 Task: Compose an email with the signature Jason Clark with the subject Request for feedback on a product design and the message I appreciate your help and support in this matter. from softage.2@softage.net to softage.1@softage.net with an attached image file Magazine_advertisement.jpg Undo the message and rewrite the message as I would like to request a modification to the project scope. Send the email. Finally, move the email from Sent Items to the label Class schedules
Action: Mouse moved to (1142, 84)
Screenshot: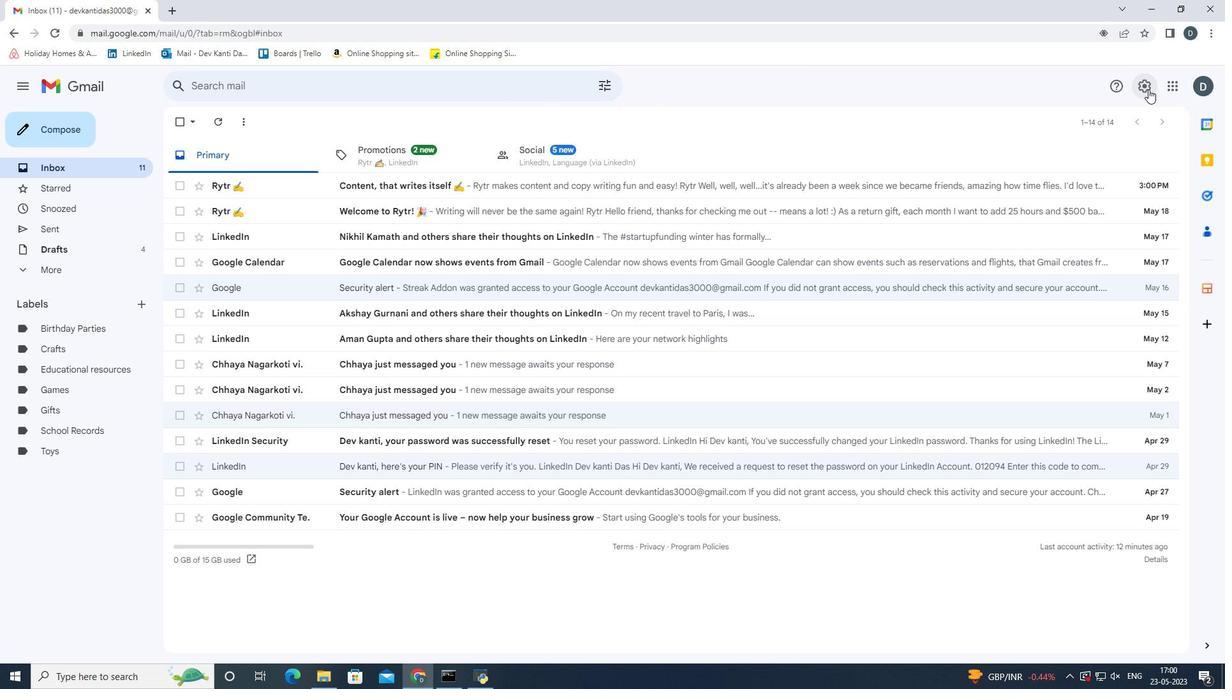 
Action: Mouse pressed left at (1142, 84)
Screenshot: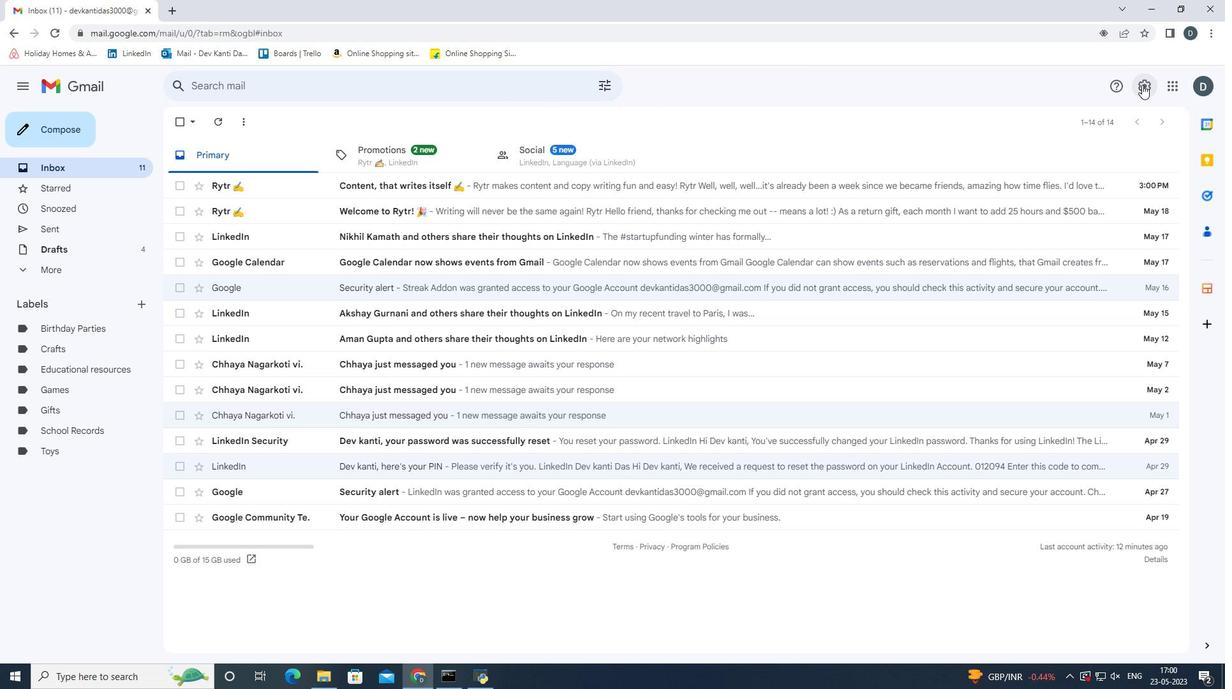 
Action: Mouse moved to (1110, 146)
Screenshot: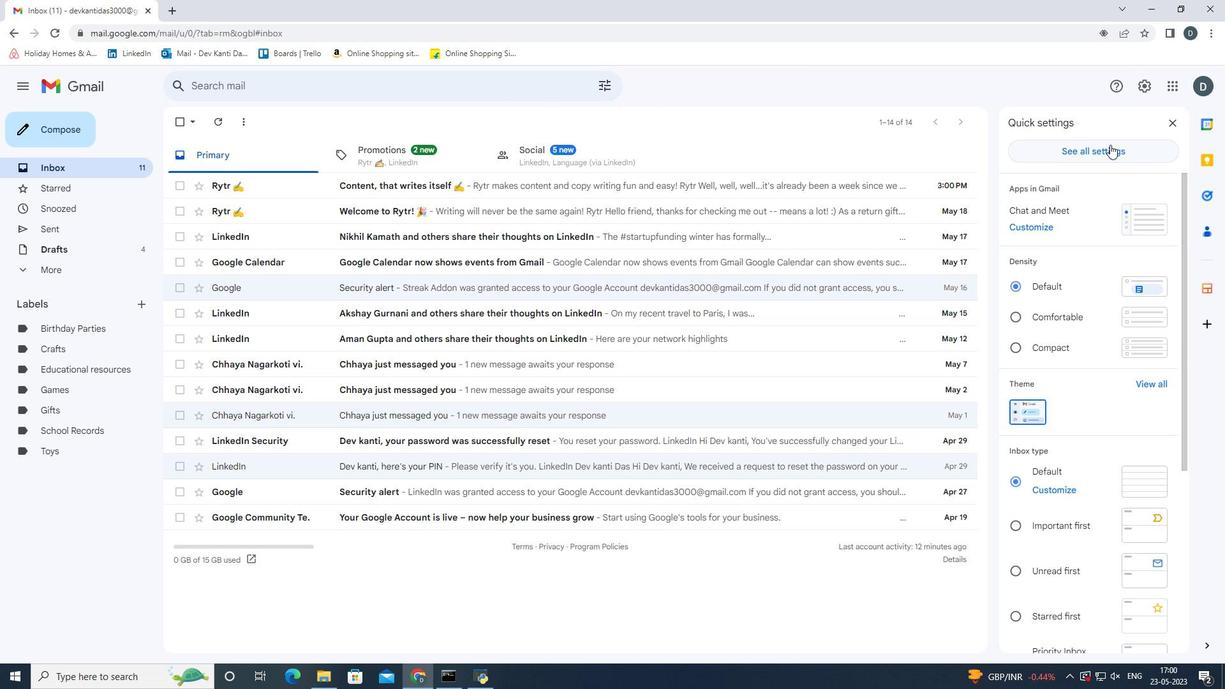 
Action: Mouse pressed left at (1110, 146)
Screenshot: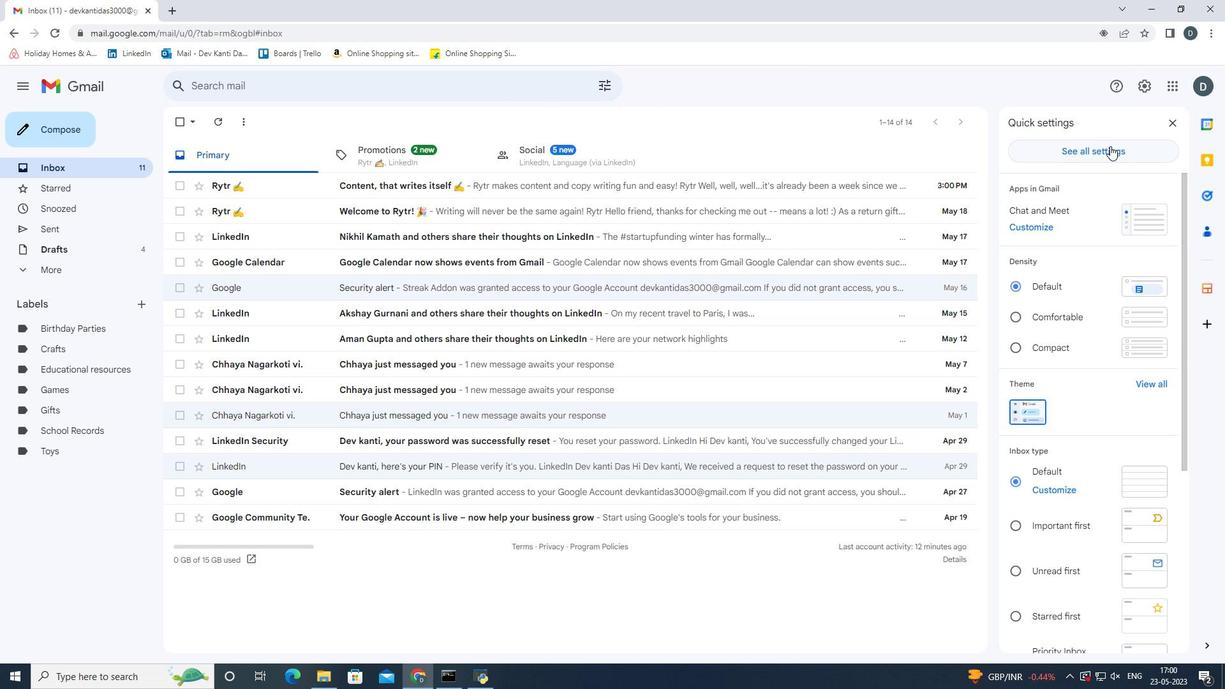 
Action: Mouse moved to (627, 379)
Screenshot: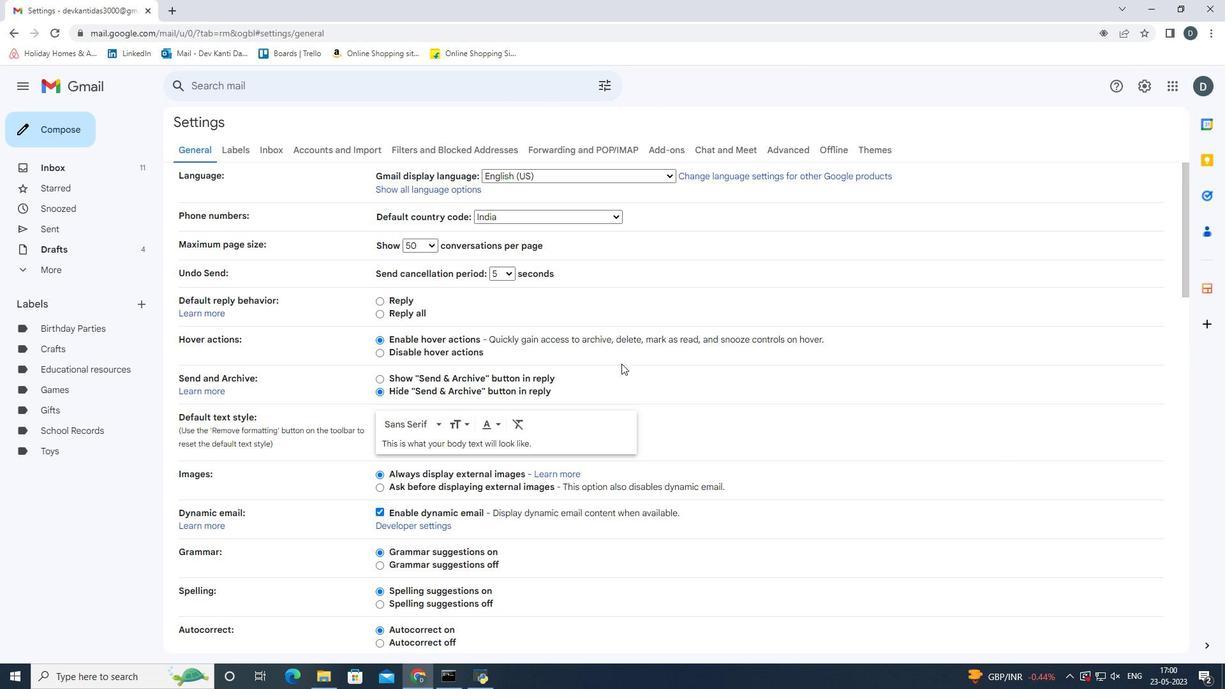 
Action: Mouse scrolled (627, 378) with delta (0, 0)
Screenshot: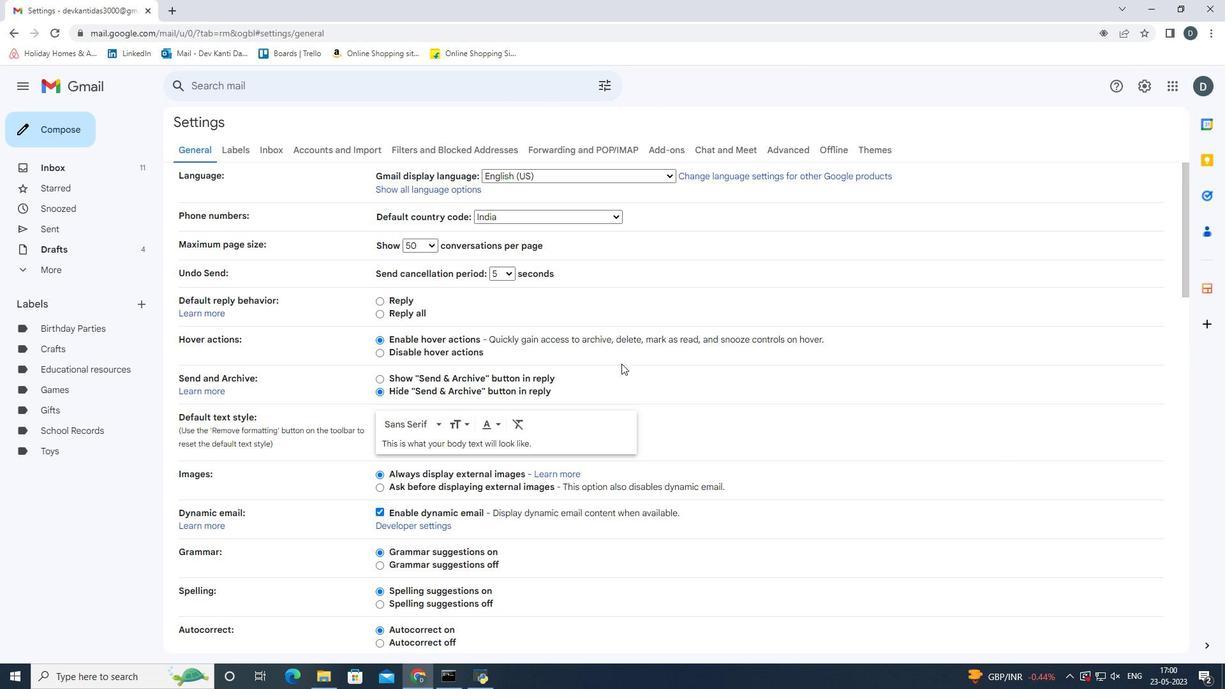 
Action: Mouse scrolled (627, 378) with delta (0, 0)
Screenshot: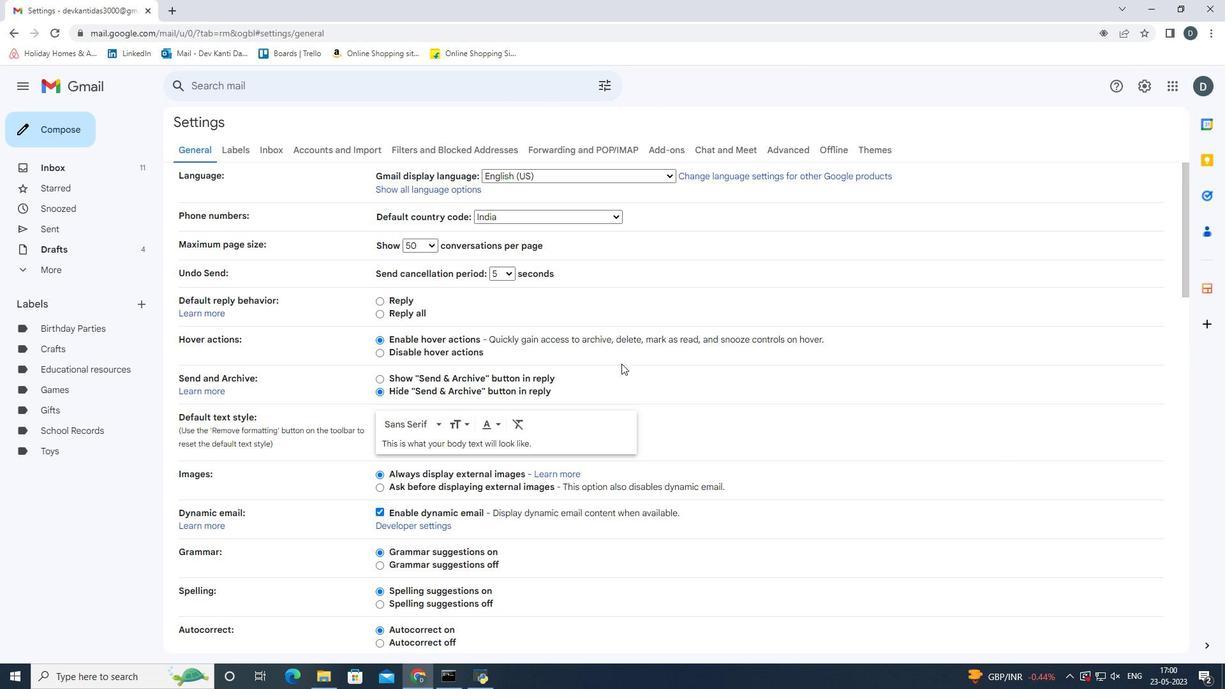 
Action: Mouse scrolled (627, 378) with delta (0, 0)
Screenshot: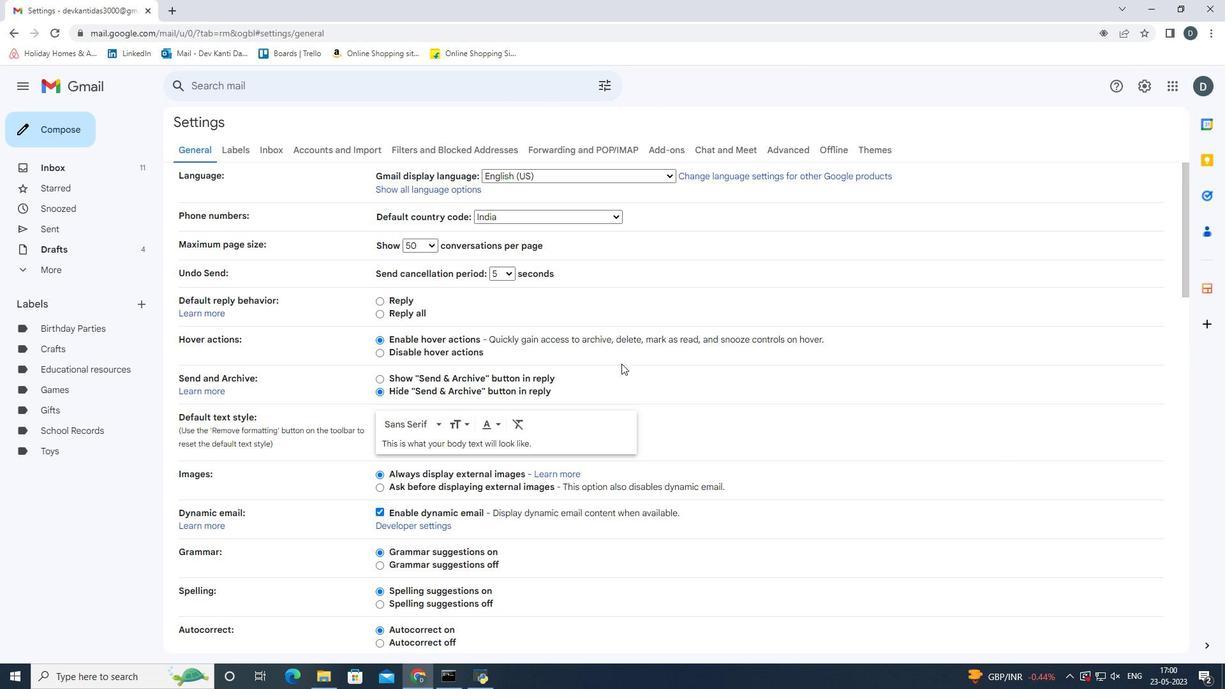 
Action: Mouse scrolled (627, 378) with delta (0, 0)
Screenshot: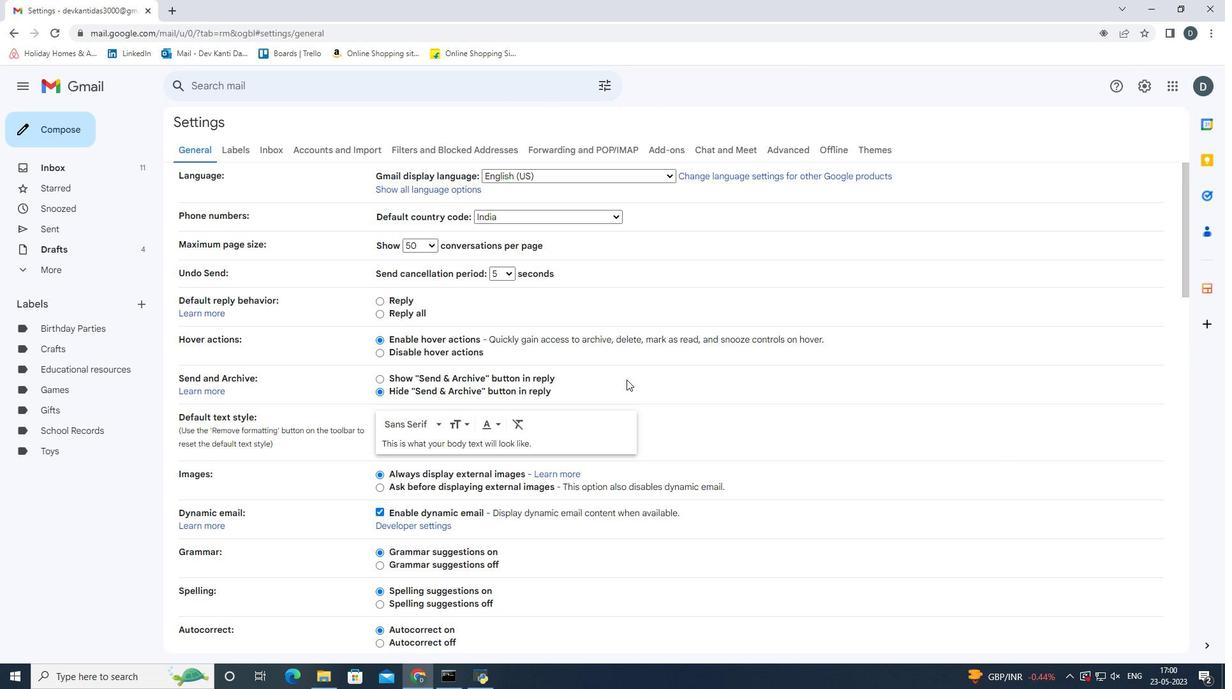 
Action: Mouse scrolled (627, 378) with delta (0, 0)
Screenshot: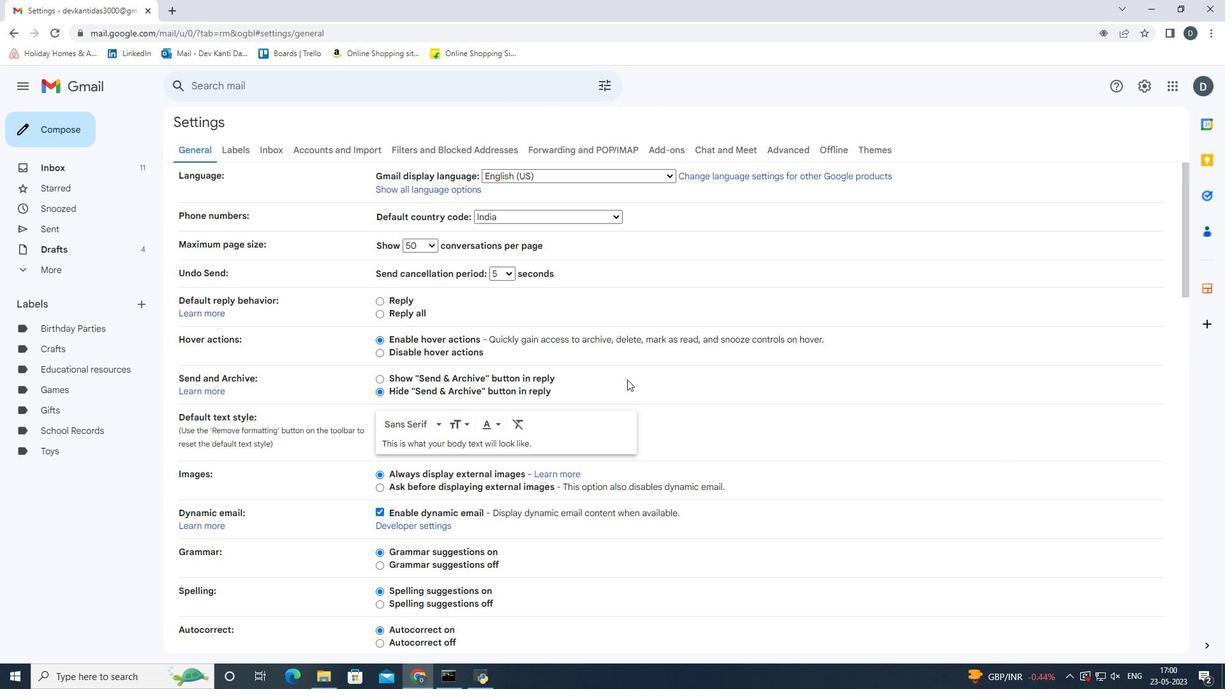 
Action: Mouse moved to (629, 380)
Screenshot: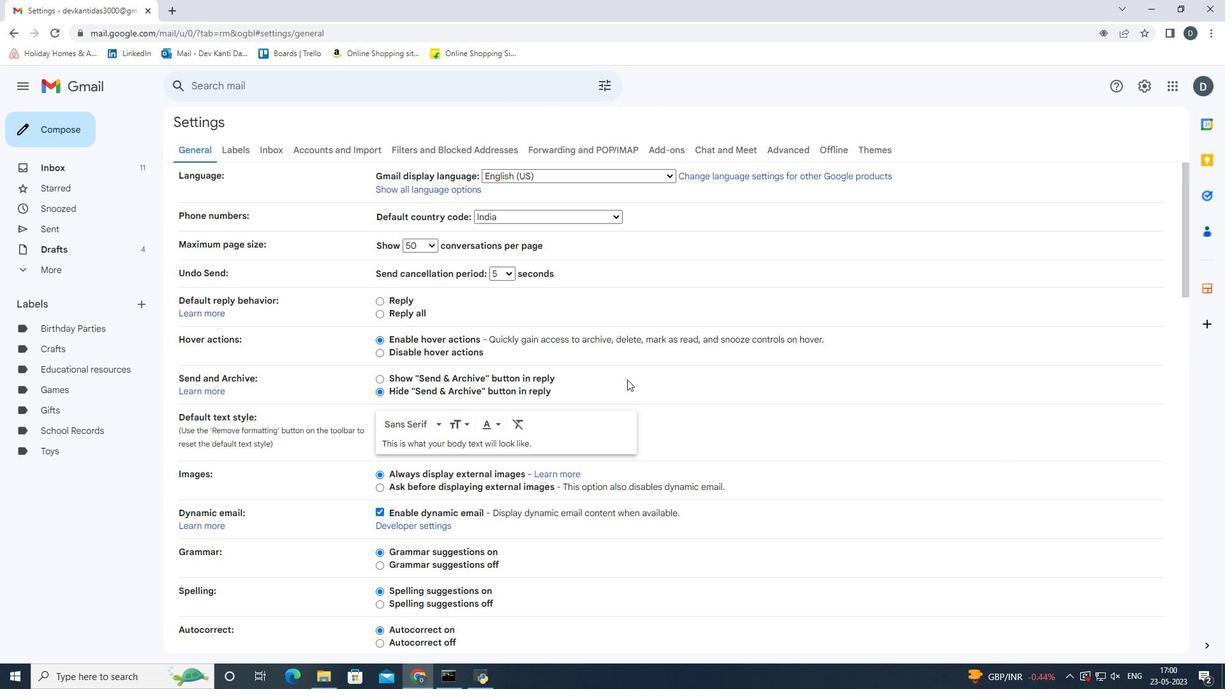 
Action: Mouse scrolled (629, 379) with delta (0, 0)
Screenshot: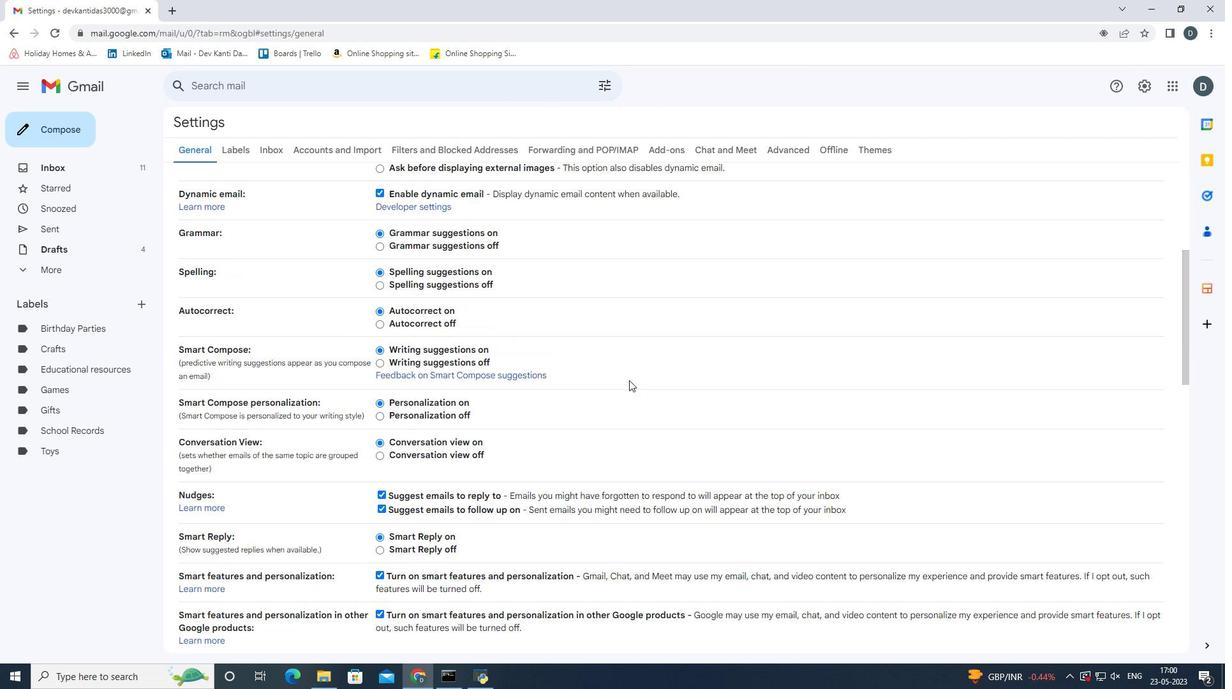 
Action: Mouse scrolled (629, 379) with delta (0, 0)
Screenshot: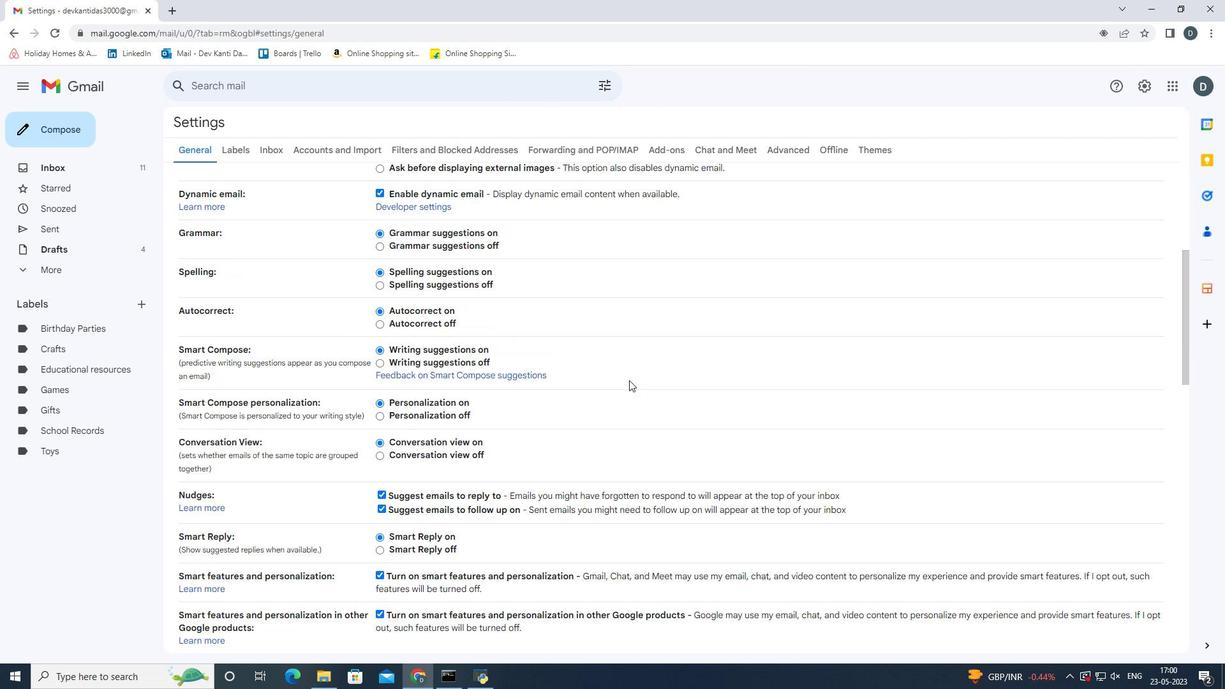 
Action: Mouse scrolled (629, 379) with delta (0, 0)
Screenshot: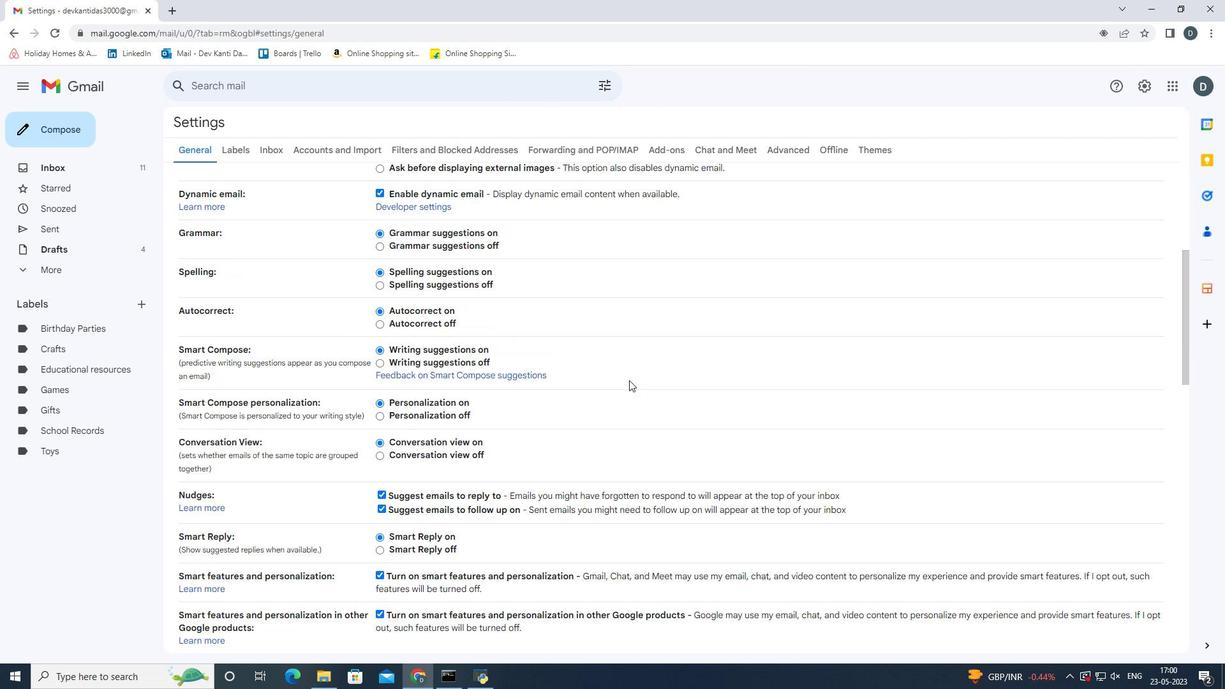 
Action: Mouse scrolled (629, 379) with delta (0, 0)
Screenshot: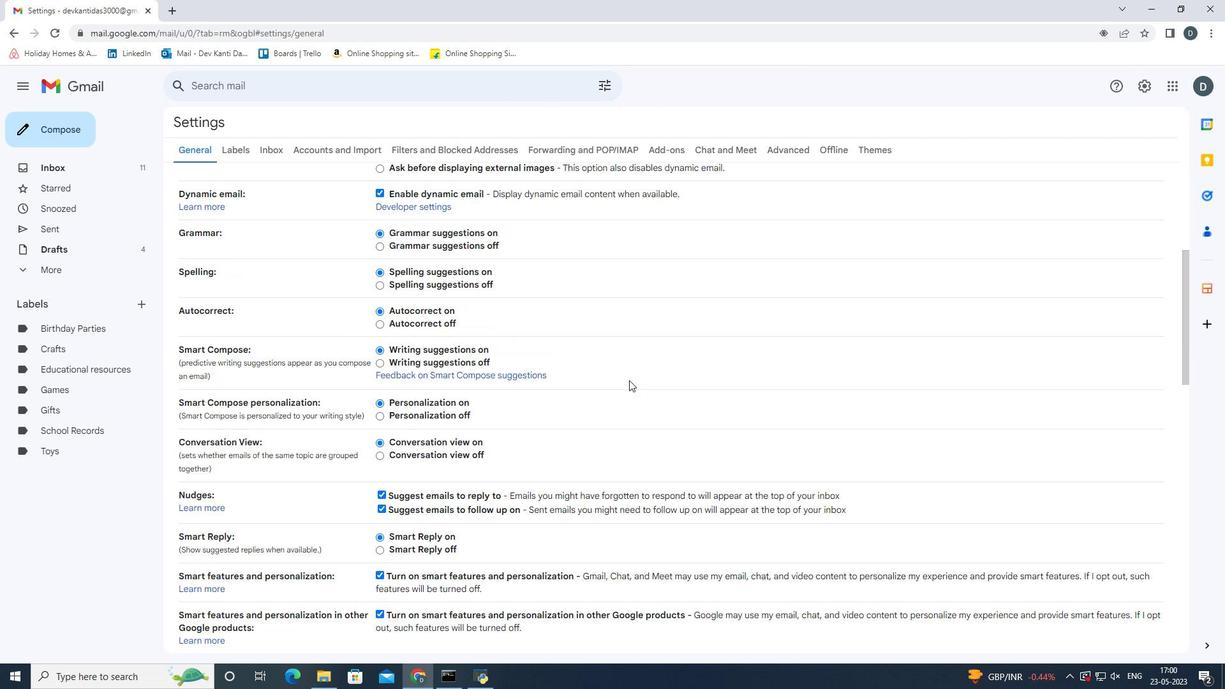 
Action: Mouse scrolled (629, 379) with delta (0, 0)
Screenshot: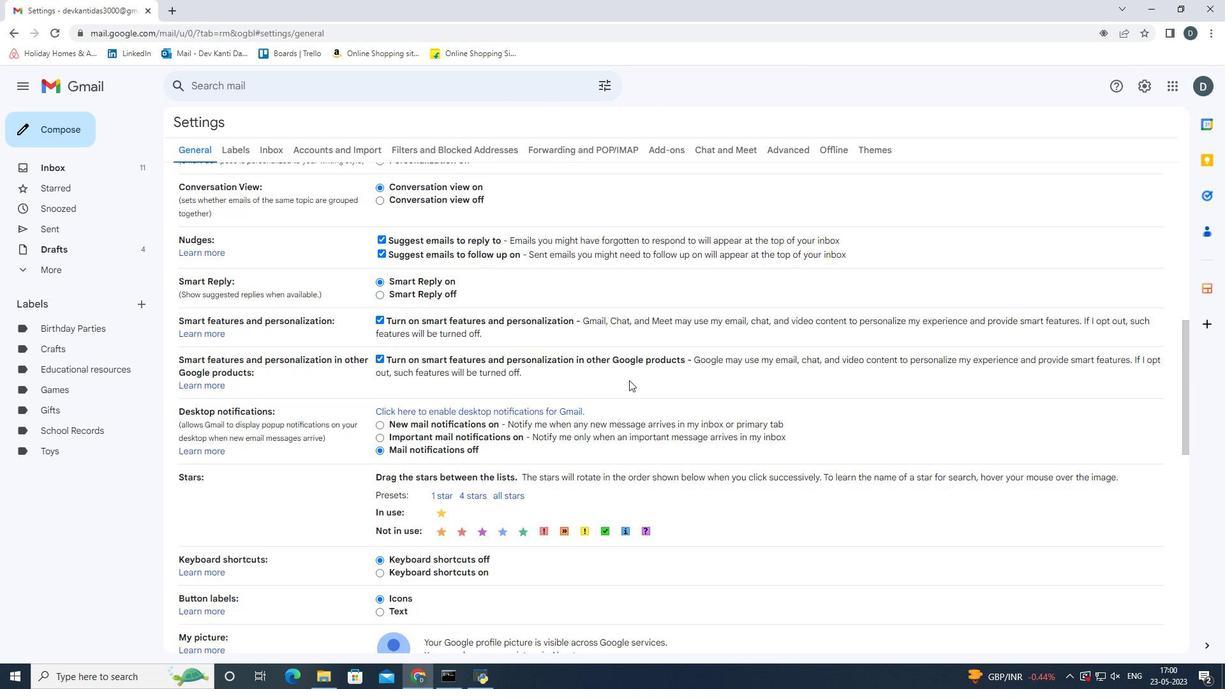 
Action: Mouse scrolled (629, 379) with delta (0, 0)
Screenshot: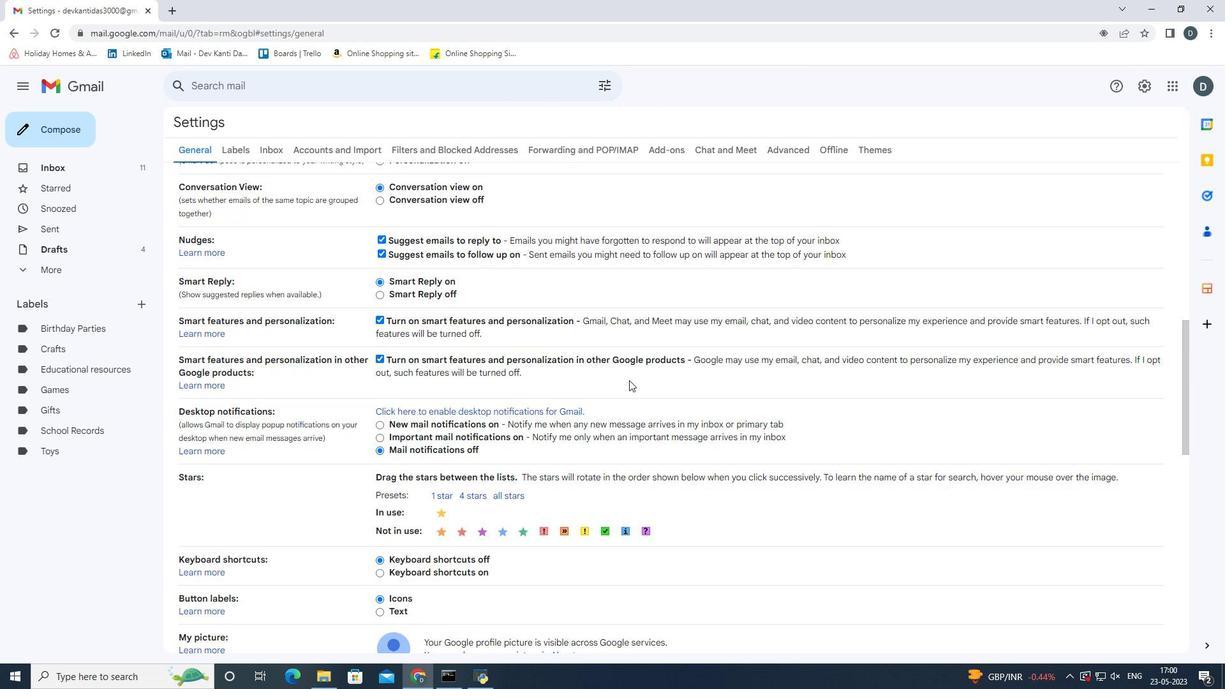 
Action: Mouse scrolled (629, 379) with delta (0, 0)
Screenshot: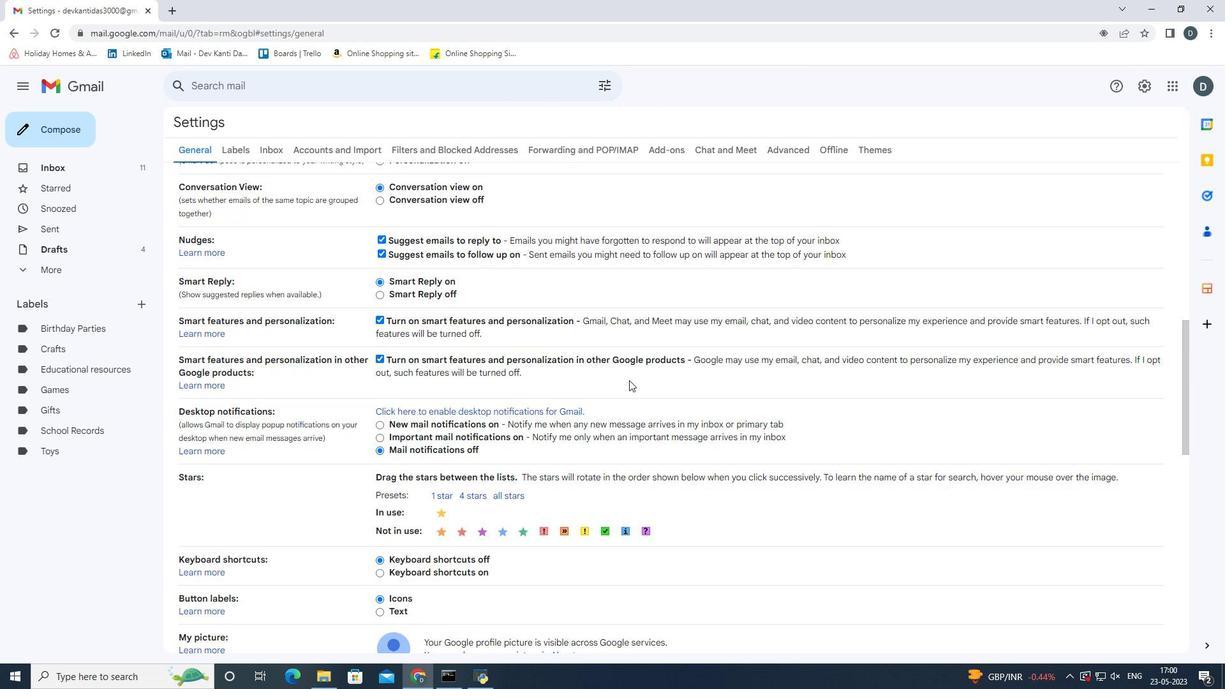 
Action: Mouse scrolled (629, 379) with delta (0, 0)
Screenshot: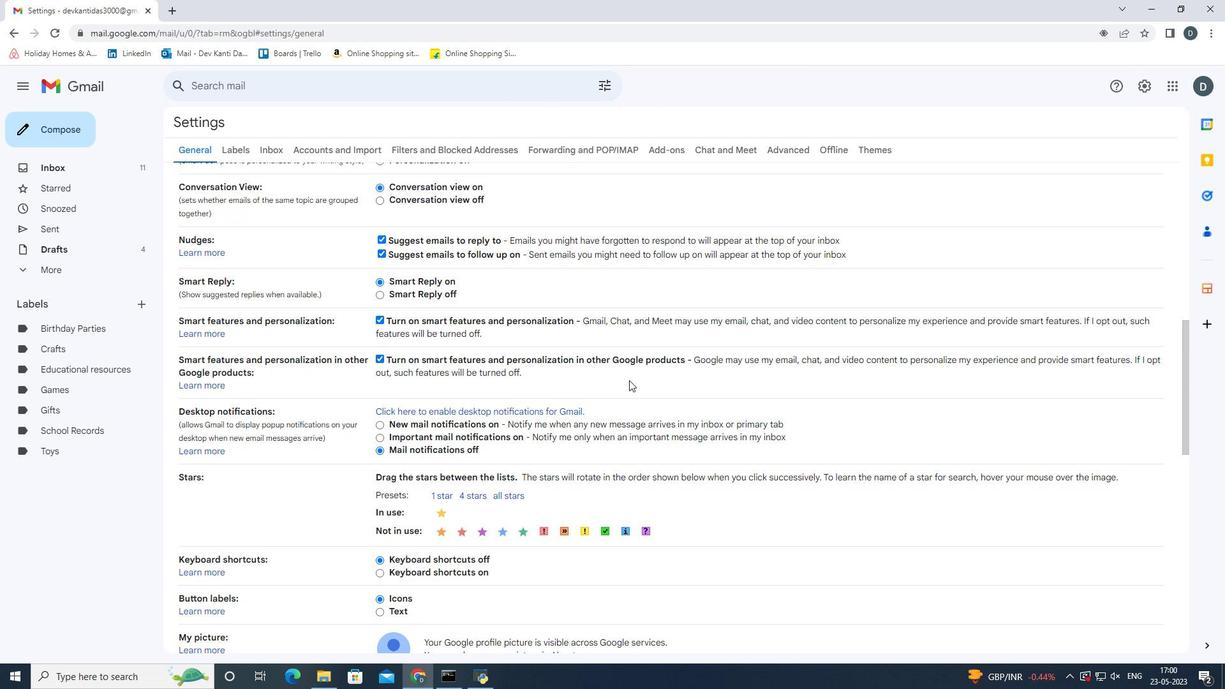 
Action: Mouse scrolled (629, 379) with delta (0, 0)
Screenshot: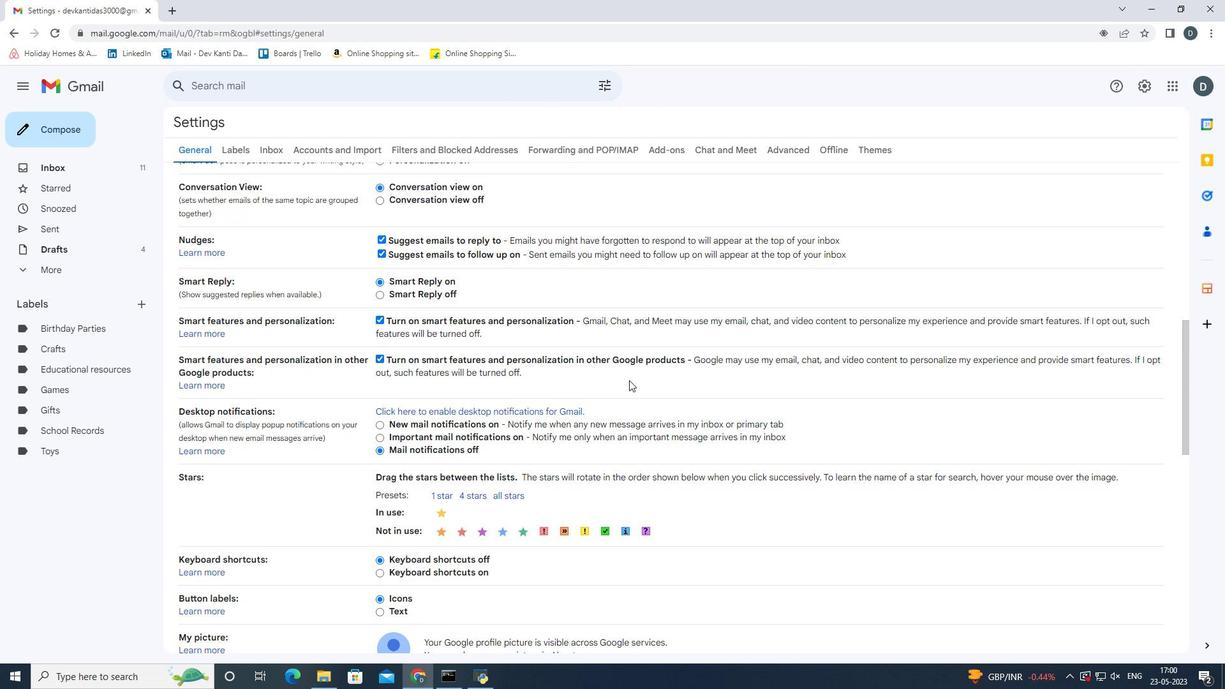
Action: Mouse moved to (518, 445)
Screenshot: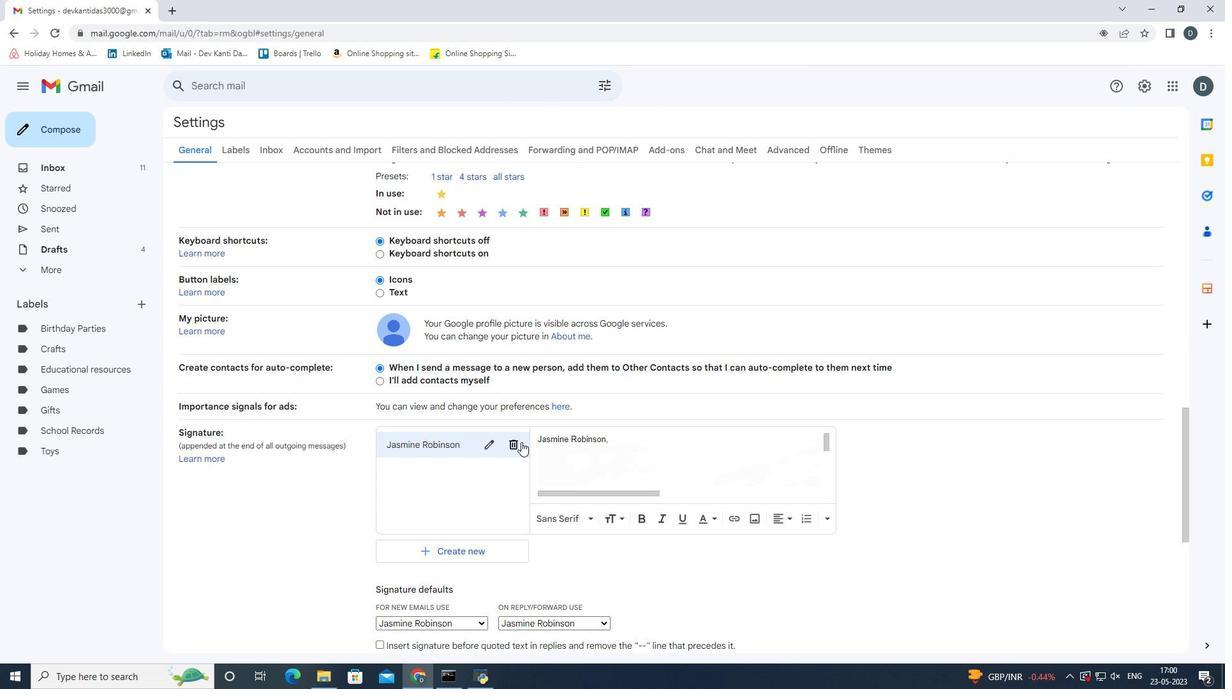 
Action: Mouse pressed left at (518, 445)
Screenshot: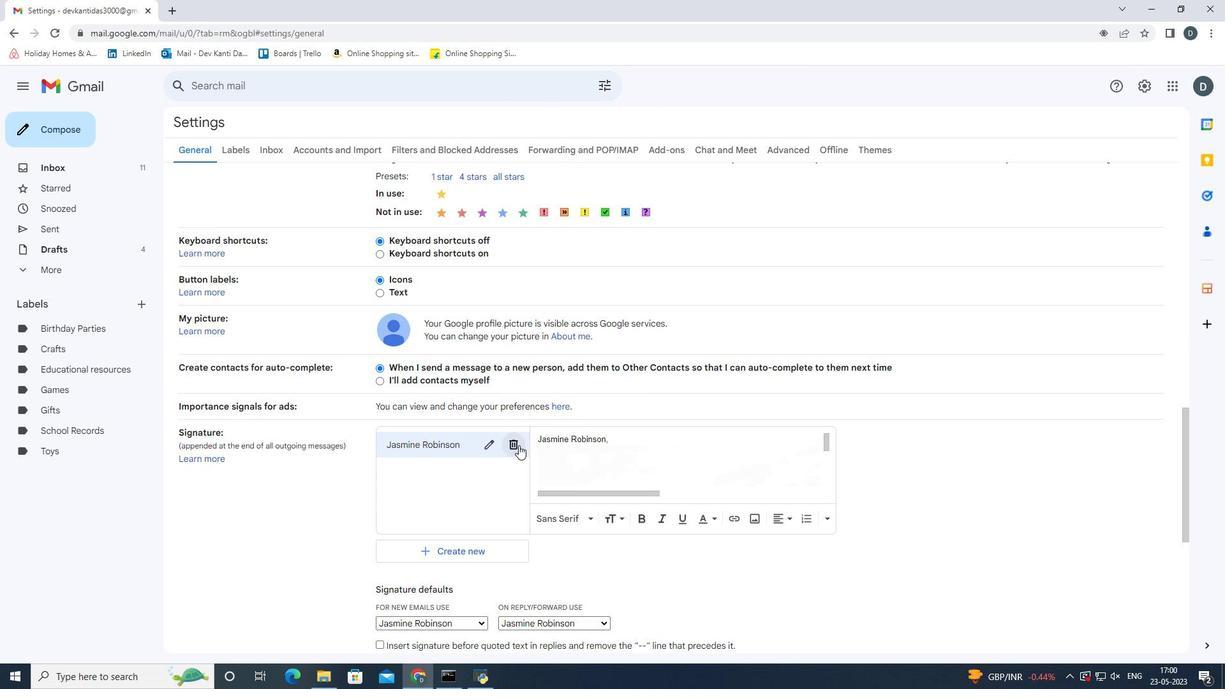 
Action: Mouse moved to (731, 387)
Screenshot: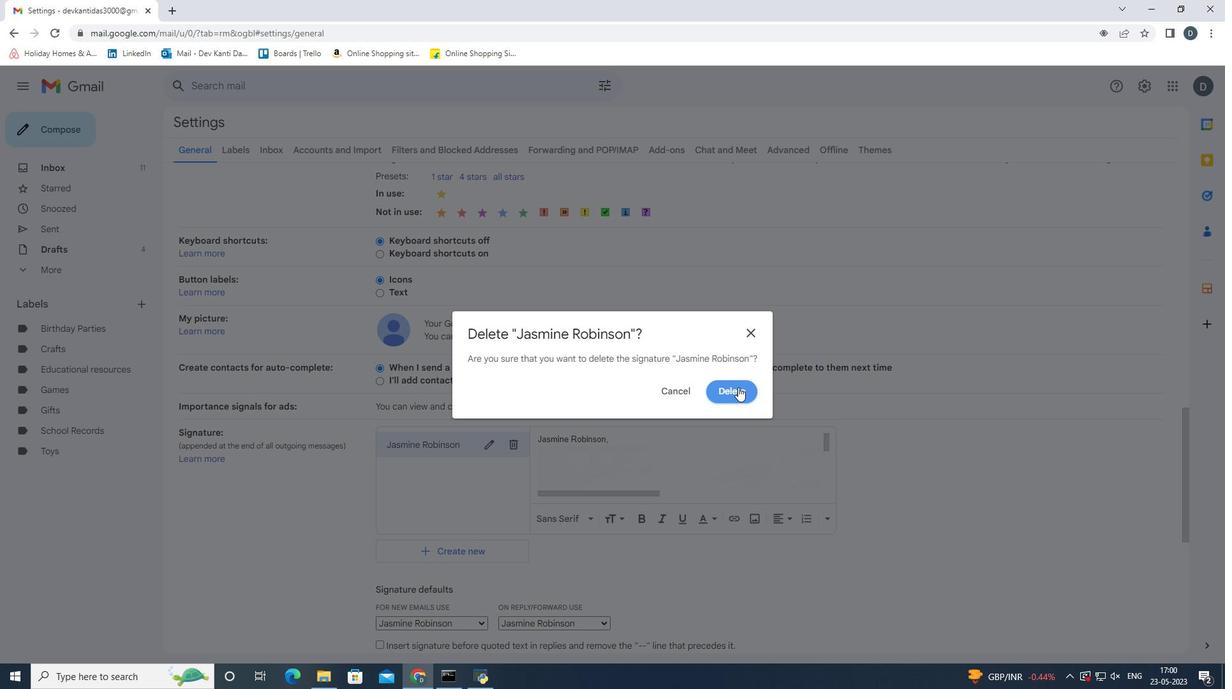 
Action: Mouse pressed left at (731, 387)
Screenshot: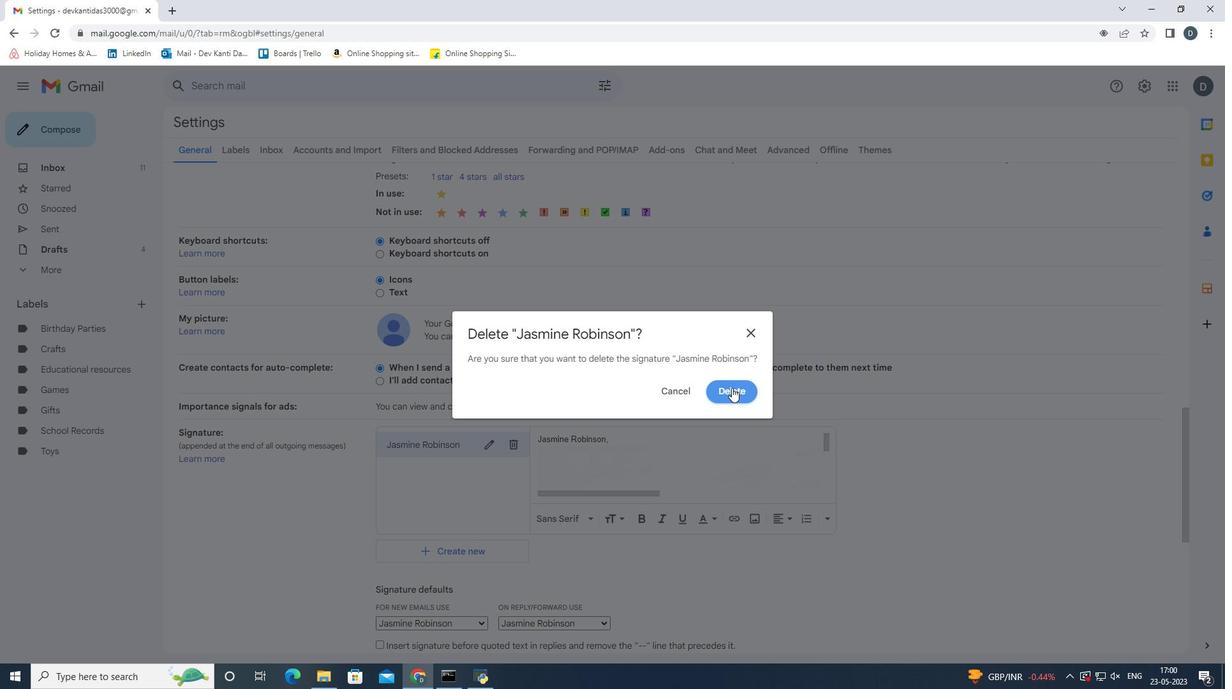 
Action: Mouse moved to (435, 458)
Screenshot: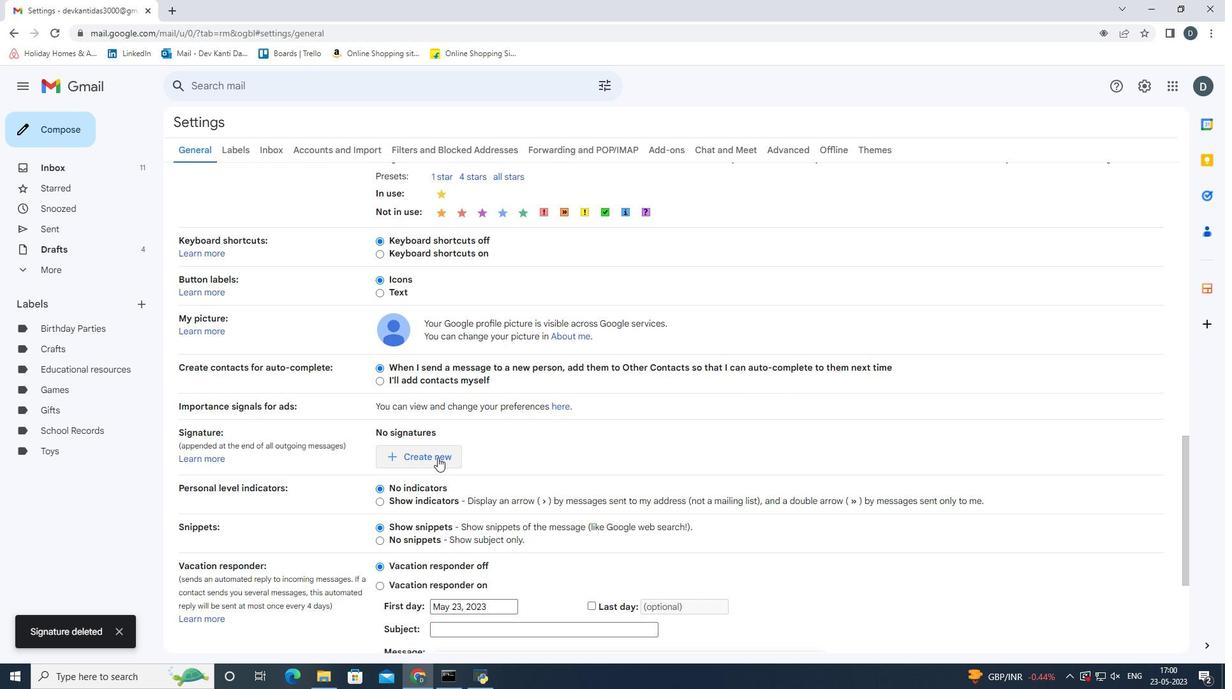 
Action: Mouse pressed left at (435, 458)
Screenshot: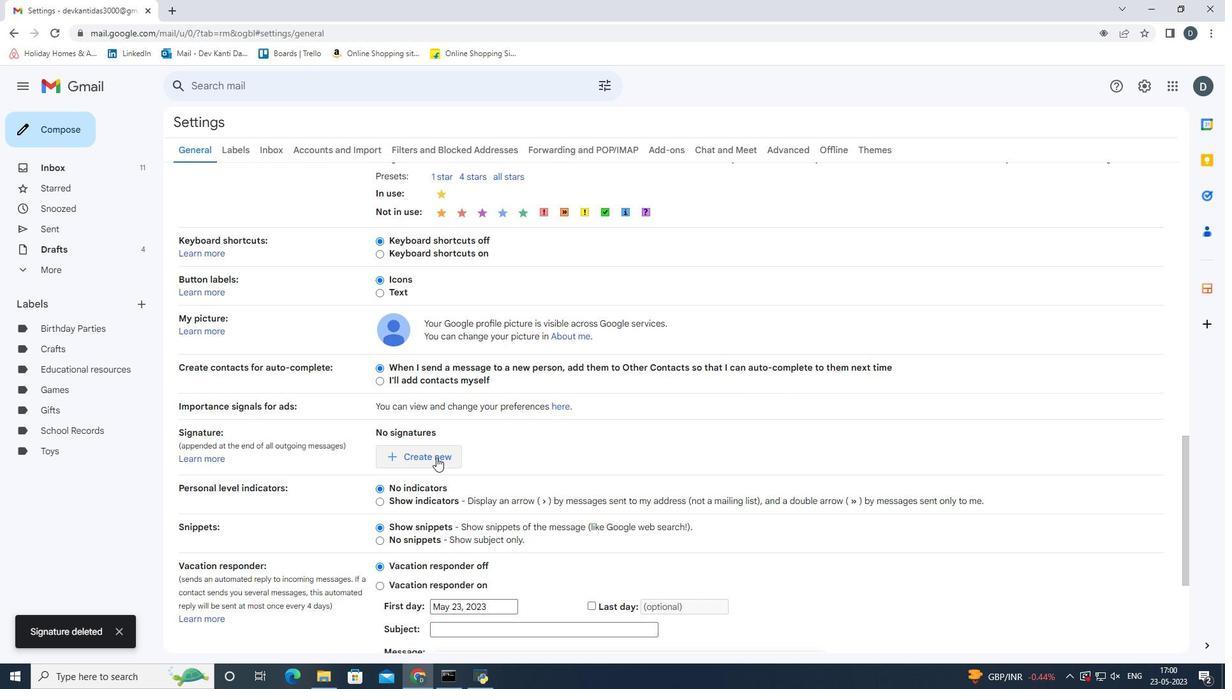 
Action: Mouse moved to (581, 364)
Screenshot: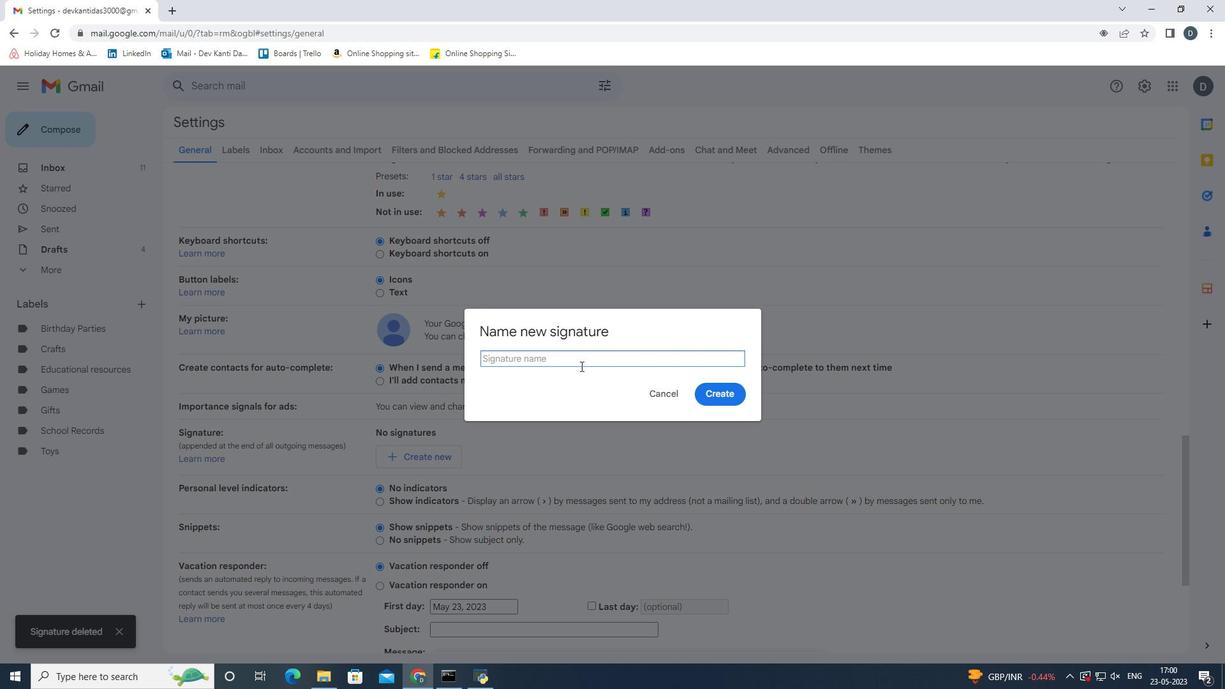 
Action: Key pressed <Key.shift>Jason<Key.space><Key.shift>Clark<Key.enter>
Screenshot: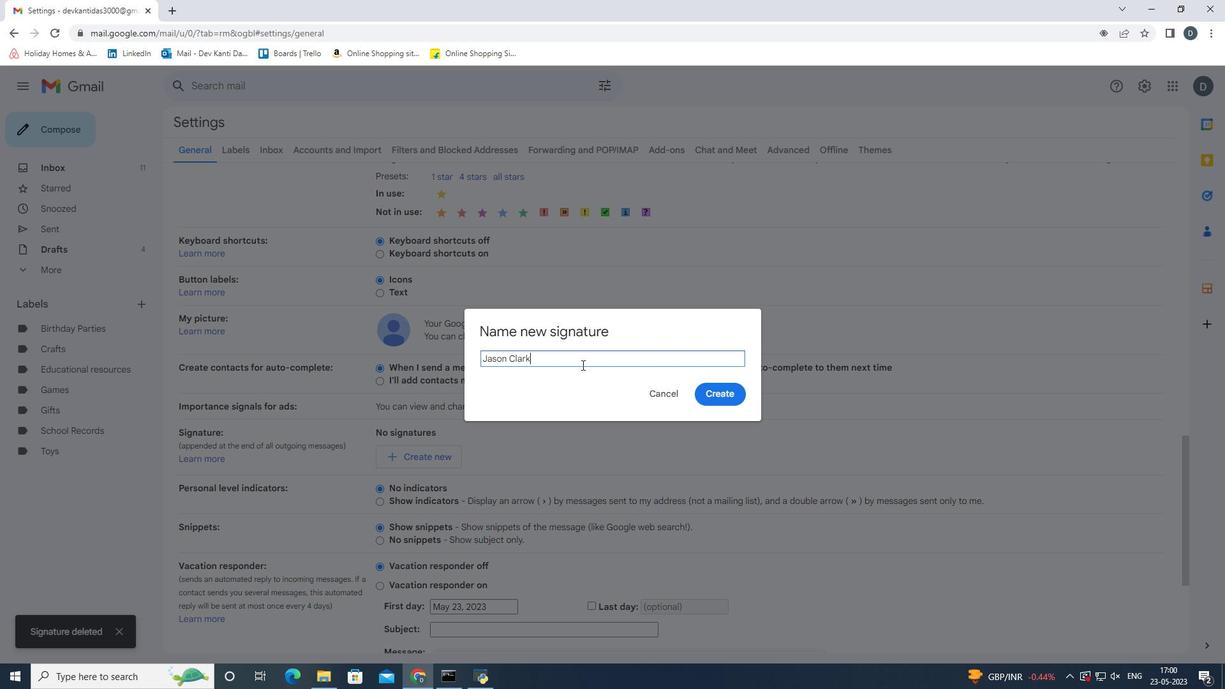 
Action: Mouse moved to (608, 460)
Screenshot: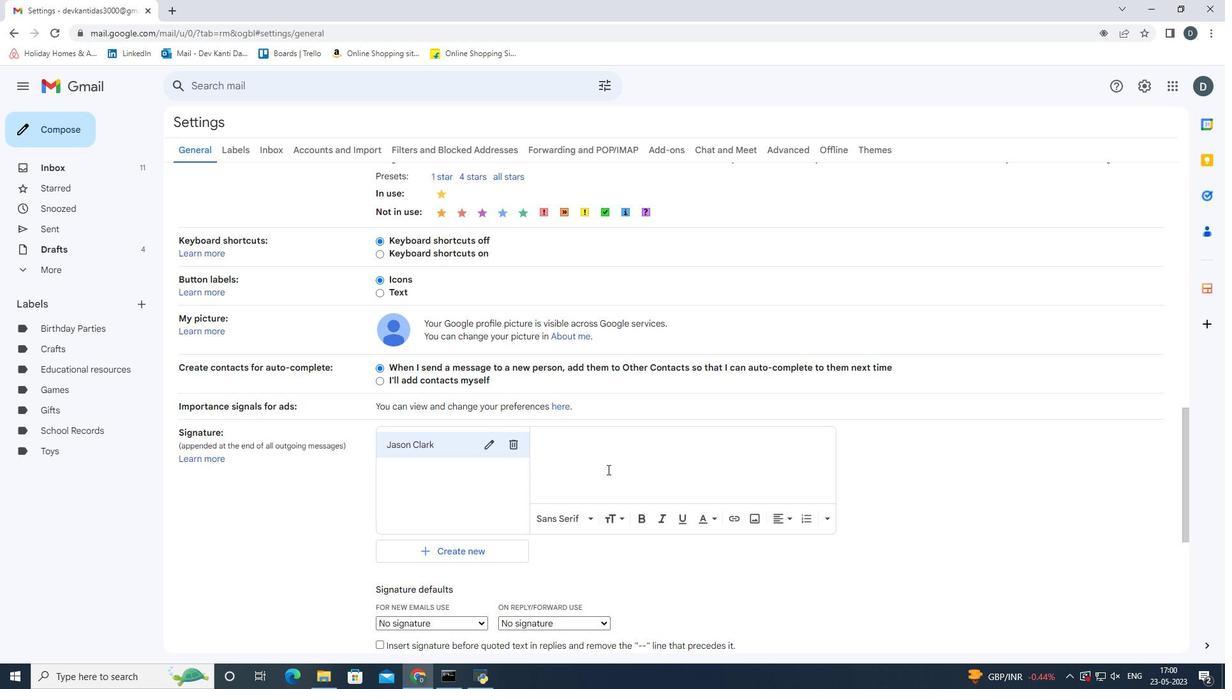 
Action: Mouse pressed left at (608, 460)
Screenshot: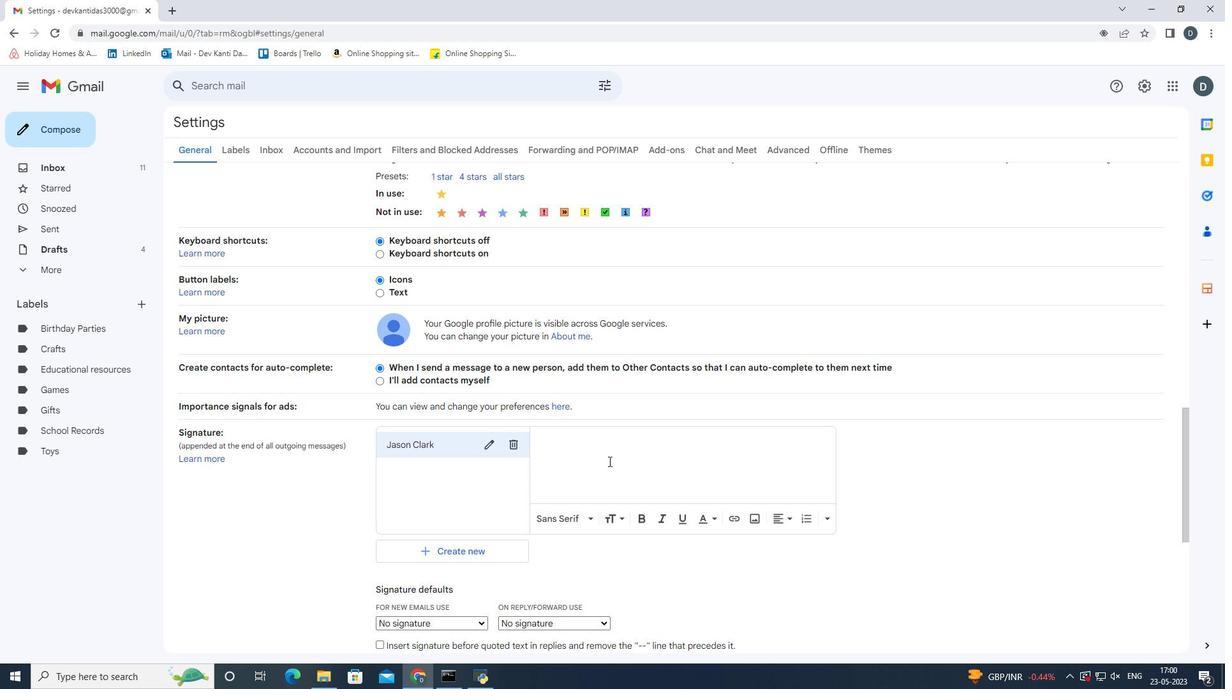 
Action: Key pressed <Key.shift>Jason<Key.space><Key.shift>Clark,<Key.enter>
Screenshot: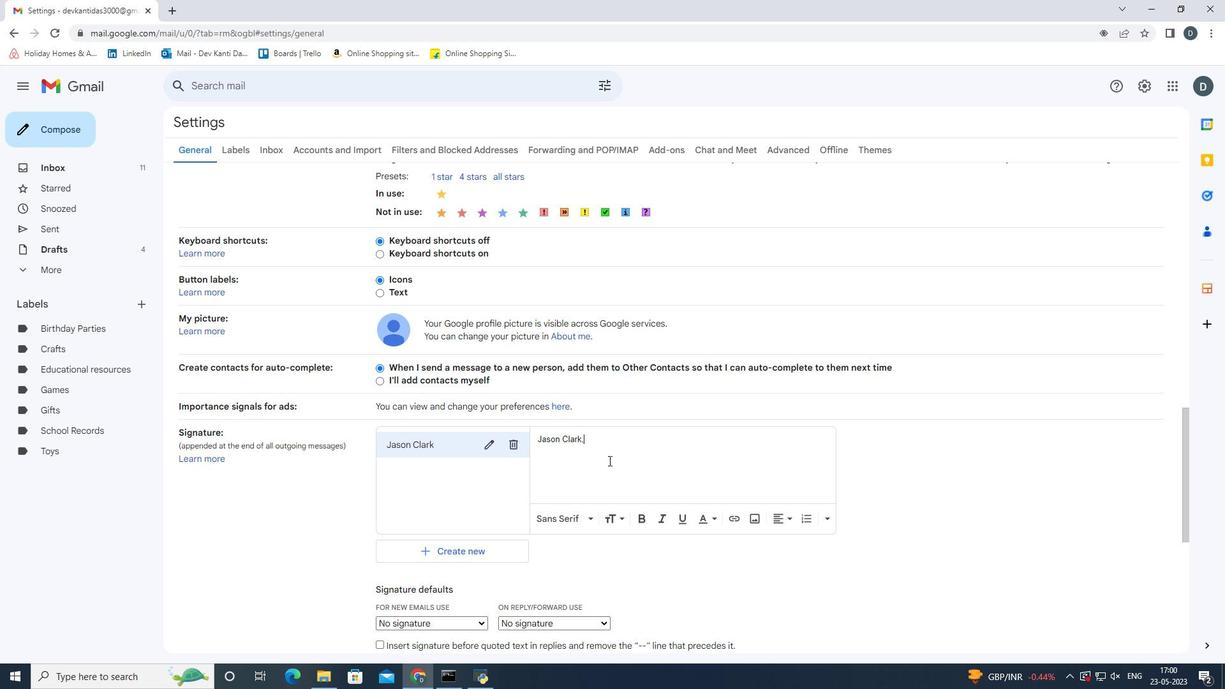 
Action: Mouse moved to (171, 5)
Screenshot: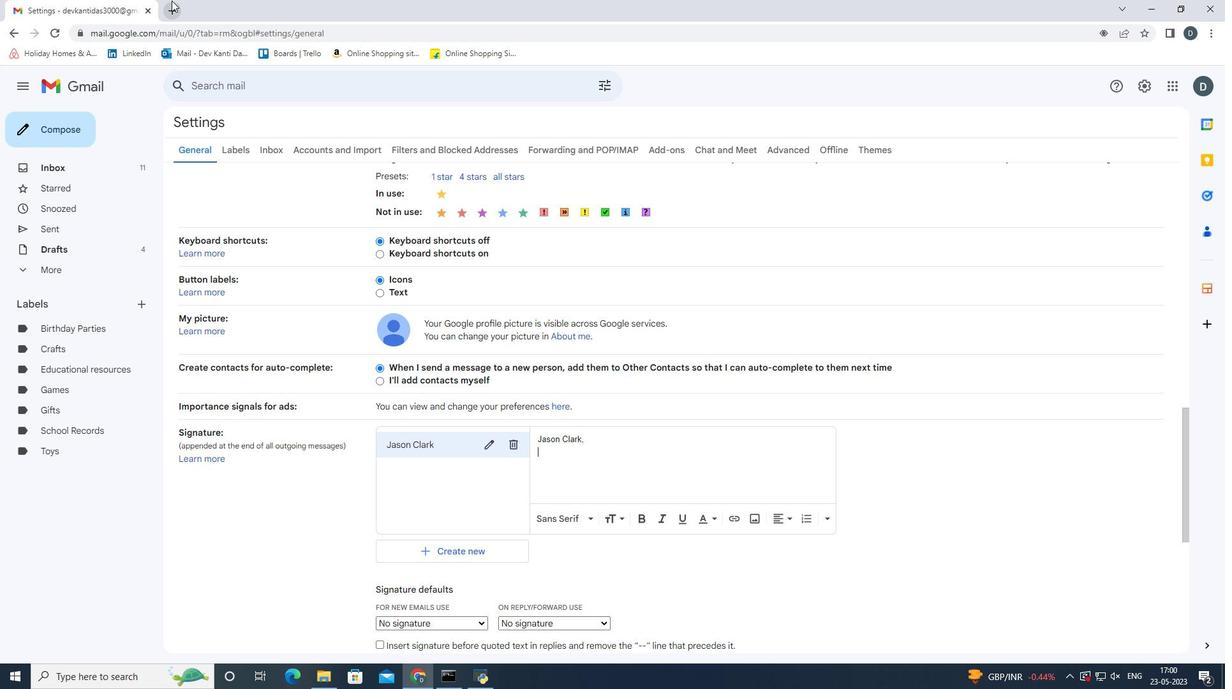 
Action: Mouse pressed left at (171, 5)
Screenshot: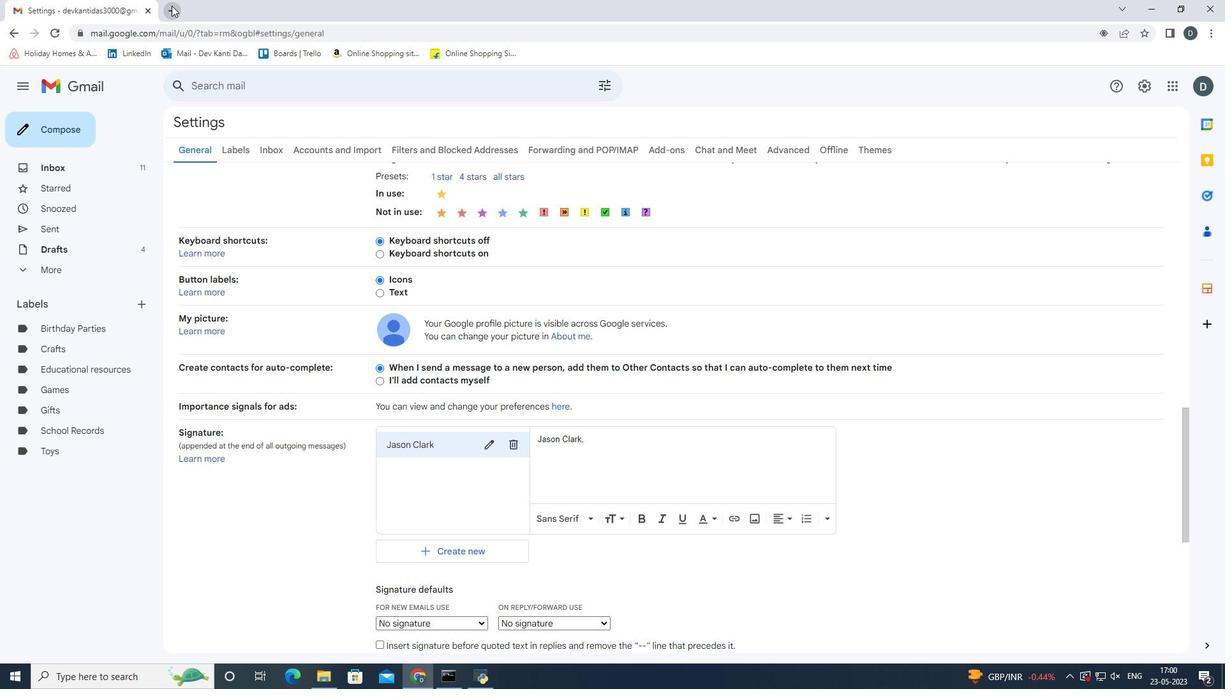 
Action: Mouse moved to (183, 32)
Screenshot: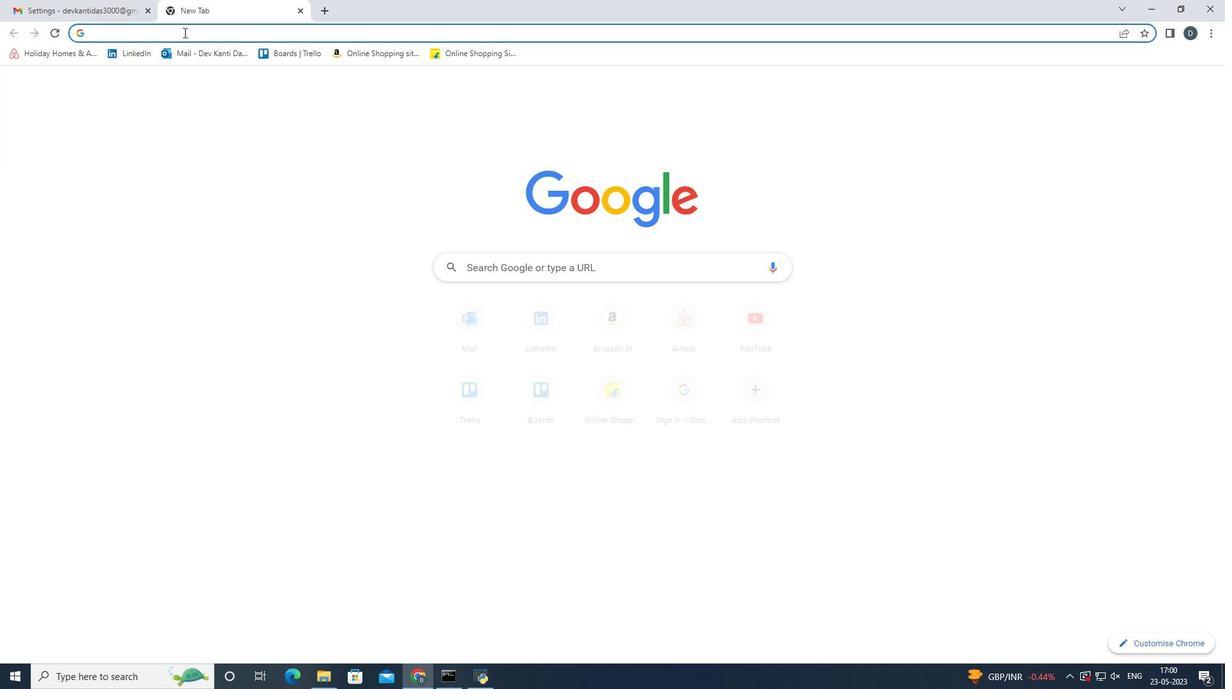 
Action: Key pressed <Key.shift>Magazine<Key.shift_r><Key.shift_r><Key.shift_r><Key.shift_r>_advertisement.jpg<Key.enter>
Screenshot: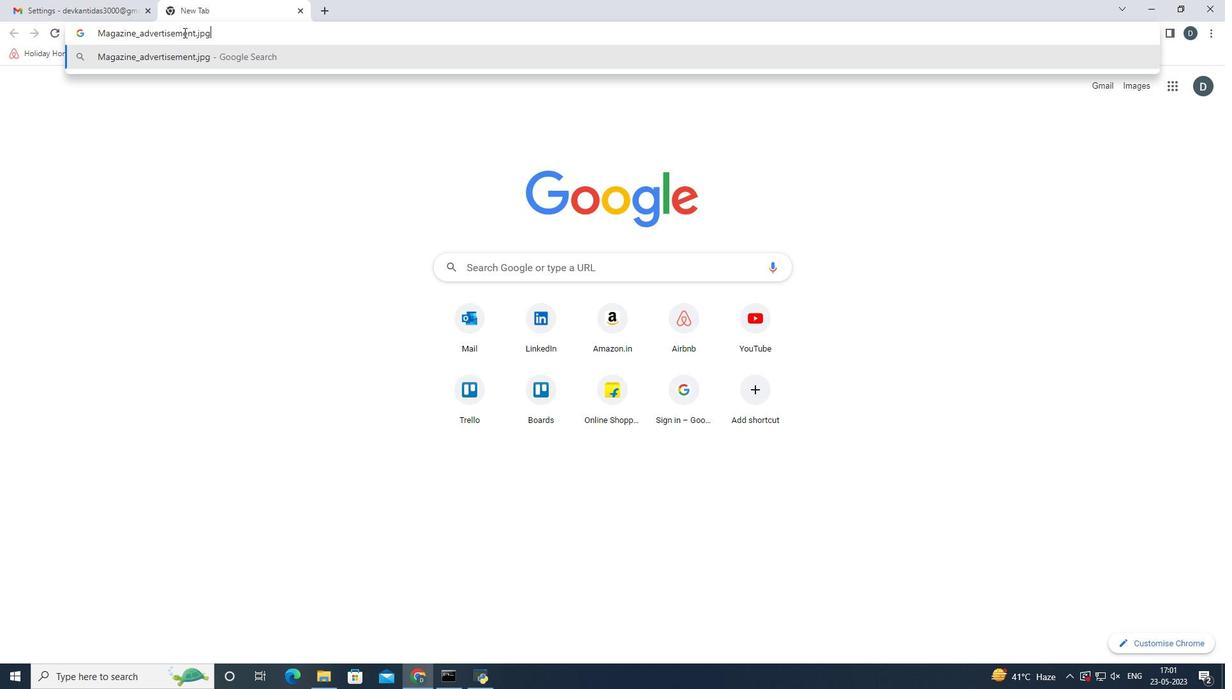 
Action: Mouse moved to (311, 91)
Screenshot: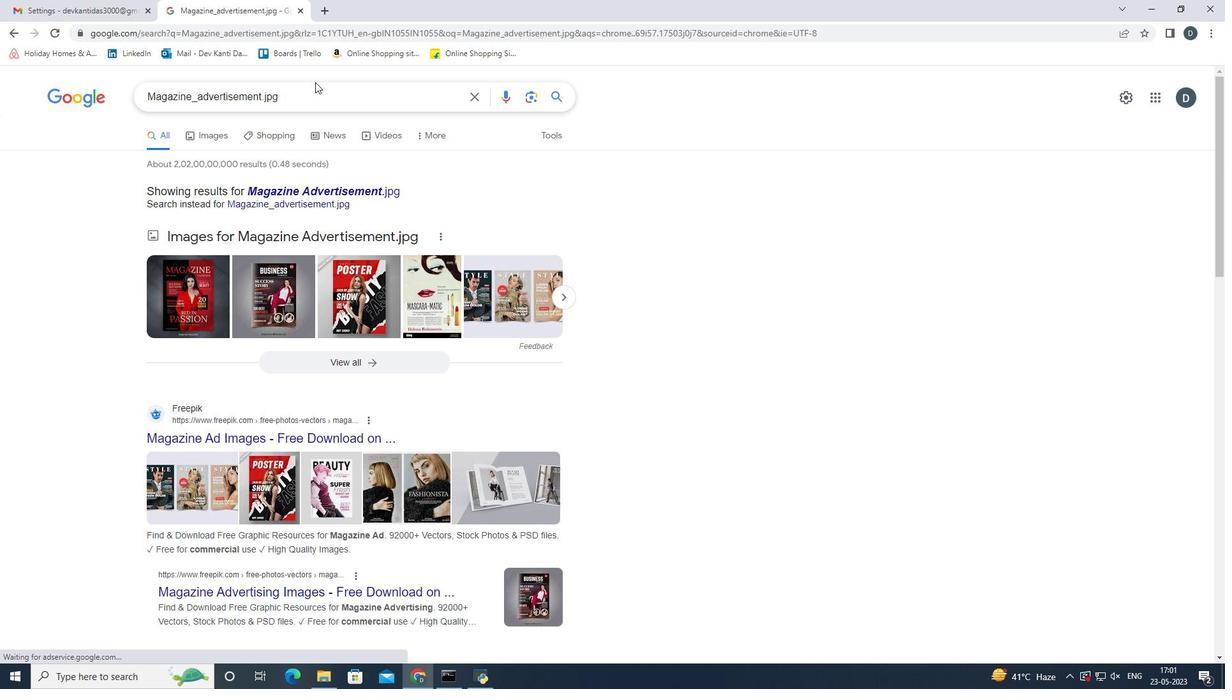 
Action: Mouse pressed left at (311, 91)
Screenshot: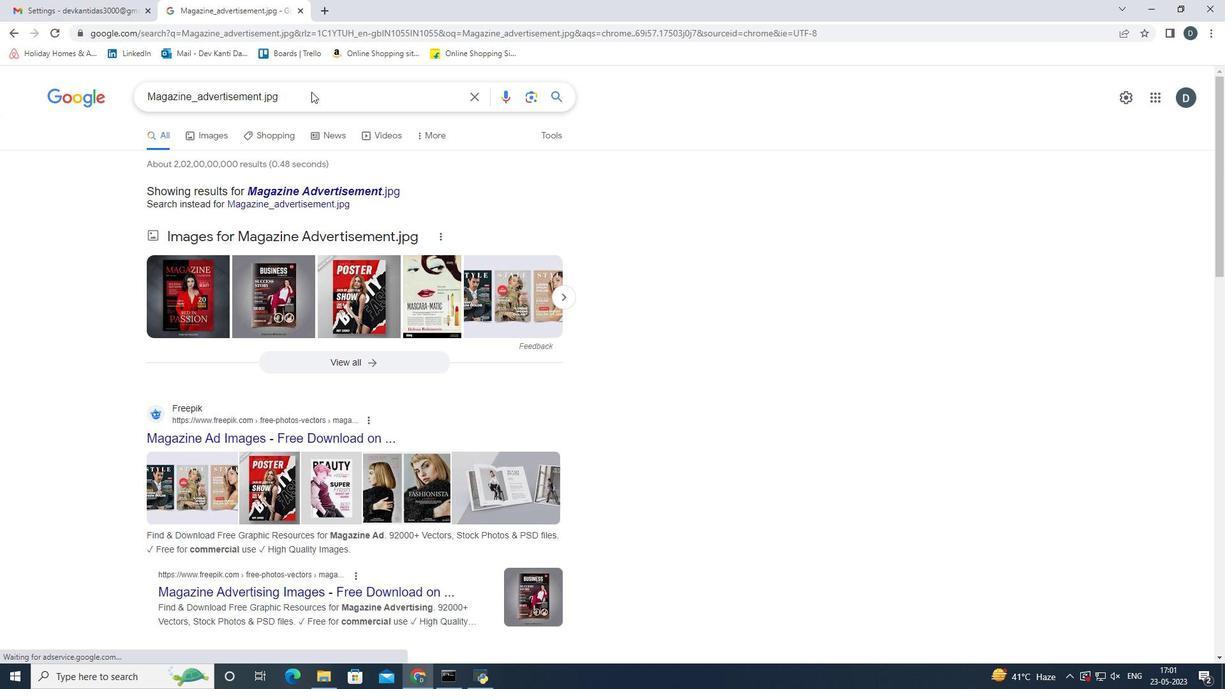 
Action: Key pressed ctrl+A<'\x03'>
Screenshot: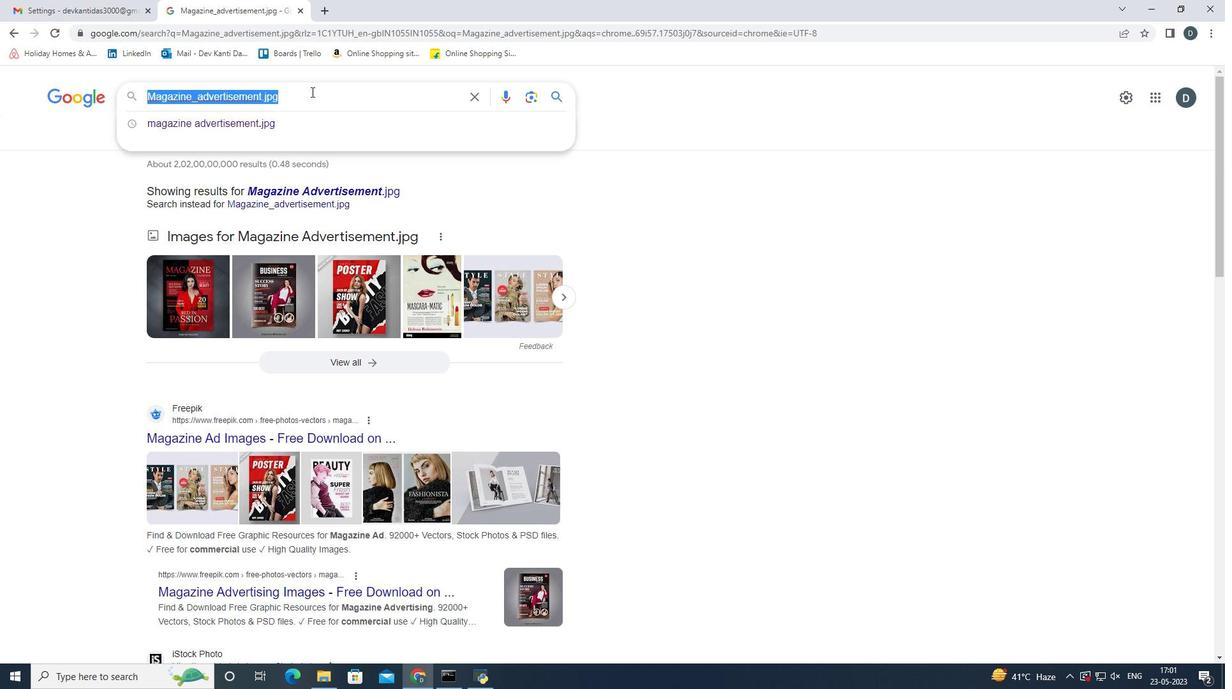 
Action: Mouse moved to (715, 241)
Screenshot: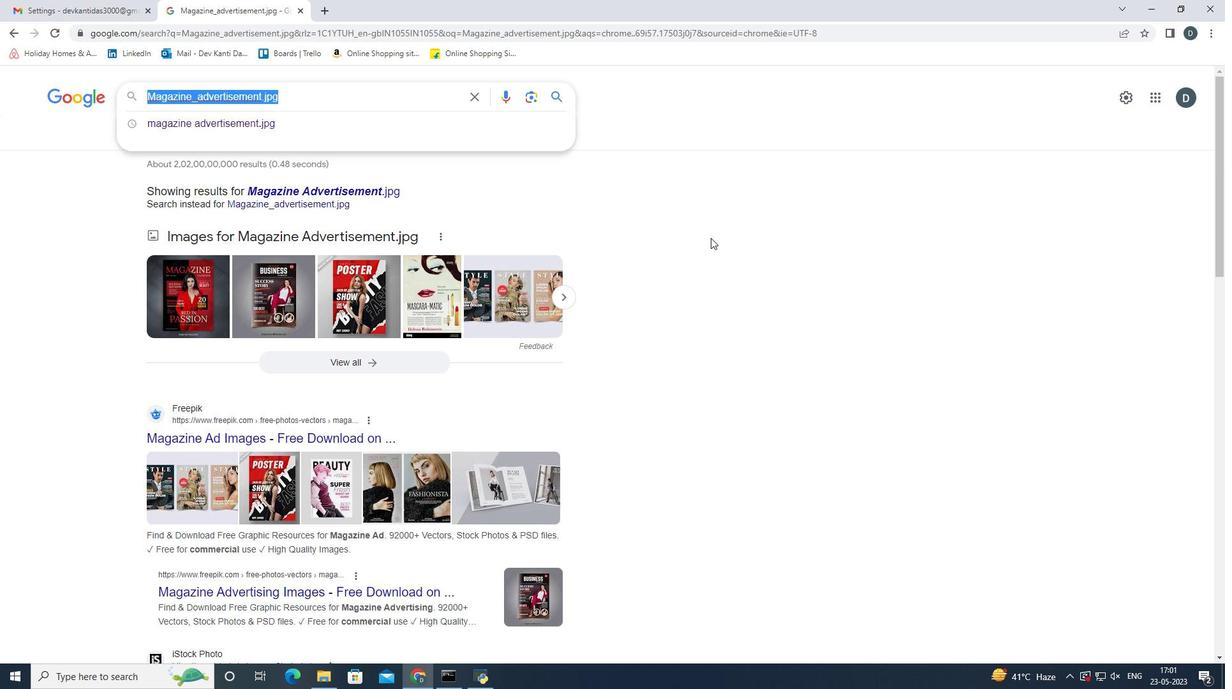 
Action: Mouse pressed left at (715, 241)
Screenshot: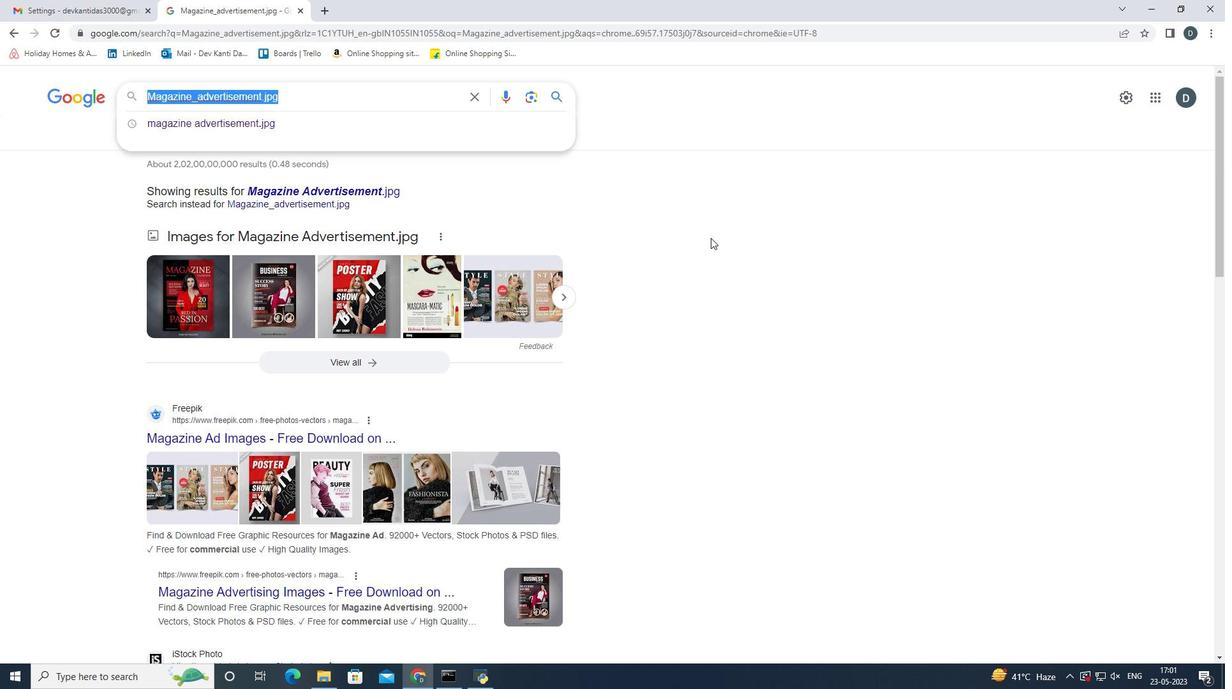 
Action: Mouse moved to (191, 303)
Screenshot: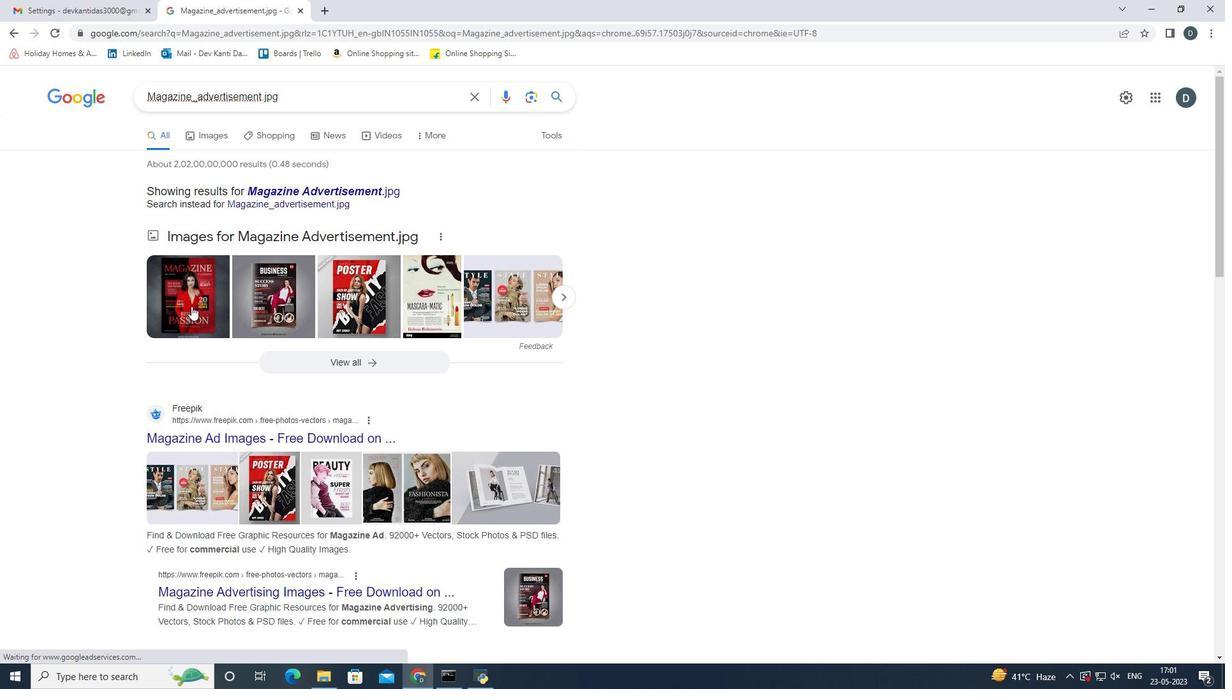 
Action: Mouse pressed left at (191, 303)
Screenshot: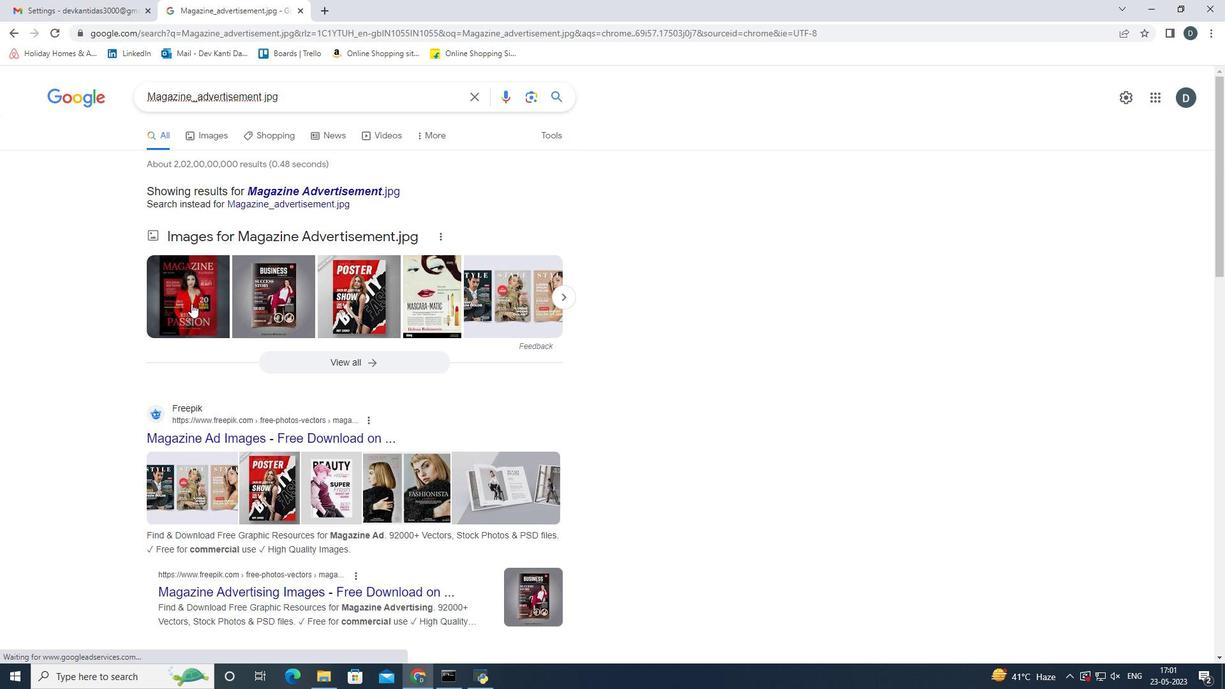 
Action: Mouse moved to (703, 329)
Screenshot: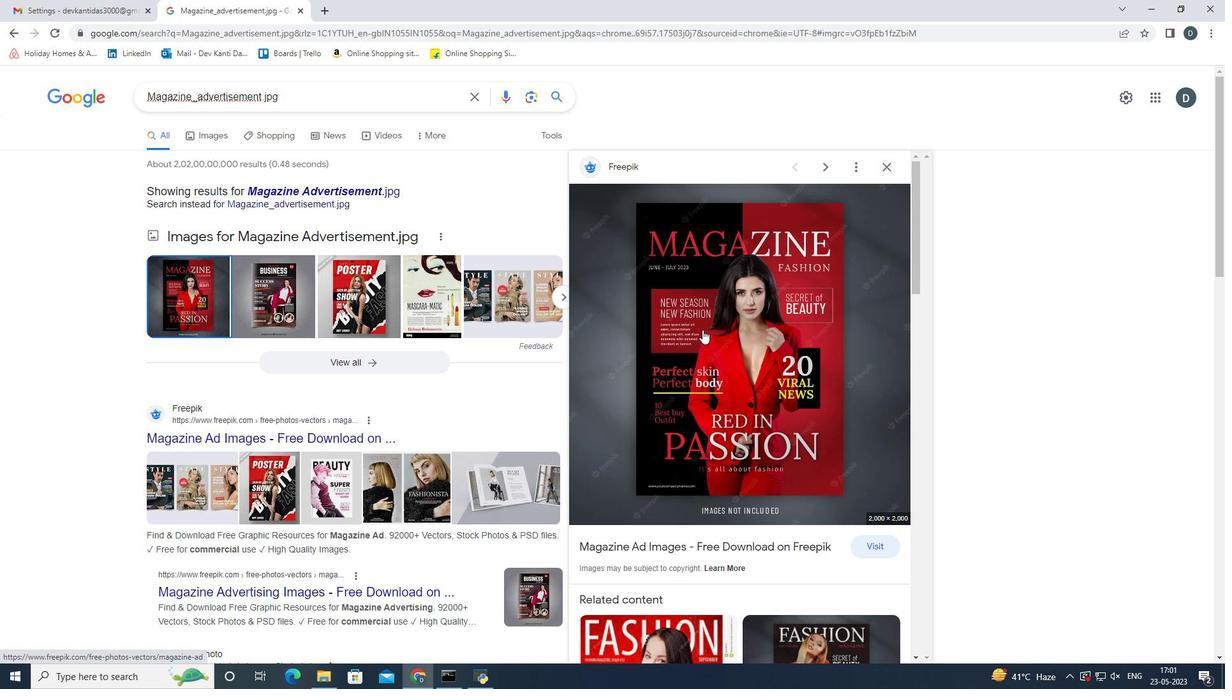 
Action: Mouse pressed right at (703, 329)
Screenshot: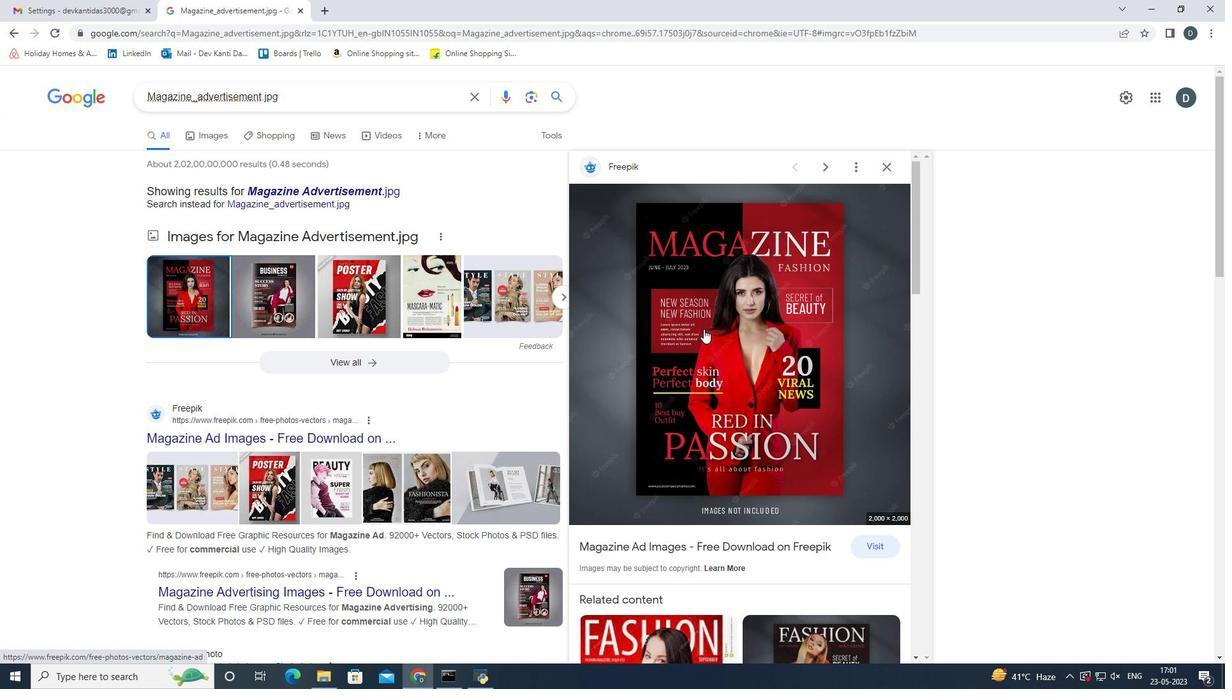 
Action: Mouse moved to (781, 460)
Screenshot: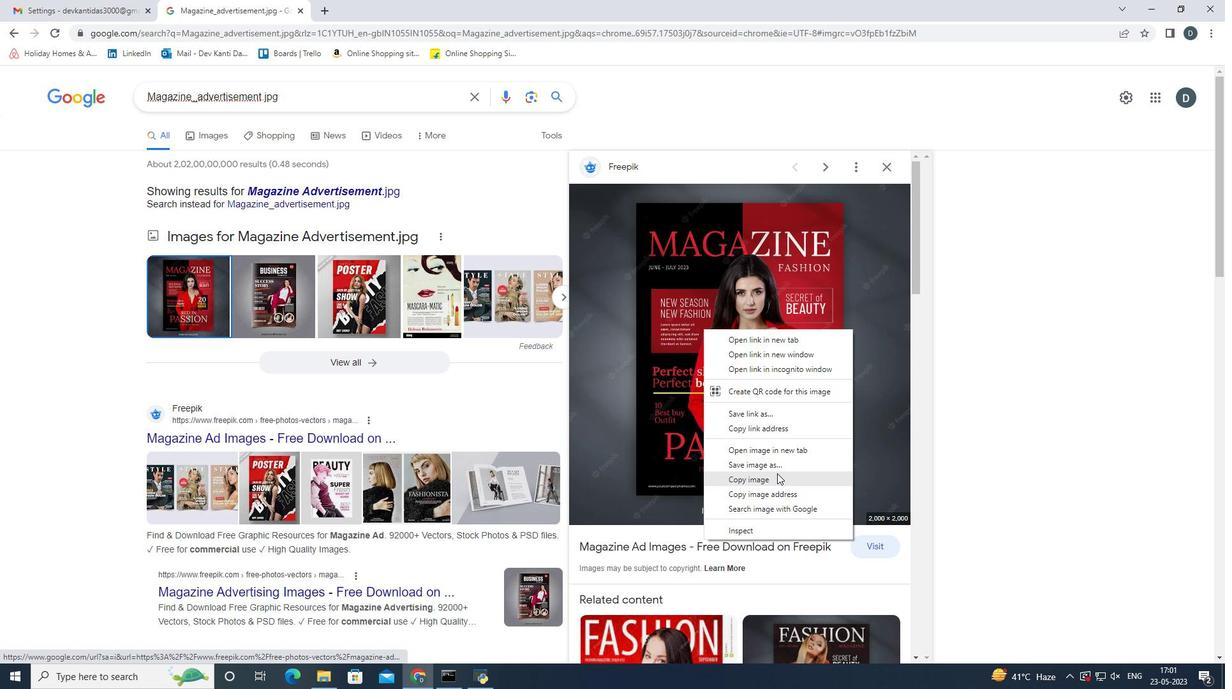
Action: Mouse pressed left at (781, 460)
Screenshot: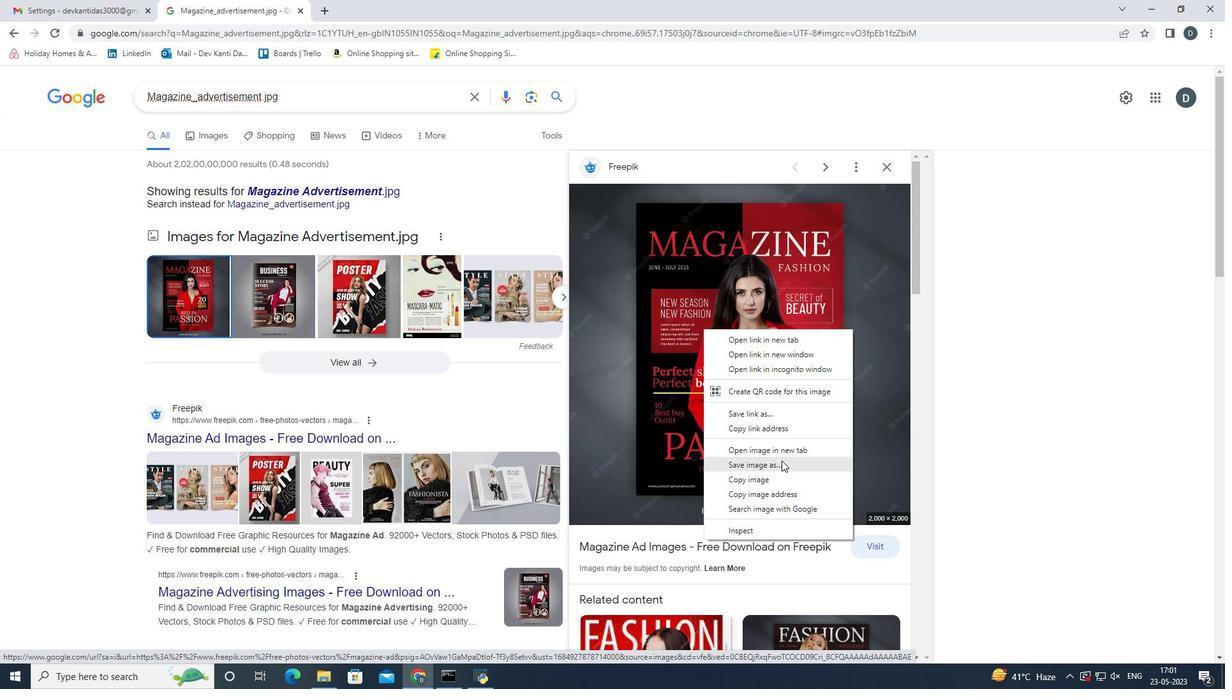 
Action: Mouse moved to (339, 259)
Screenshot: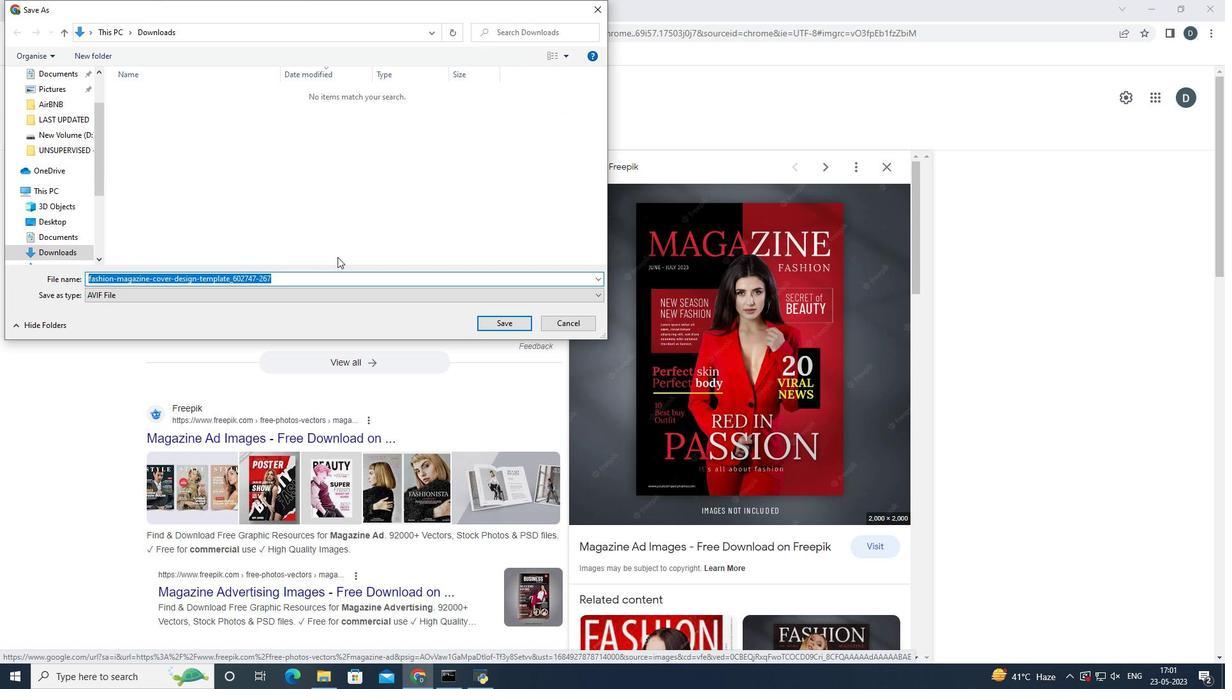
Action: Key pressed ctrl+V
Screenshot: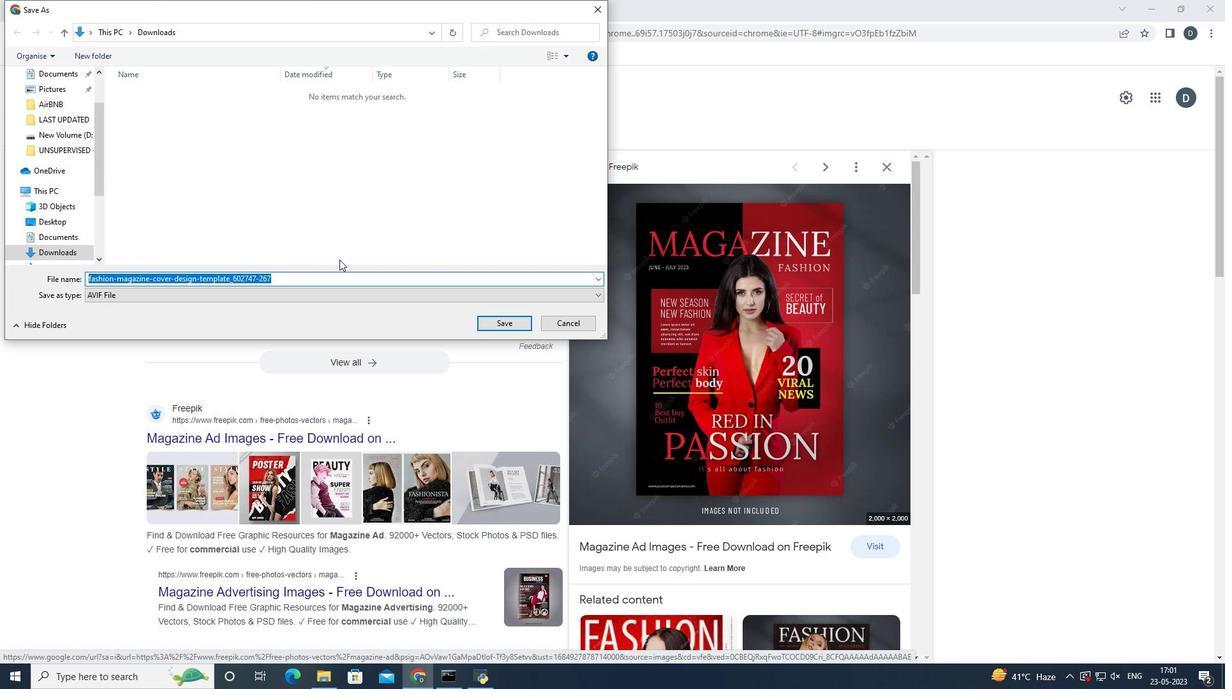 
Action: Mouse moved to (486, 325)
Screenshot: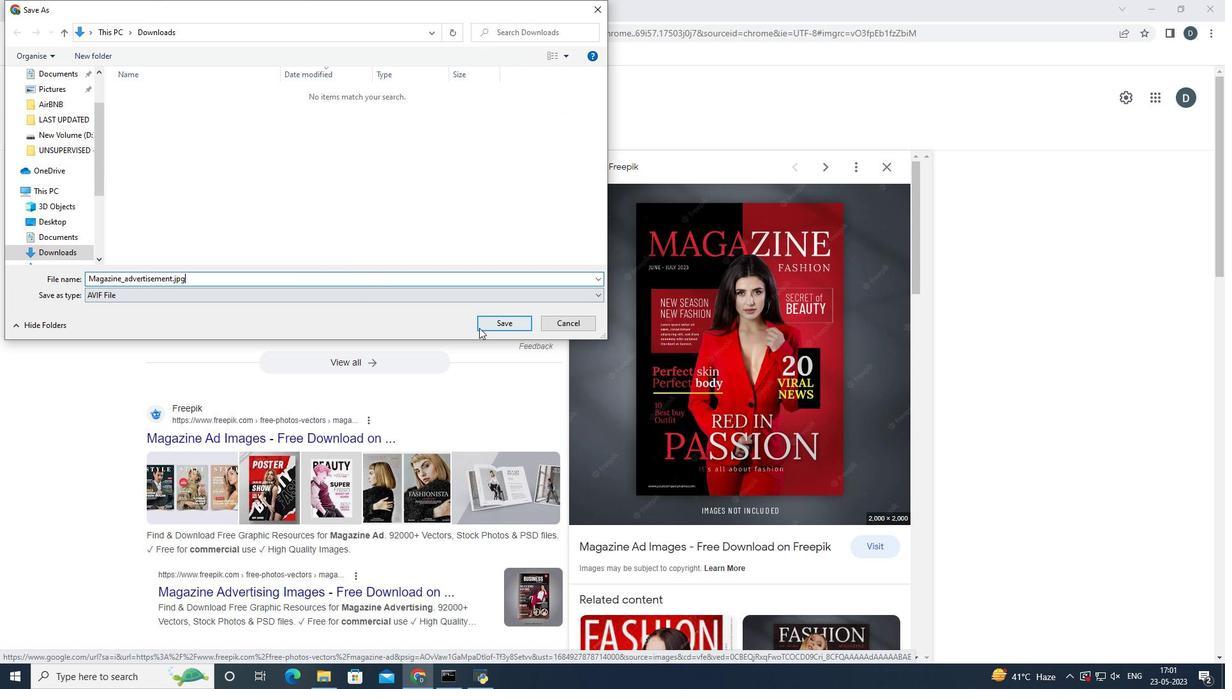
Action: Mouse pressed left at (486, 325)
Screenshot: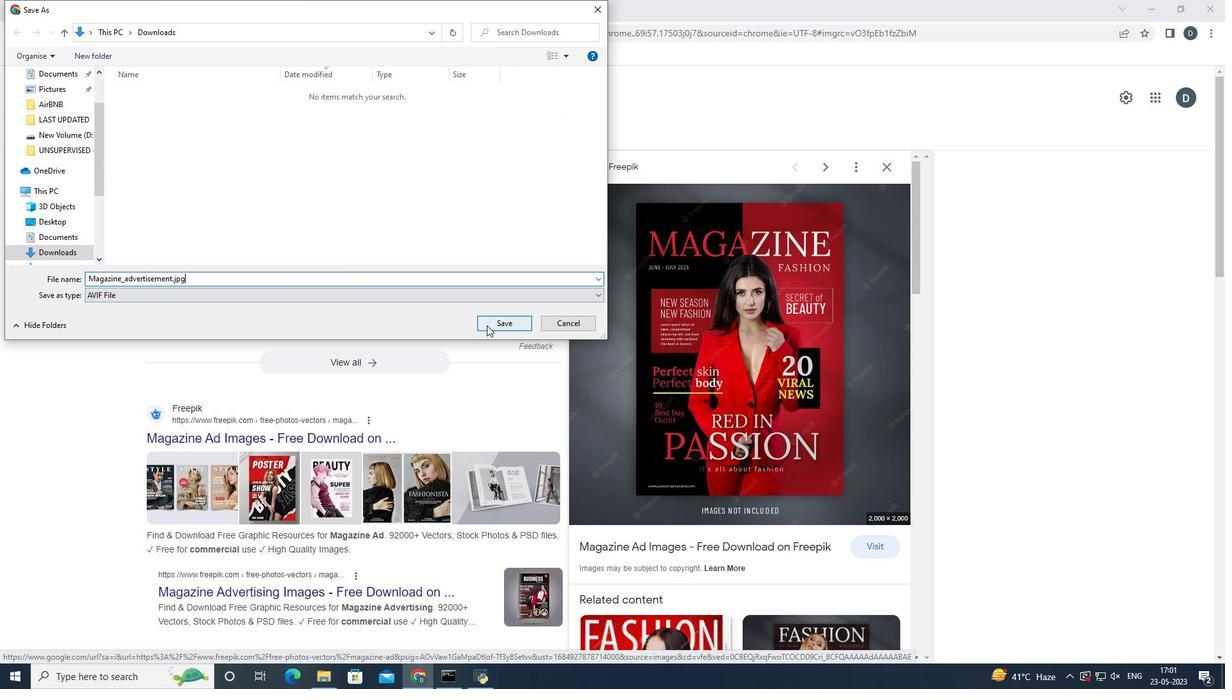 
Action: Mouse moved to (887, 168)
Screenshot: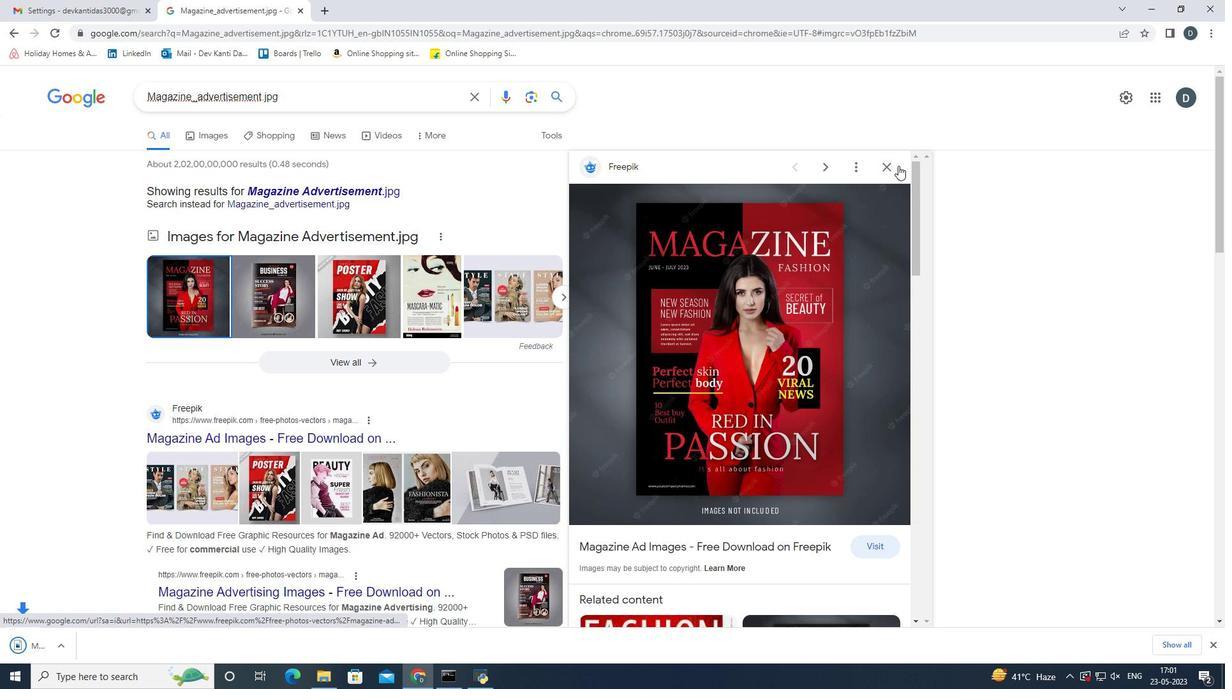 
Action: Mouse pressed left at (887, 168)
Screenshot: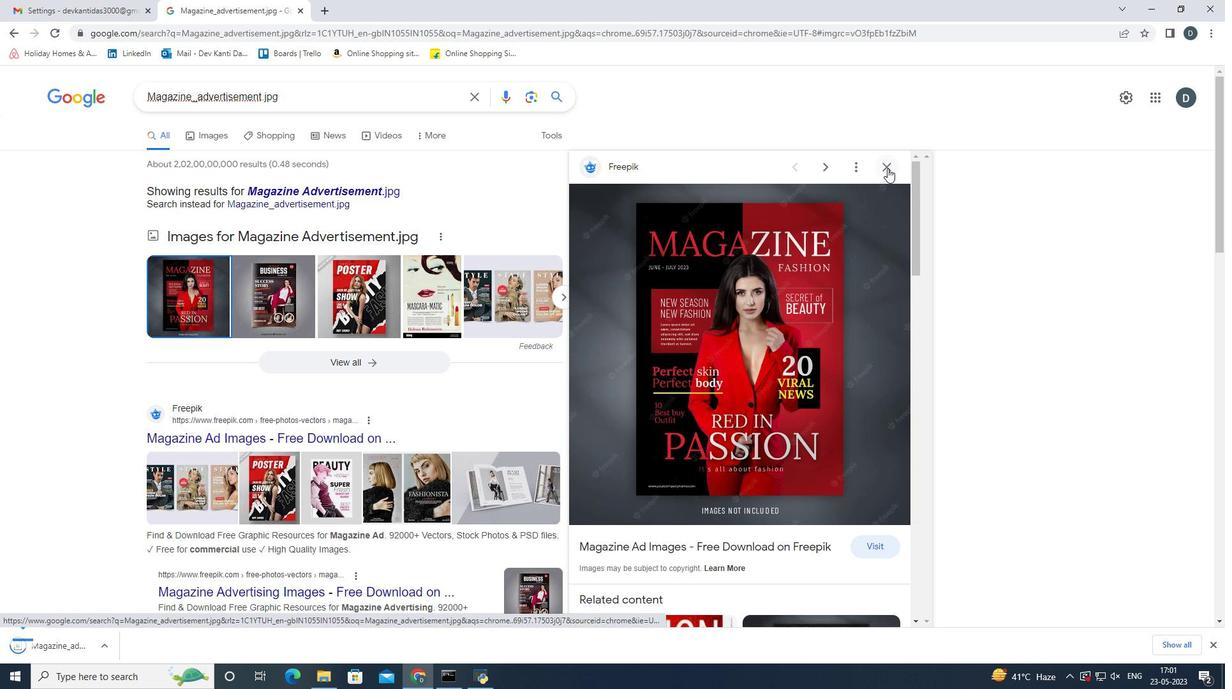 
Action: Mouse moved to (1213, 649)
Screenshot: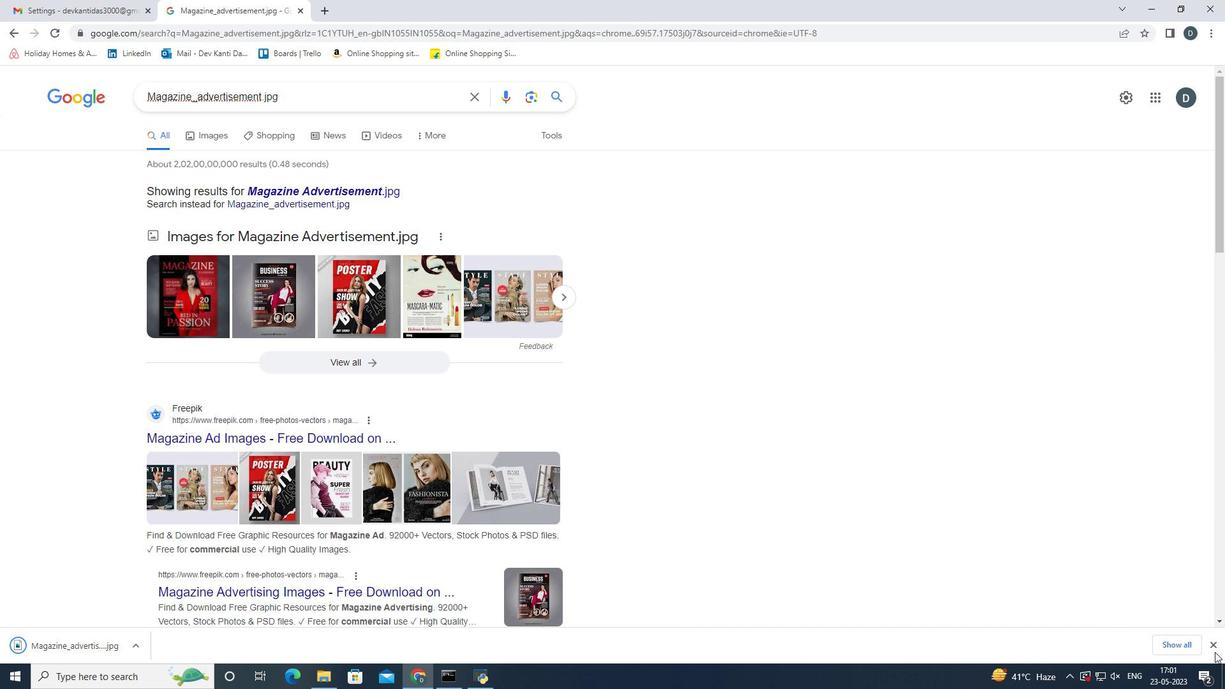 
Action: Mouse pressed left at (1213, 649)
Screenshot: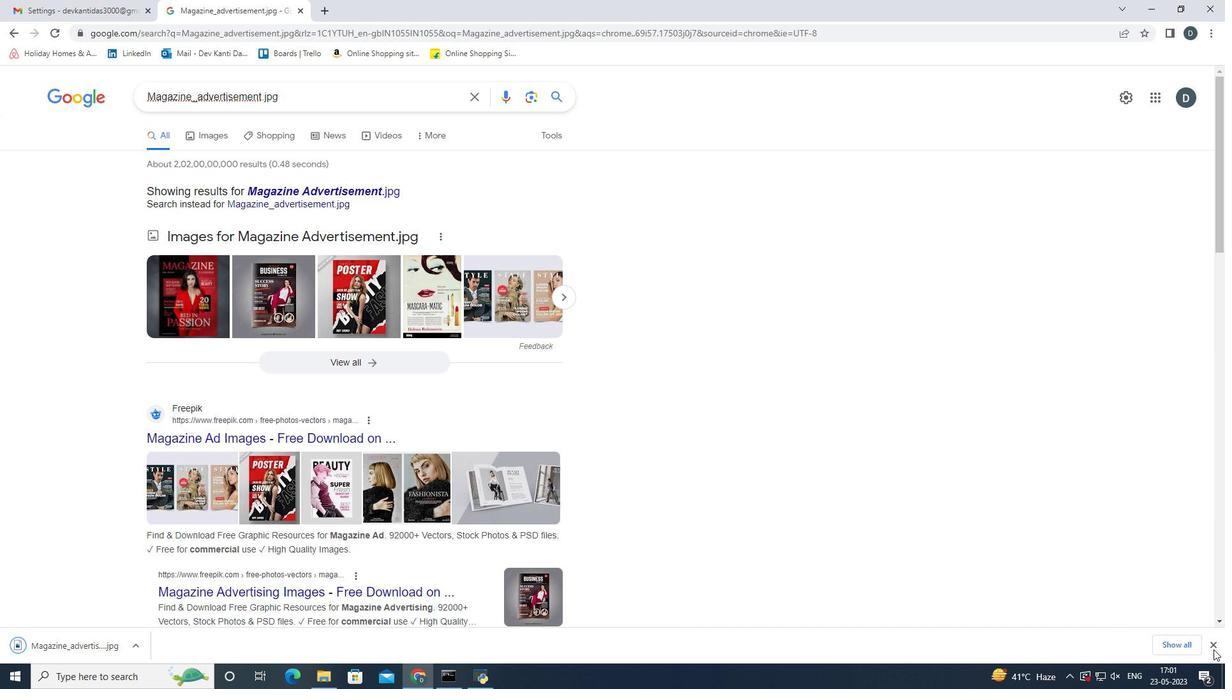 
Action: Mouse moved to (301, 17)
Screenshot: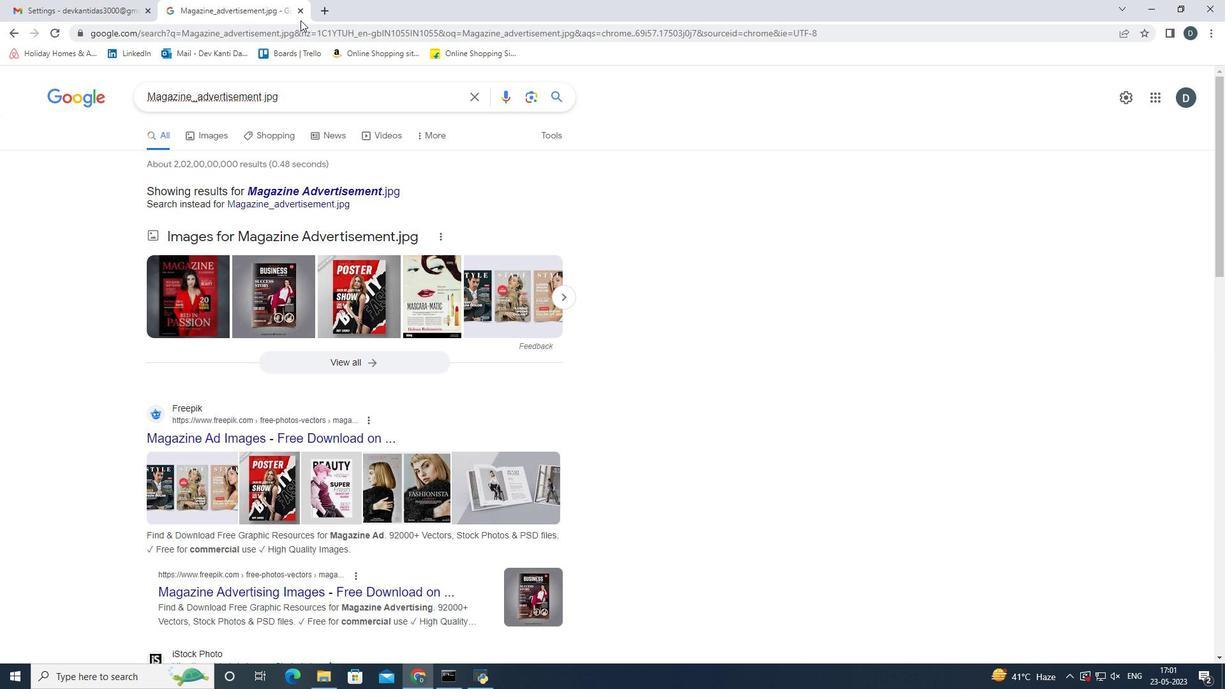 
Action: Mouse pressed left at (301, 17)
Screenshot: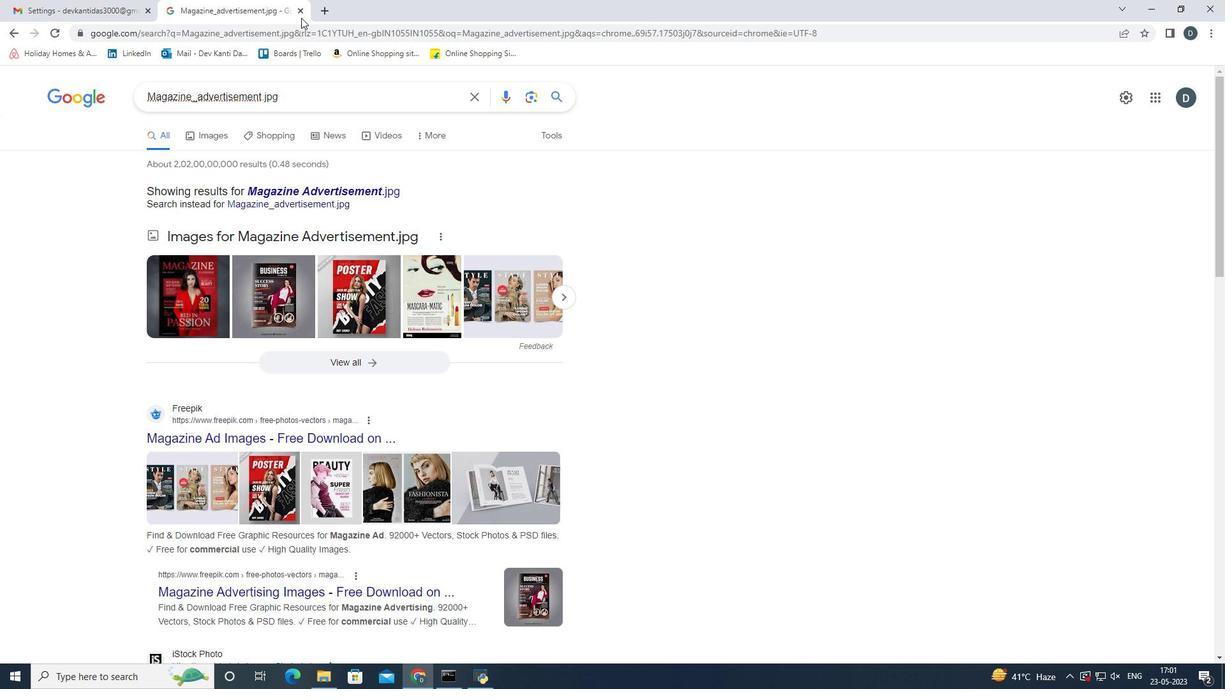 
Action: Mouse moved to (301, 12)
Screenshot: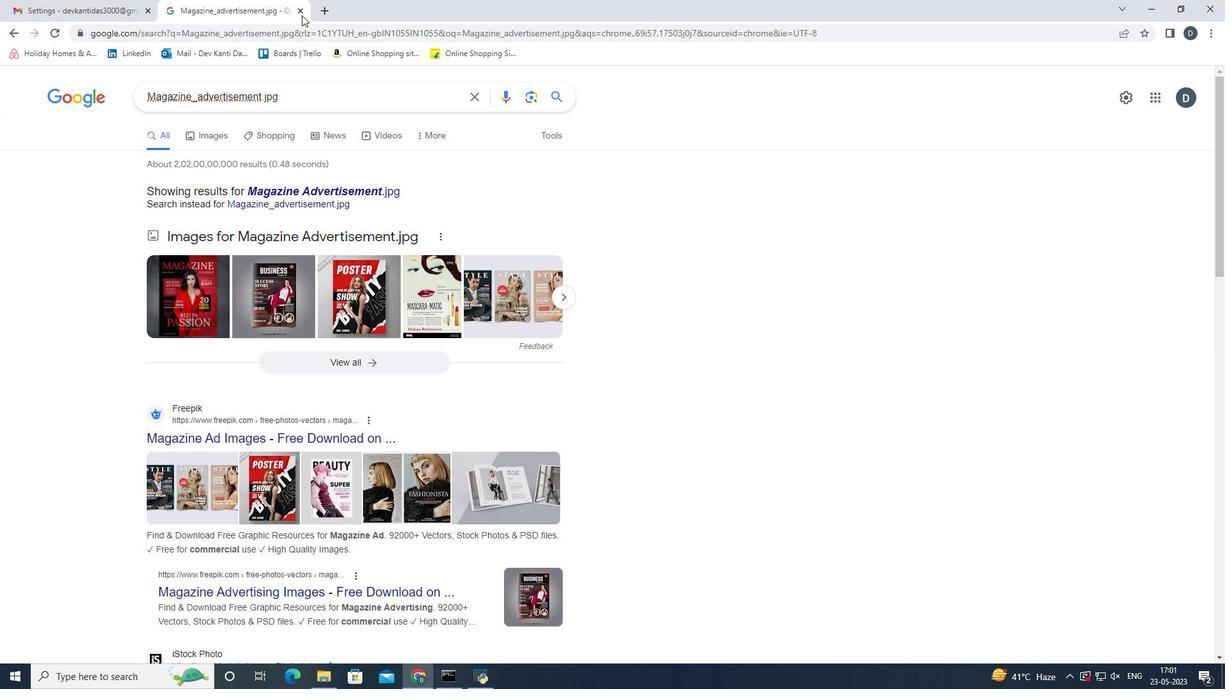 
Action: Mouse pressed left at (301, 12)
Screenshot: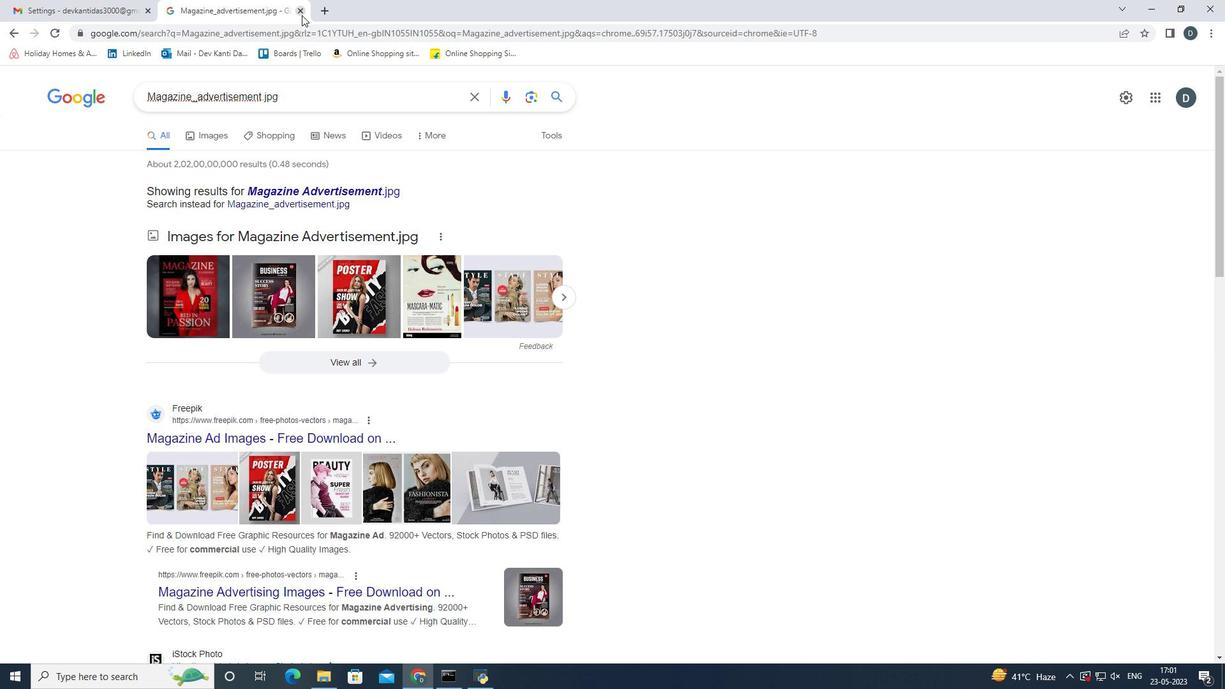 
Action: Mouse moved to (749, 518)
Screenshot: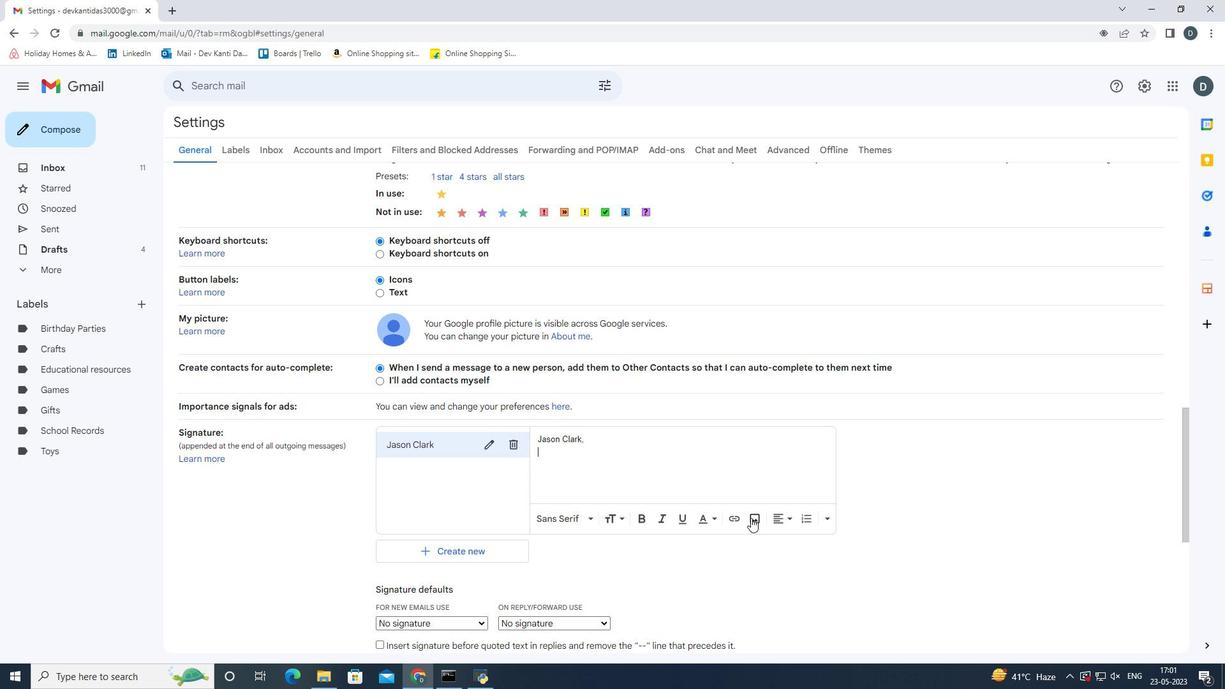 
Action: Mouse pressed left at (749, 518)
Screenshot: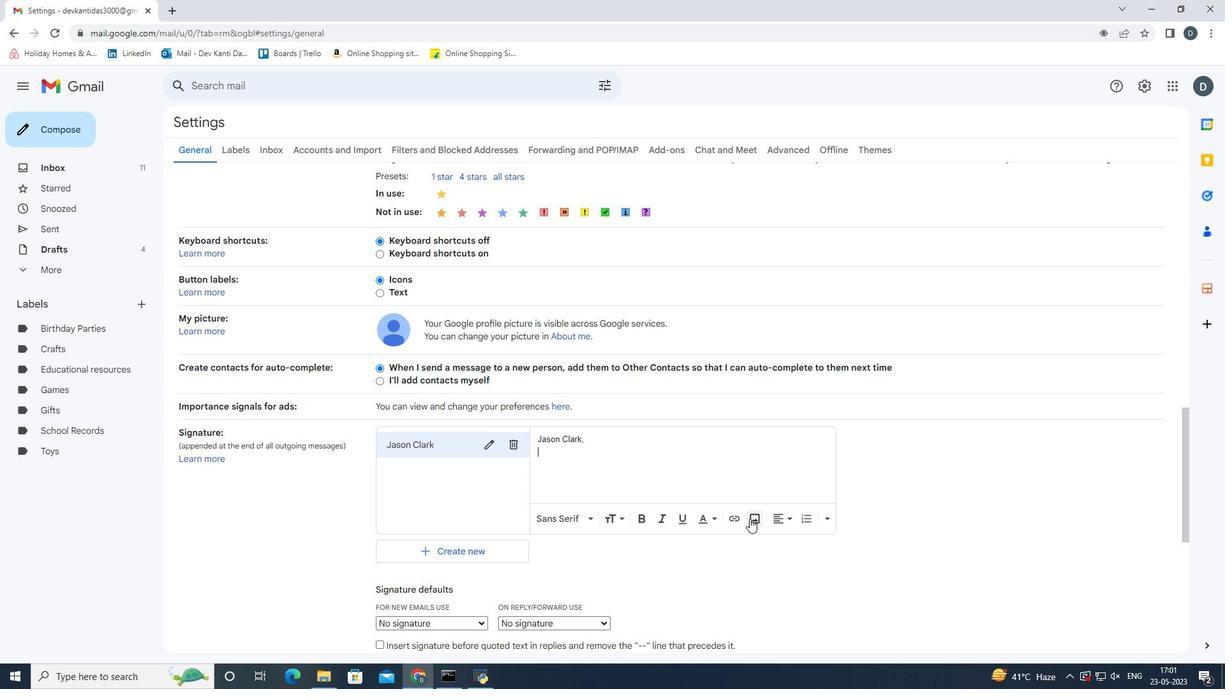 
Action: Mouse moved to (478, 196)
Screenshot: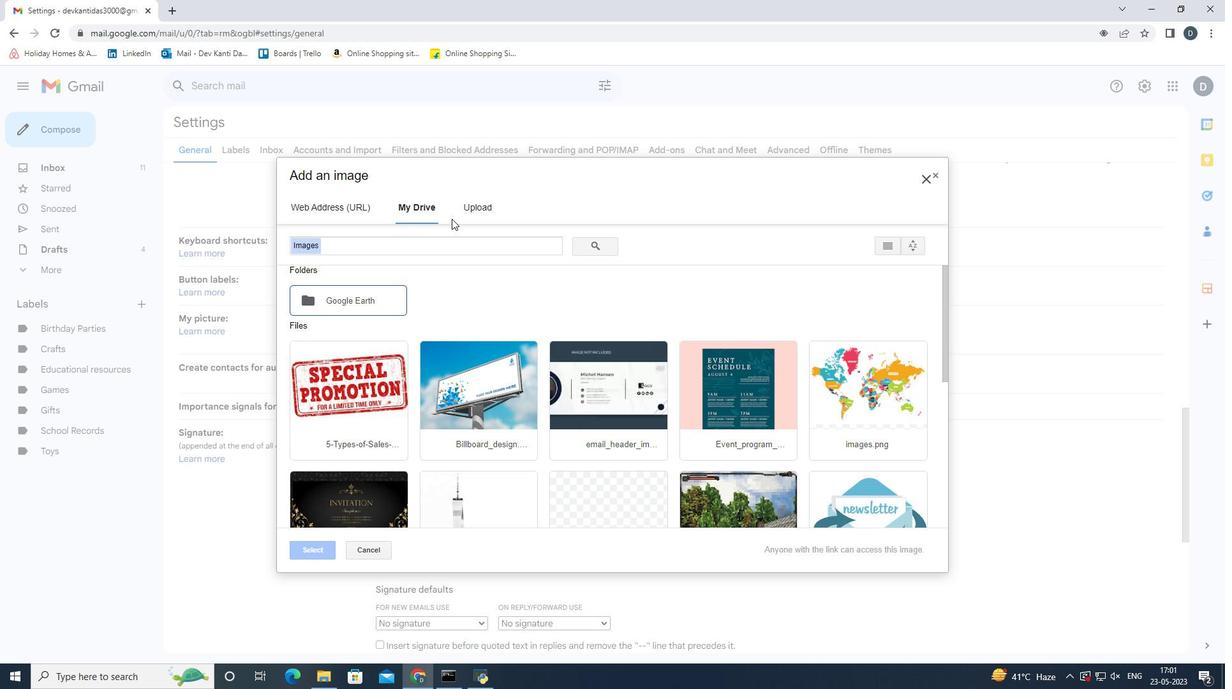 
Action: Mouse pressed left at (478, 196)
Screenshot: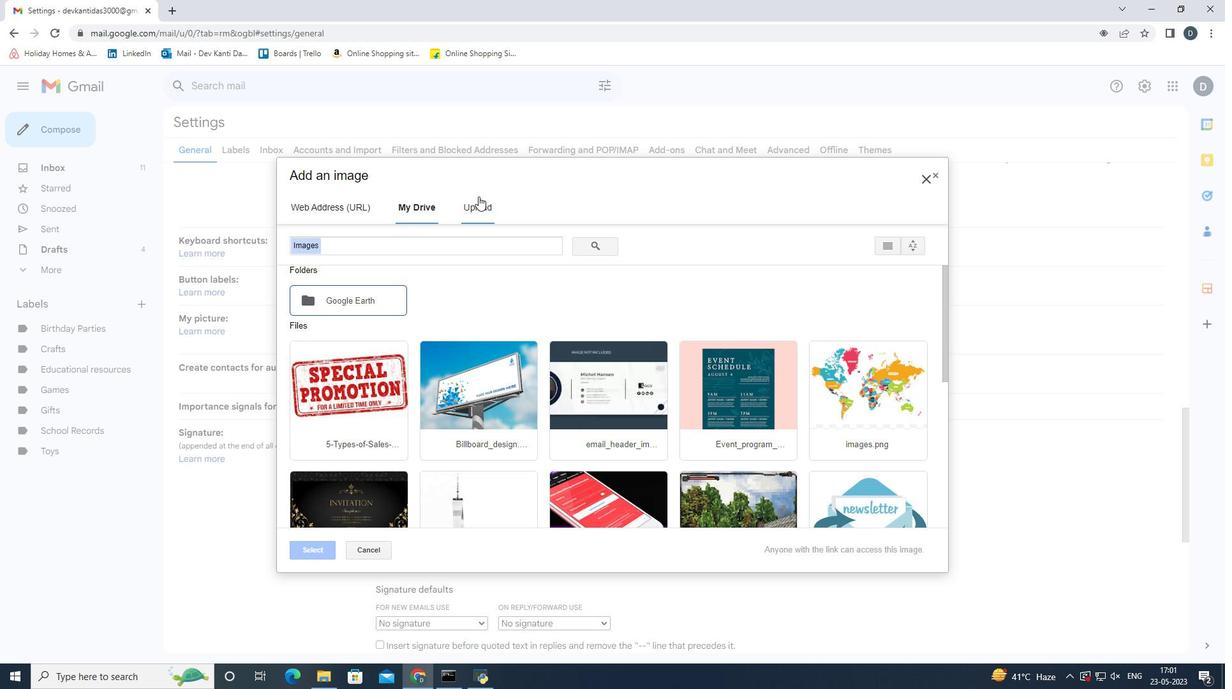 
Action: Mouse moved to (612, 401)
Screenshot: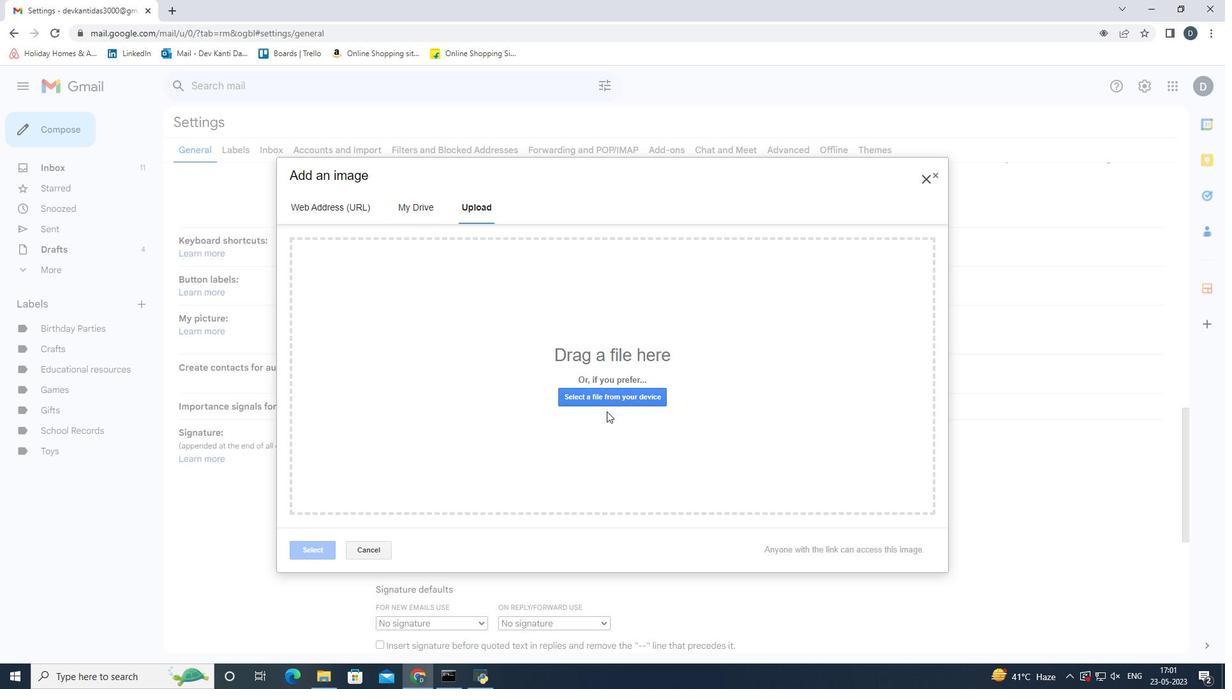 
Action: Mouse pressed left at (612, 401)
Screenshot: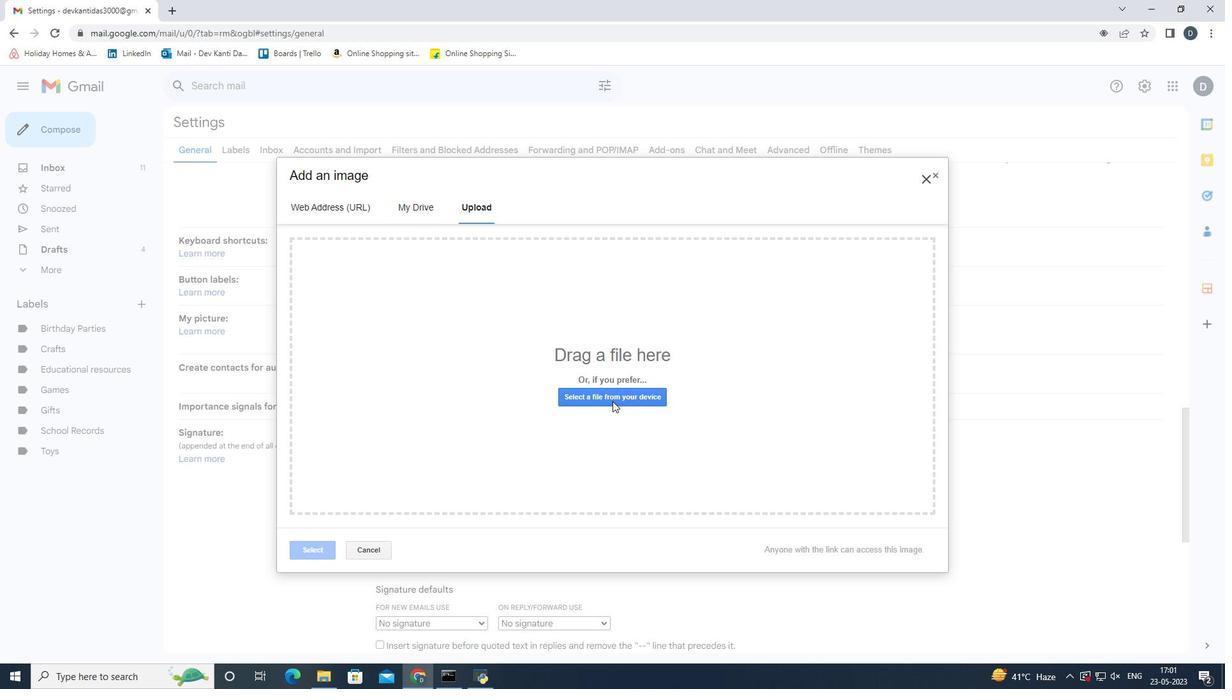
Action: Mouse moved to (411, 105)
Screenshot: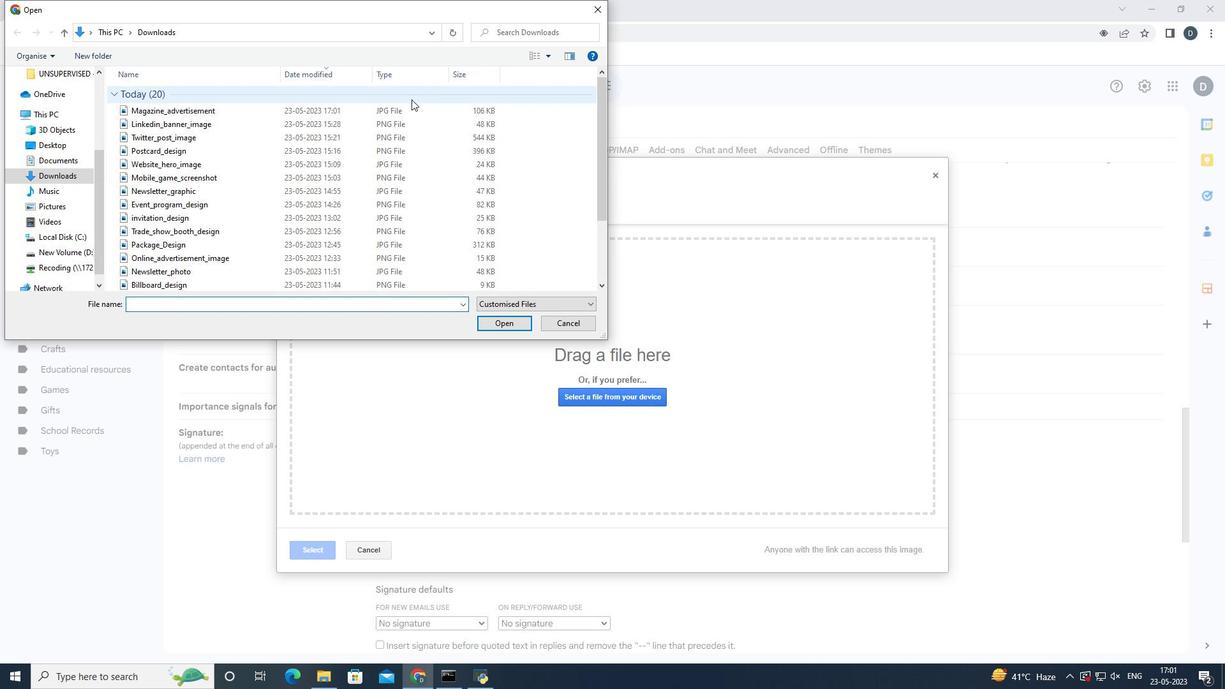 
Action: Mouse pressed left at (411, 105)
Screenshot: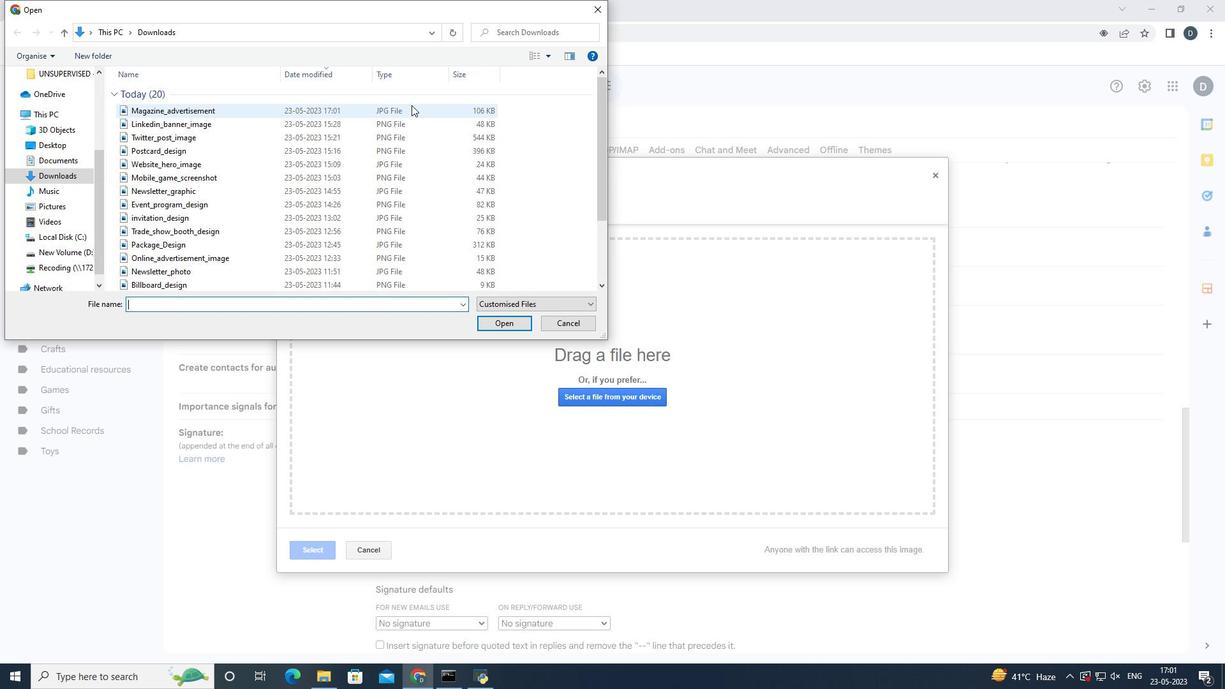 
Action: Mouse moved to (521, 323)
Screenshot: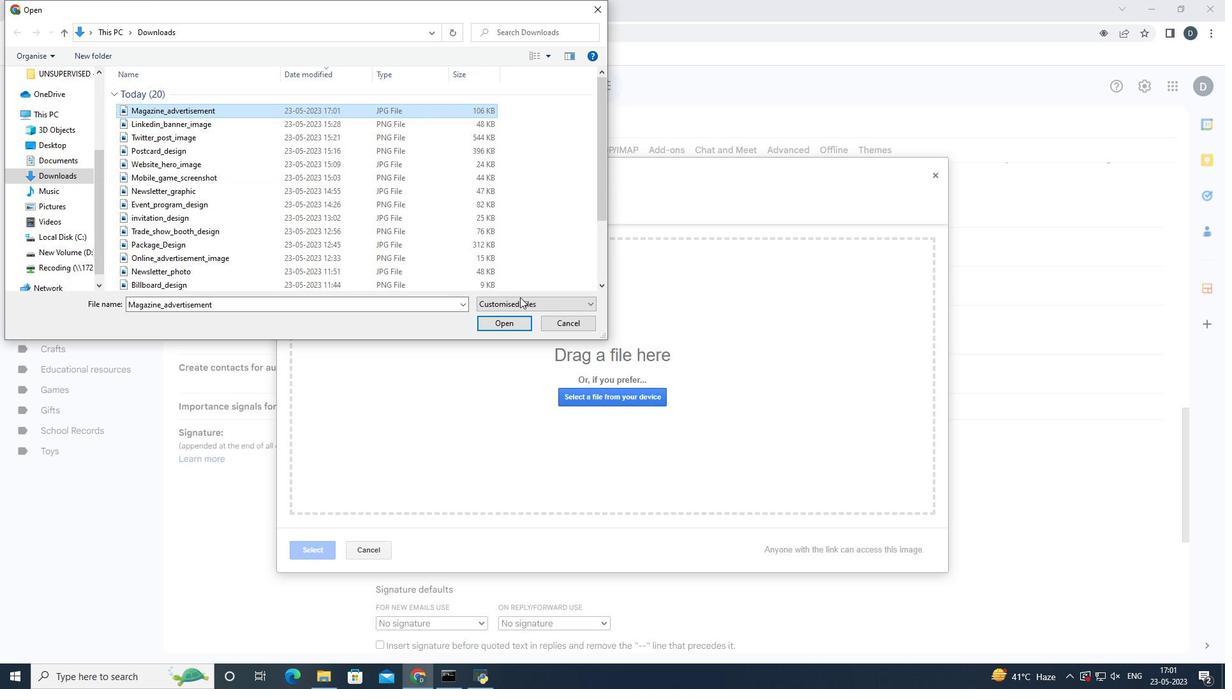
Action: Mouse pressed left at (521, 323)
Screenshot: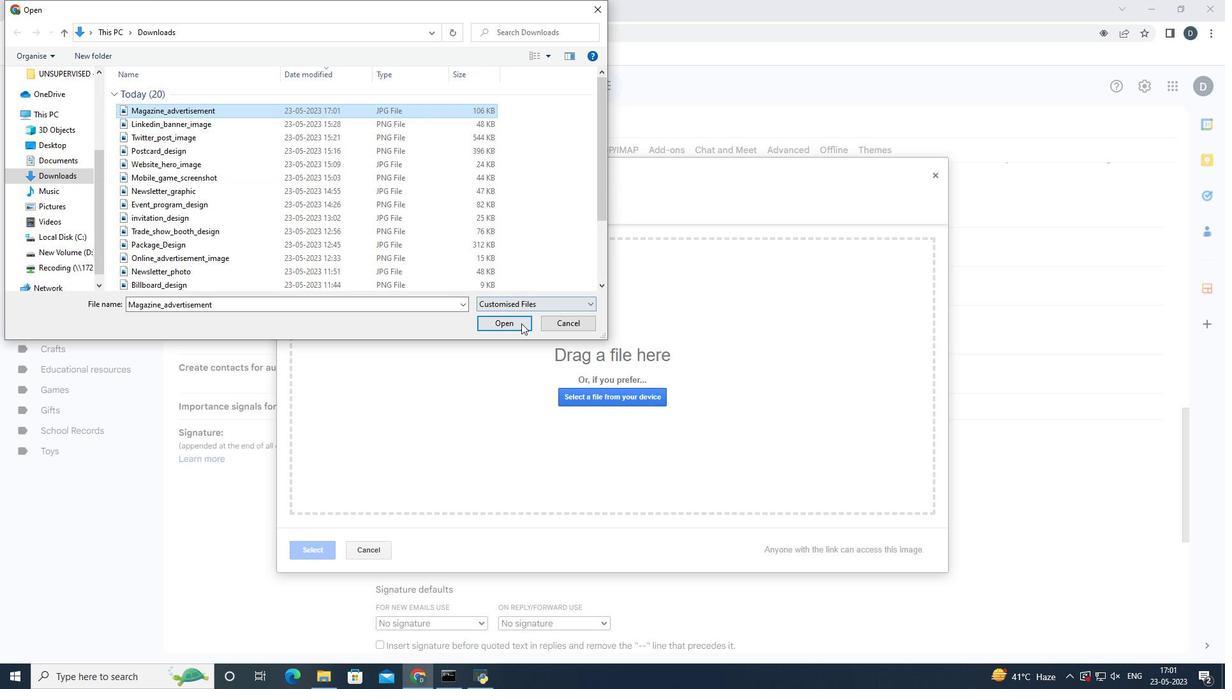 
Action: Mouse moved to (657, 475)
Screenshot: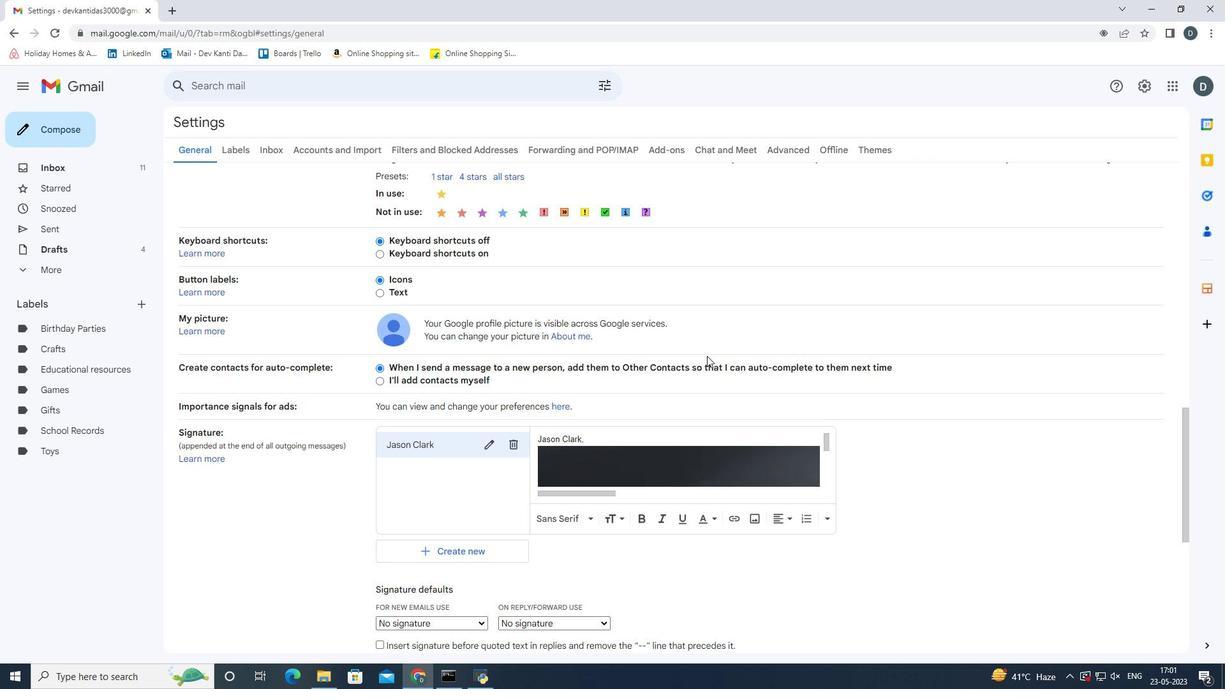 
Action: Mouse scrolled (657, 475) with delta (0, 0)
Screenshot: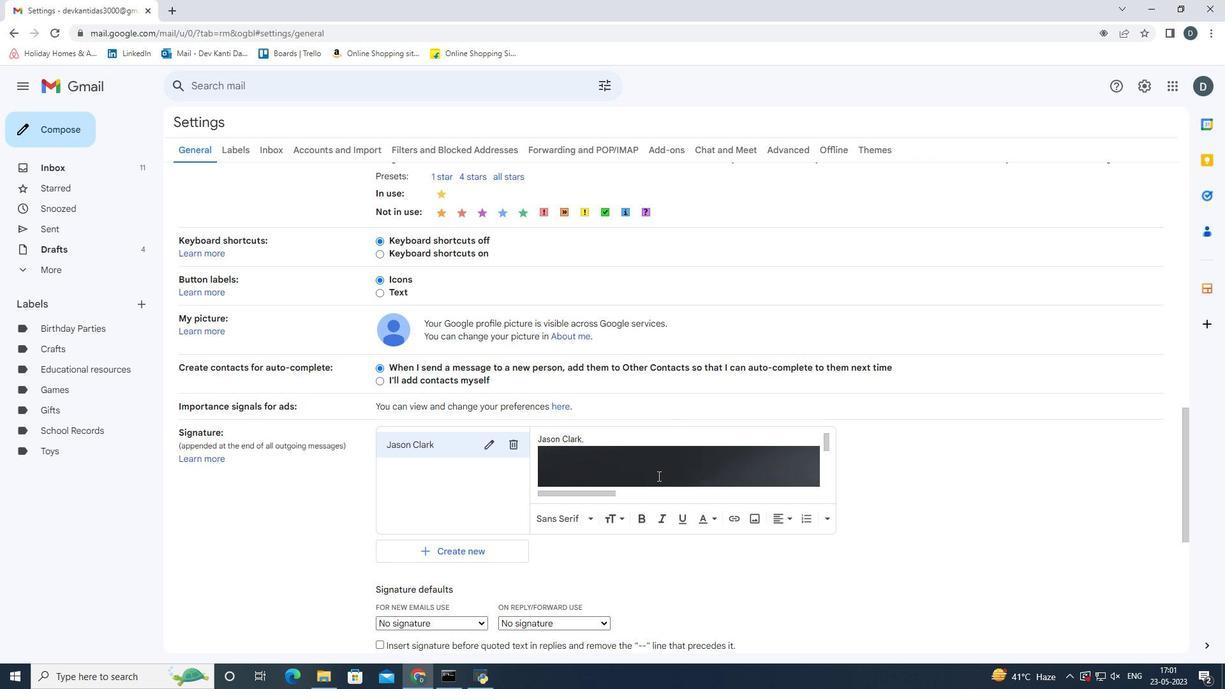 
Action: Mouse scrolled (657, 475) with delta (0, 0)
Screenshot: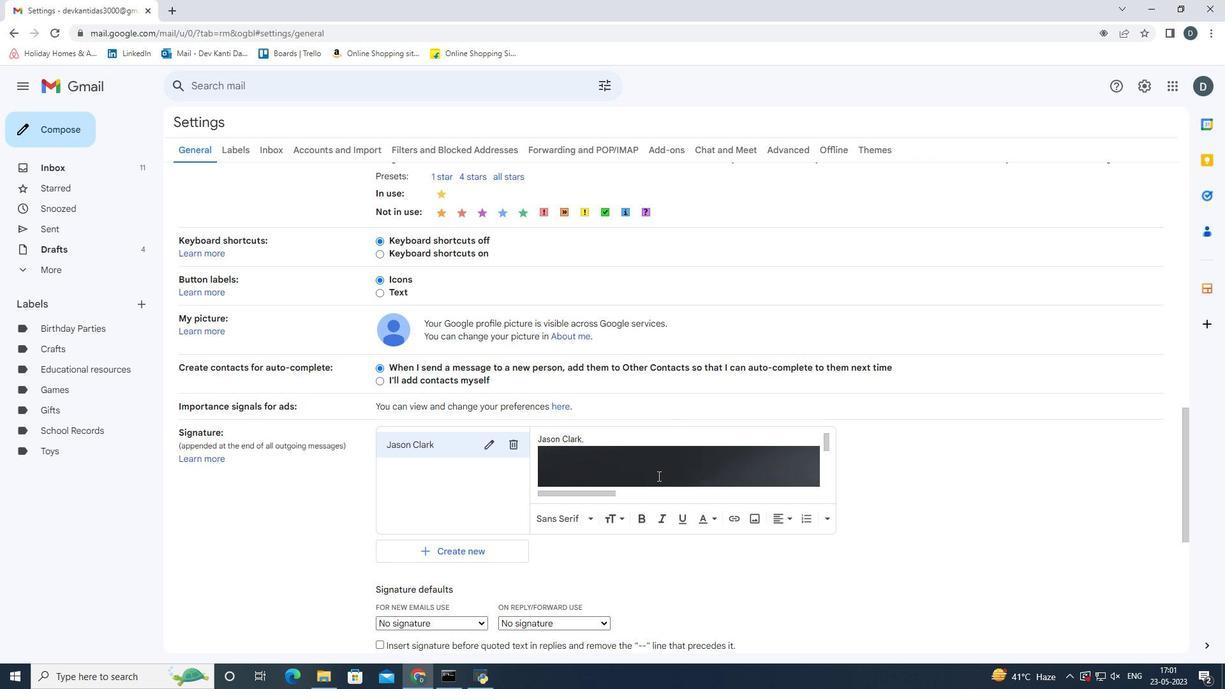 
Action: Mouse scrolled (657, 475) with delta (0, 0)
Screenshot: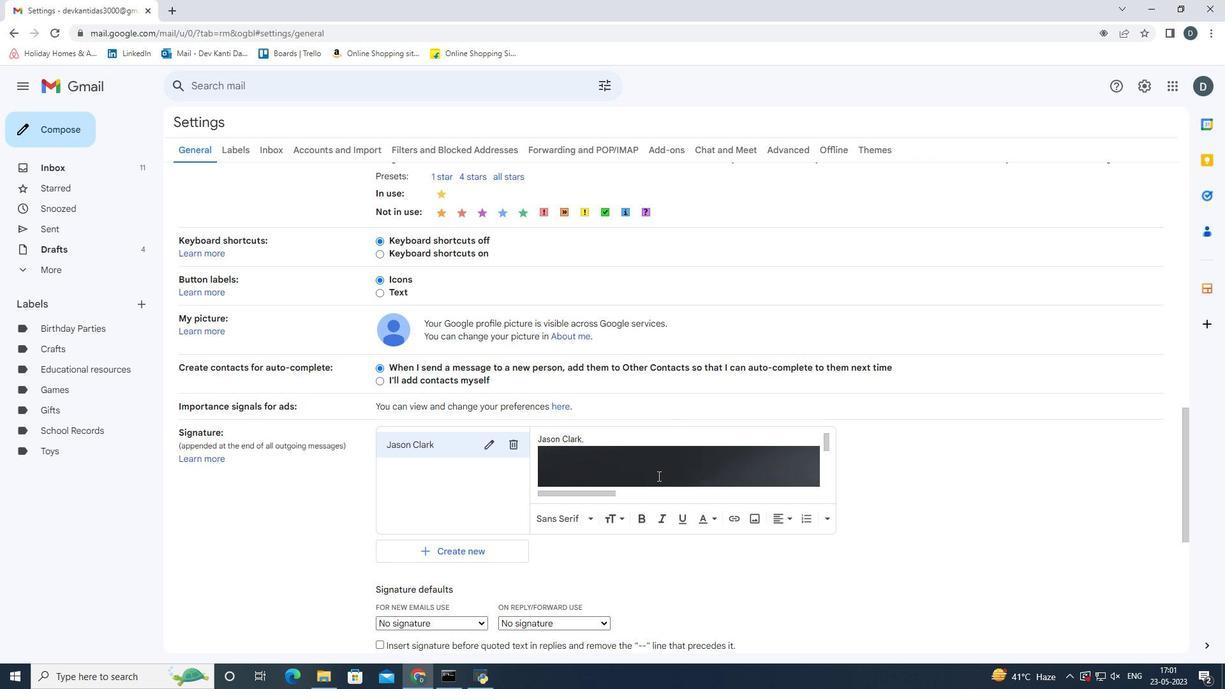 
Action: Mouse scrolled (657, 475) with delta (0, 0)
Screenshot: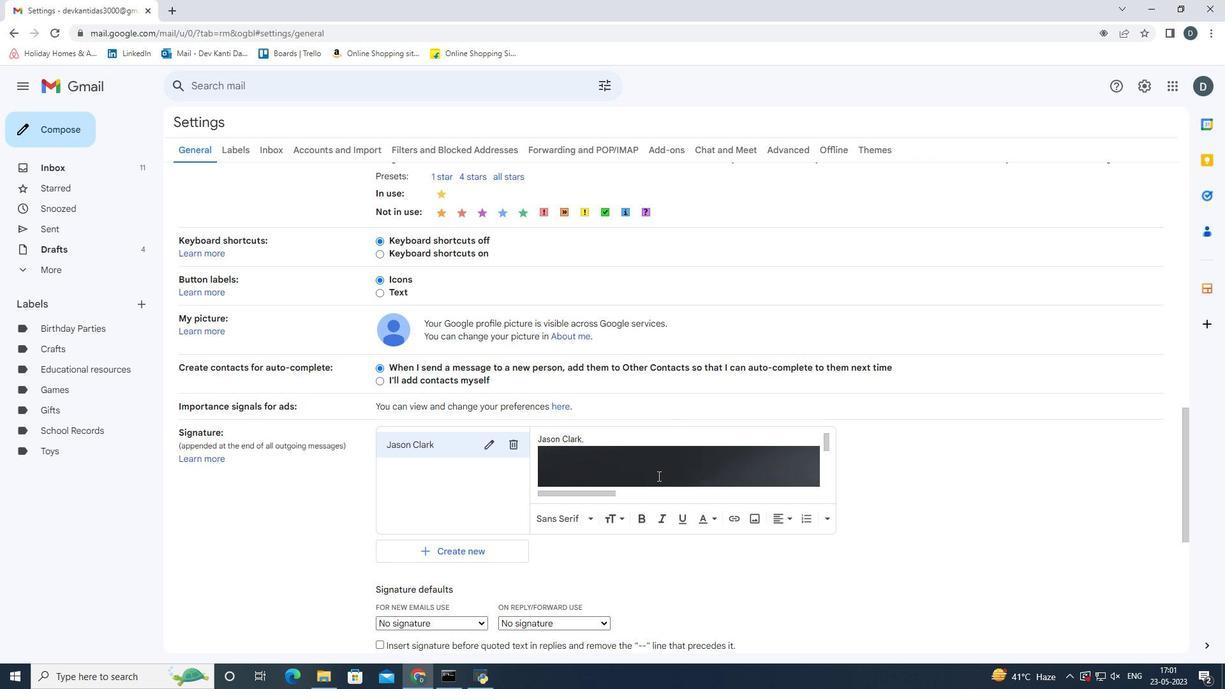 
Action: Mouse moved to (661, 472)
Screenshot: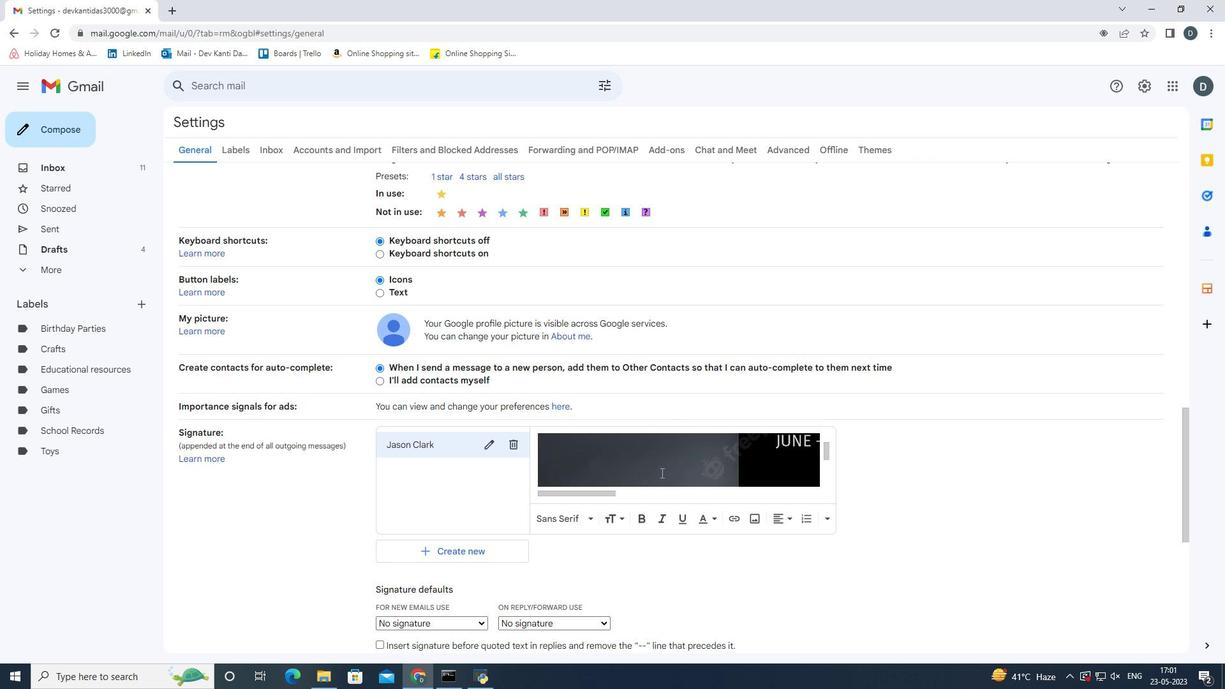 
Action: Mouse scrolled (661, 472) with delta (0, 0)
Screenshot: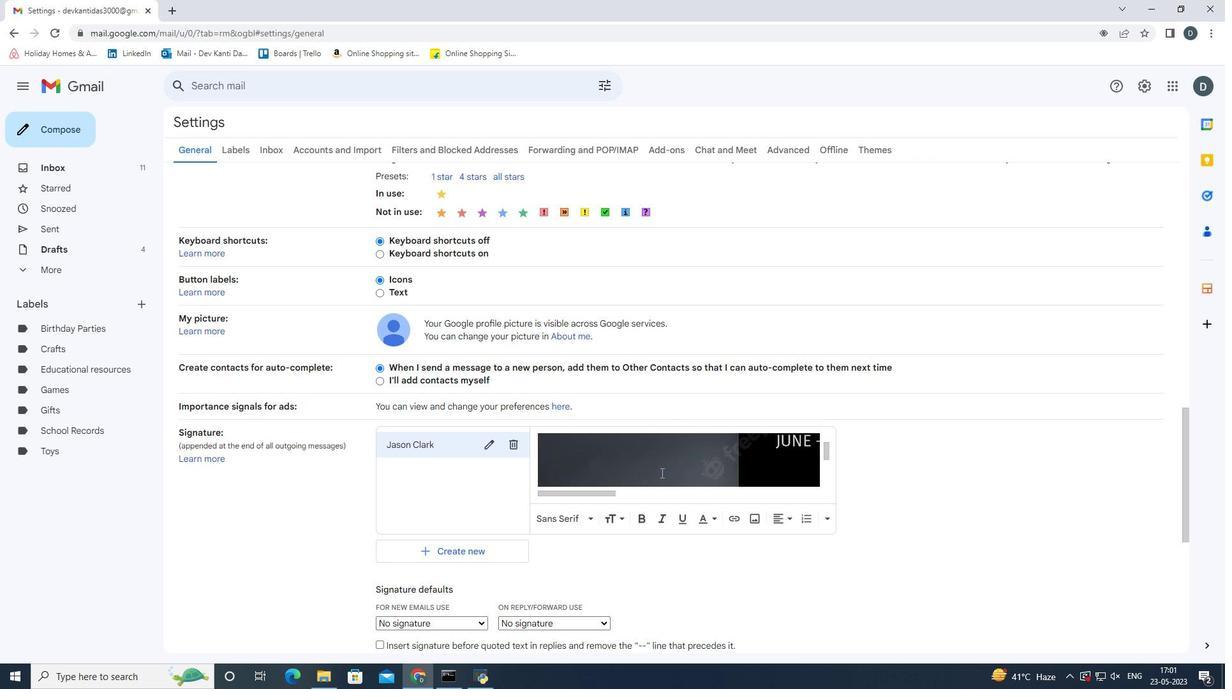 
Action: Mouse scrolled (661, 472) with delta (0, 0)
Screenshot: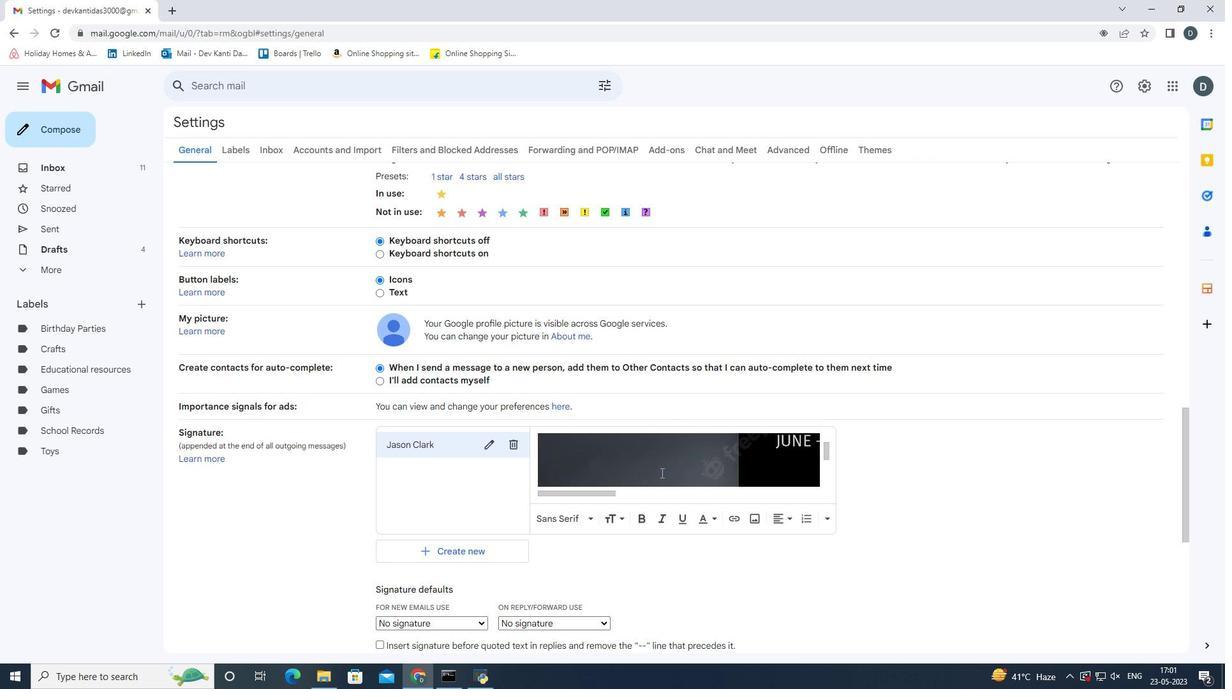 
Action: Mouse scrolled (661, 472) with delta (0, 0)
Screenshot: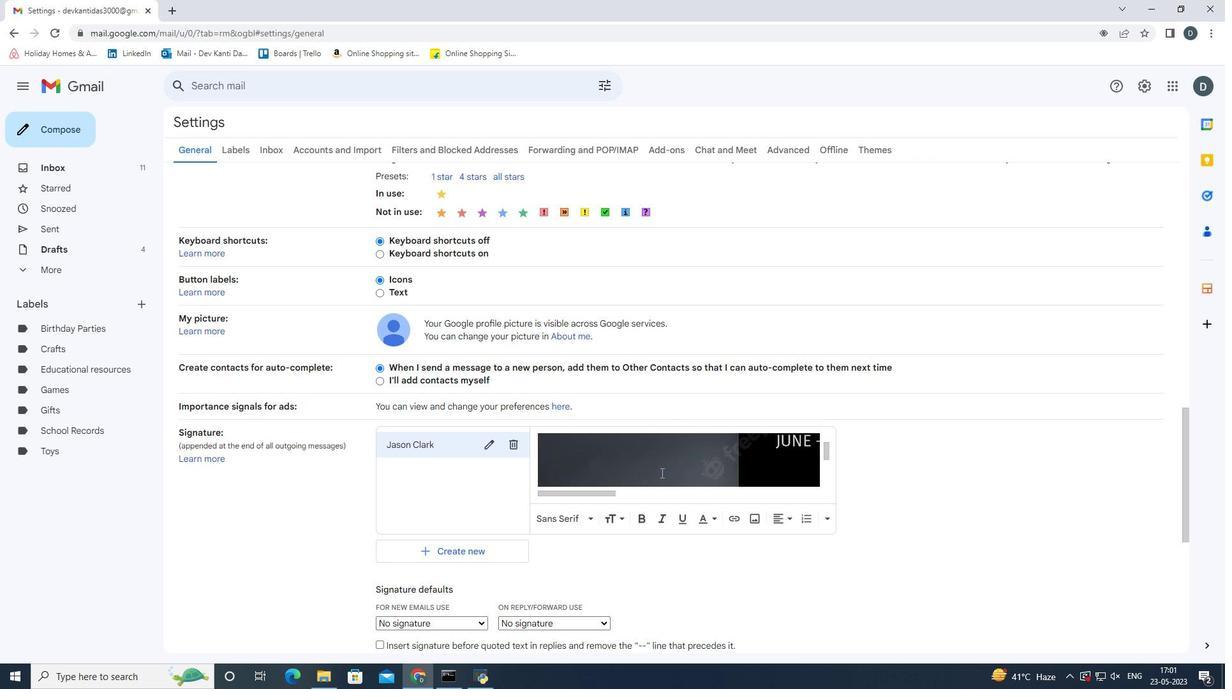 
Action: Mouse scrolled (661, 472) with delta (0, 0)
Screenshot: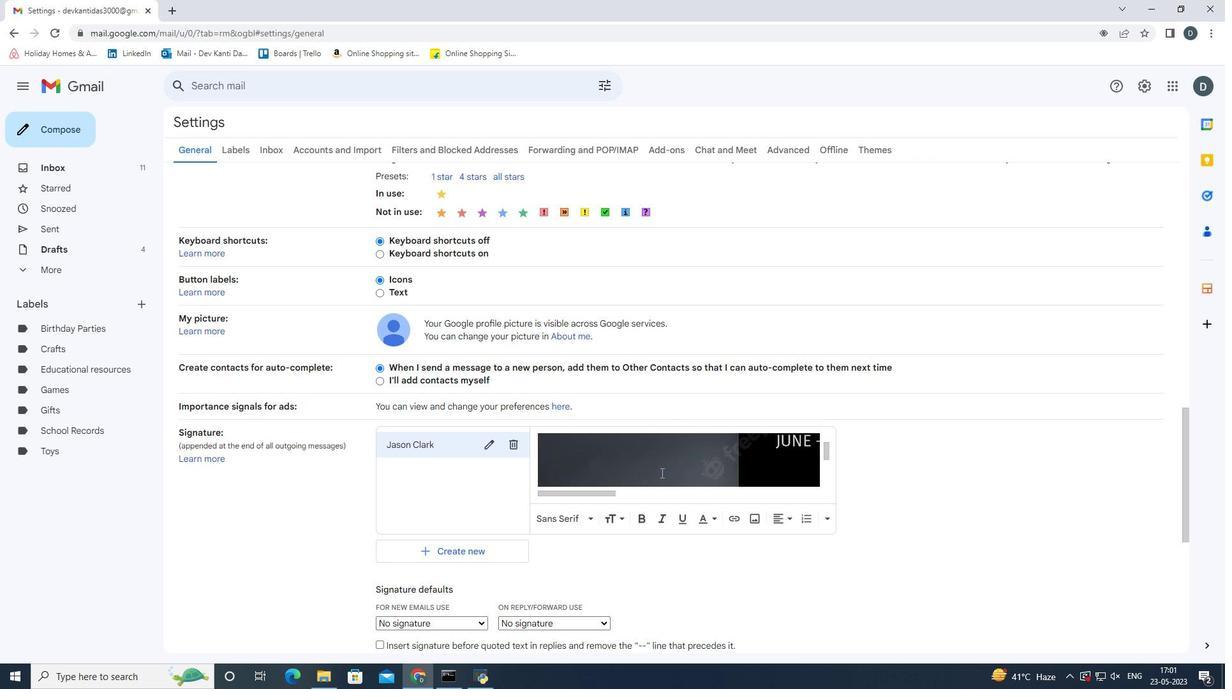 
Action: Mouse scrolled (661, 473) with delta (0, 0)
Screenshot: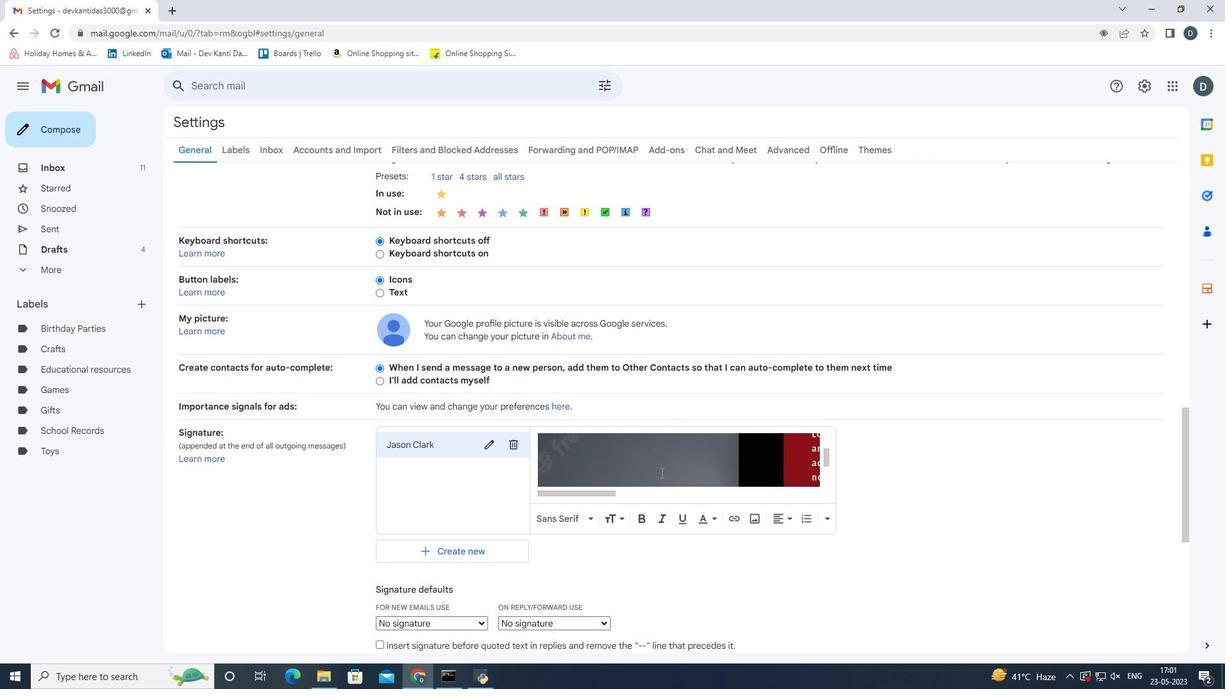 
Action: Mouse scrolled (661, 473) with delta (0, 0)
Screenshot: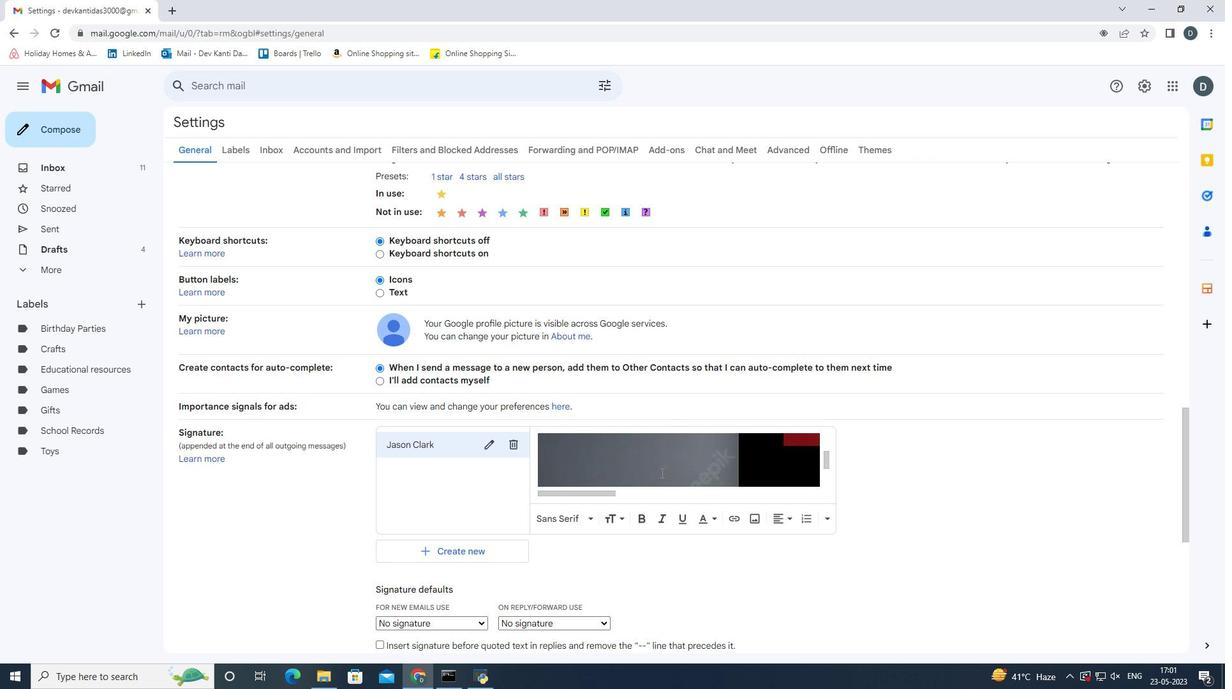 
Action: Mouse scrolled (661, 473) with delta (0, 0)
Screenshot: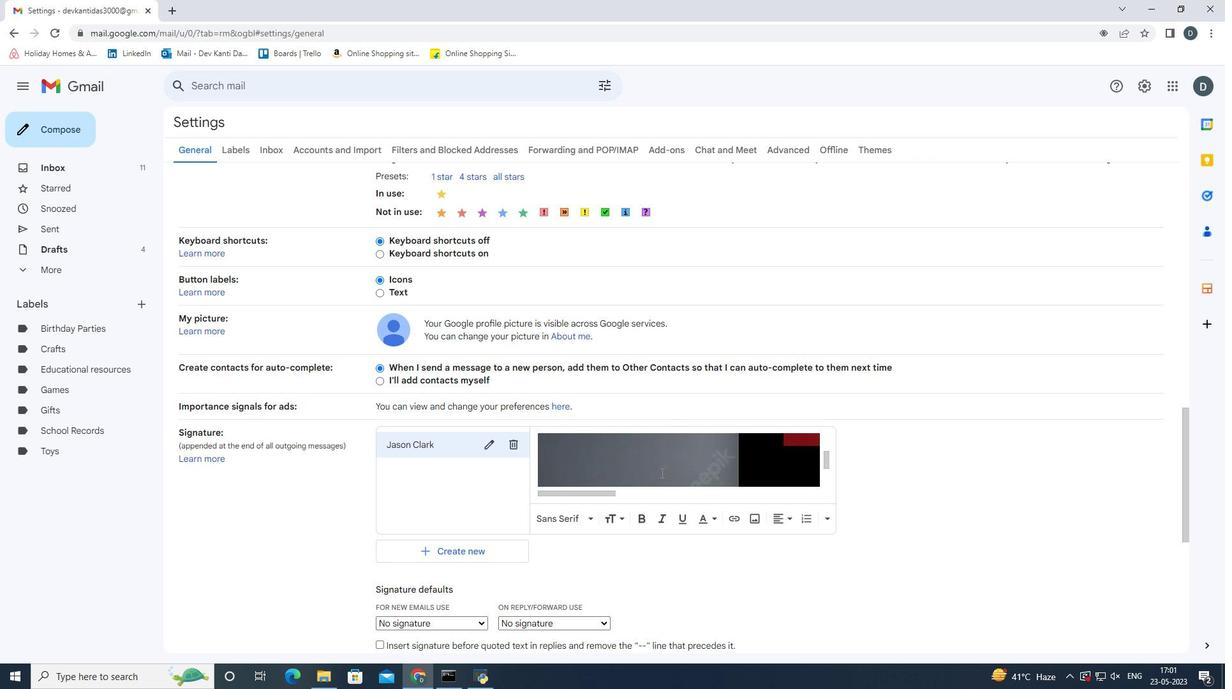 
Action: Mouse scrolled (661, 473) with delta (0, 0)
Screenshot: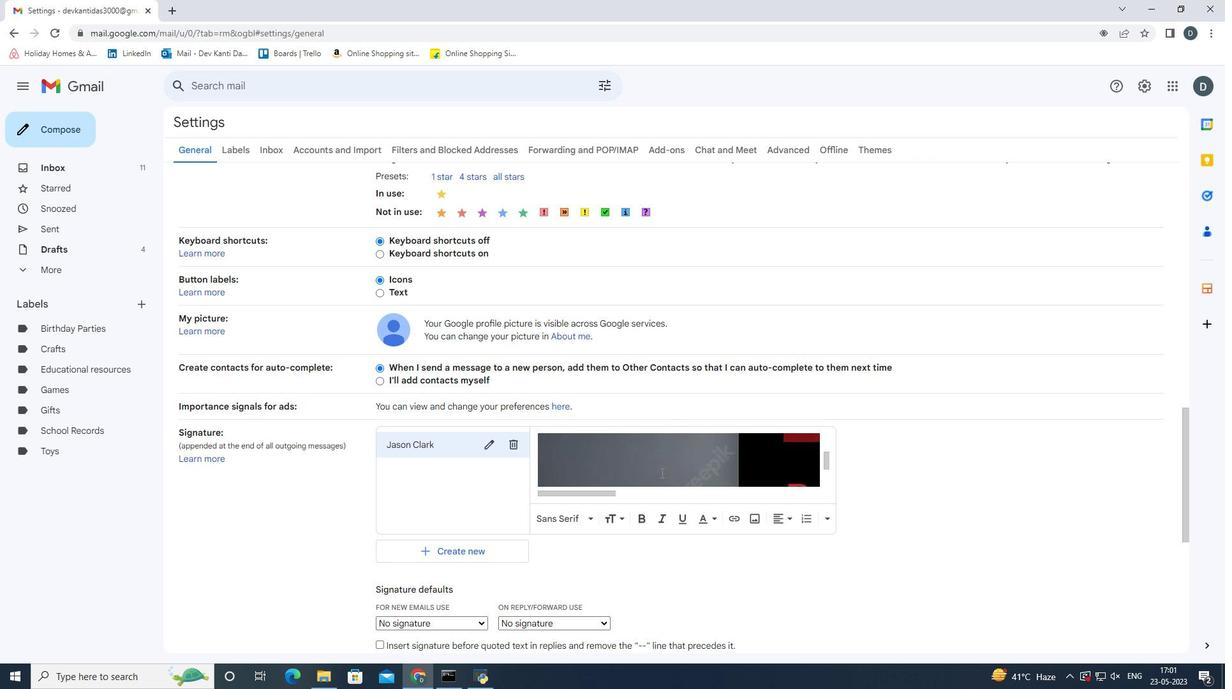 
Action: Mouse scrolled (661, 473) with delta (0, 0)
Screenshot: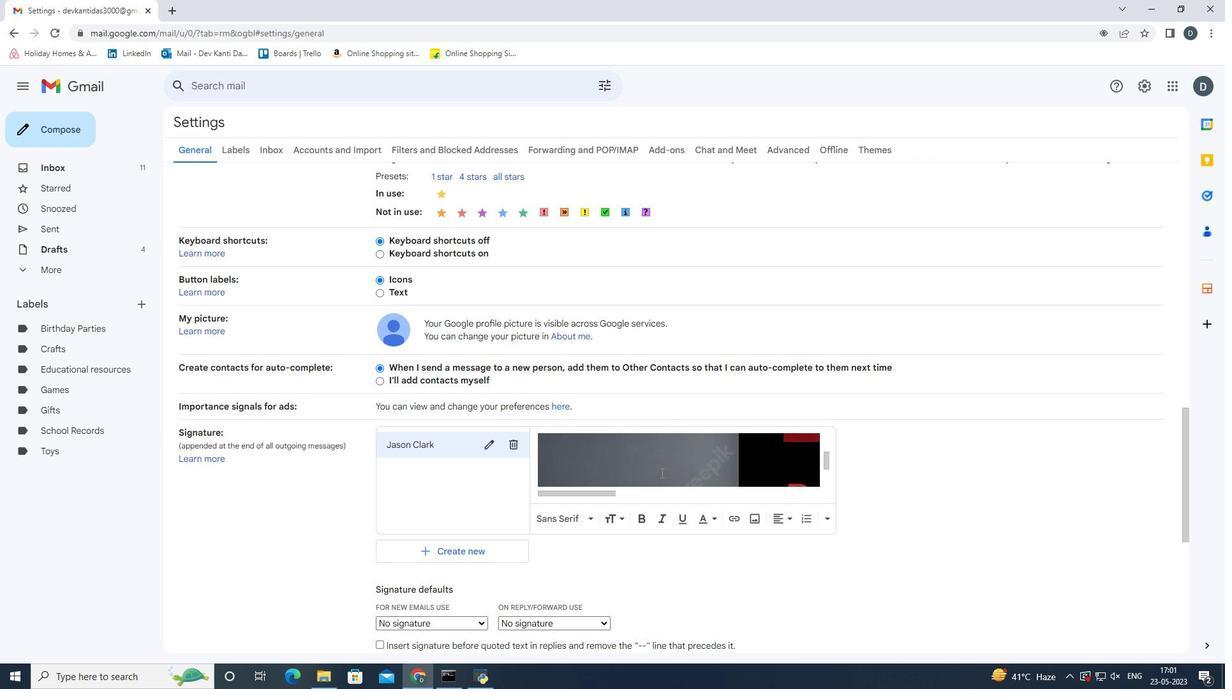 
Action: Mouse scrolled (661, 473) with delta (0, 0)
Screenshot: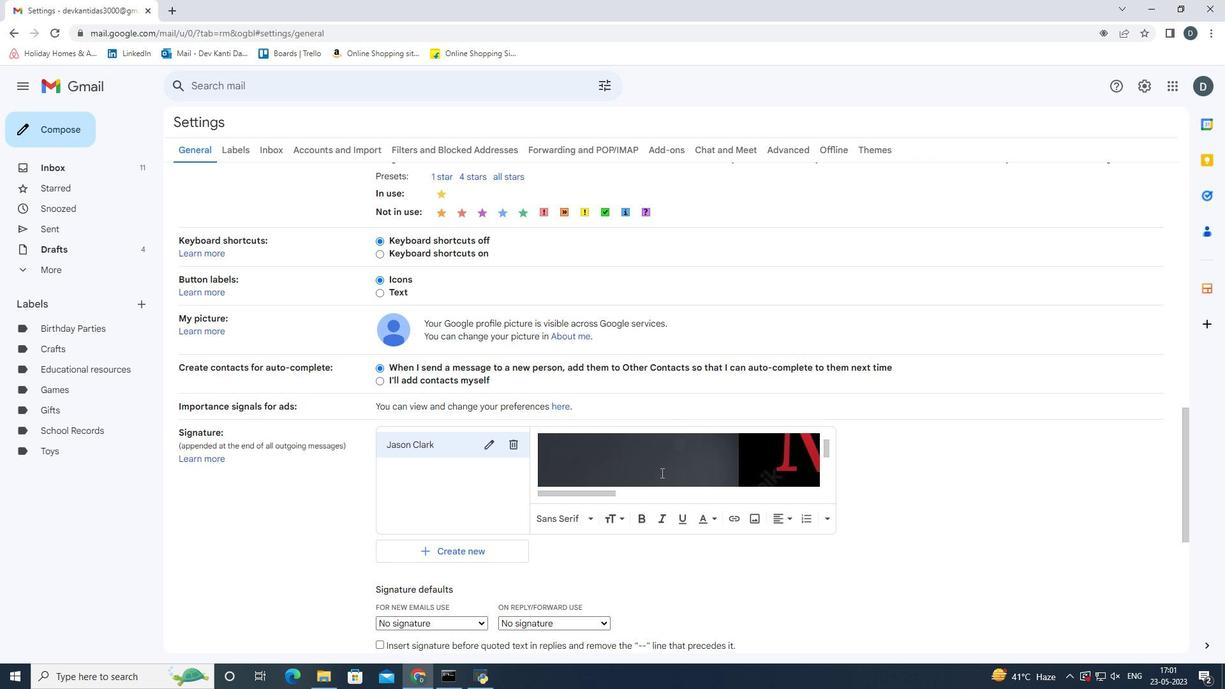 
Action: Mouse scrolled (661, 473) with delta (0, 0)
Screenshot: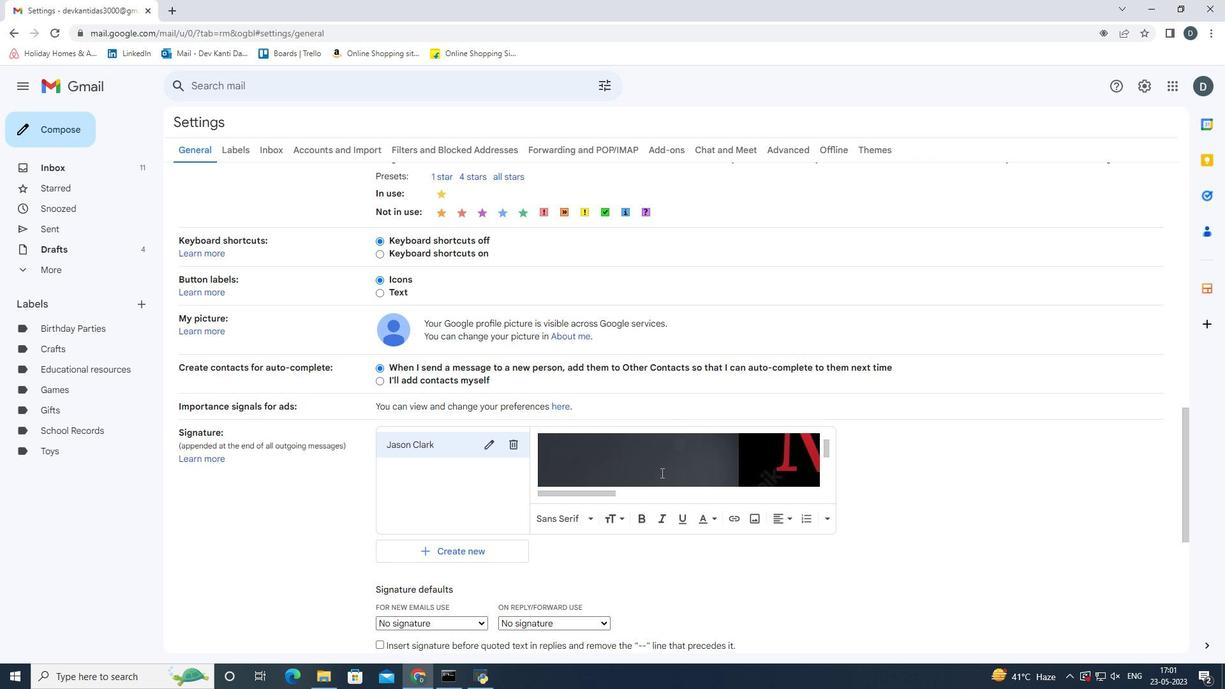 
Action: Mouse scrolled (661, 473) with delta (0, 0)
Screenshot: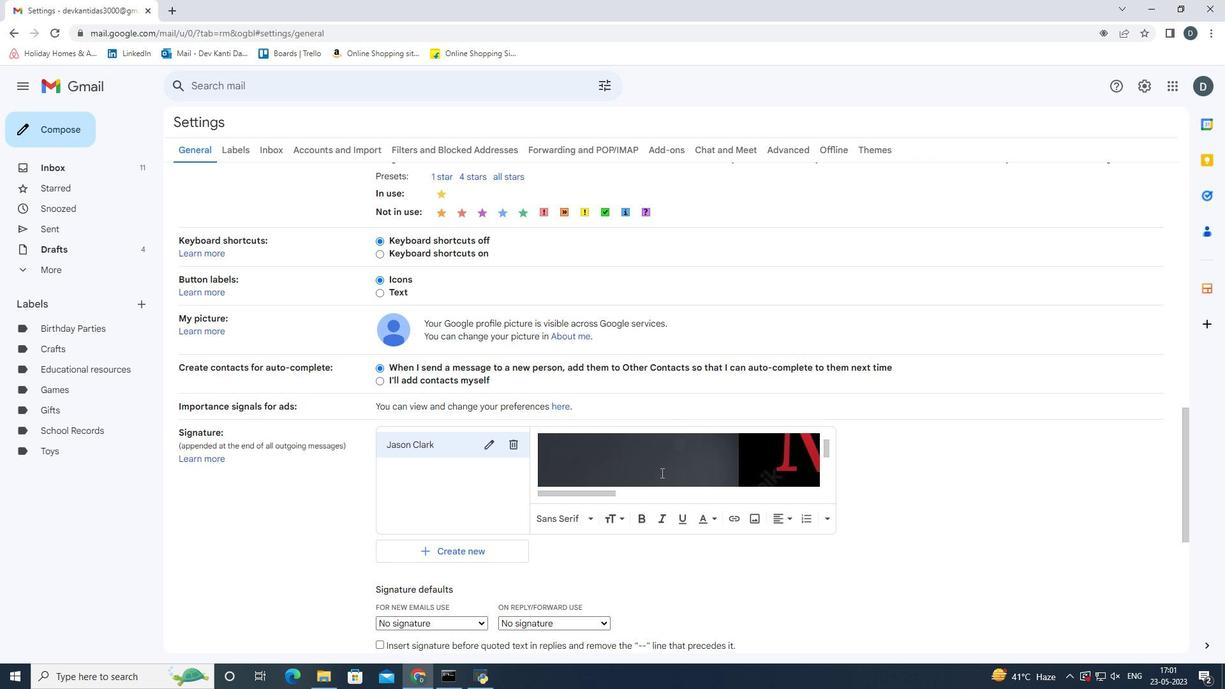 
Action: Mouse scrolled (661, 473) with delta (0, 0)
Screenshot: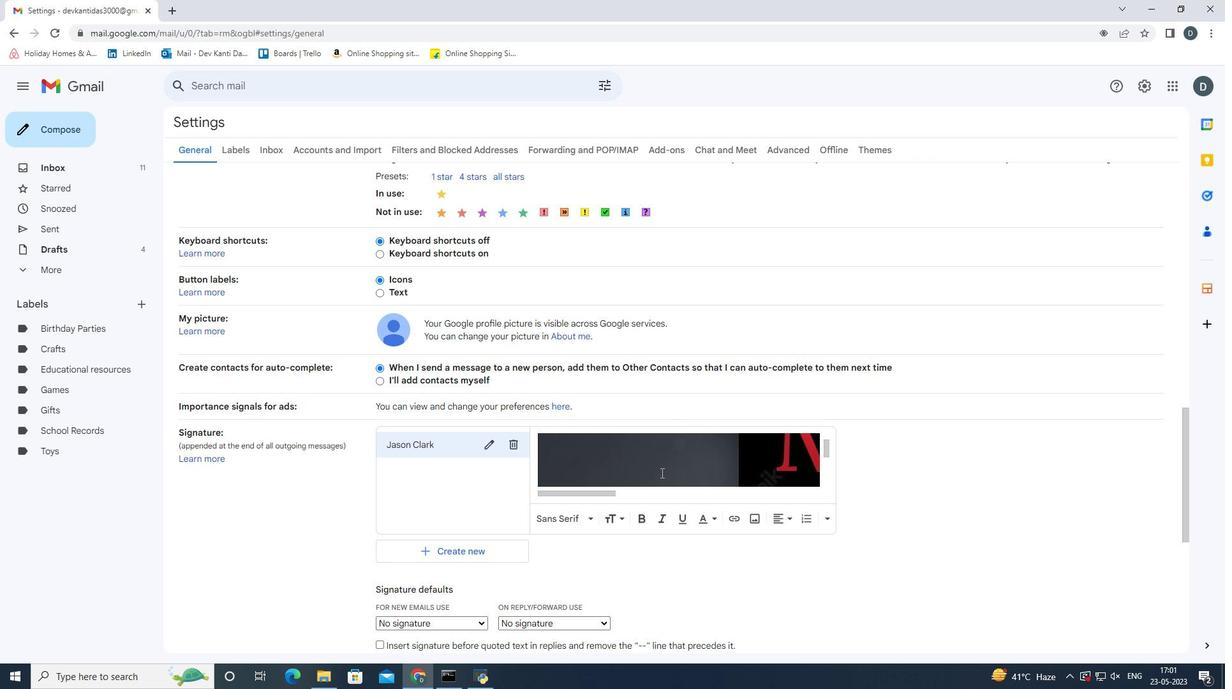 
Action: Mouse scrolled (661, 473) with delta (0, 0)
Screenshot: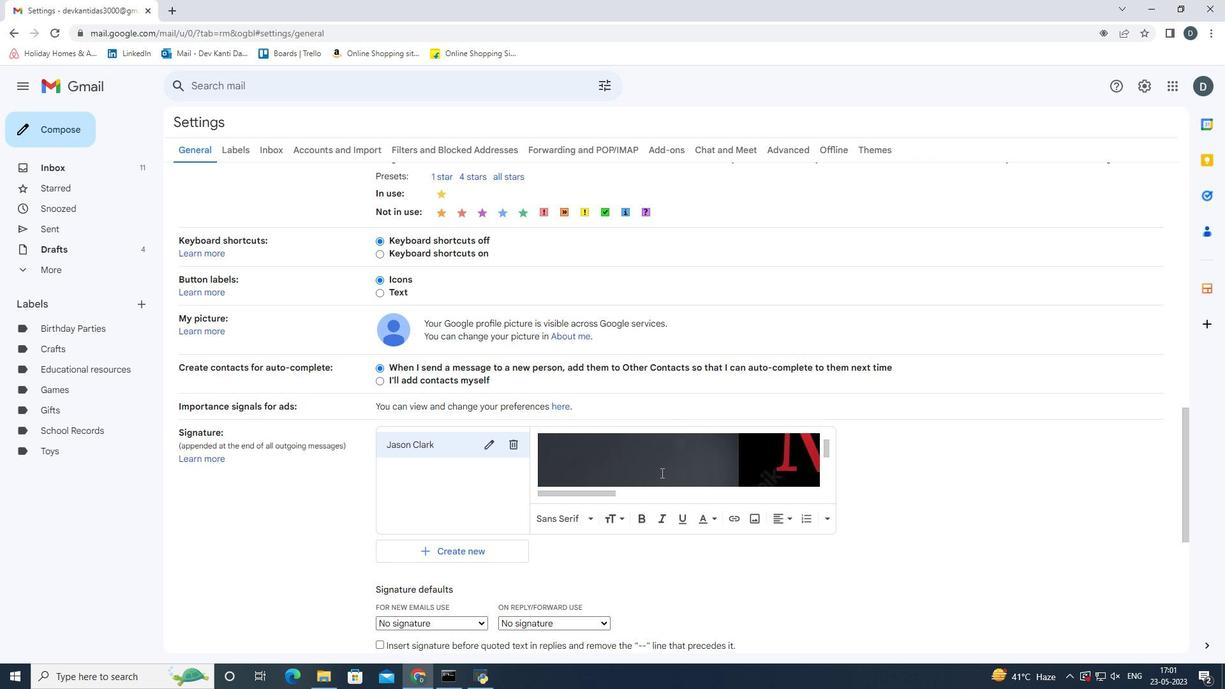 
Action: Mouse scrolled (661, 473) with delta (0, 0)
Screenshot: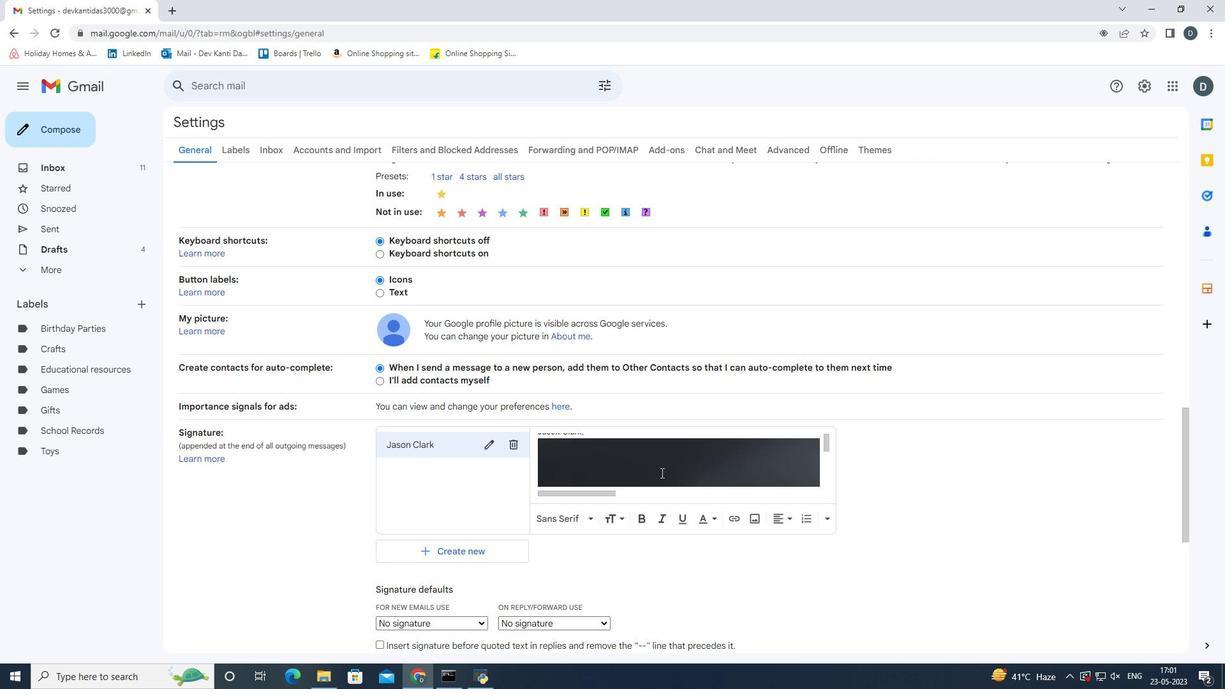 
Action: Mouse scrolled (661, 473) with delta (0, 0)
Screenshot: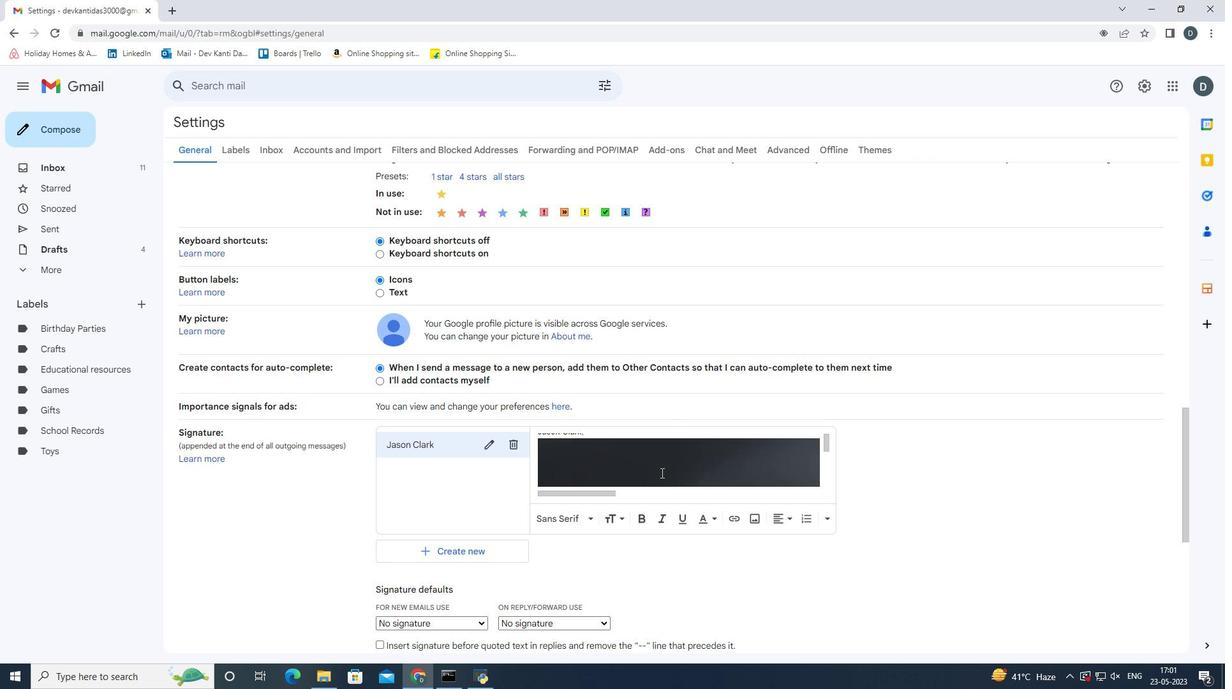 
Action: Mouse scrolled (661, 473) with delta (0, 0)
Screenshot: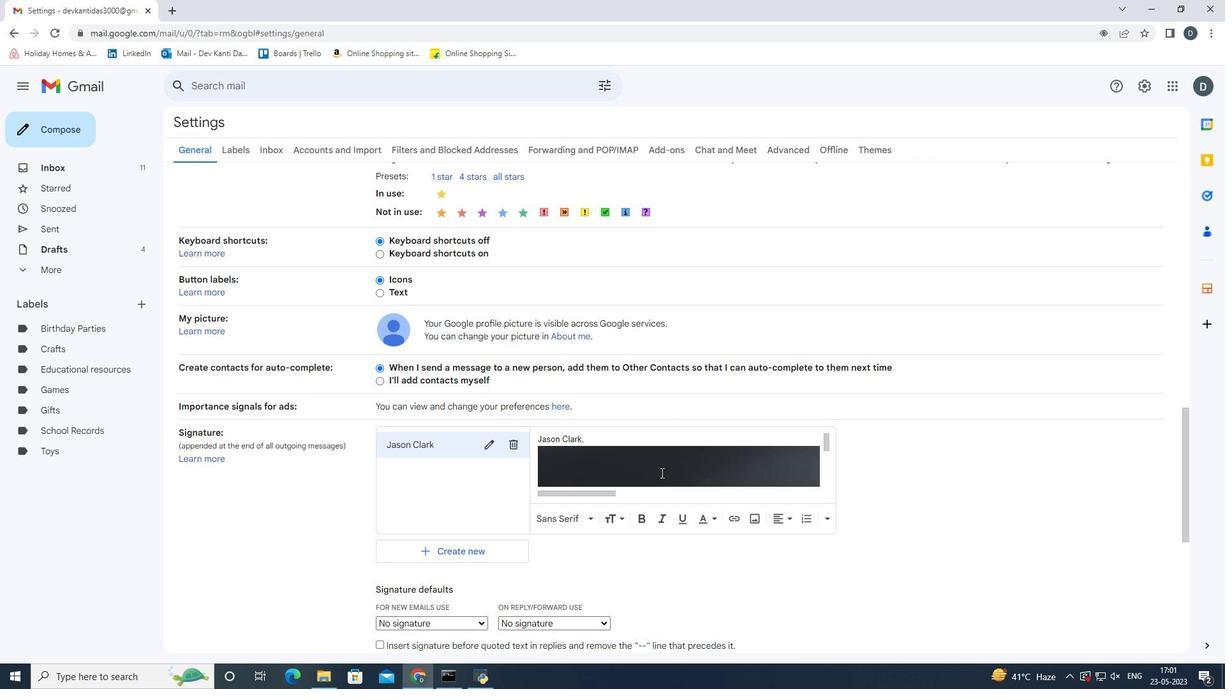
Action: Mouse moved to (478, 621)
Screenshot: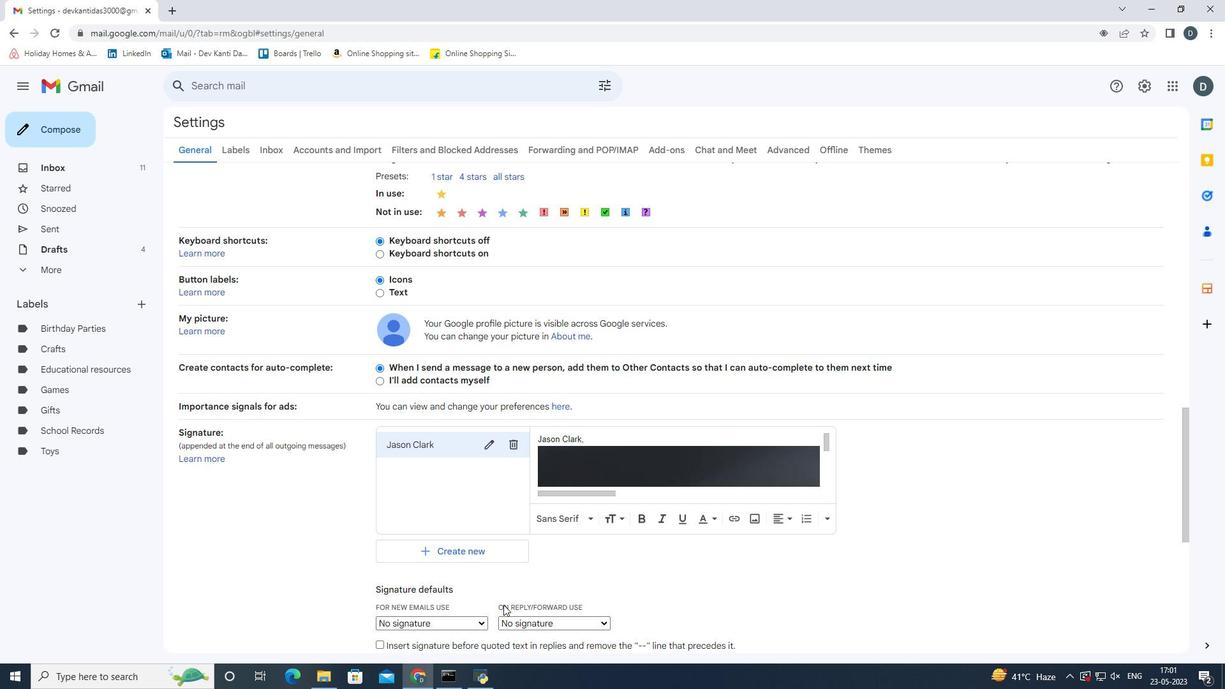 
Action: Mouse pressed left at (478, 621)
Screenshot: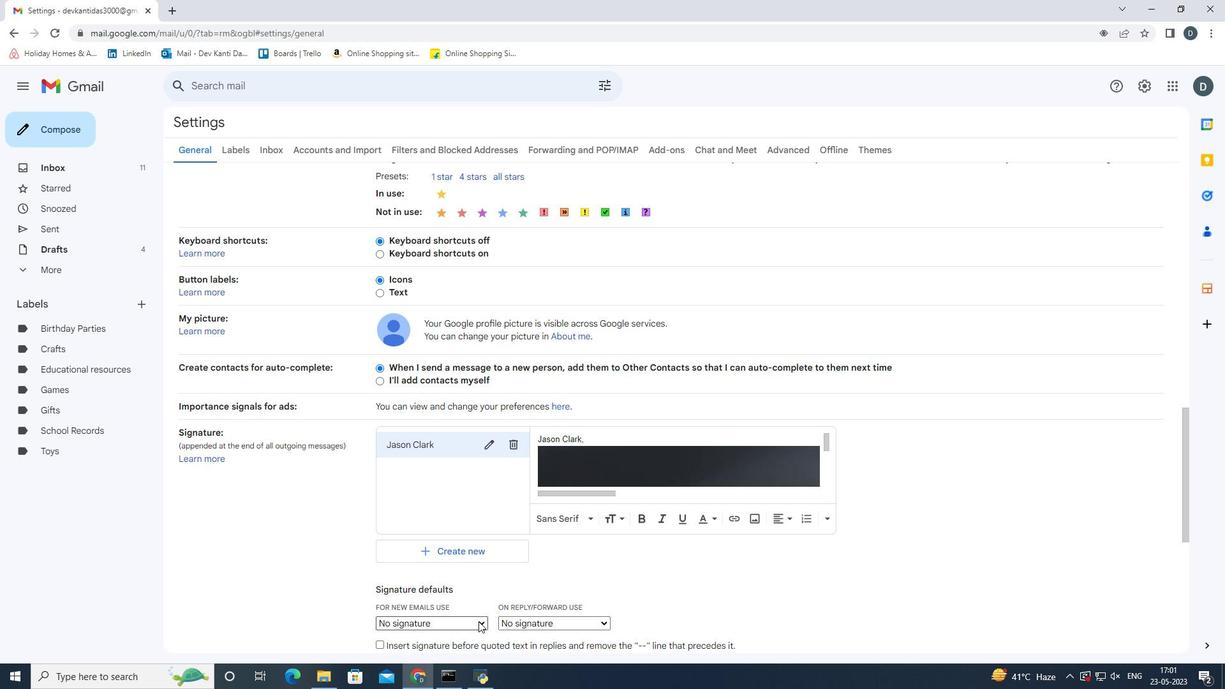 
Action: Mouse moved to (451, 645)
Screenshot: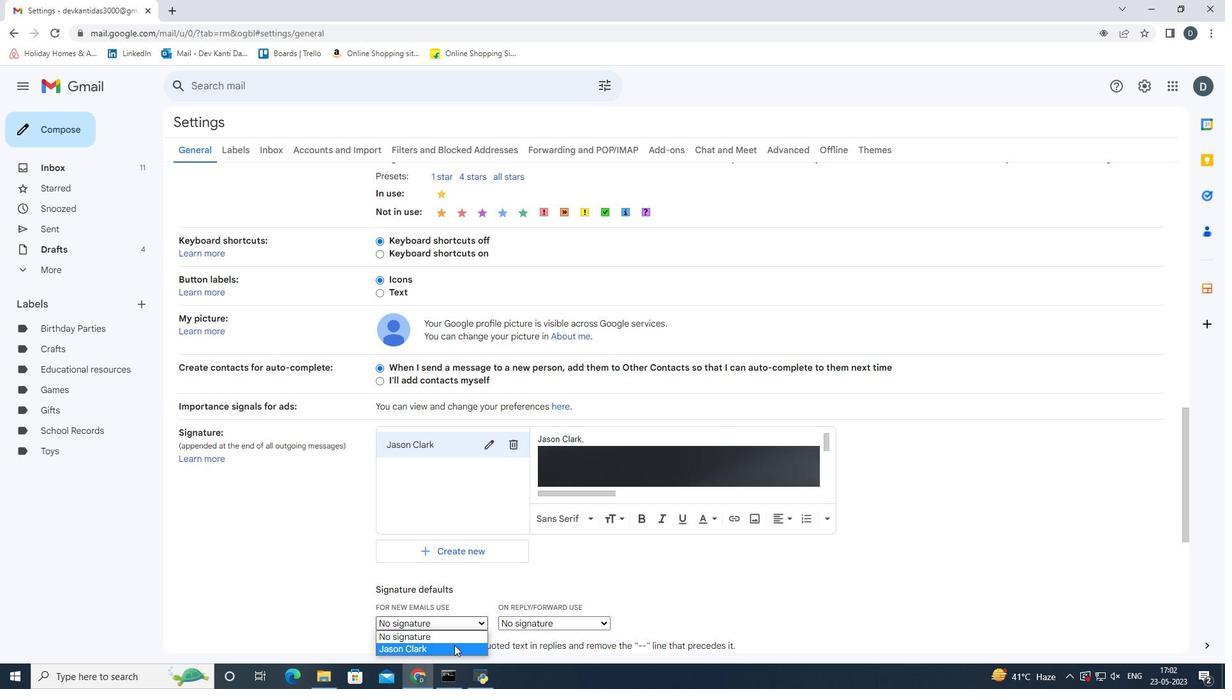 
Action: Mouse pressed left at (451, 645)
Screenshot: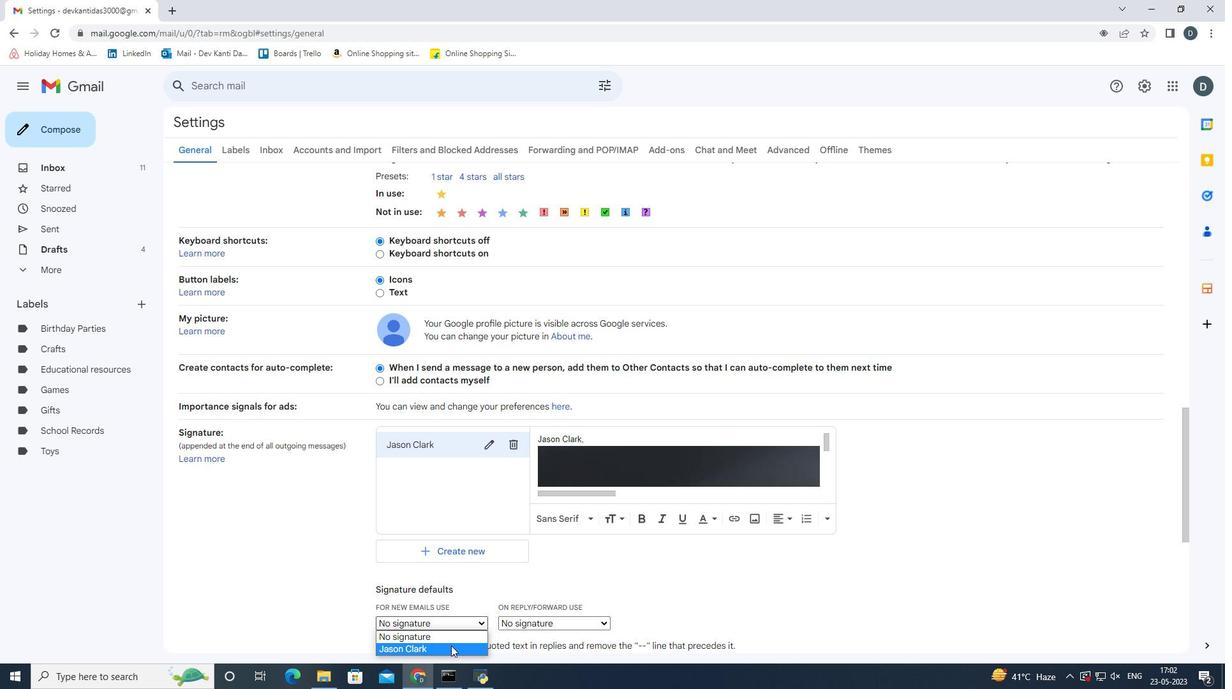 
Action: Mouse moved to (535, 613)
Screenshot: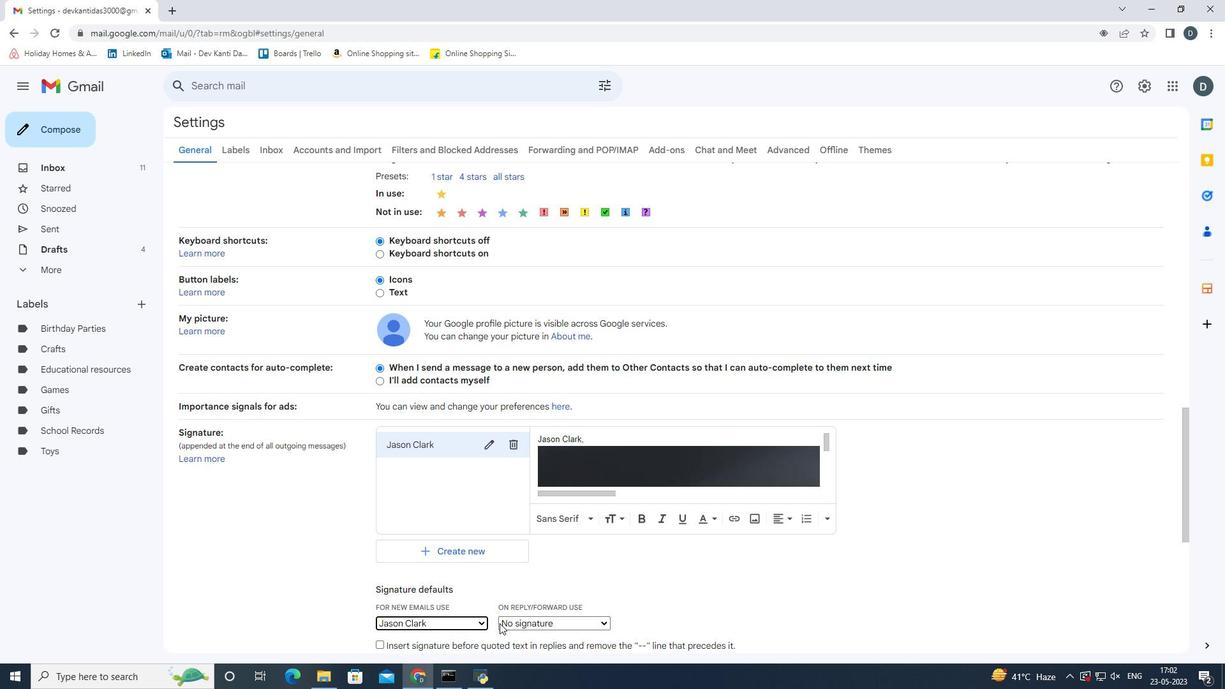 
Action: Mouse pressed left at (535, 613)
Screenshot: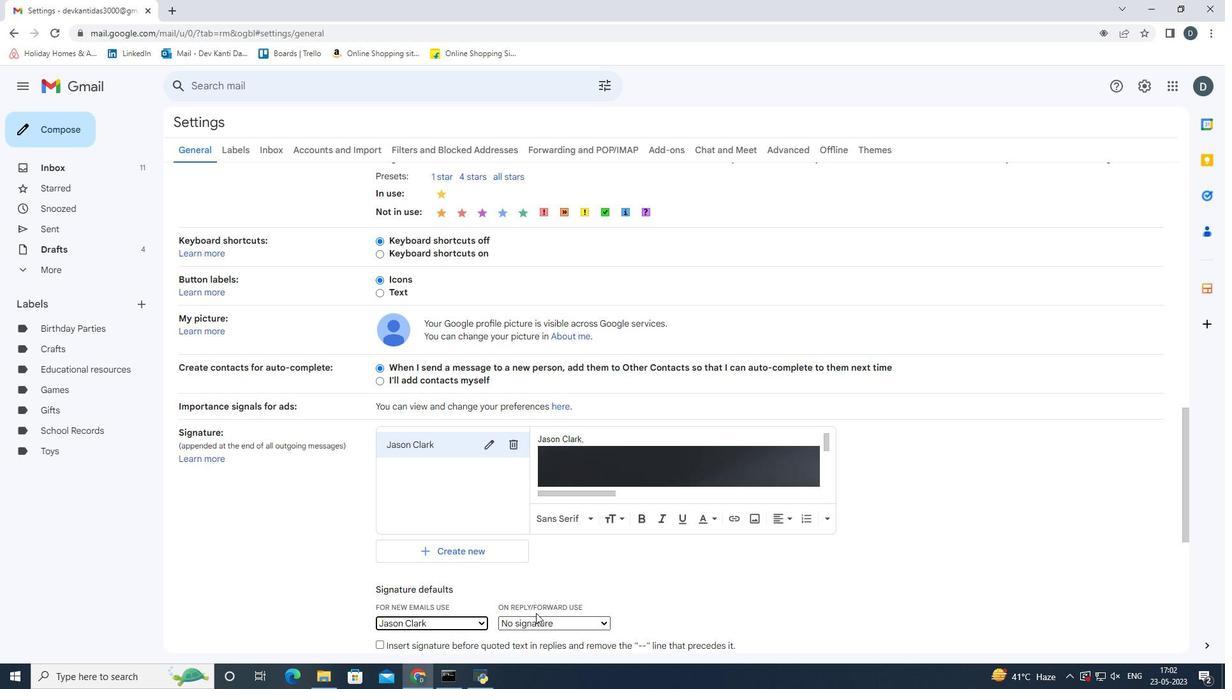 
Action: Mouse moved to (534, 620)
Screenshot: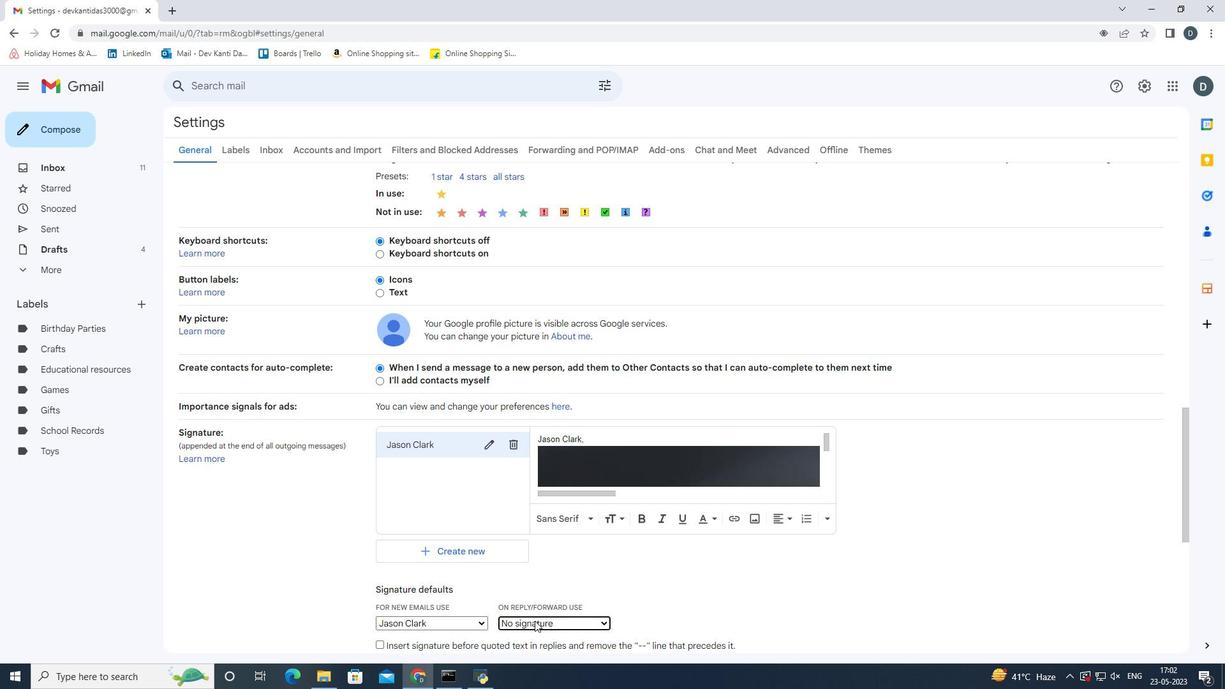 
Action: Mouse pressed left at (534, 620)
Screenshot: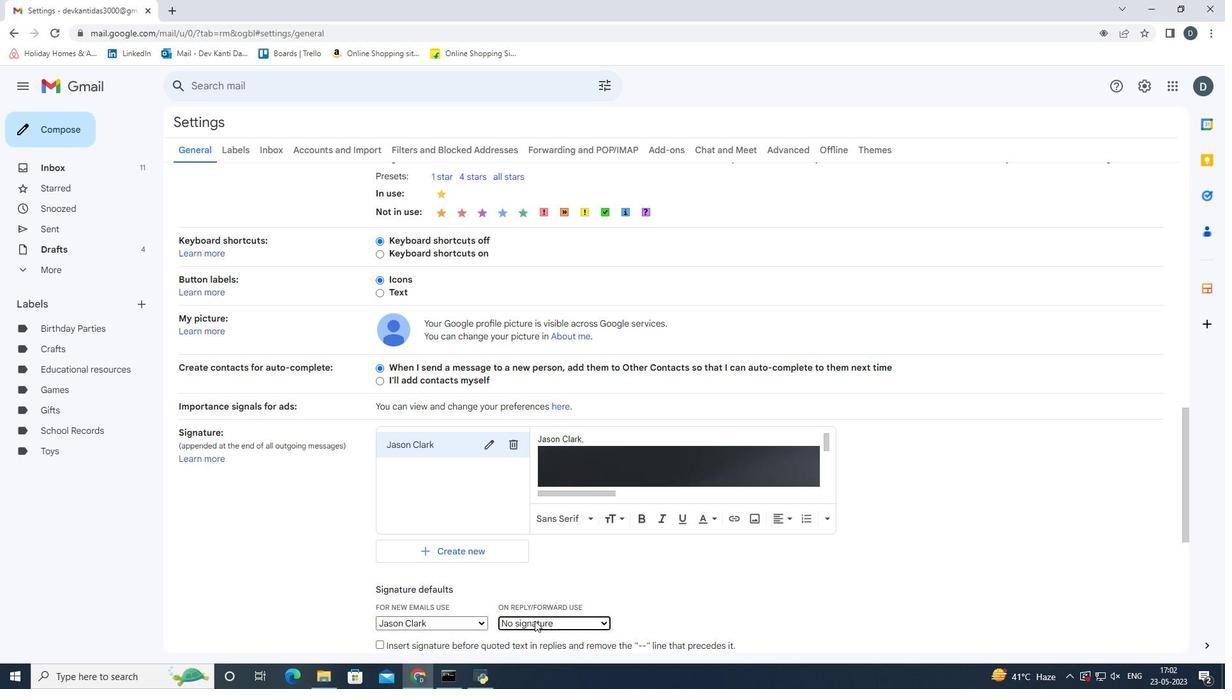 
Action: Mouse moved to (527, 648)
Screenshot: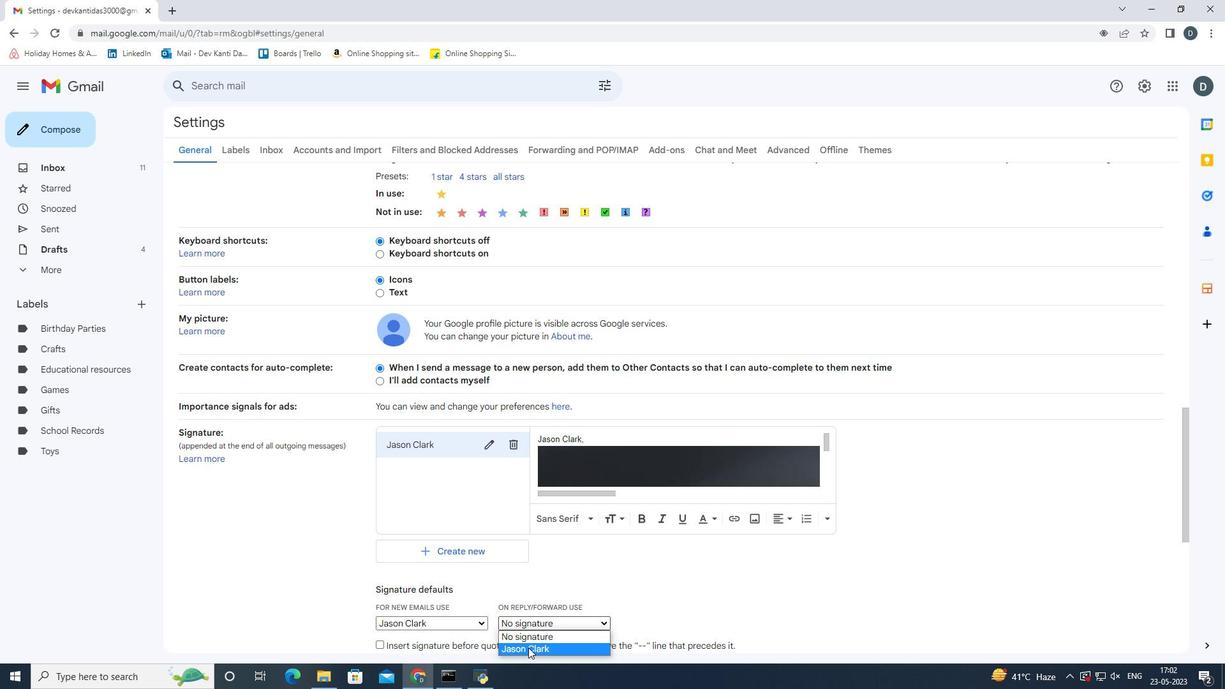 
Action: Mouse pressed left at (527, 648)
Screenshot: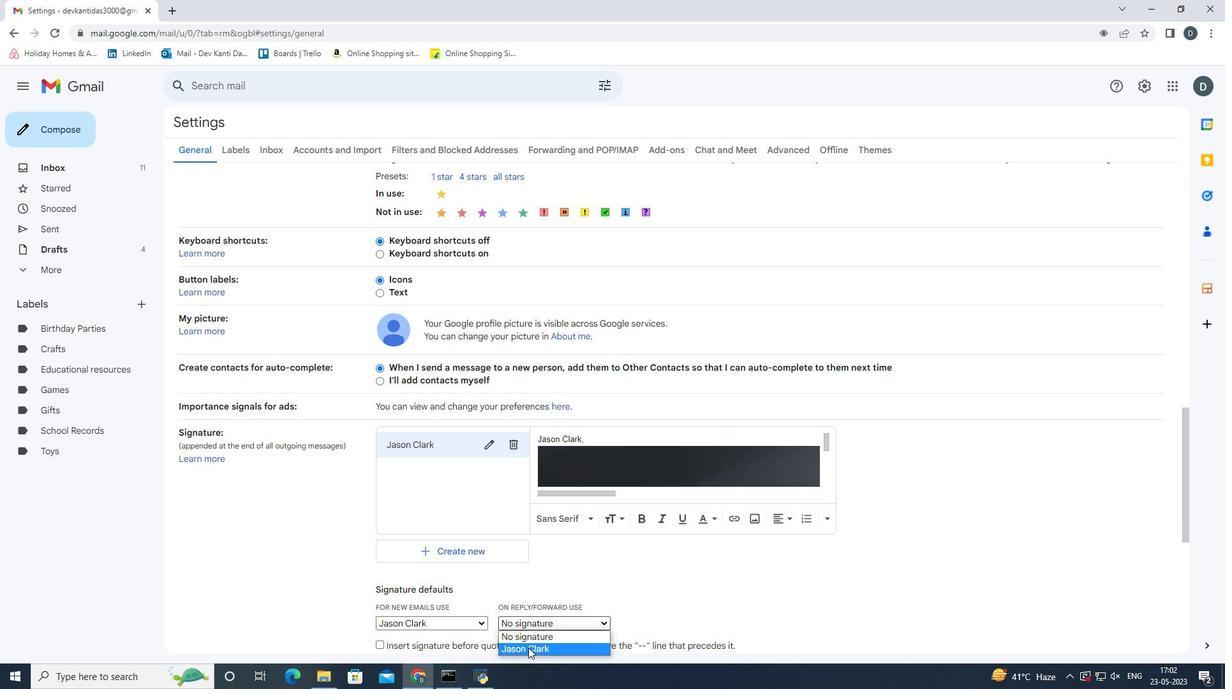 
Action: Mouse moved to (723, 558)
Screenshot: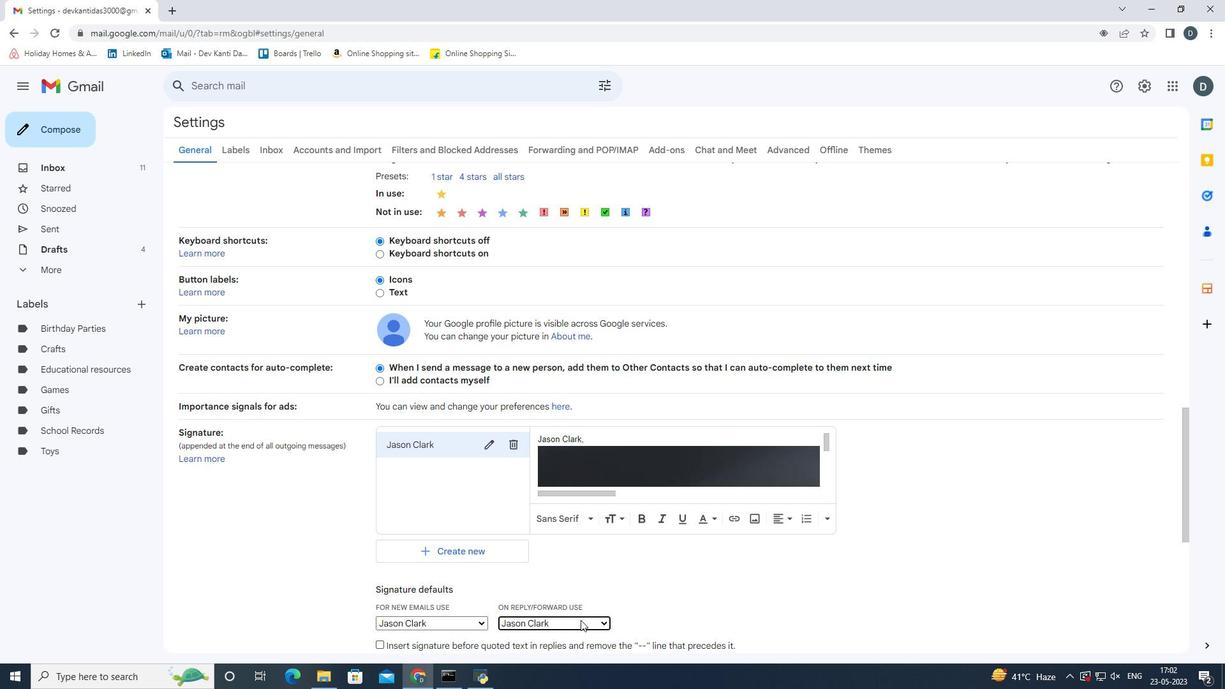
Action: Mouse pressed left at (723, 558)
Screenshot: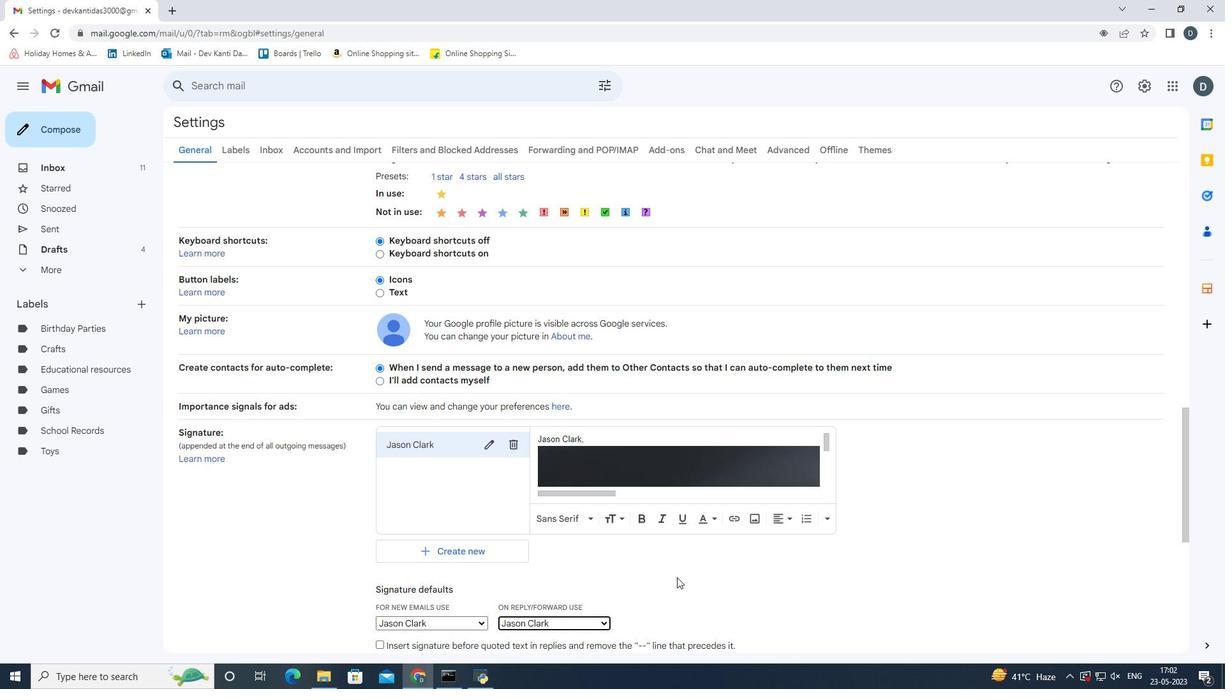 
Action: Mouse scrolled (723, 558) with delta (0, 0)
Screenshot: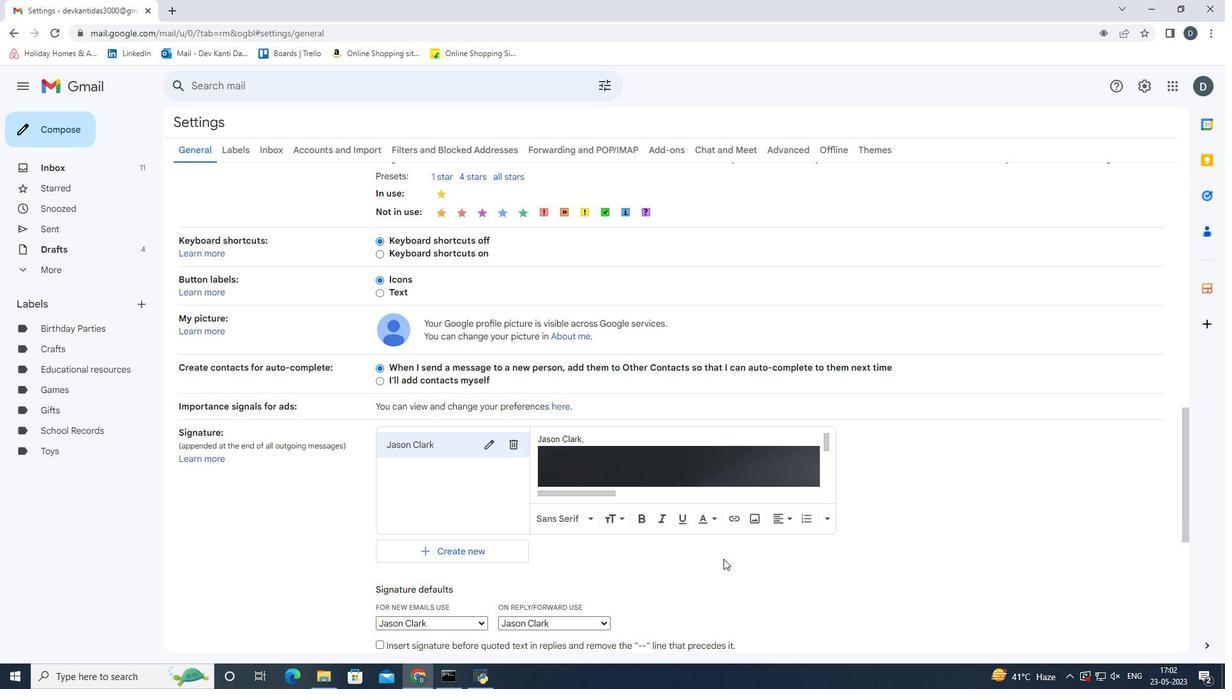 
Action: Mouse scrolled (723, 558) with delta (0, 0)
Screenshot: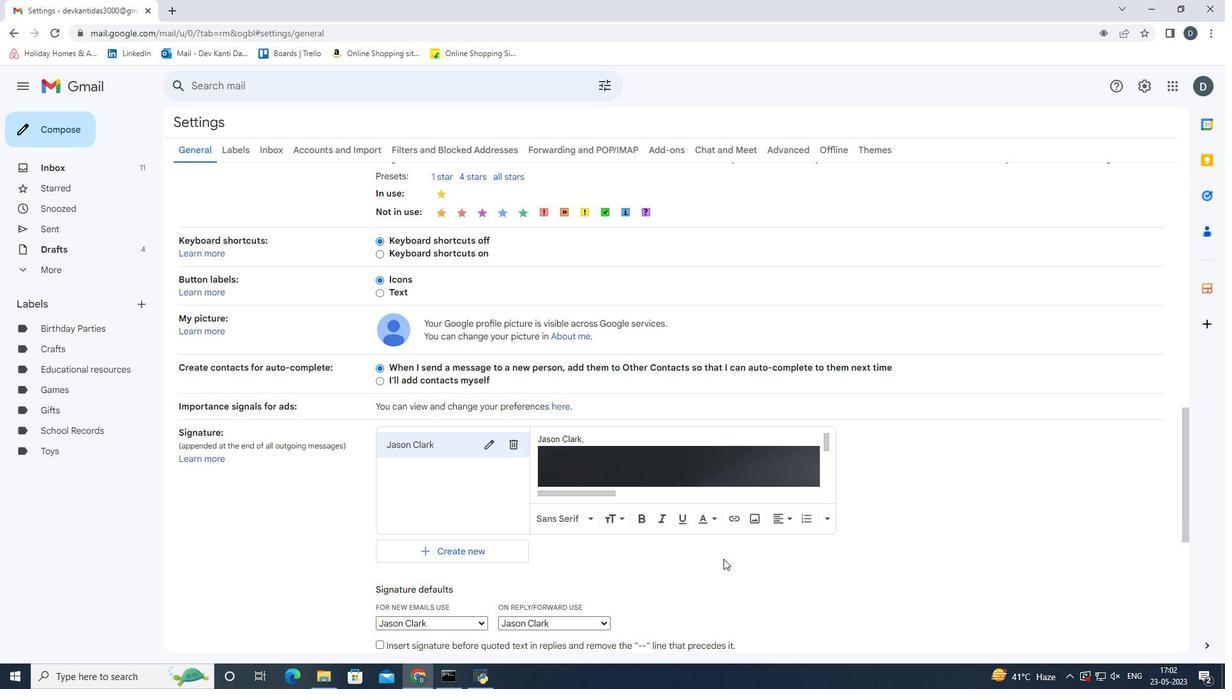 
Action: Mouse scrolled (723, 558) with delta (0, 0)
Screenshot: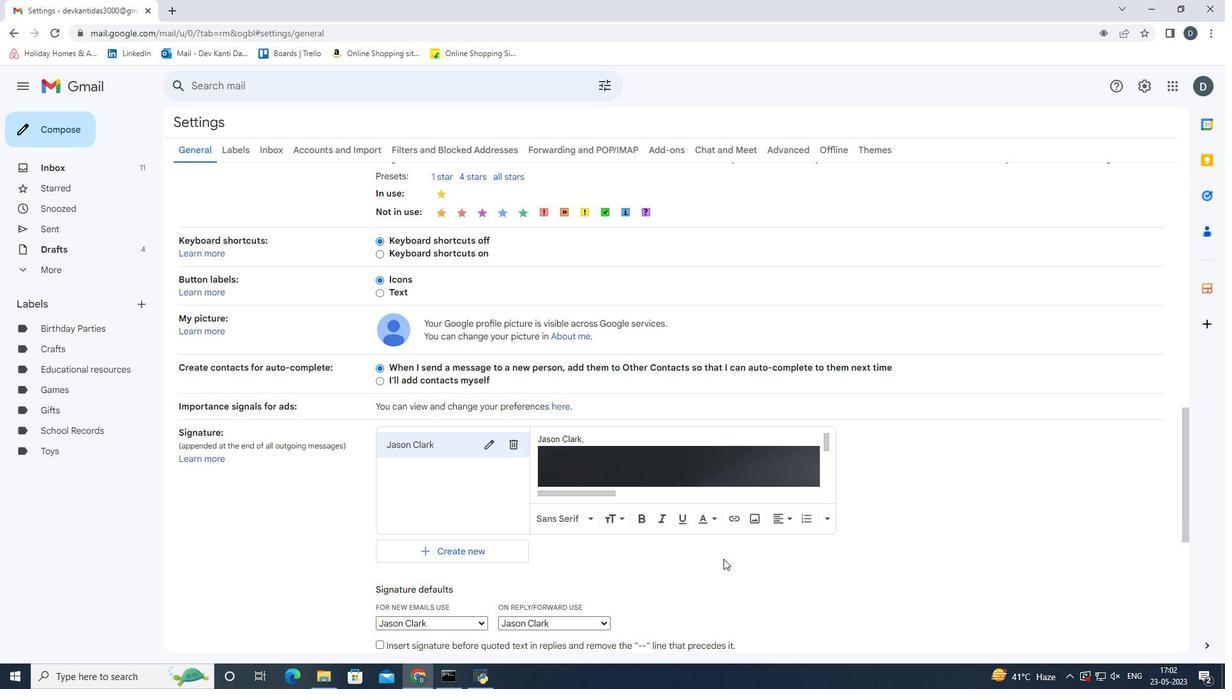 
Action: Mouse scrolled (723, 558) with delta (0, 0)
Screenshot: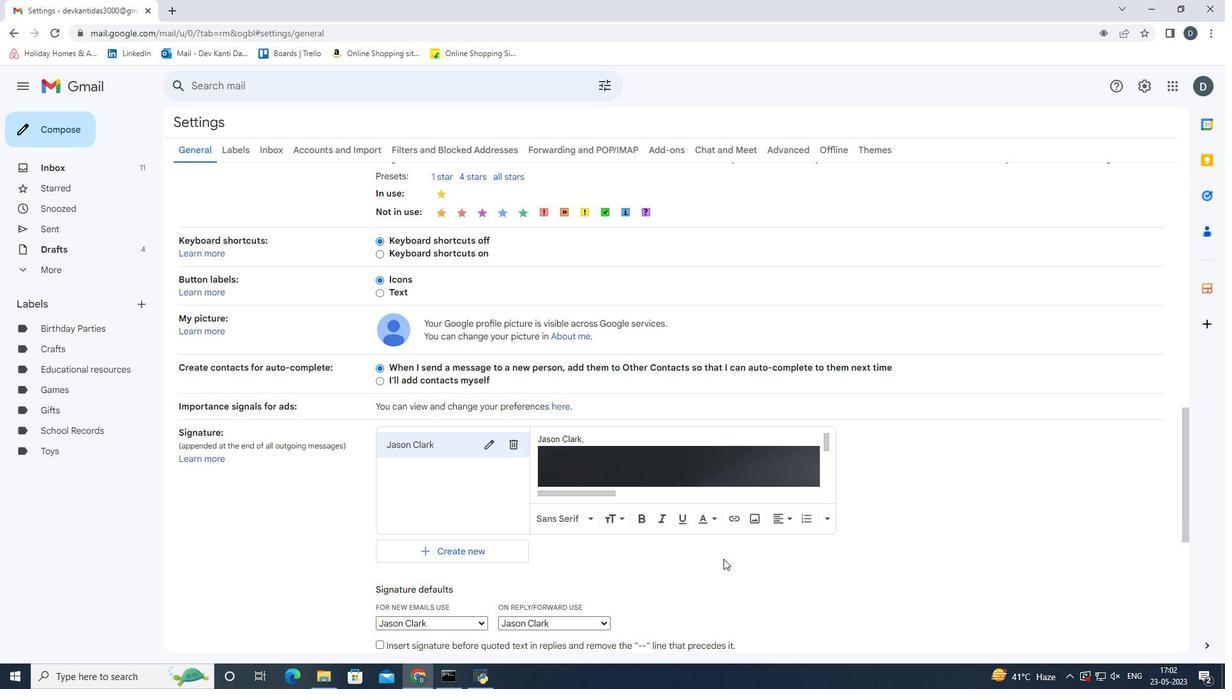 
Action: Mouse scrolled (723, 558) with delta (0, 0)
Screenshot: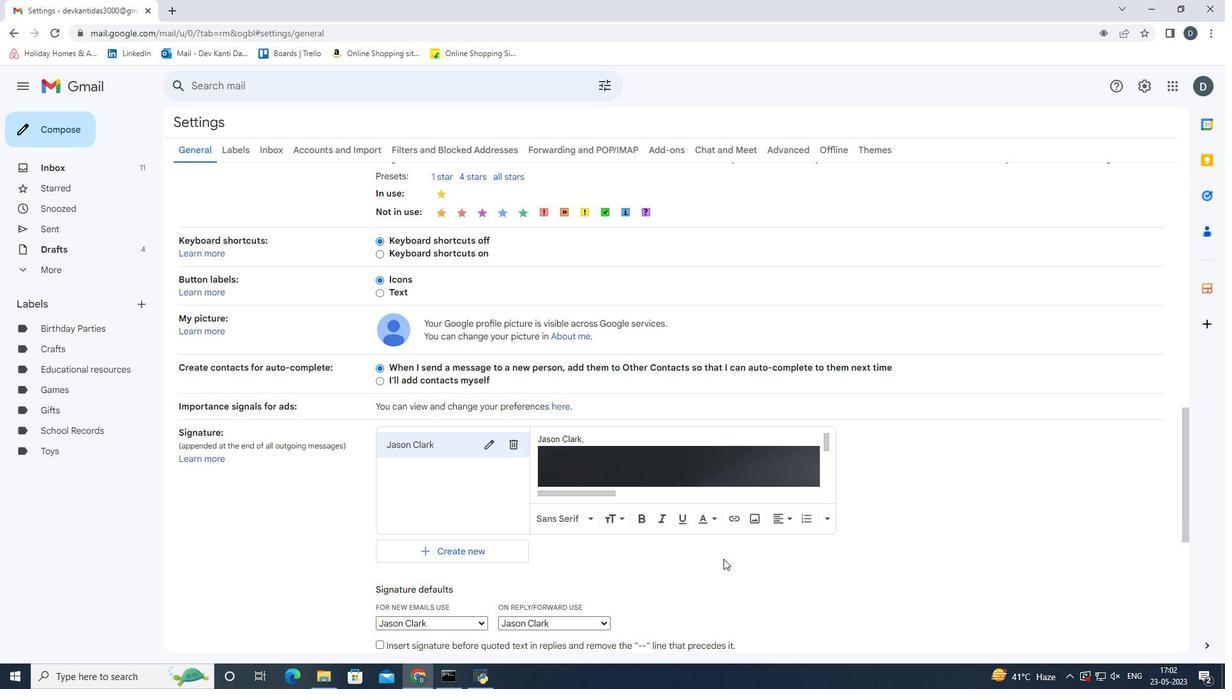 
Action: Mouse scrolled (723, 558) with delta (0, 0)
Screenshot: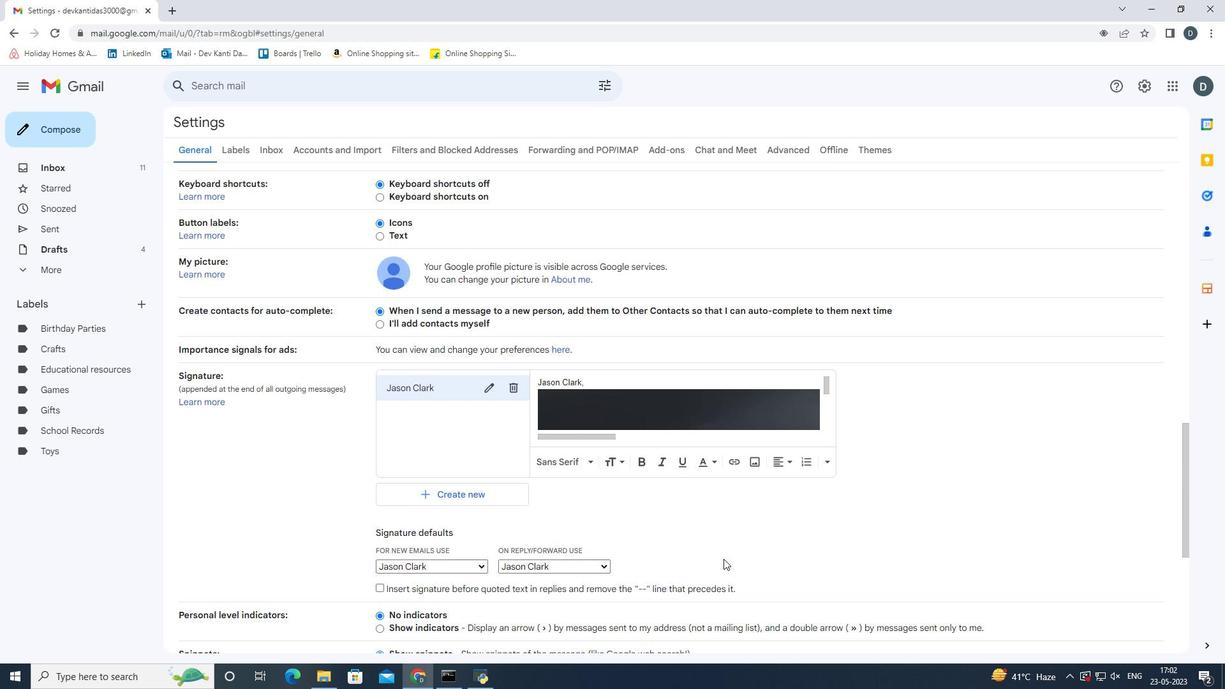 
Action: Mouse scrolled (723, 558) with delta (0, 0)
Screenshot: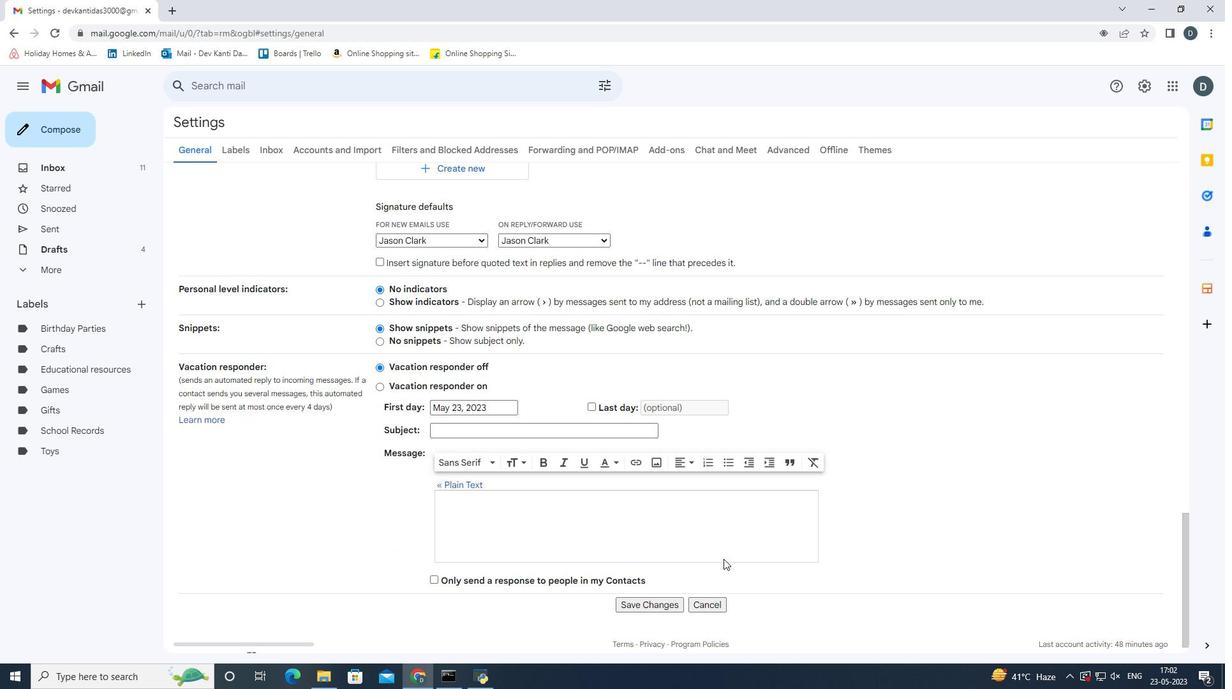 
Action: Mouse scrolled (723, 558) with delta (0, 0)
Screenshot: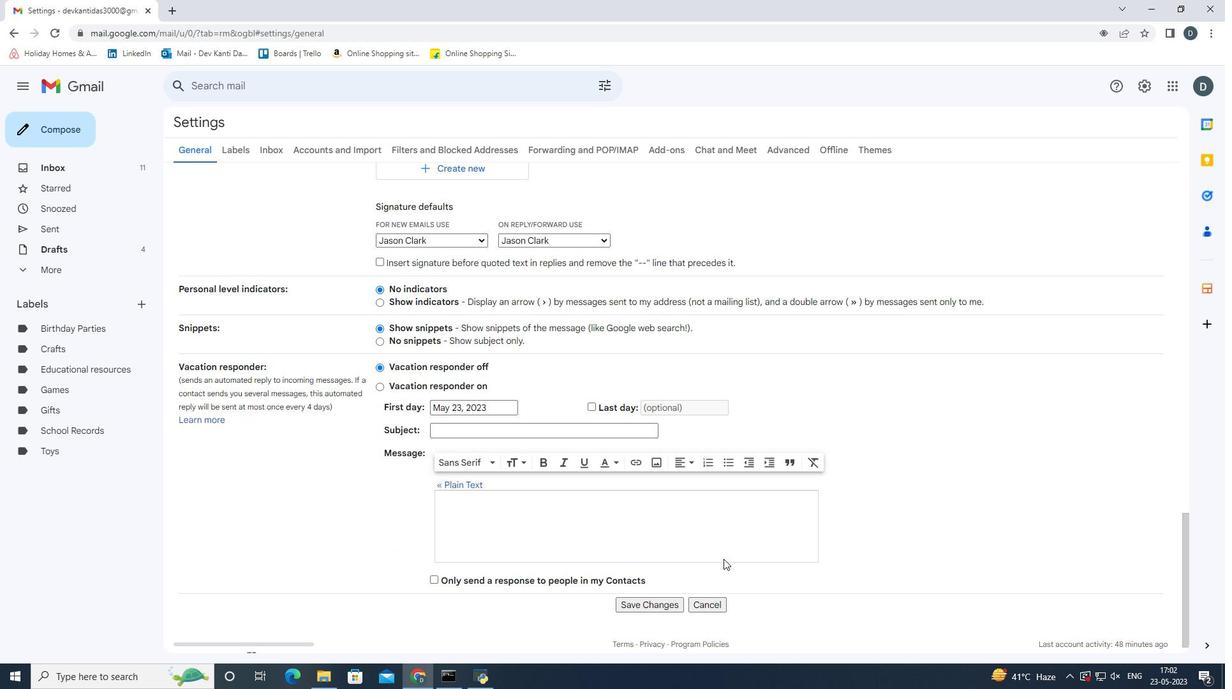 
Action: Mouse scrolled (723, 558) with delta (0, 0)
Screenshot: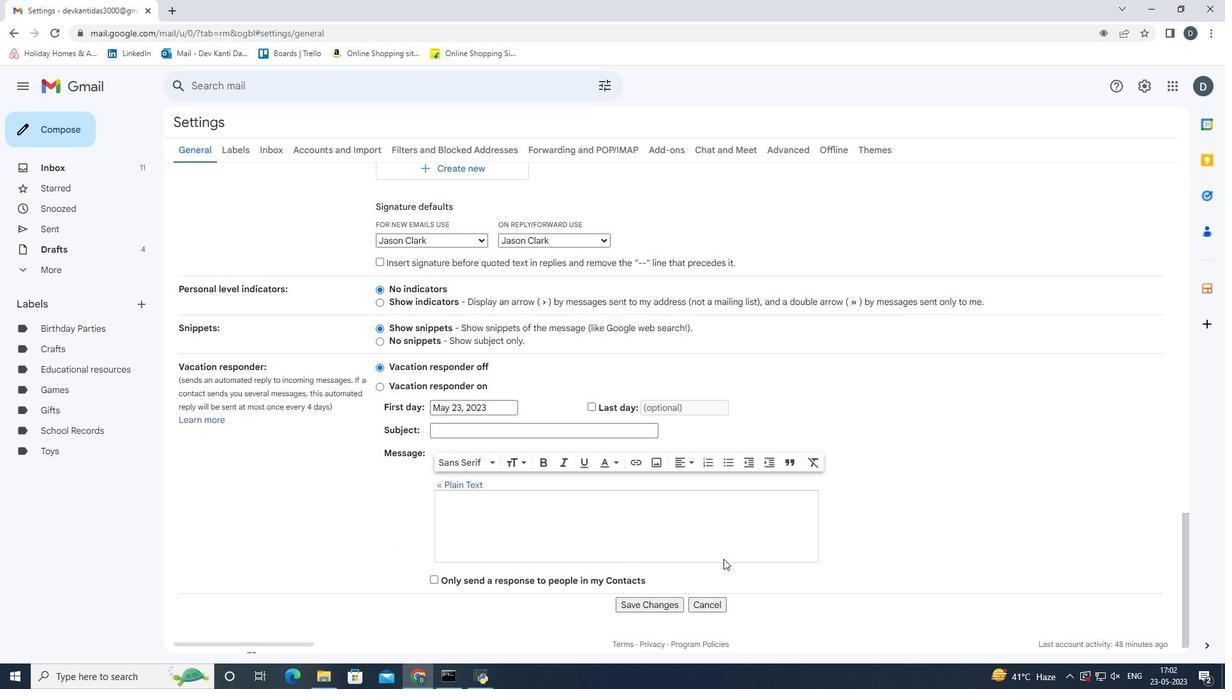 
Action: Mouse scrolled (723, 558) with delta (0, 0)
Screenshot: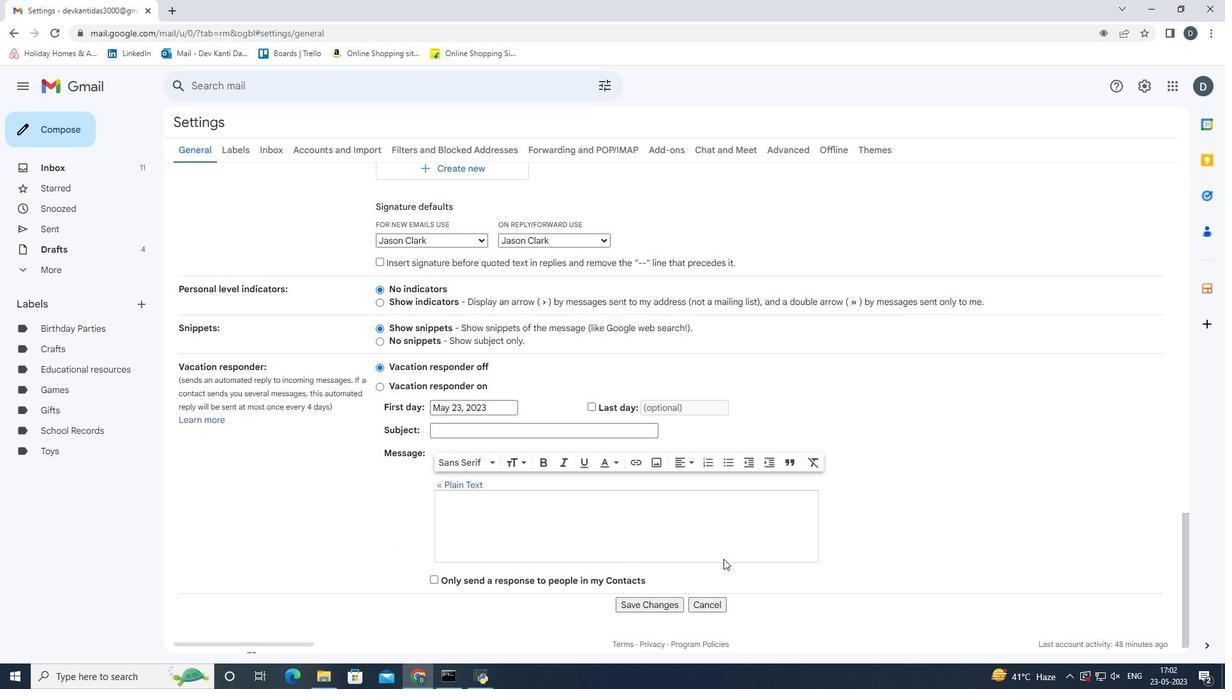 
Action: Mouse scrolled (723, 558) with delta (0, 0)
Screenshot: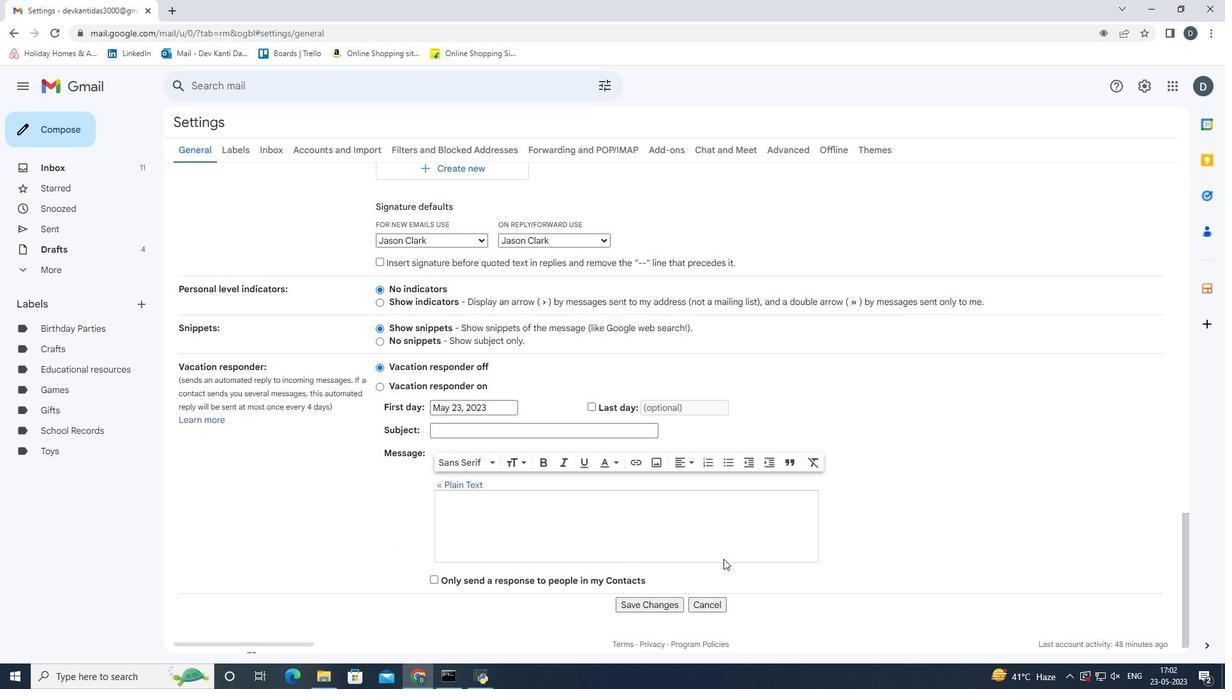 
Action: Mouse scrolled (723, 558) with delta (0, 0)
Screenshot: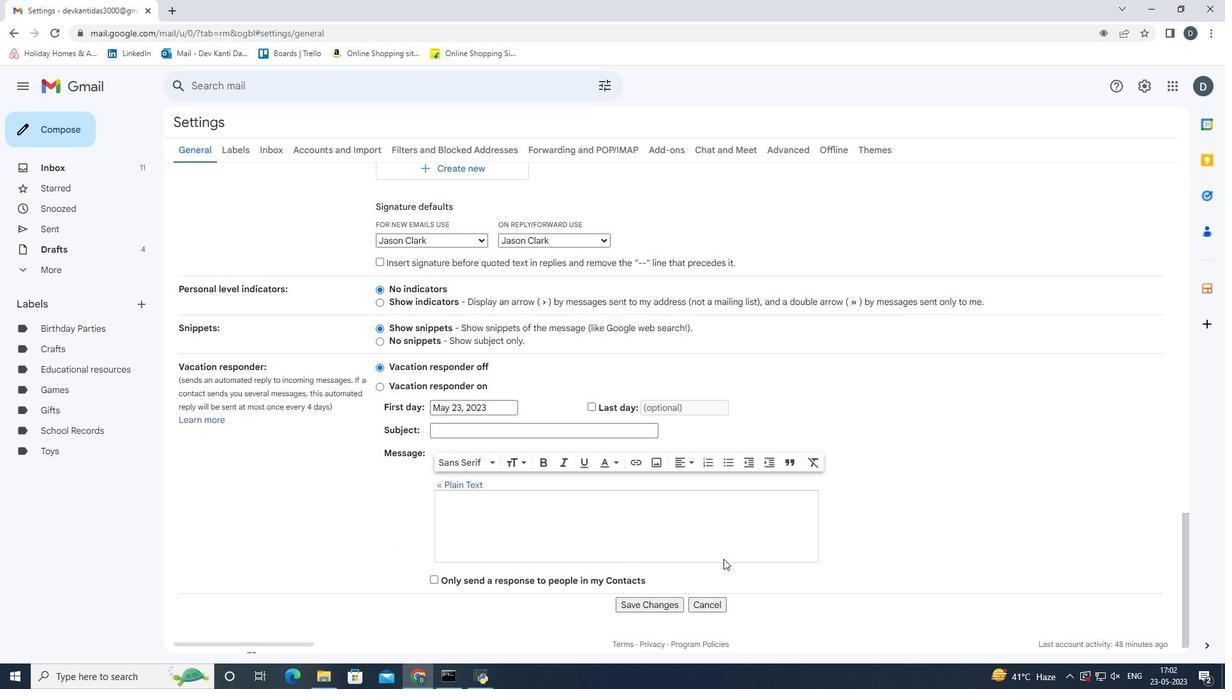 
Action: Mouse moved to (645, 584)
Screenshot: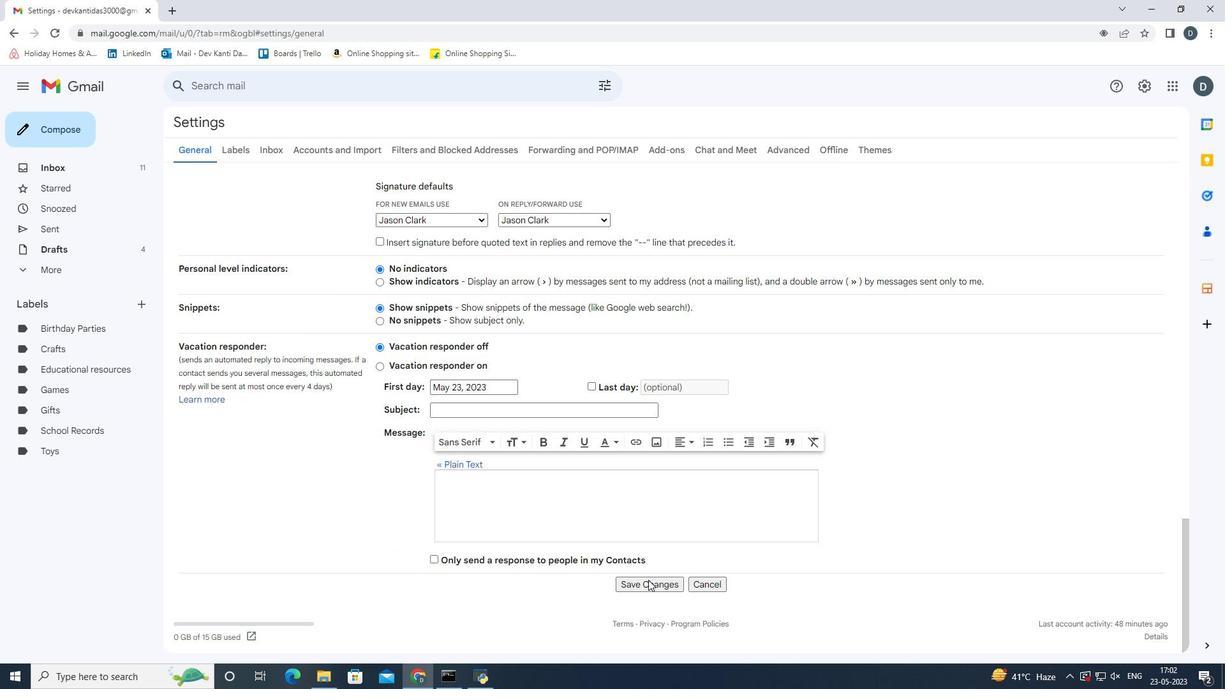 
Action: Mouse pressed left at (645, 584)
Screenshot: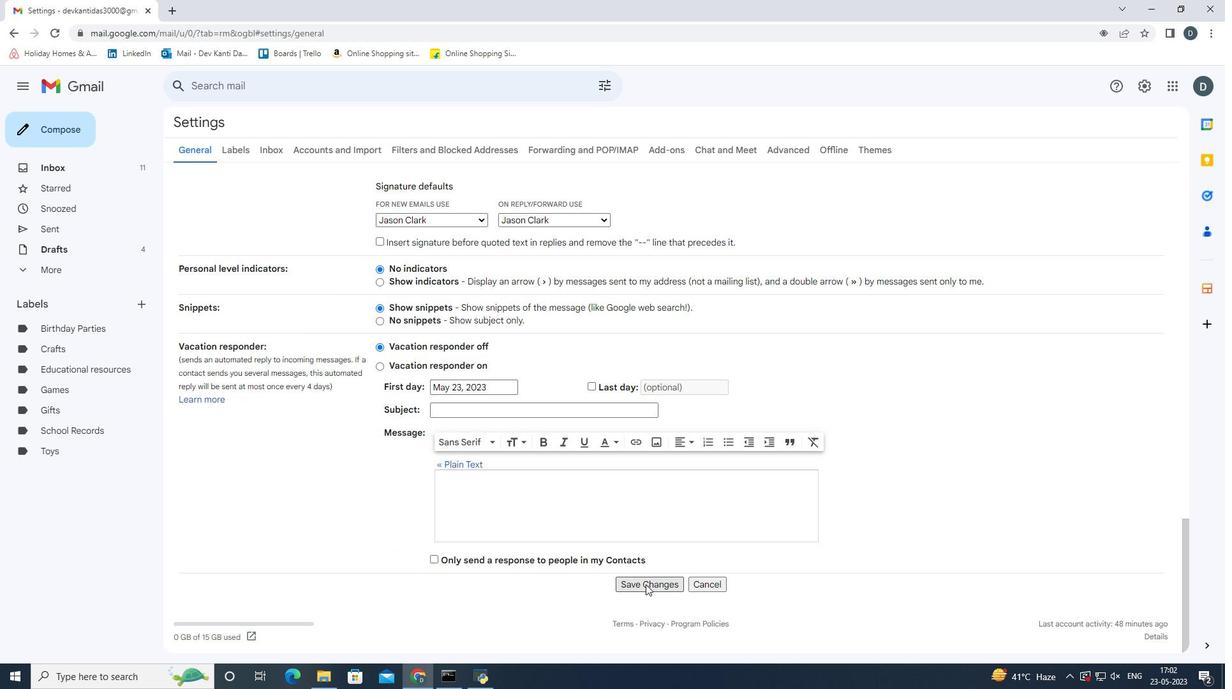 
Action: Mouse moved to (30, 115)
Screenshot: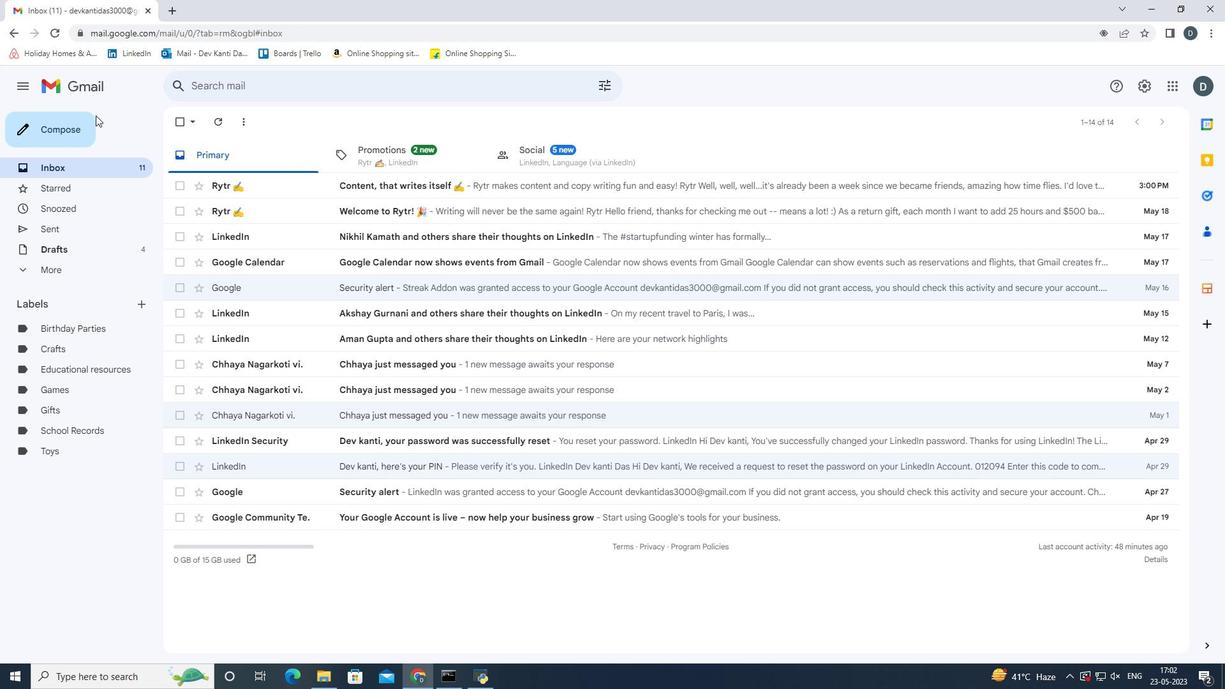 
Action: Mouse pressed left at (30, 115)
Screenshot: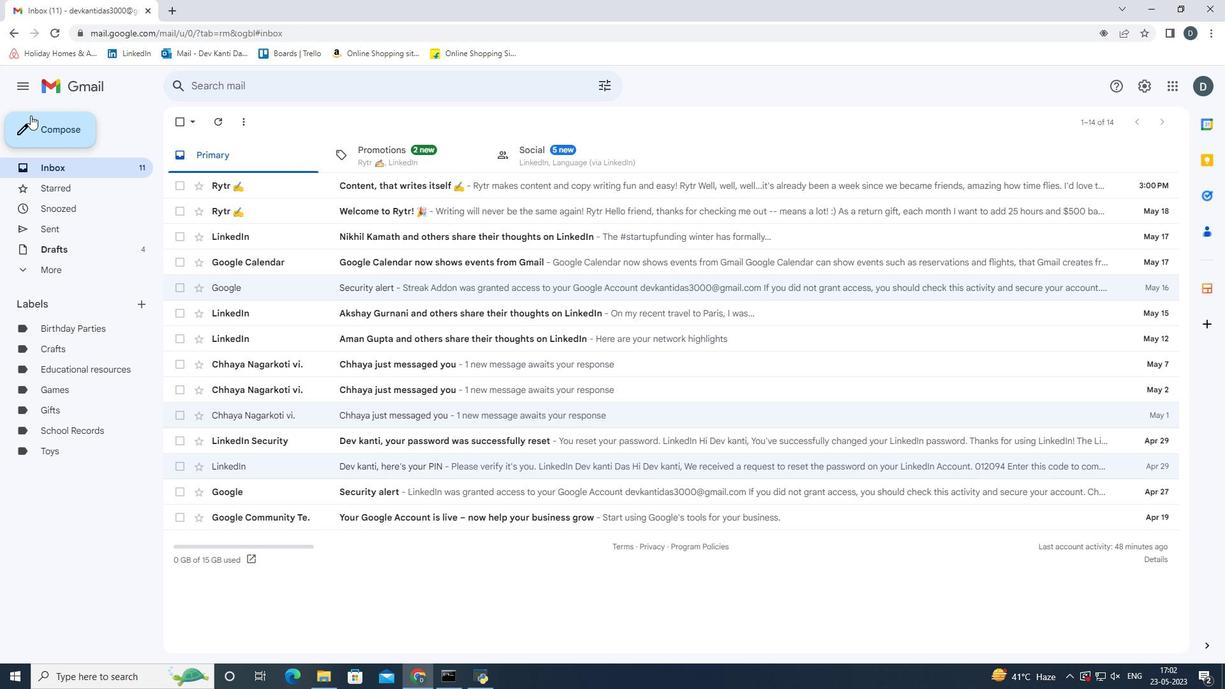
Action: Mouse moved to (956, 307)
Screenshot: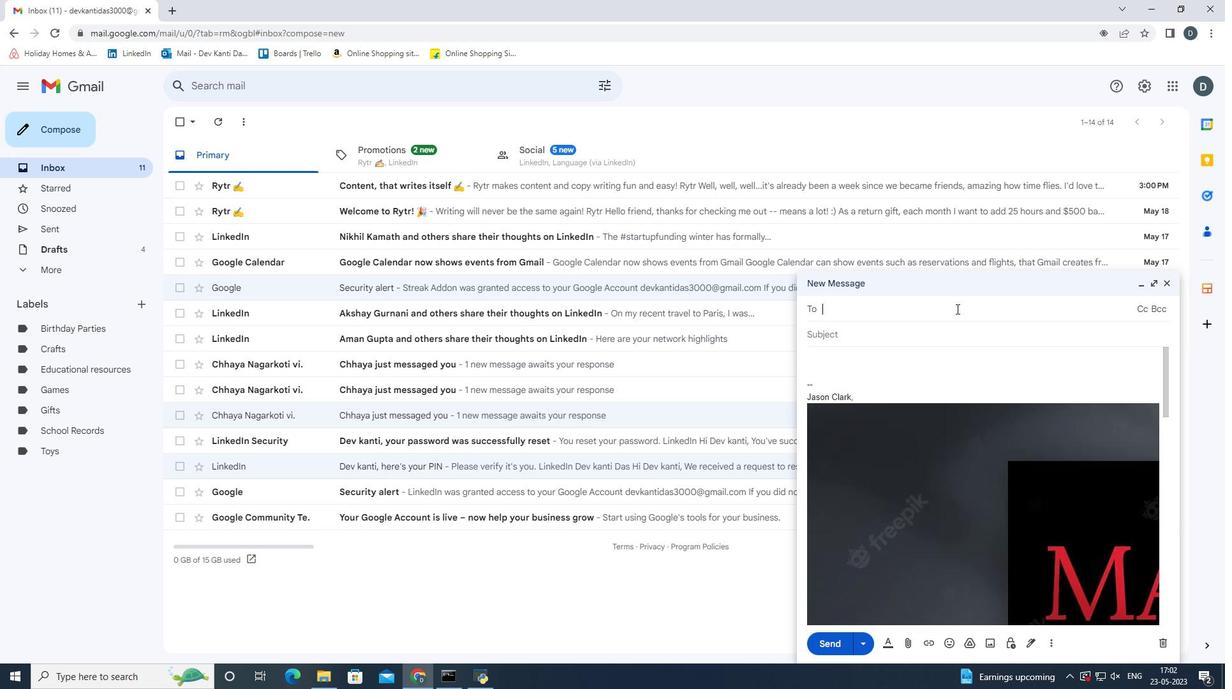 
Action: Key pressed <Key.shift>Soft
Screenshot: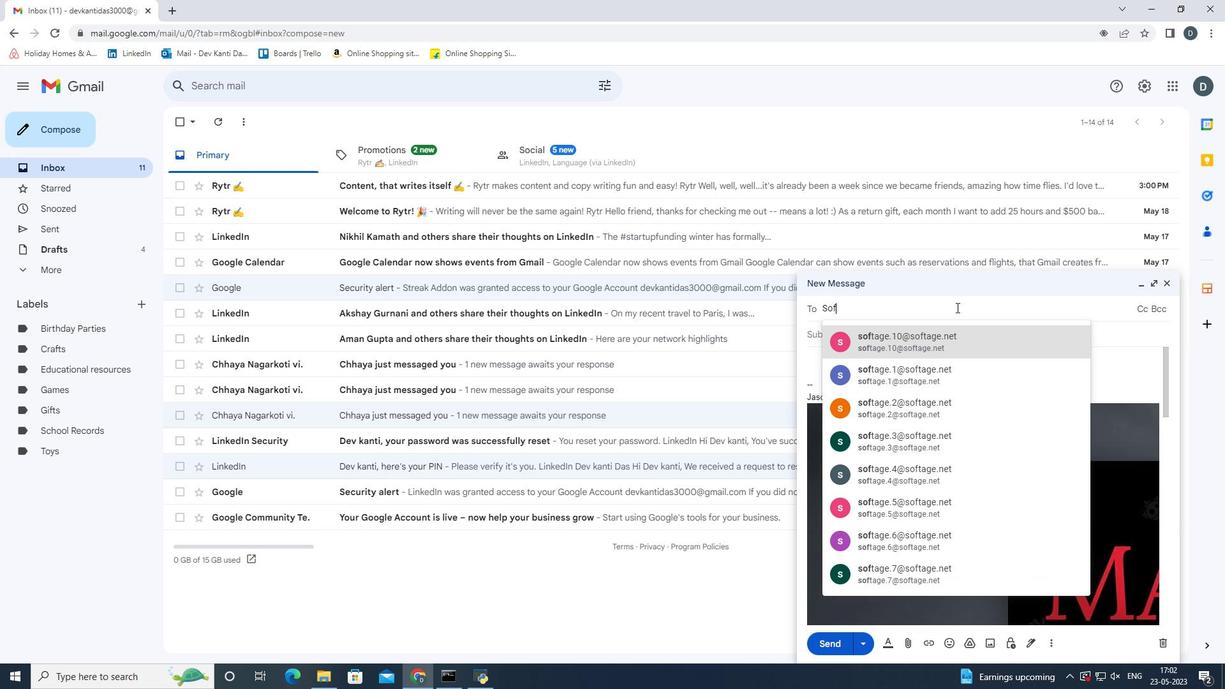 
Action: Mouse moved to (932, 375)
Screenshot: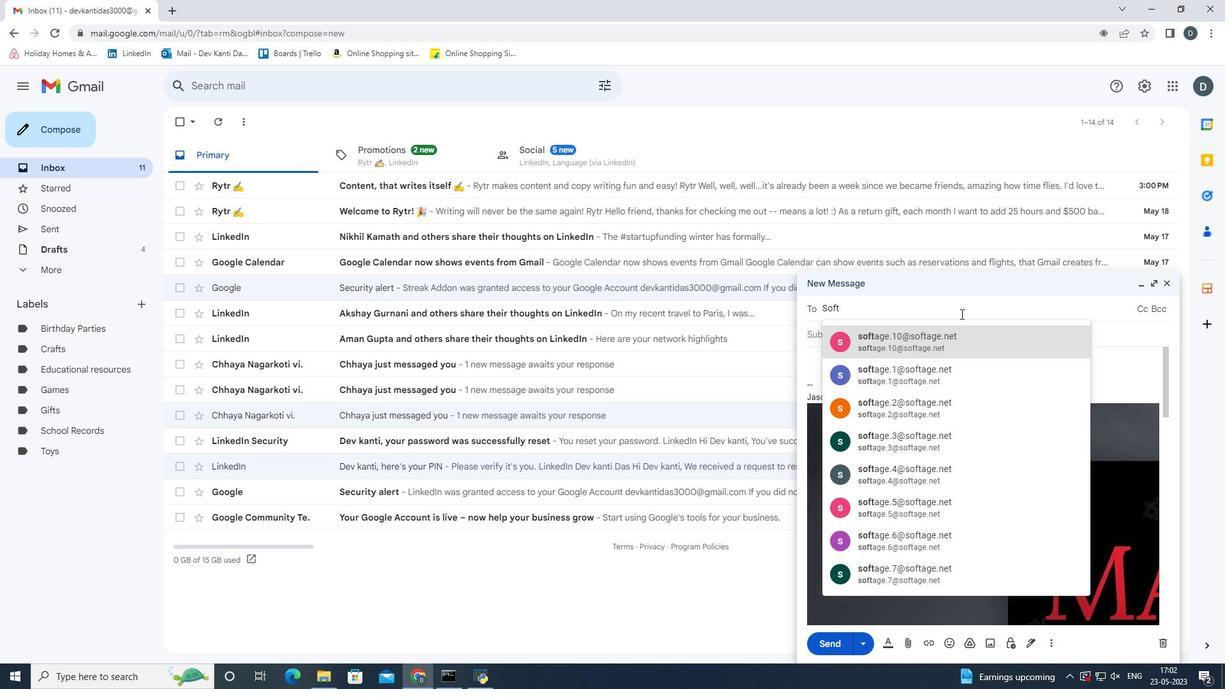 
Action: Mouse pressed left at (932, 375)
Screenshot: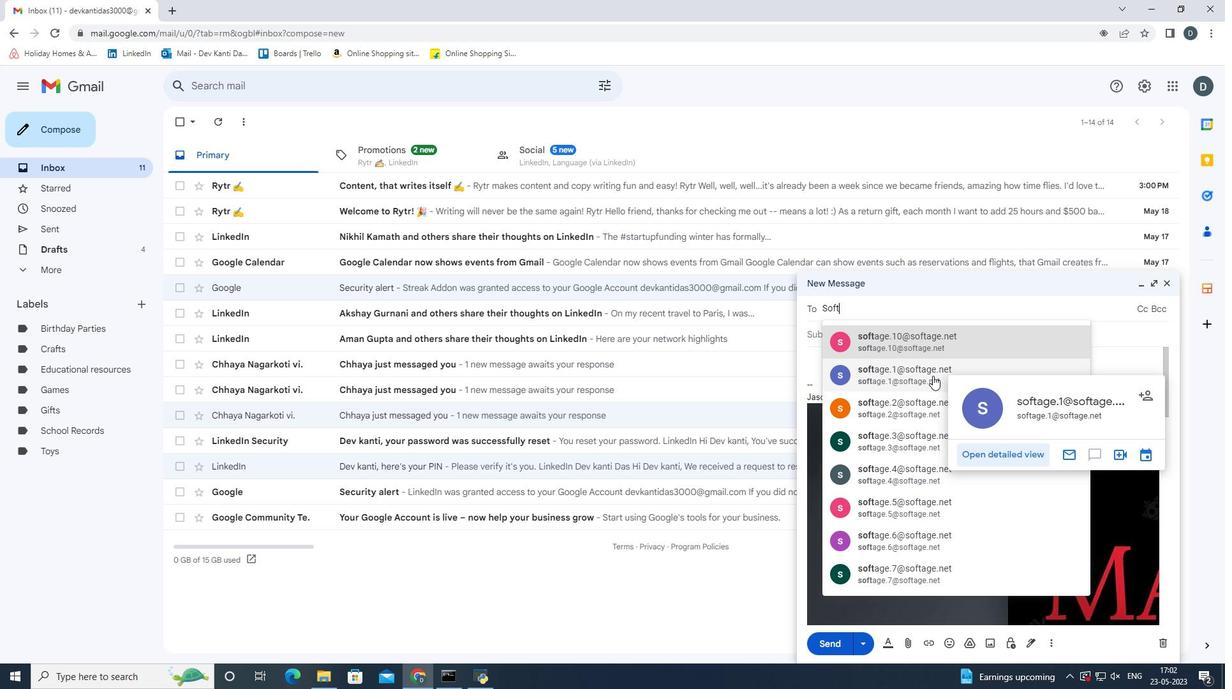 
Action: Mouse moved to (953, 336)
Screenshot: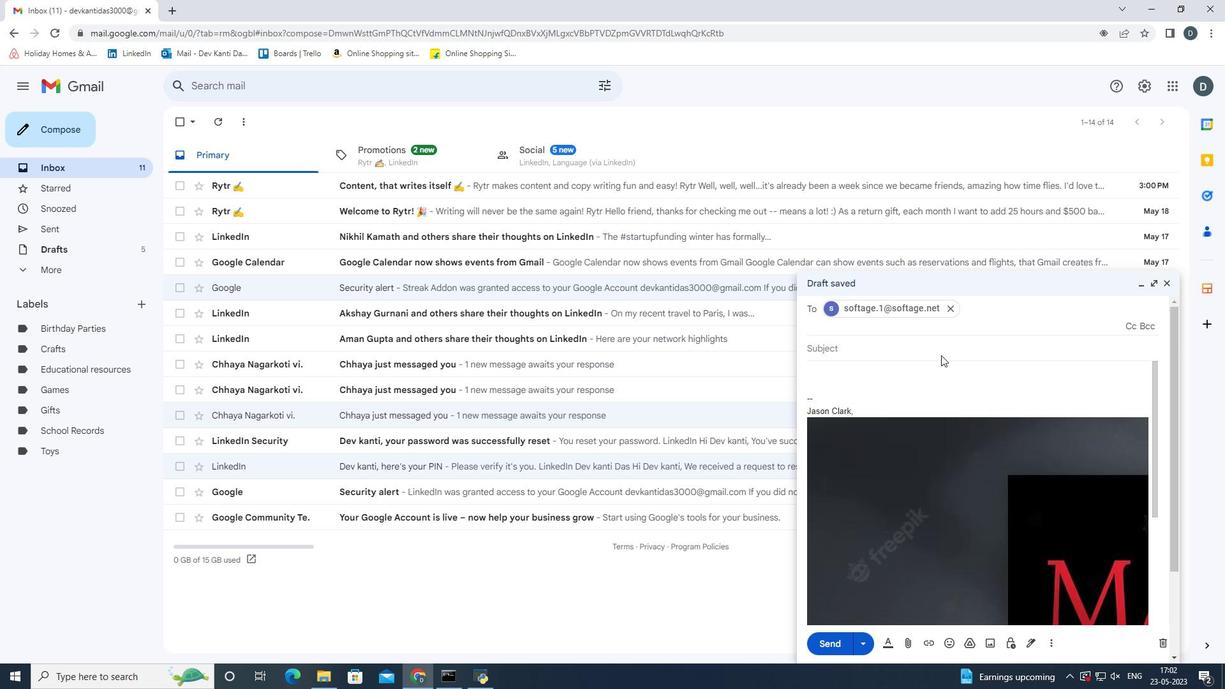 
Action: Mouse pressed left at (953, 336)
Screenshot: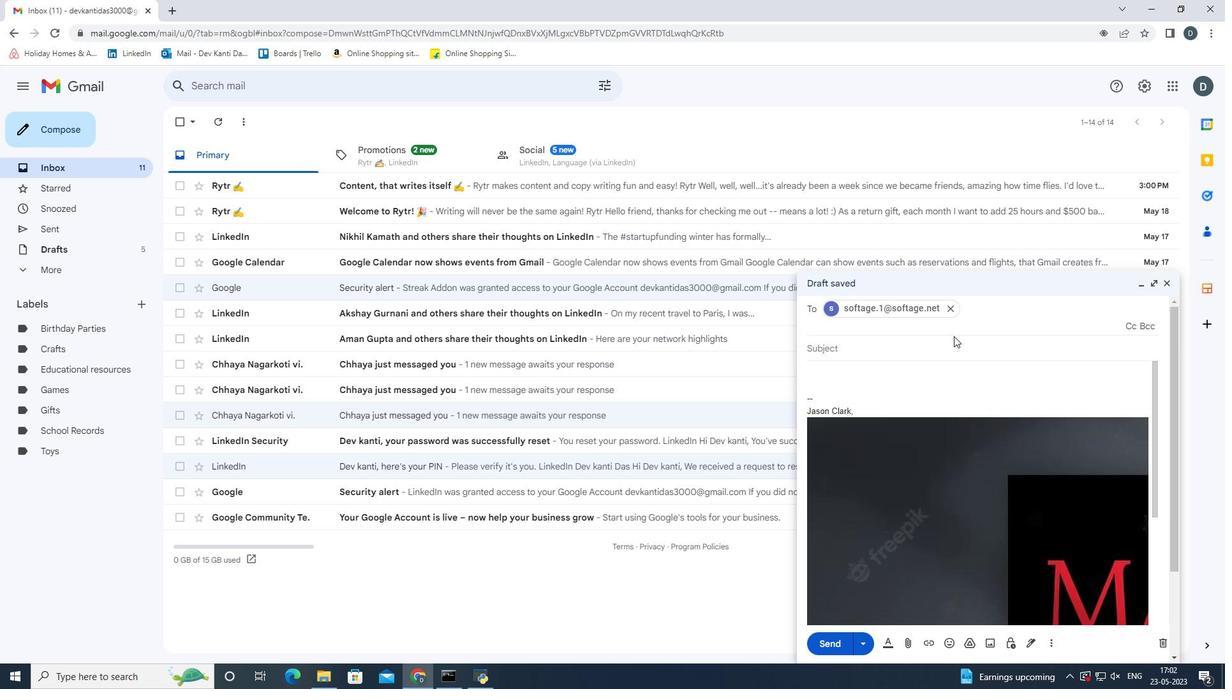 
Action: Mouse moved to (935, 347)
Screenshot: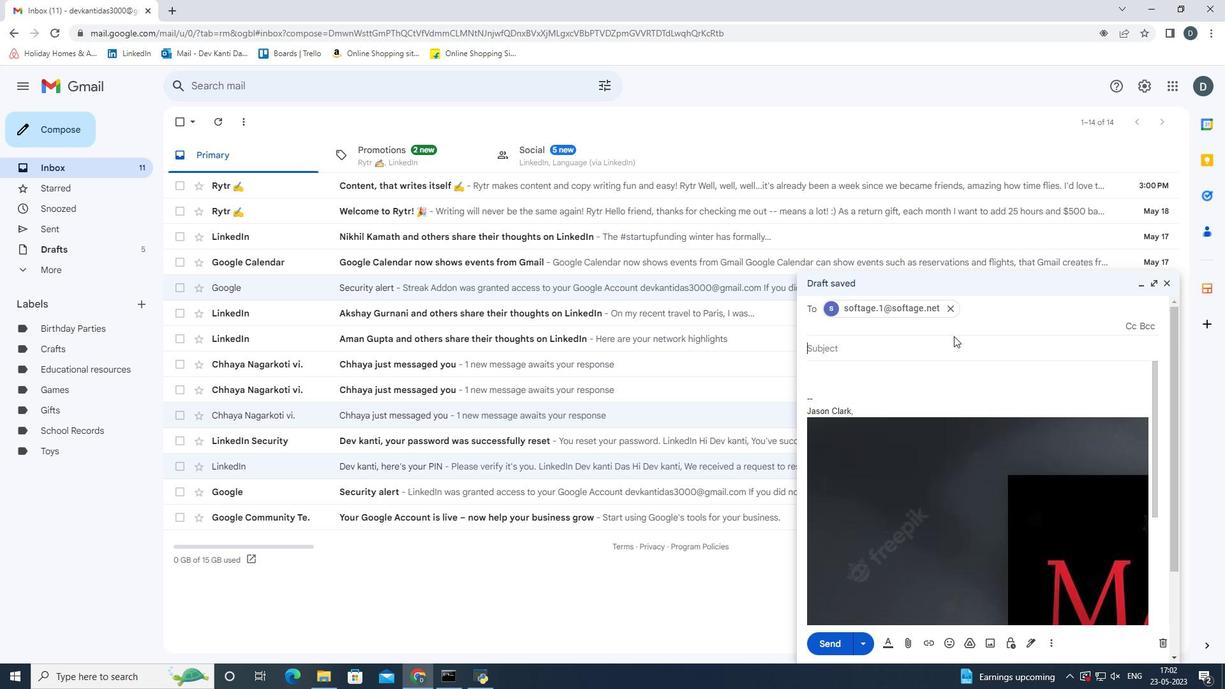 
Action: Mouse pressed left at (935, 347)
Screenshot: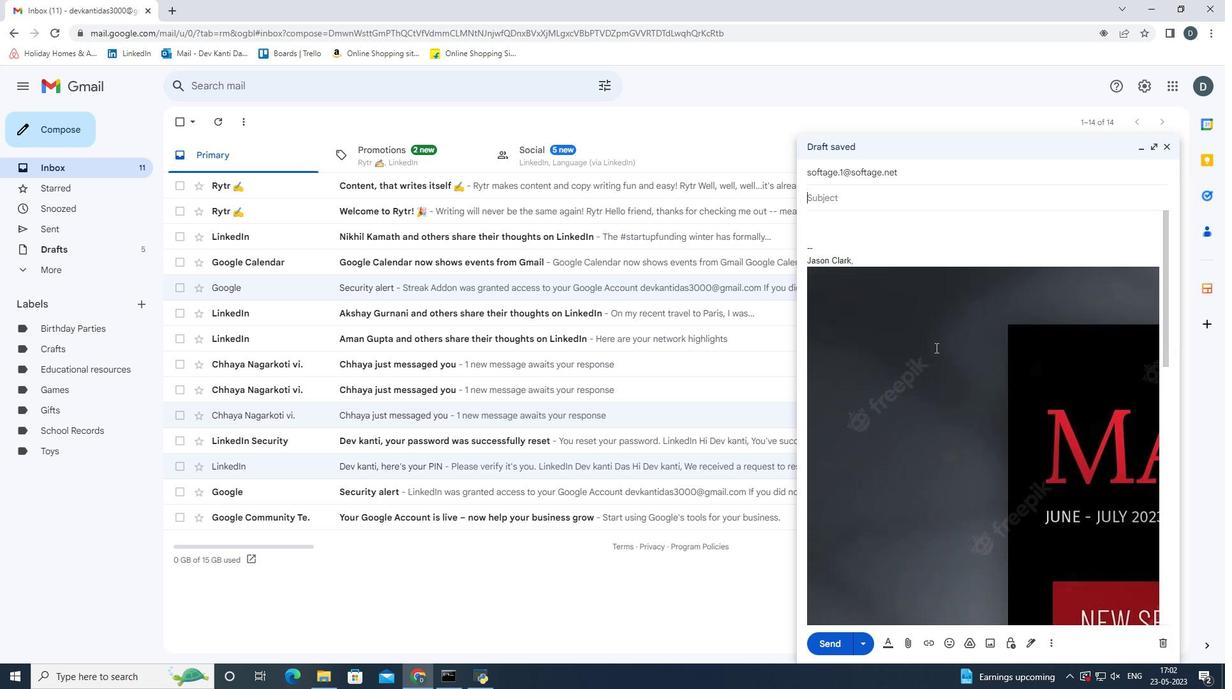 
Action: Mouse moved to (929, 188)
Screenshot: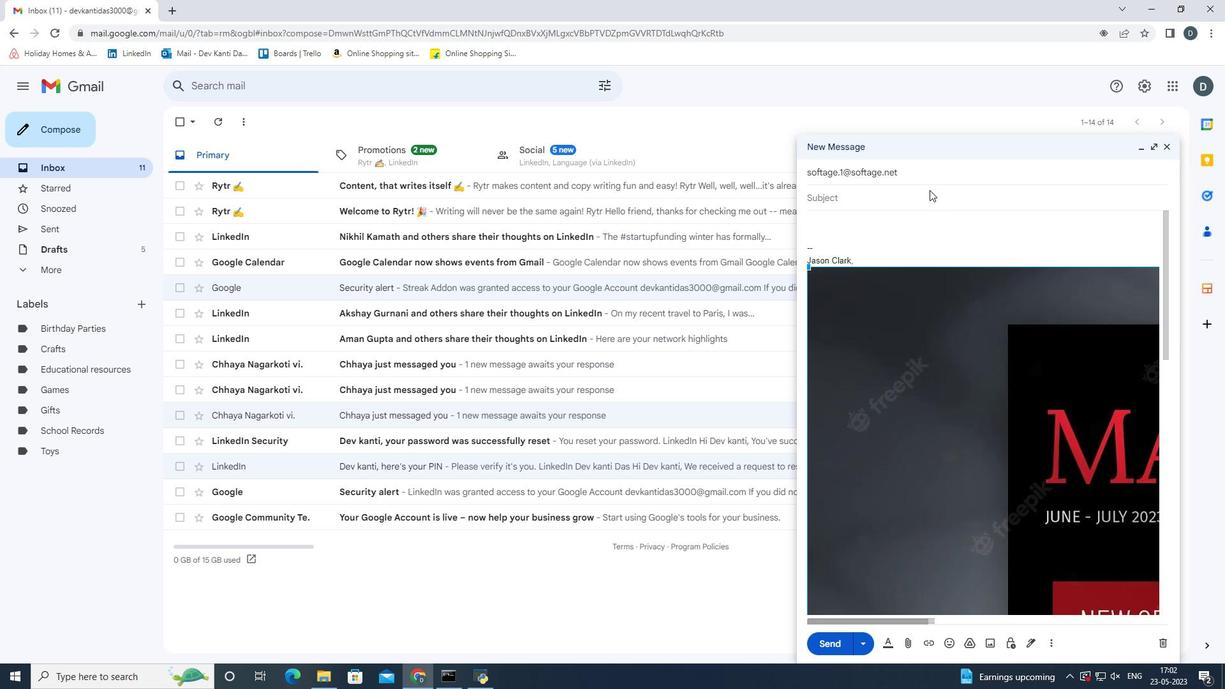 
Action: Mouse pressed left at (929, 188)
Screenshot: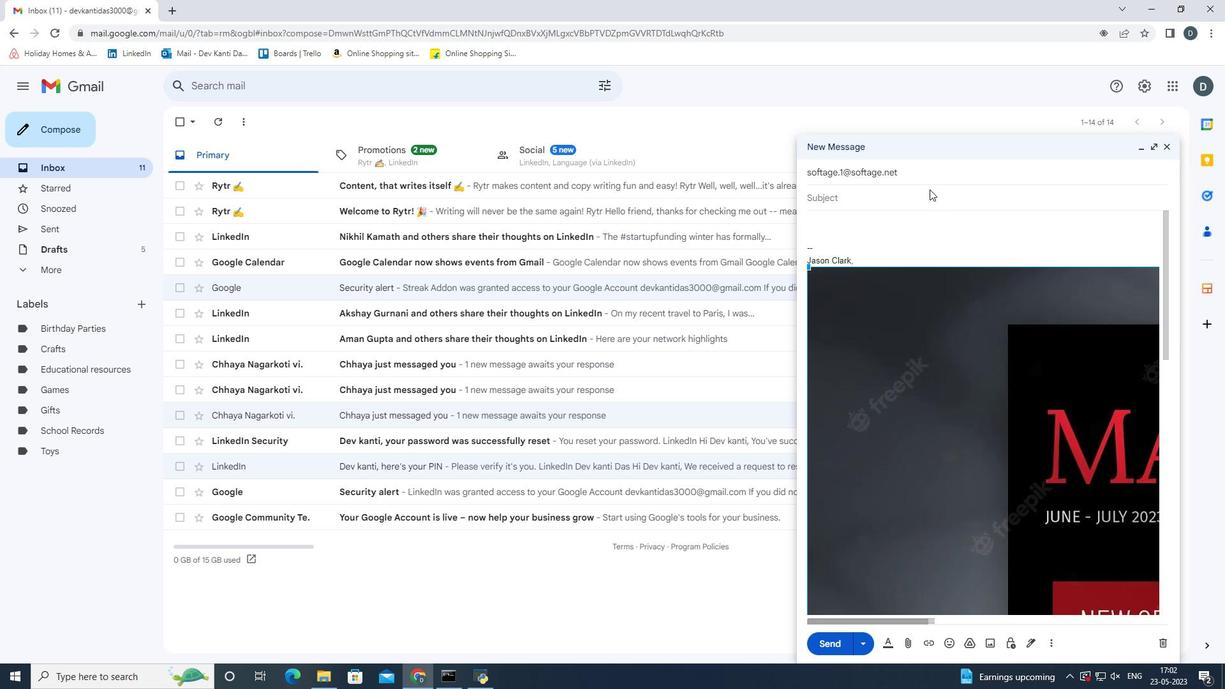 
Action: Mouse moved to (920, 195)
Screenshot: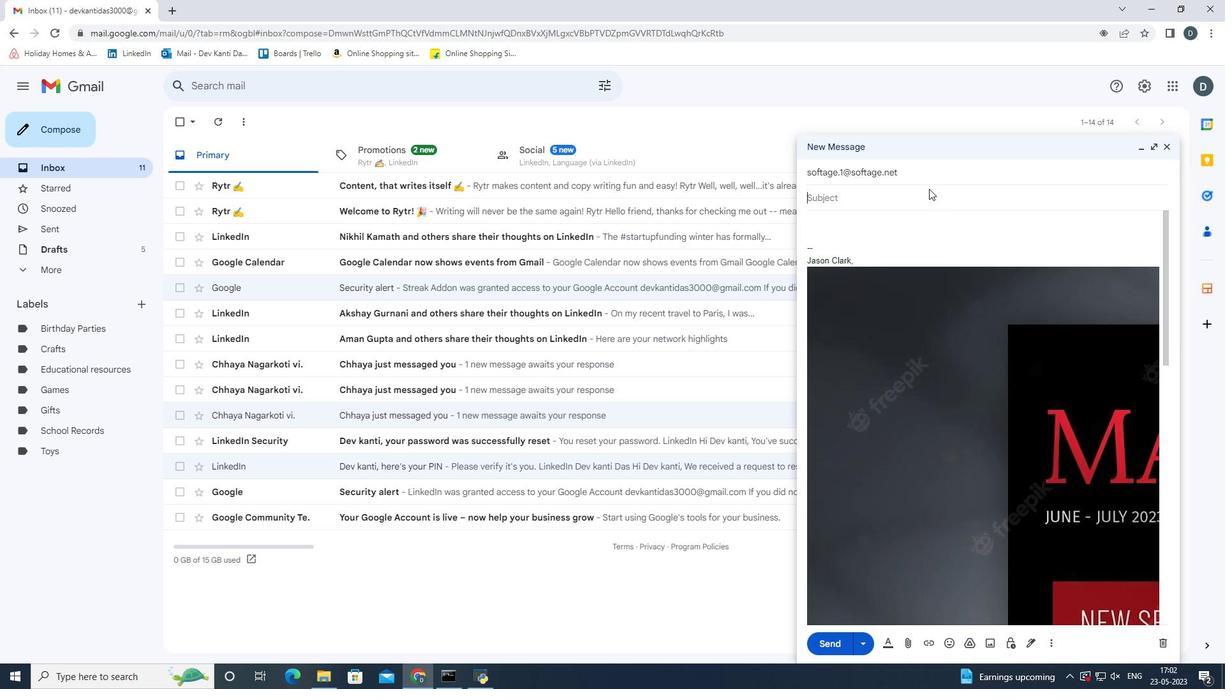 
Action: Key pressed <Key.shift>Request<Key.space>for<Key.space>feedback<Key.space>on<Key.space>a<Key.space>p
Screenshot: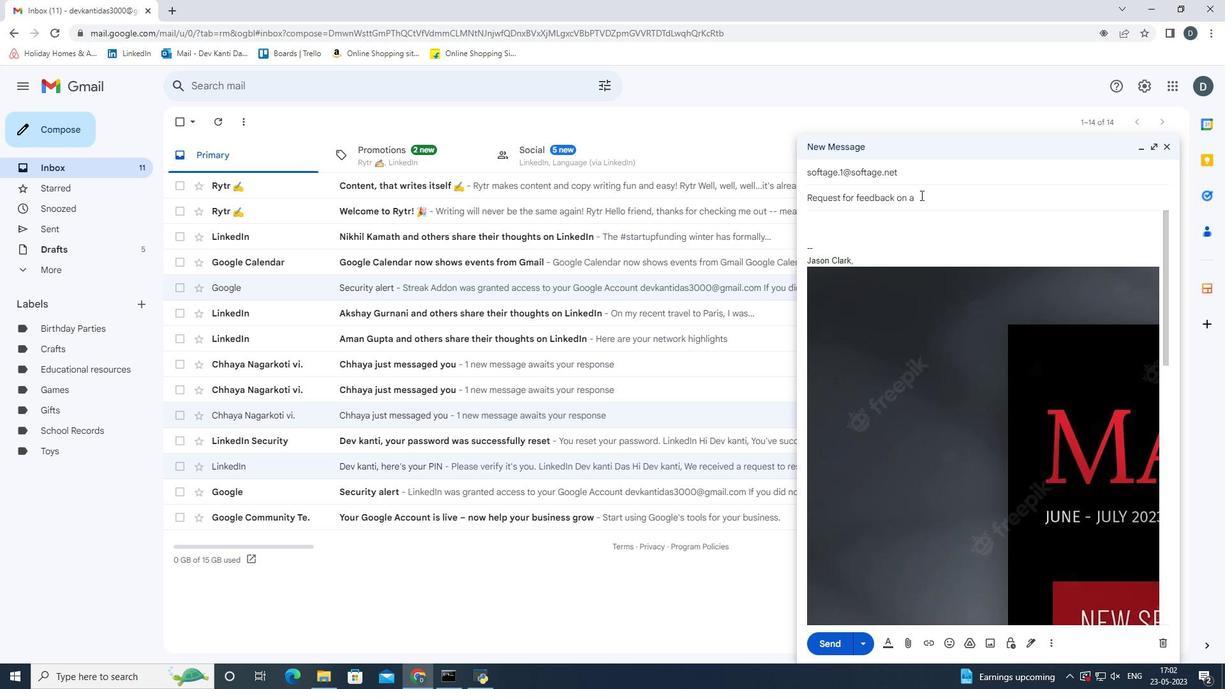 
Action: Mouse moved to (920, 195)
Screenshot: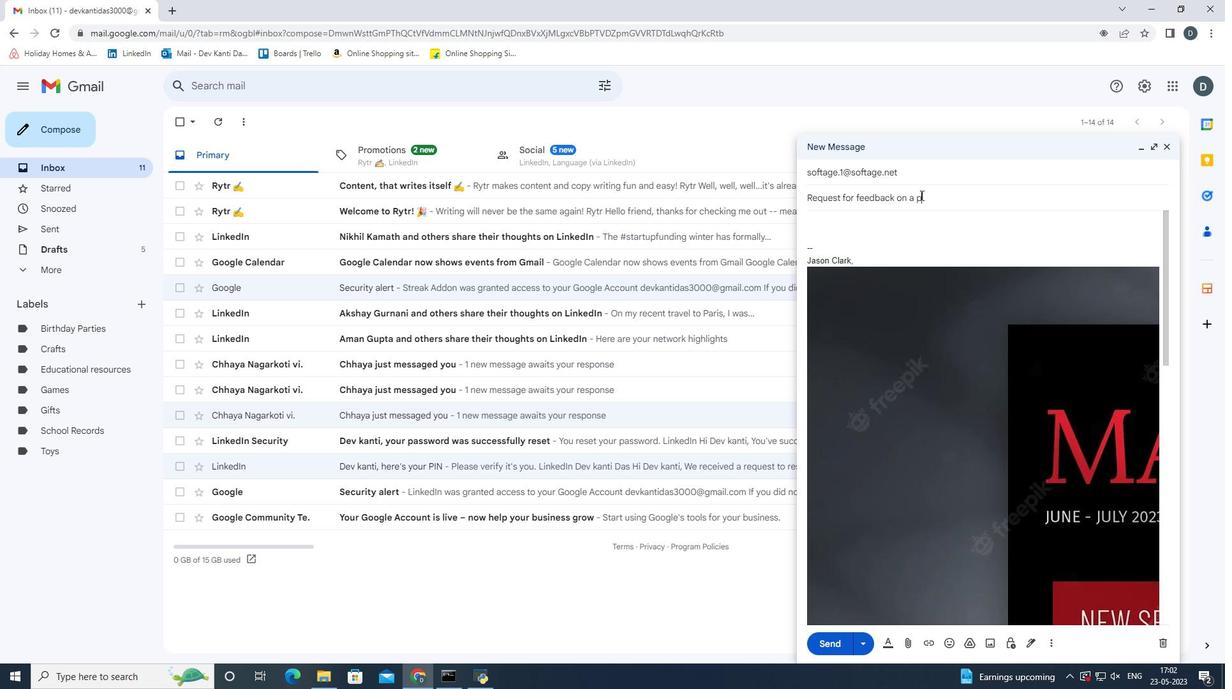 
Action: Key pressed roduct<Key.space>design.<Key.tab>
Screenshot: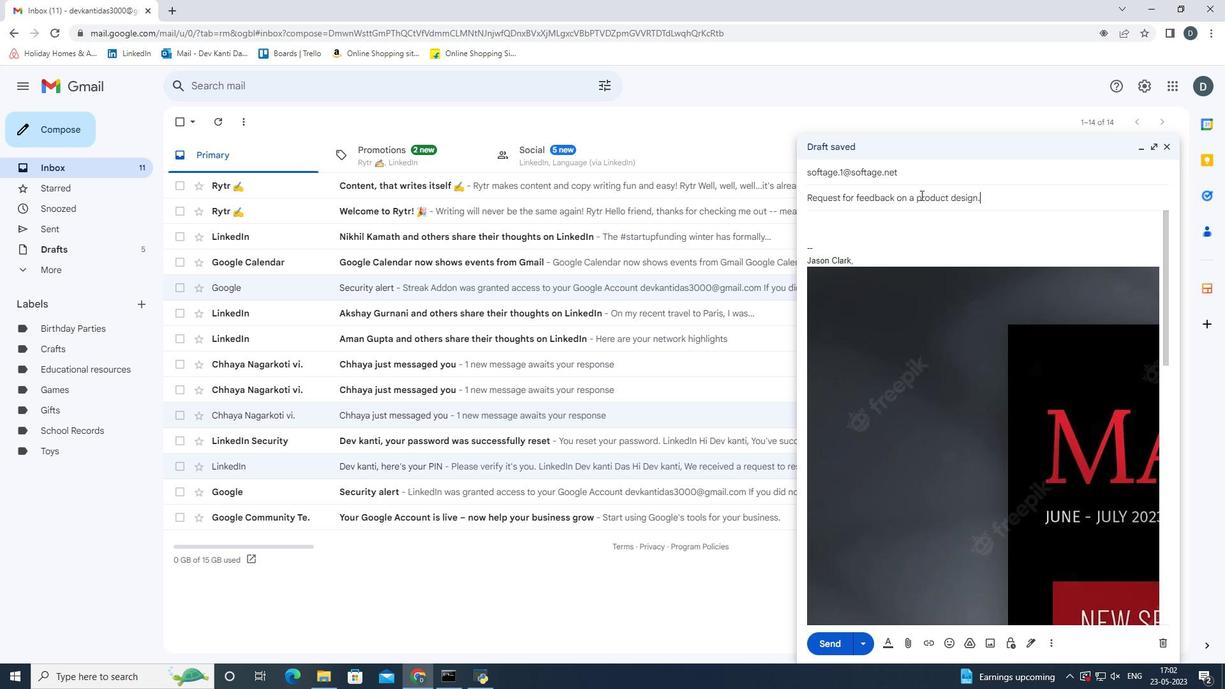 
Action: Mouse moved to (937, 304)
Screenshot: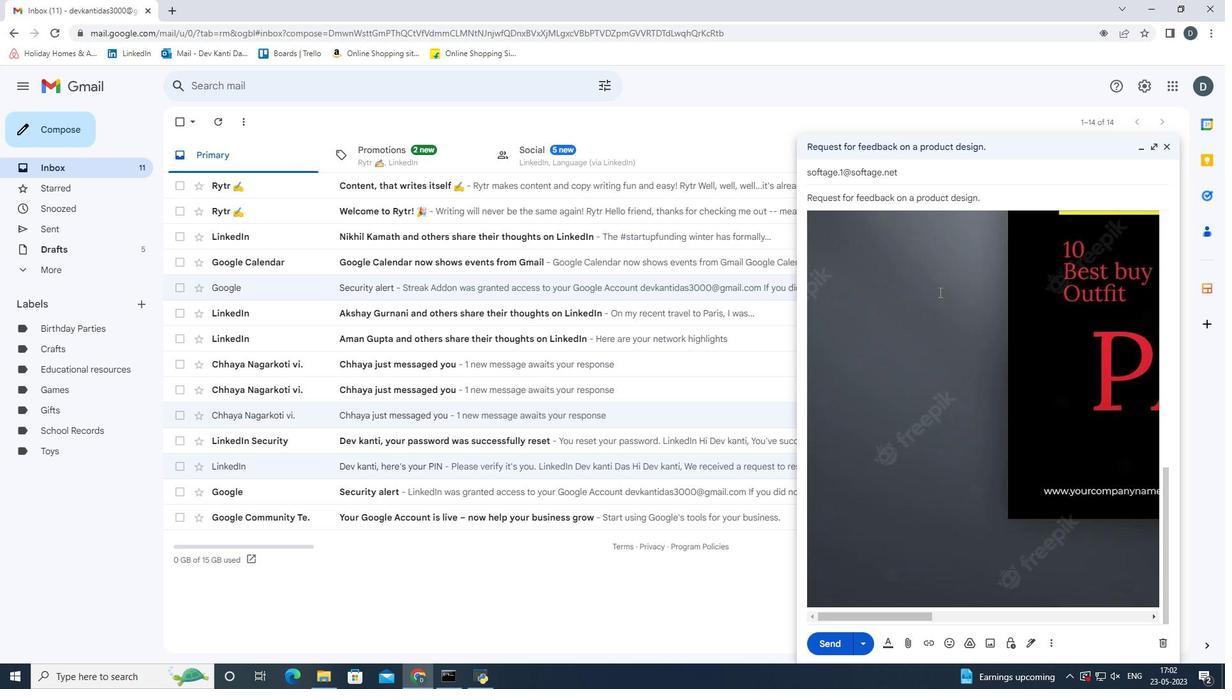 
Action: Mouse scrolled (937, 304) with delta (0, 0)
Screenshot: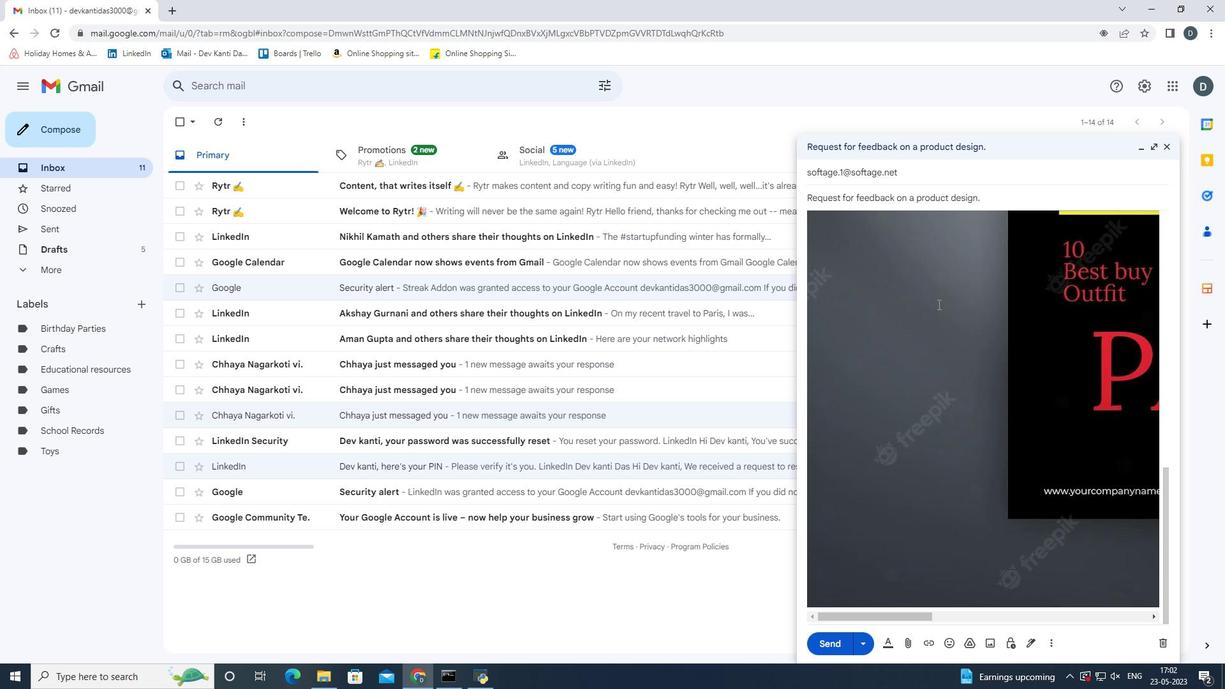 
Action: Mouse scrolled (937, 304) with delta (0, 0)
Screenshot: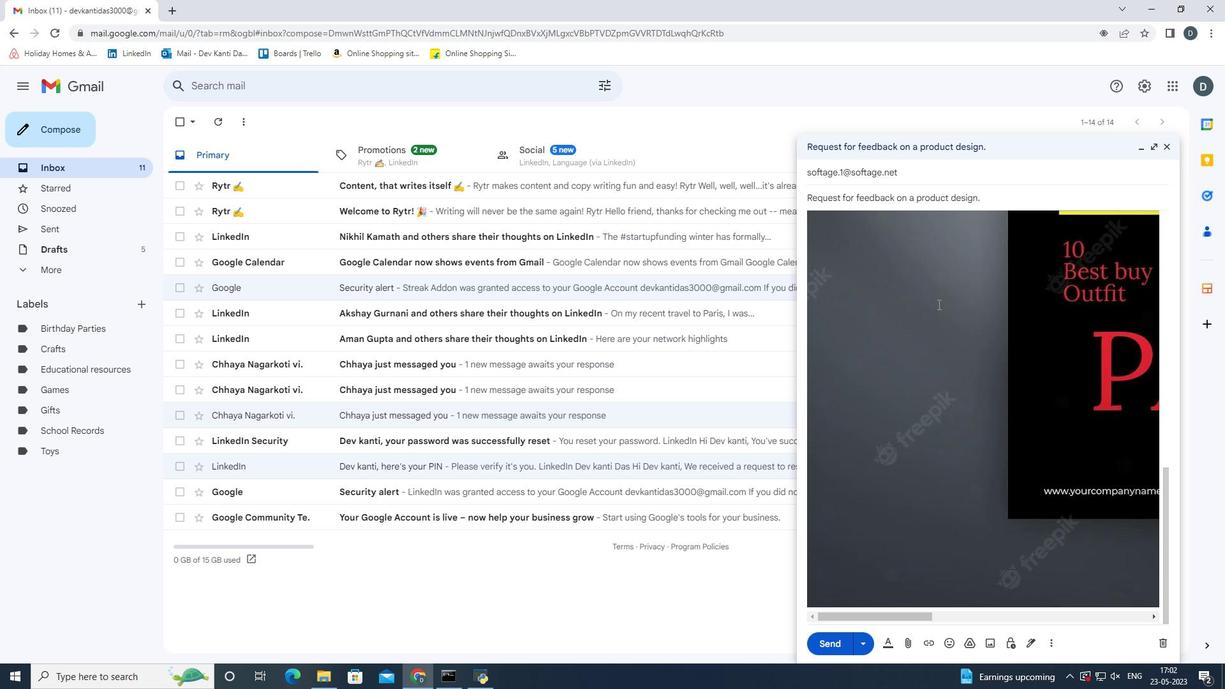 
Action: Mouse scrolled (937, 304) with delta (0, 0)
Screenshot: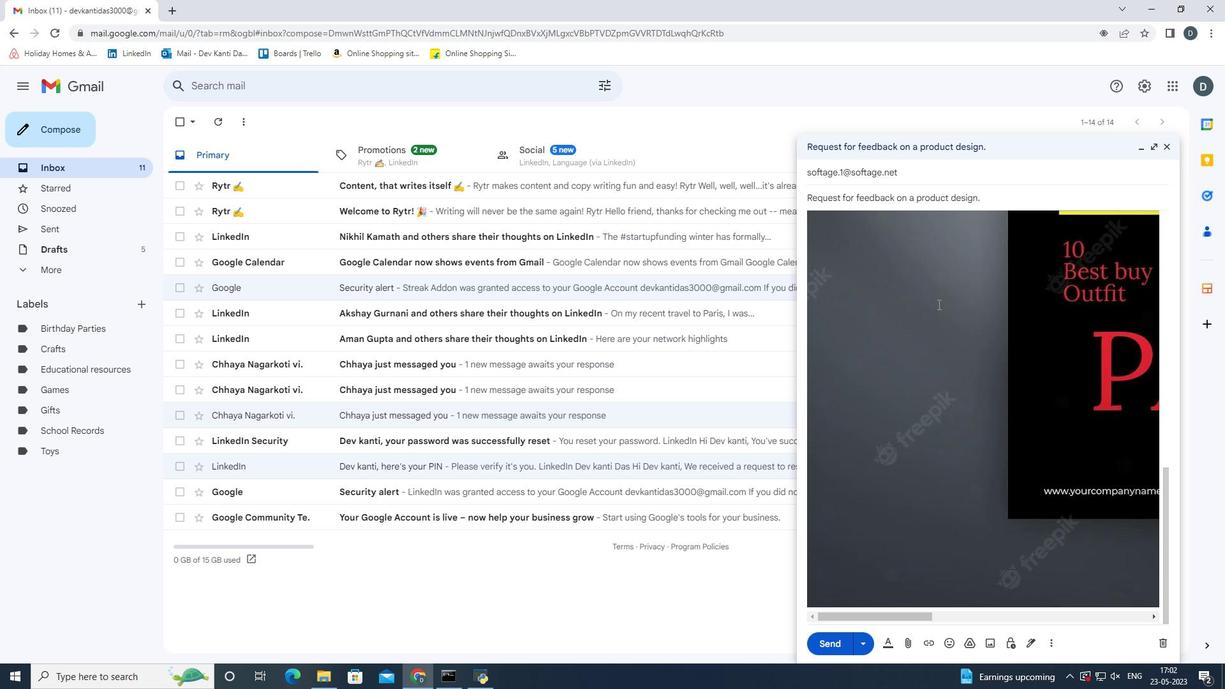 
Action: Mouse scrolled (937, 304) with delta (0, 0)
Screenshot: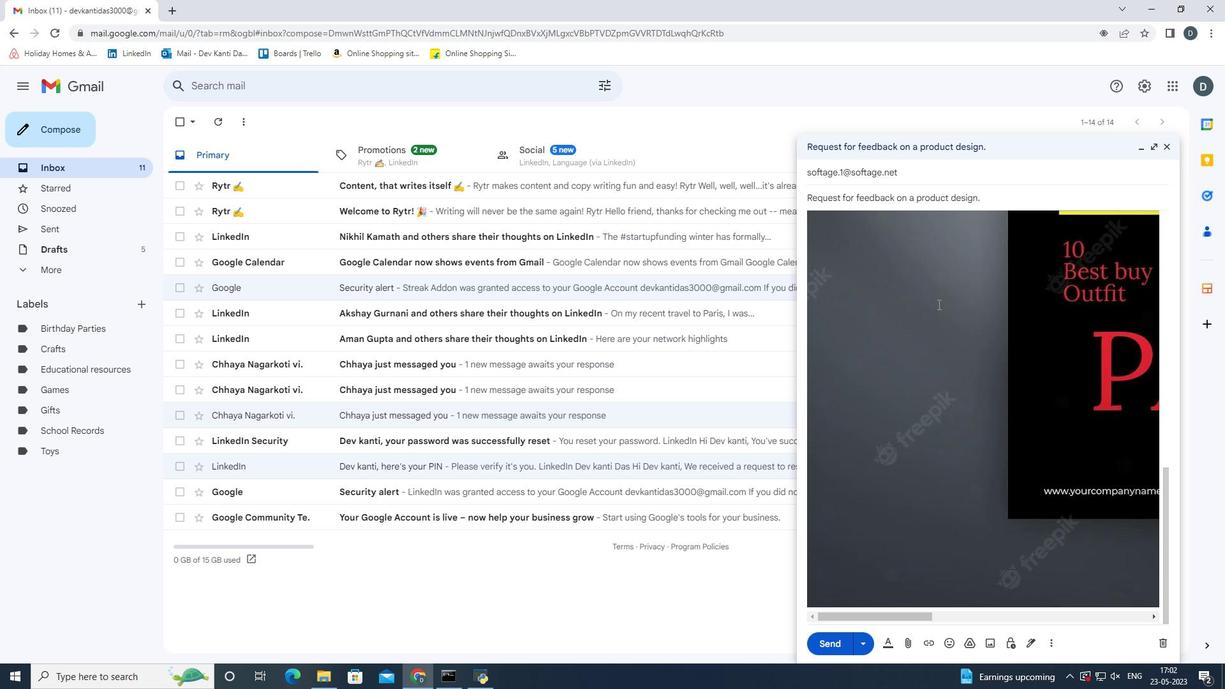 
Action: Mouse moved to (914, 223)
Screenshot: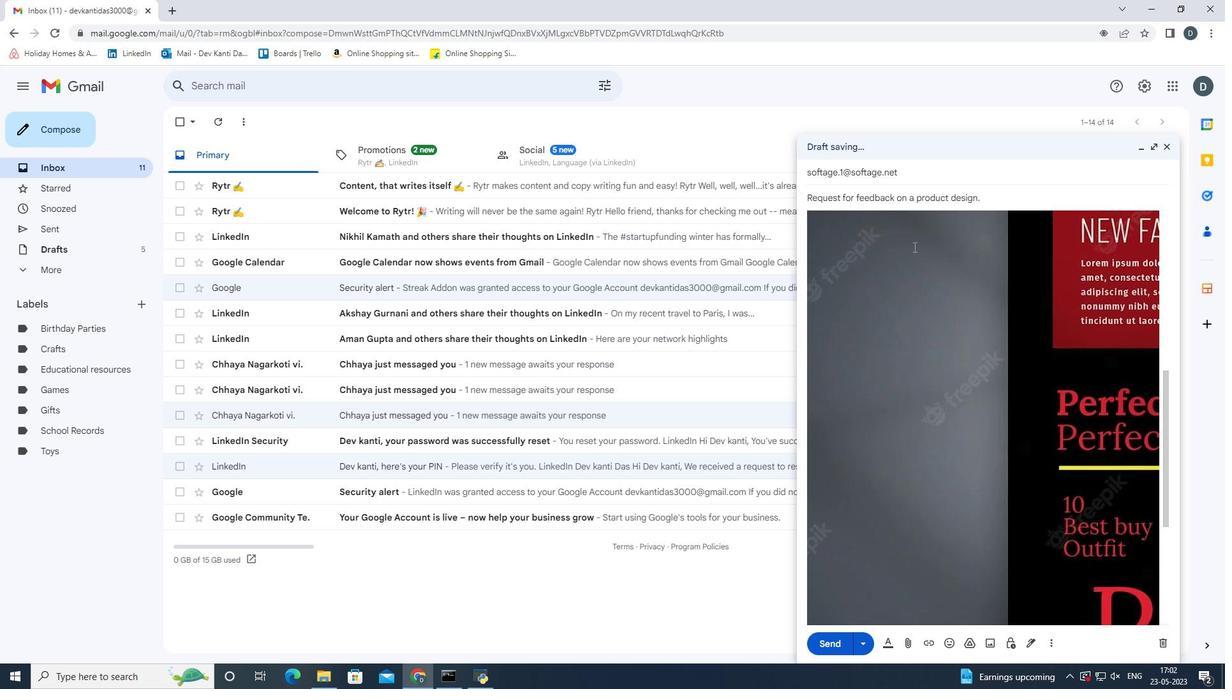 
Action: Mouse scrolled (914, 223) with delta (0, 0)
Screenshot: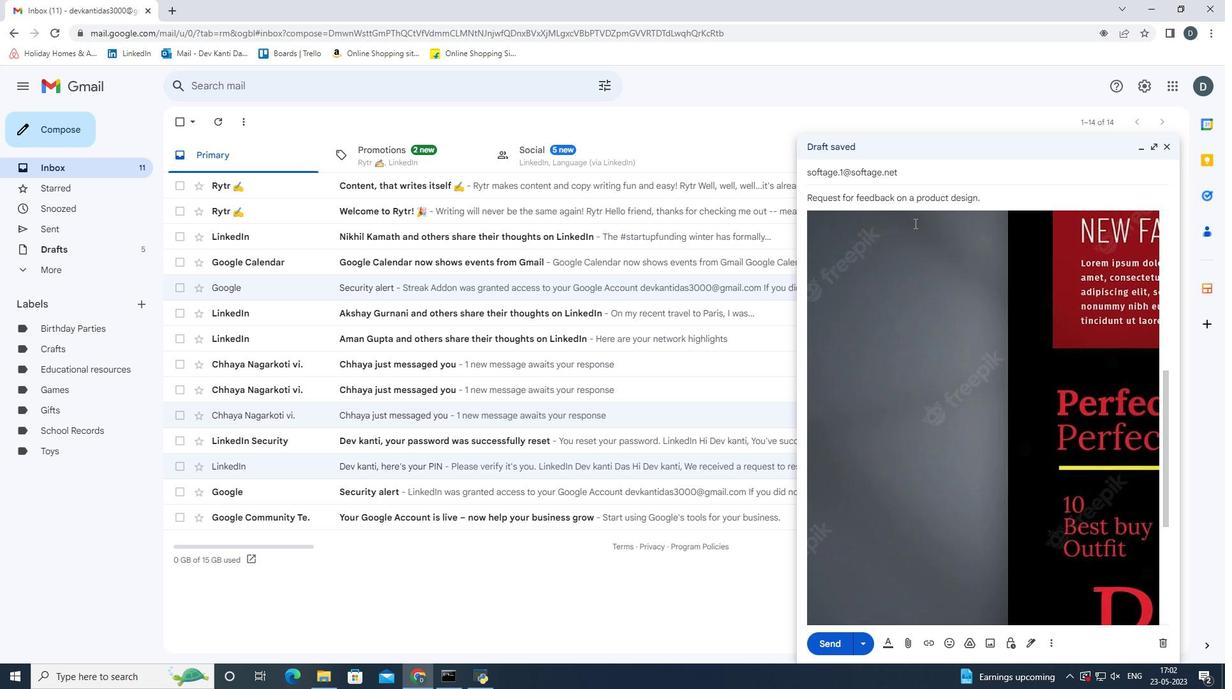 
Action: Mouse scrolled (914, 223) with delta (0, 0)
Screenshot: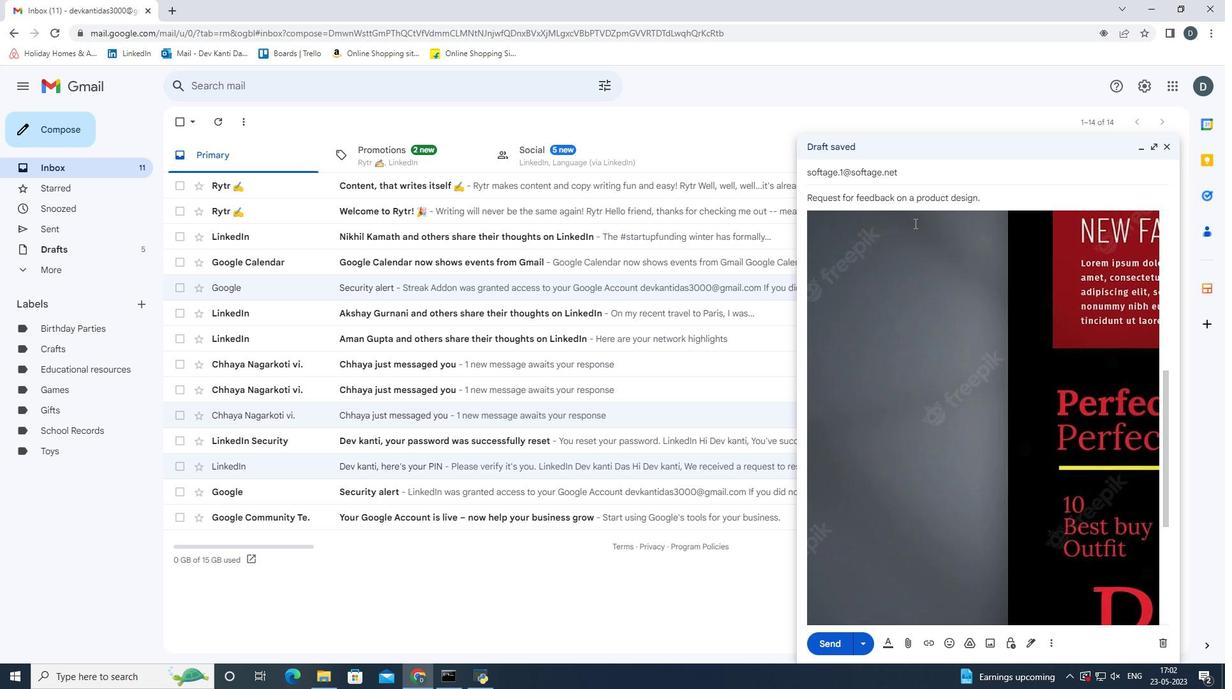 
Action: Mouse scrolled (914, 223) with delta (0, 0)
Screenshot: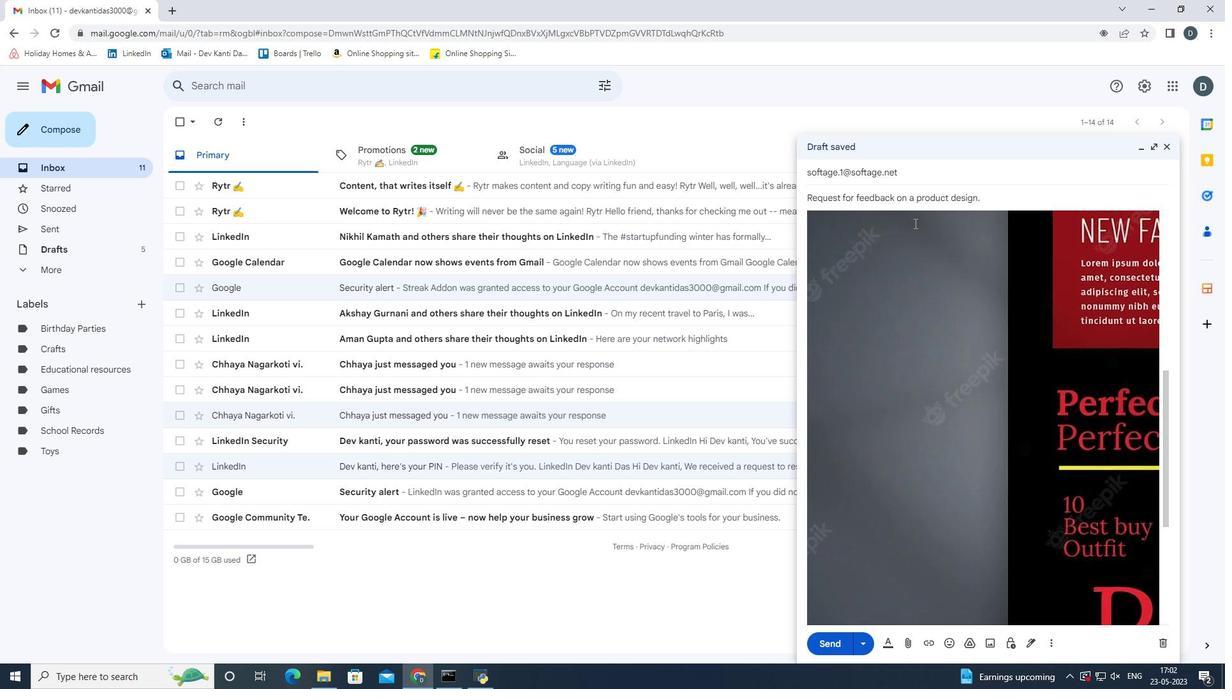 
Action: Mouse scrolled (914, 223) with delta (0, 0)
Screenshot: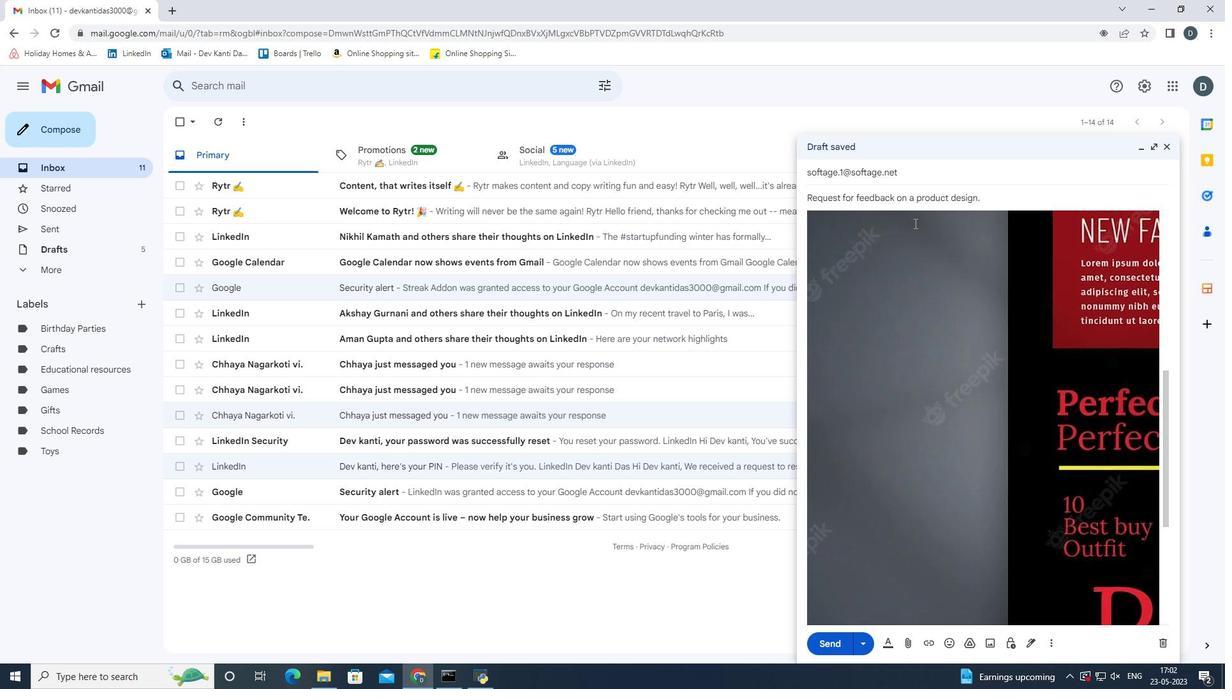 
Action: Mouse moved to (914, 230)
Screenshot: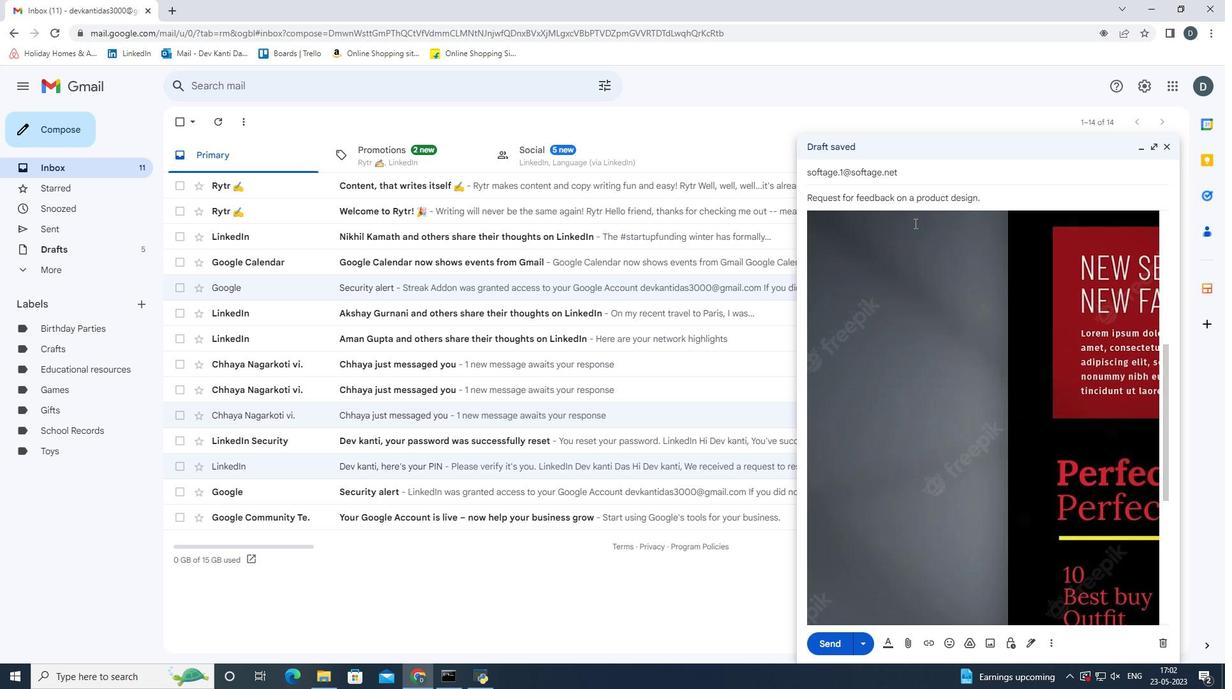 
Action: Mouse scrolled (914, 230) with delta (0, 0)
Screenshot: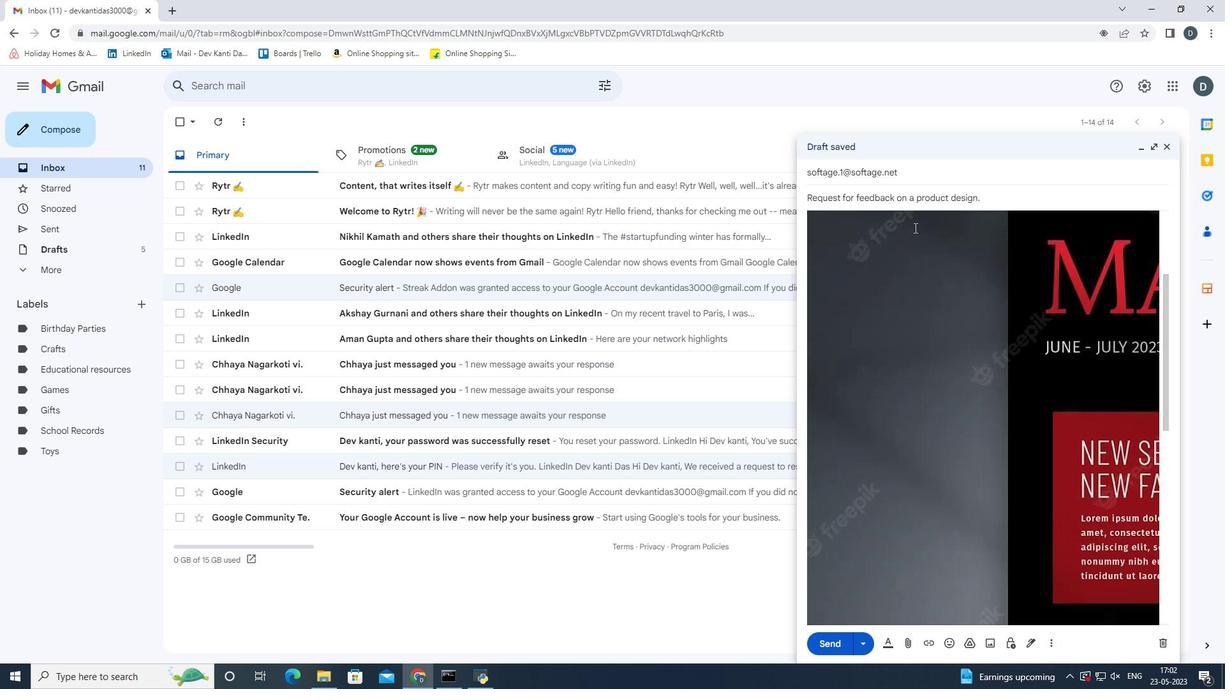 
Action: Mouse scrolled (914, 230) with delta (0, 0)
Screenshot: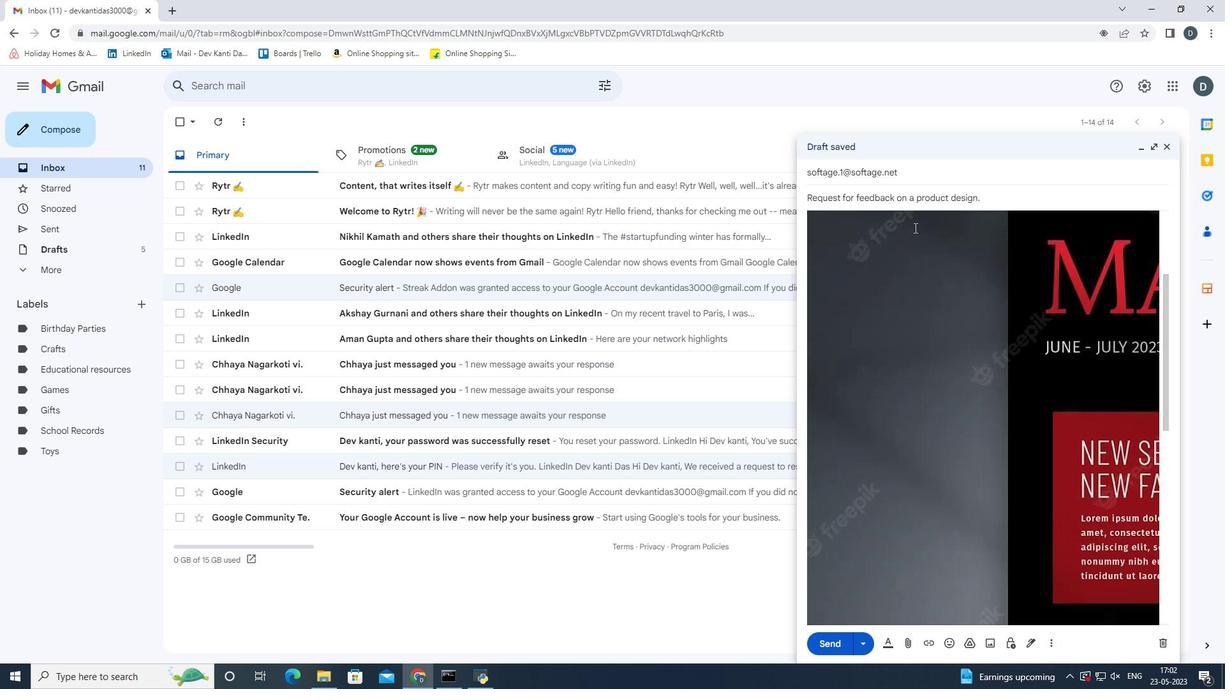 
Action: Mouse scrolled (914, 230) with delta (0, 0)
Screenshot: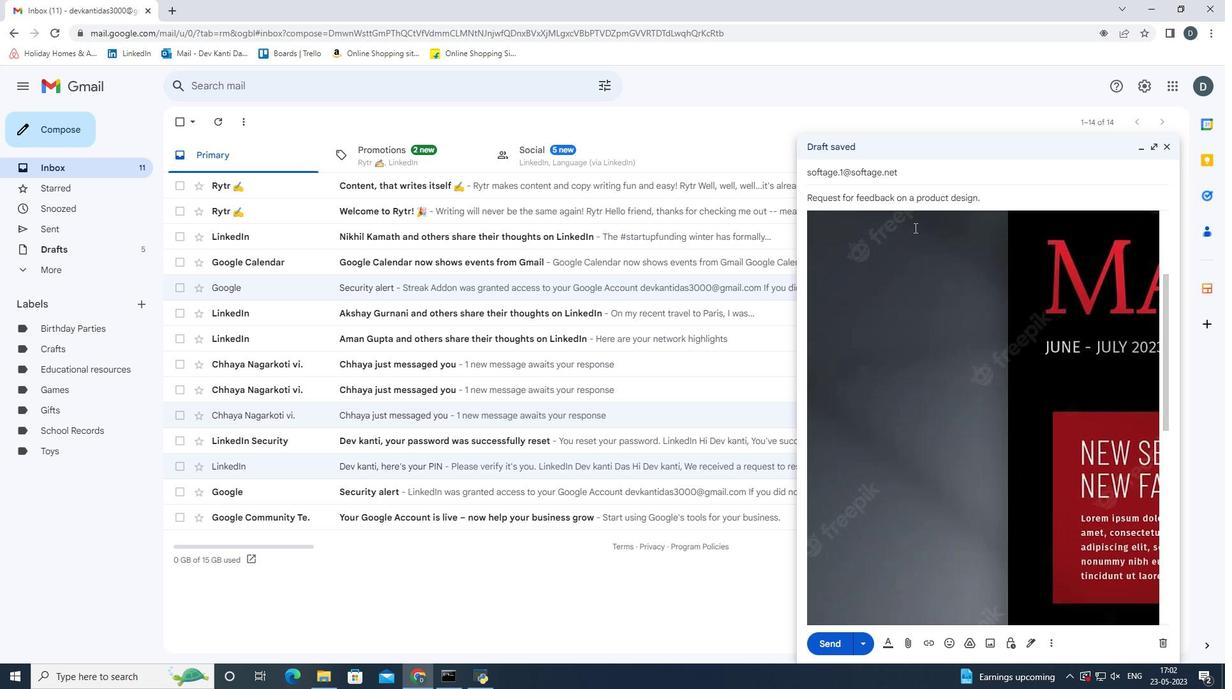 
Action: Mouse moved to (905, 244)
Screenshot: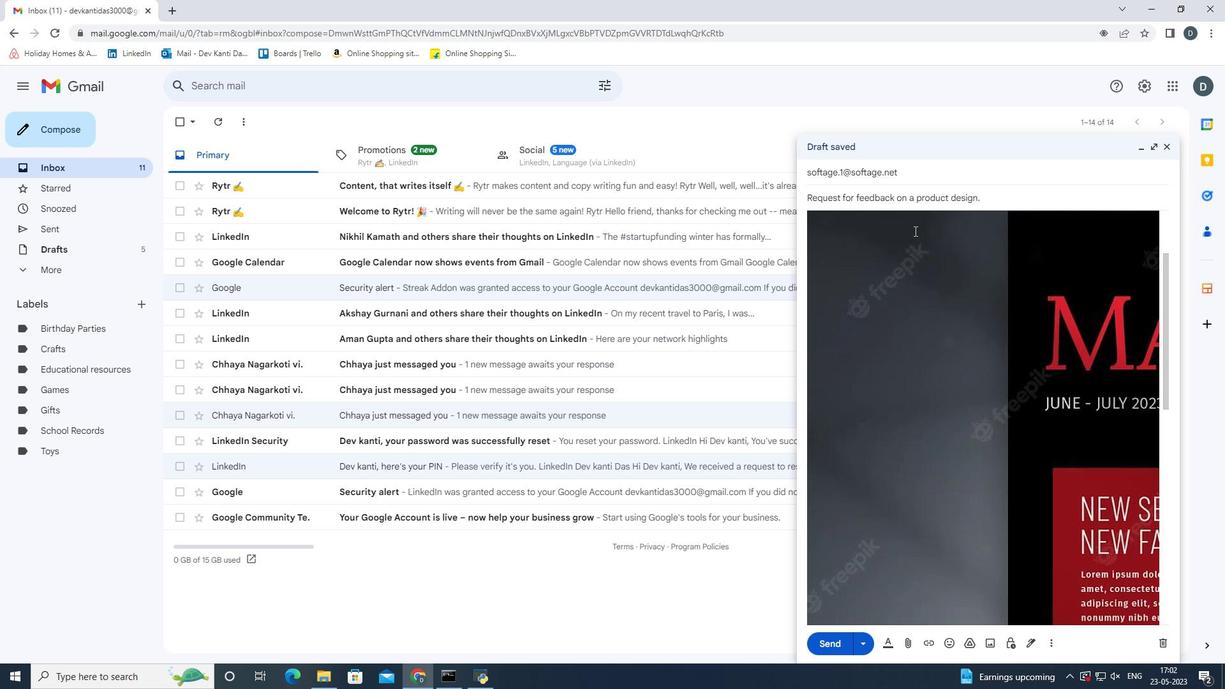 
Action: Mouse scrolled (905, 245) with delta (0, 0)
Screenshot: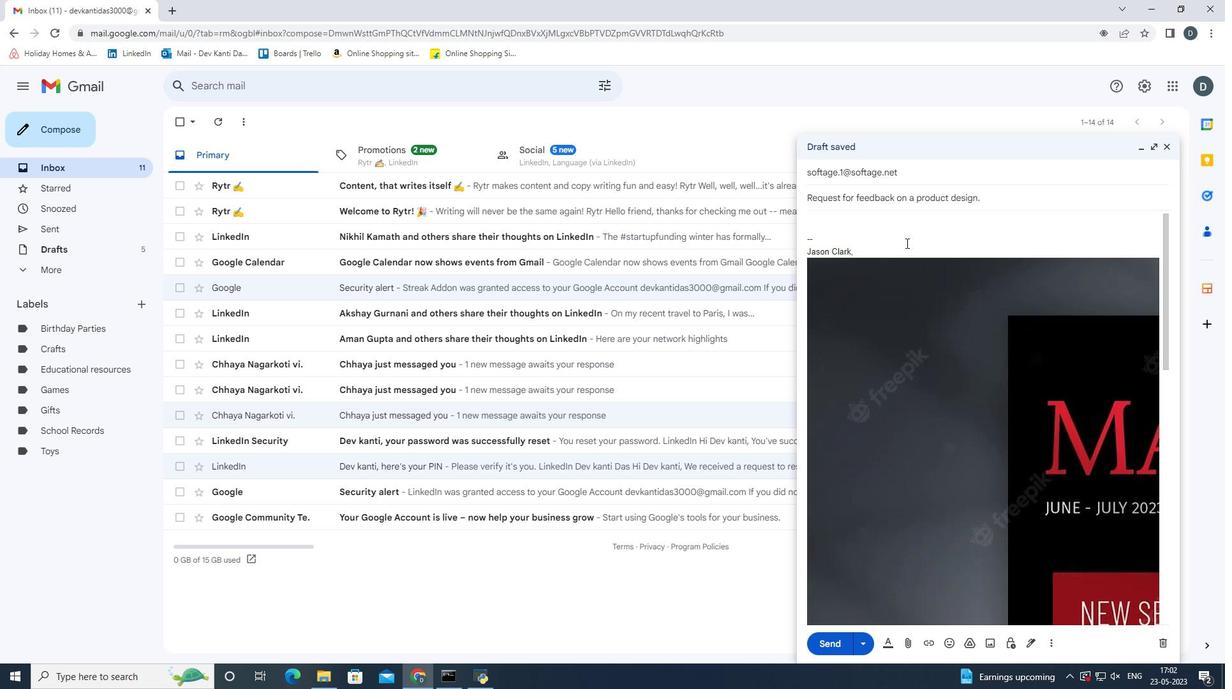 
Action: Mouse scrolled (905, 245) with delta (0, 0)
Screenshot: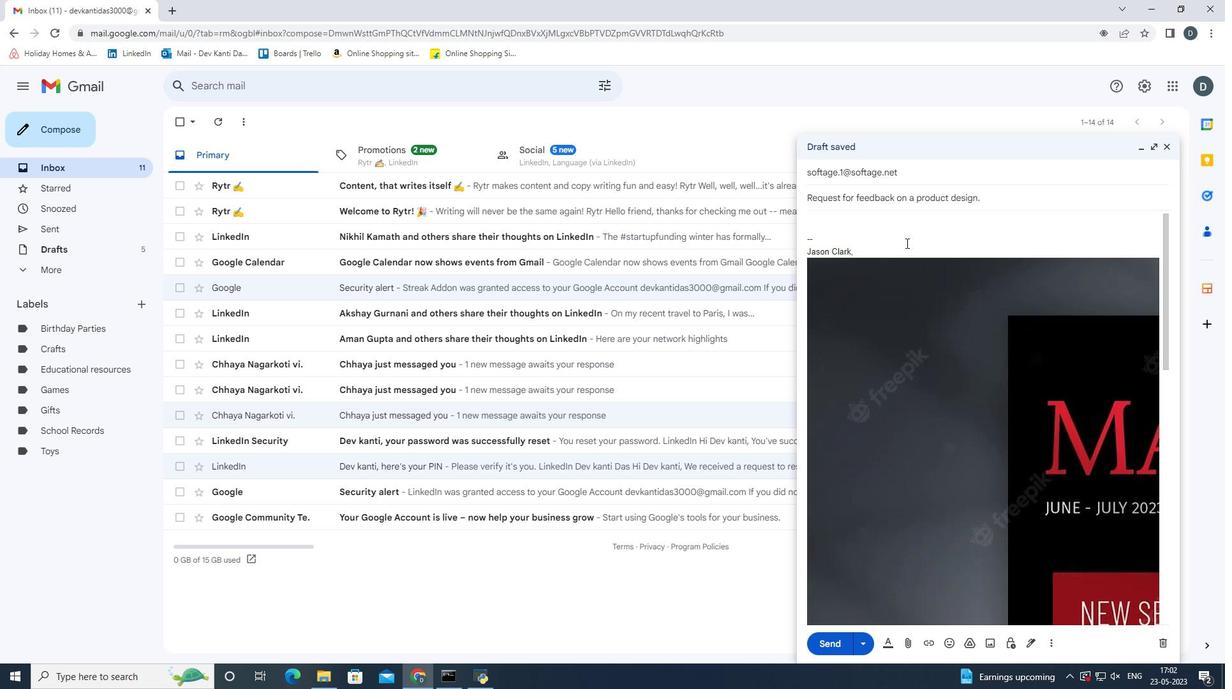 
Action: Mouse scrolled (905, 245) with delta (0, 0)
Screenshot: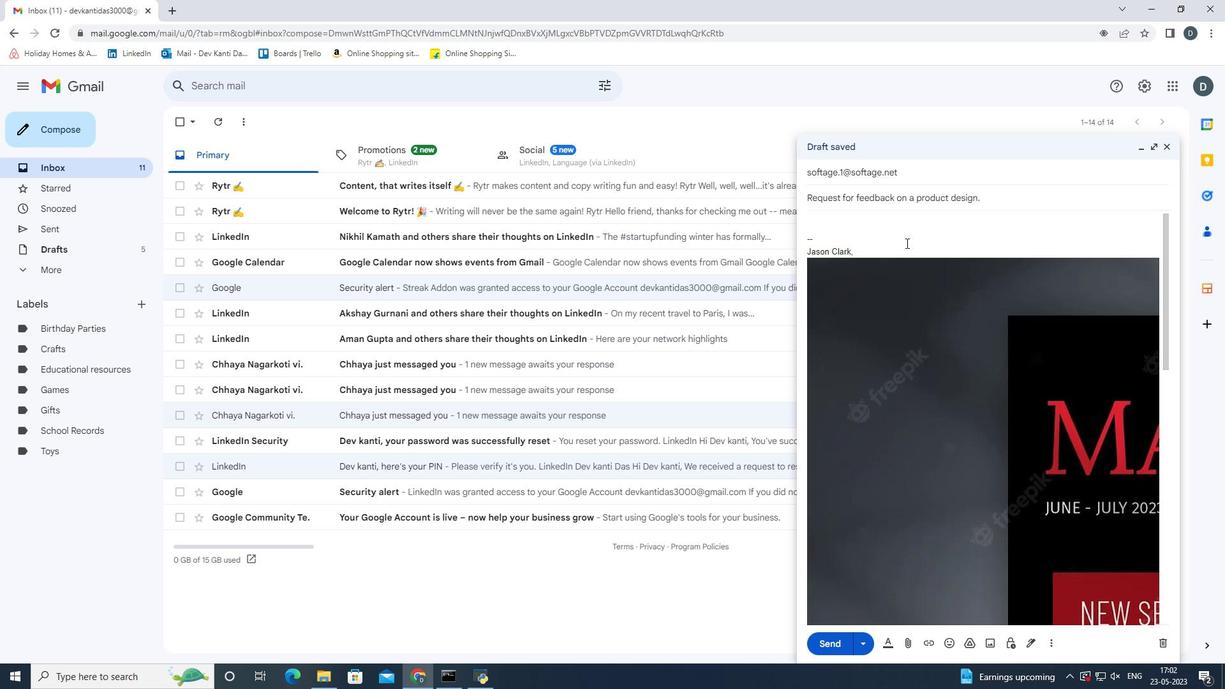 
Action: Mouse moved to (897, 222)
Screenshot: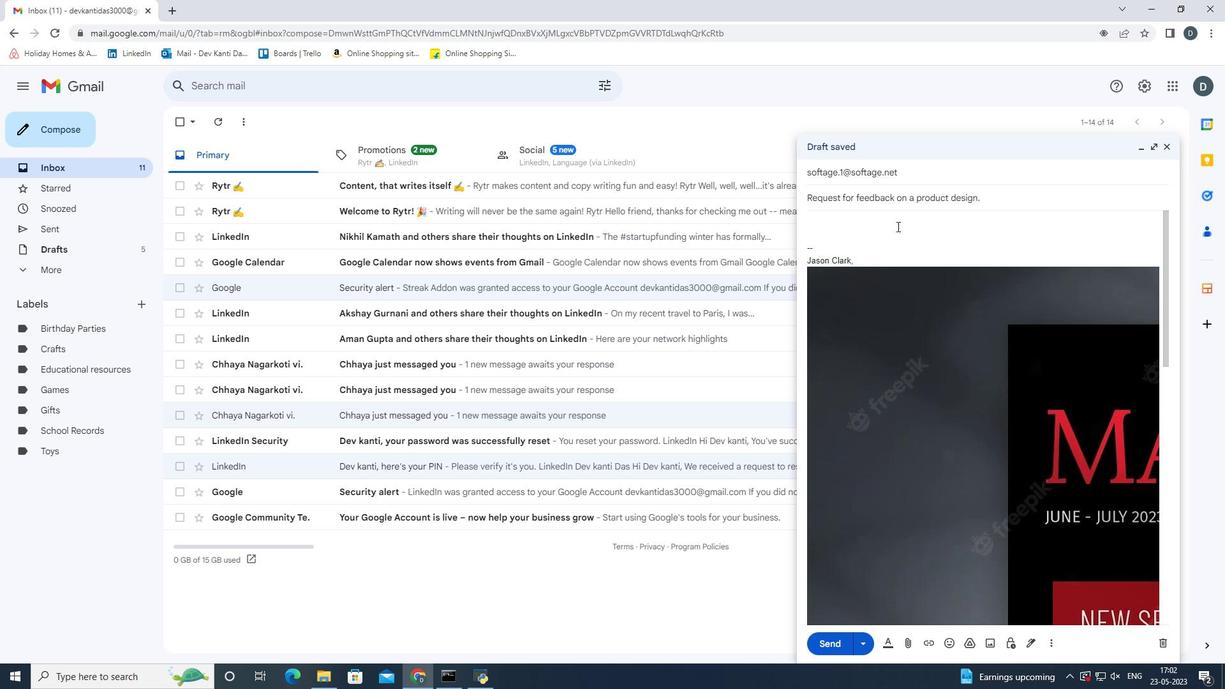 
Action: Mouse pressed left at (897, 222)
Screenshot: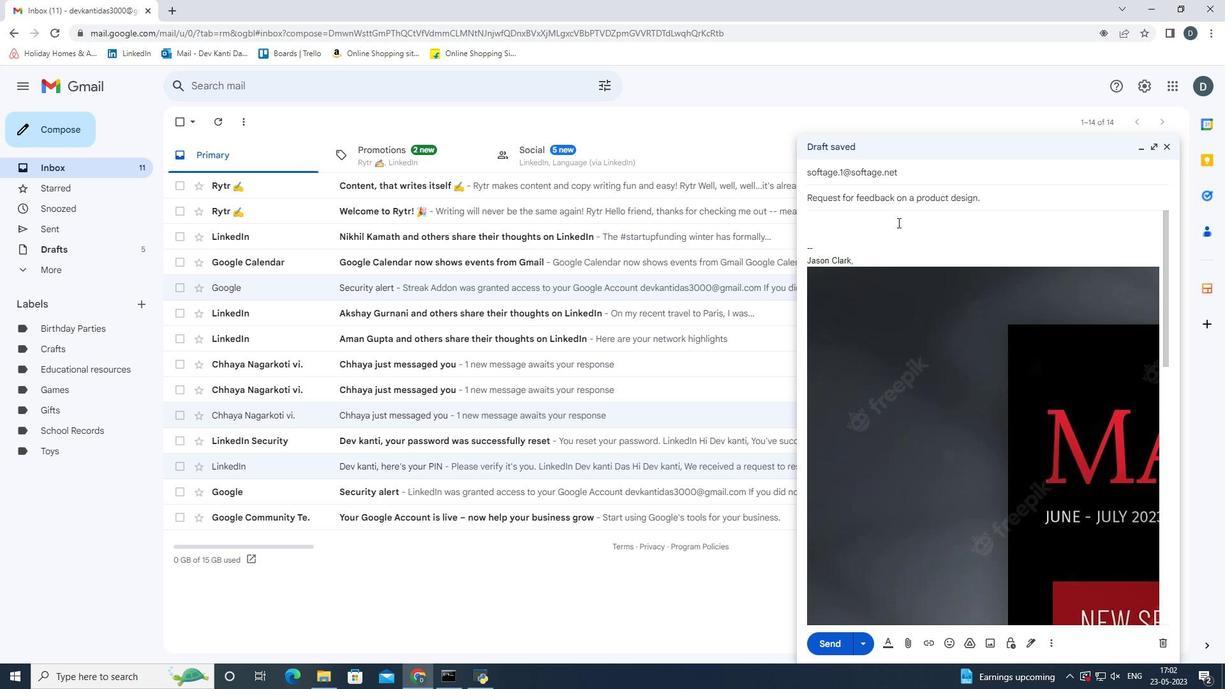 
Action: Mouse moved to (897, 222)
Screenshot: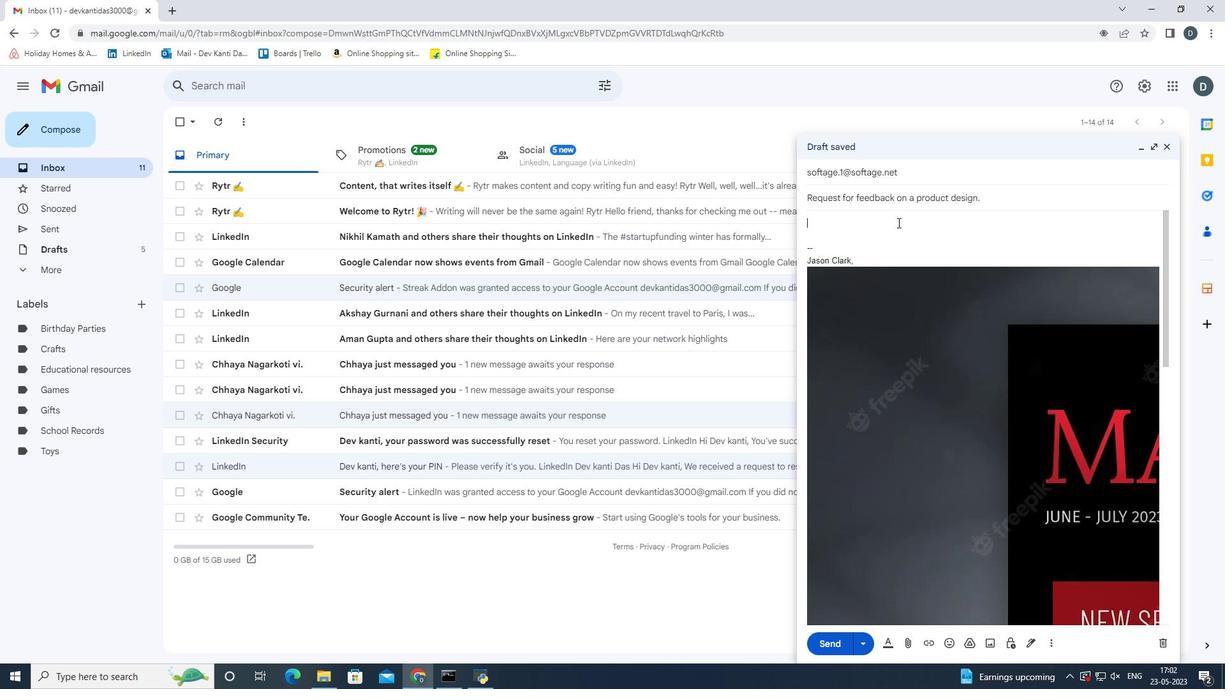 
Action: Key pressed <Key.shift><Key.shift><Key.shift><Key.shift><Key.shift><Key.shift>Dear<Key.space>sir/ma'am,<Key.enter><Key.enter><Key.shift>I<Key.space>appreciate<Key.space>your<Key.space>help<Key.space>and<Key.space>support<Key.space>in<Key.space>this<Key.space>matter.
Screenshot: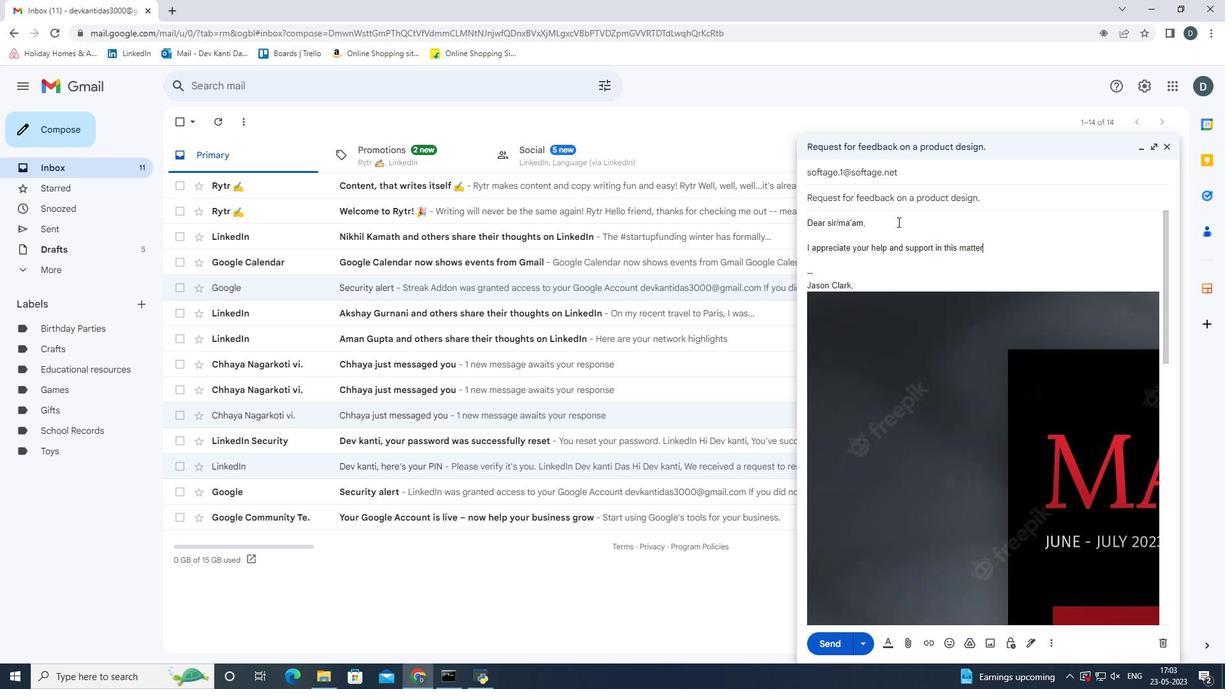 
Action: Mouse moved to (836, 648)
Screenshot: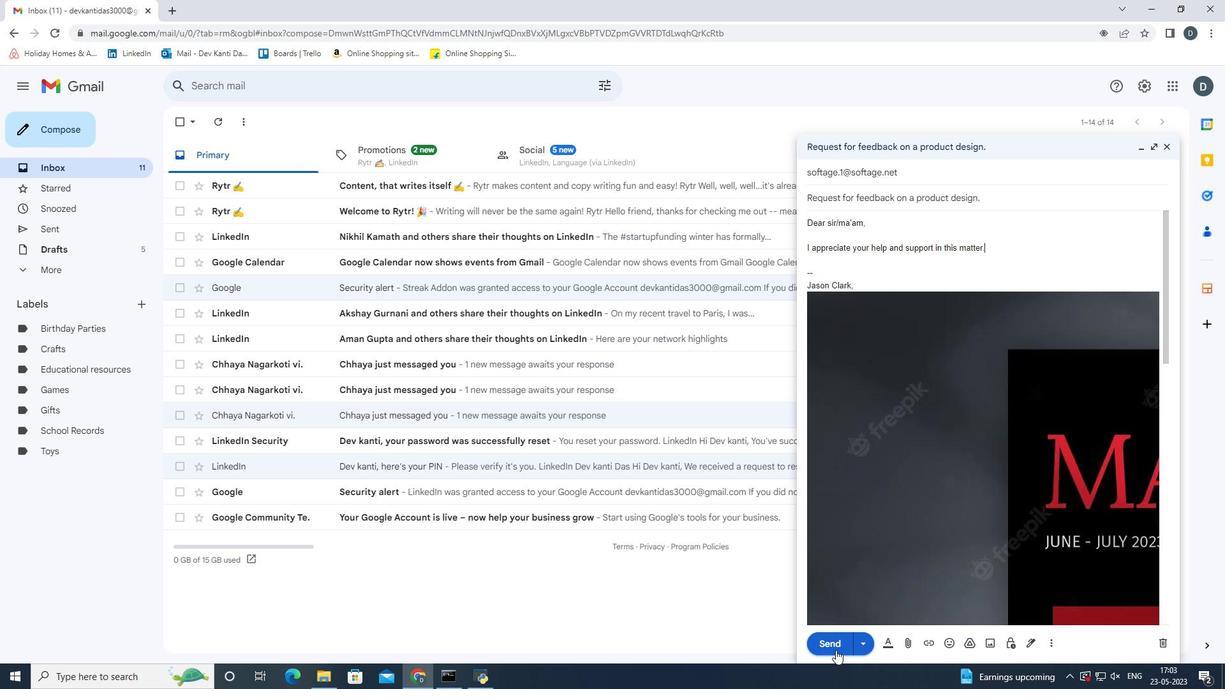 
Action: Mouse pressed left at (836, 648)
Screenshot: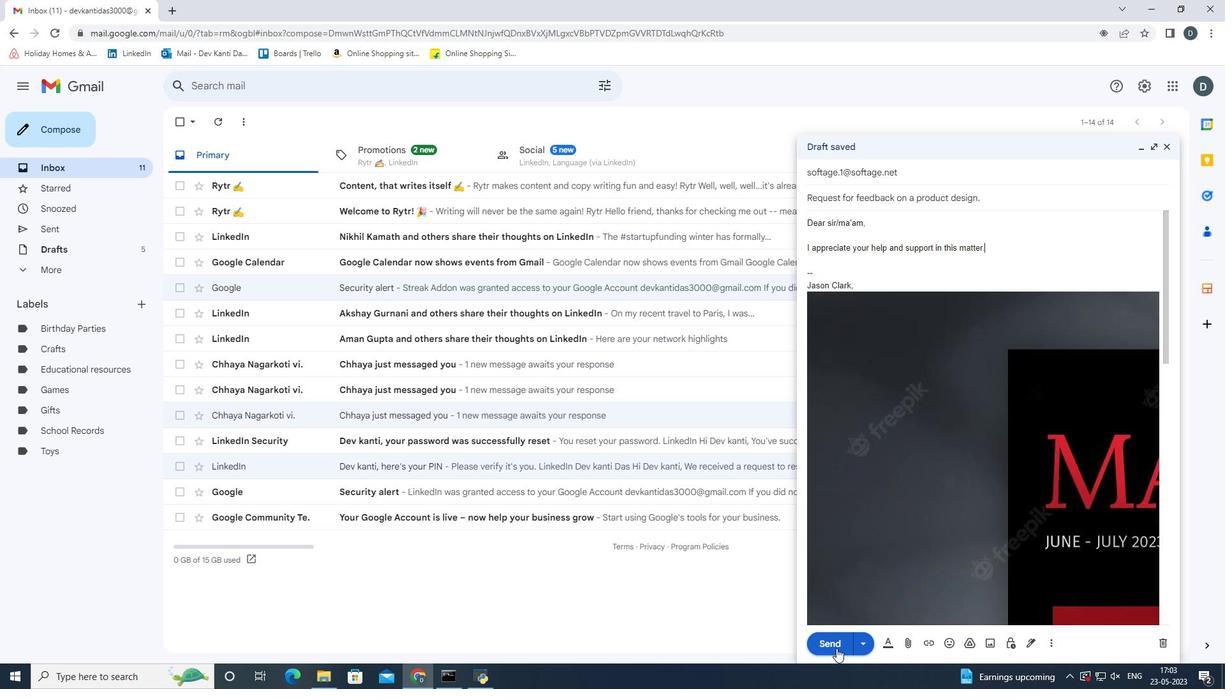 
Action: Mouse moved to (118, 630)
Screenshot: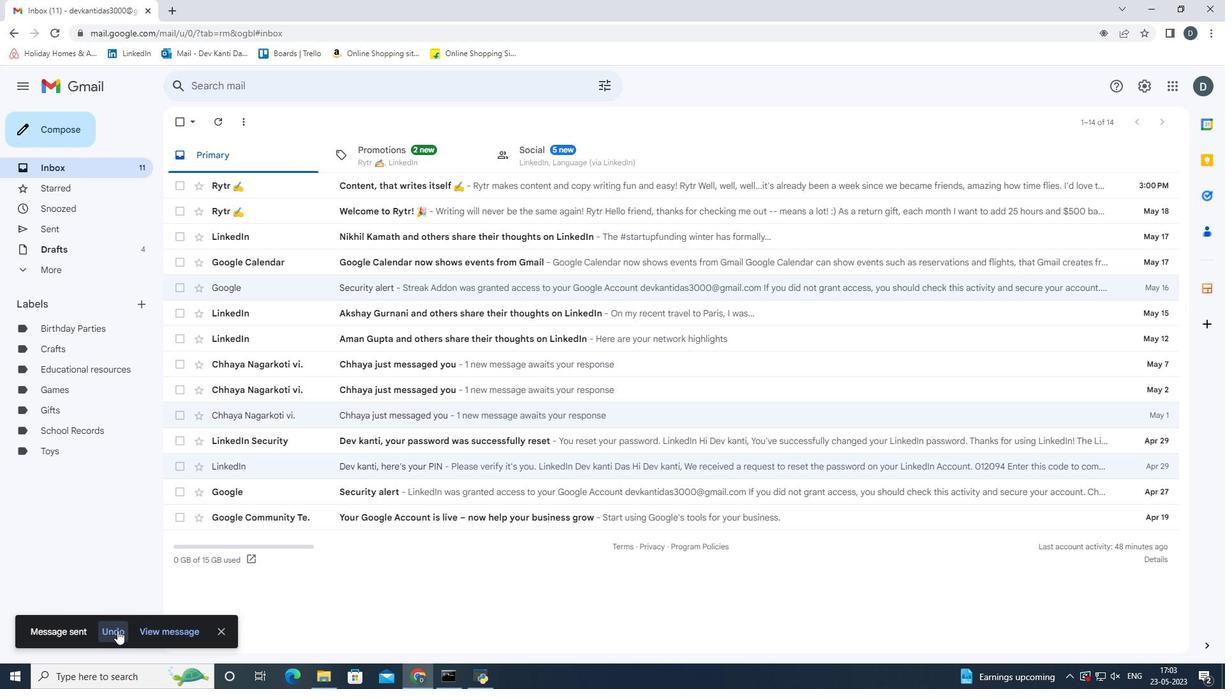 
Action: Mouse pressed left at (118, 630)
Screenshot: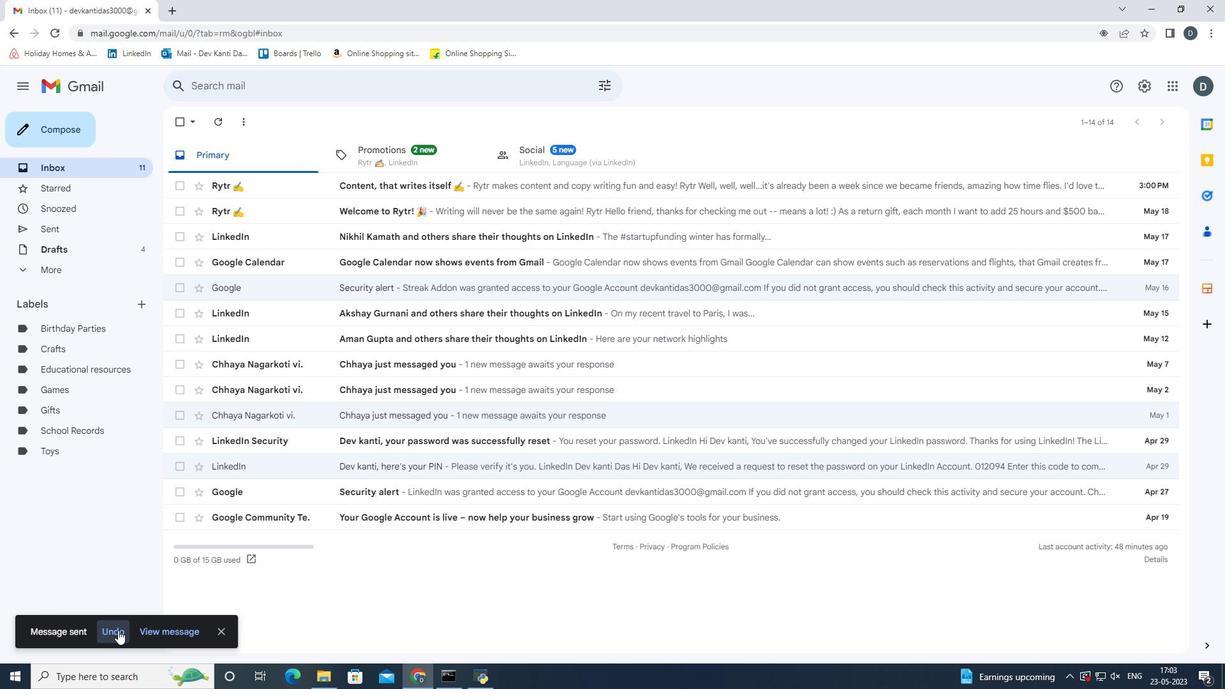 
Action: Mouse moved to (814, 248)
Screenshot: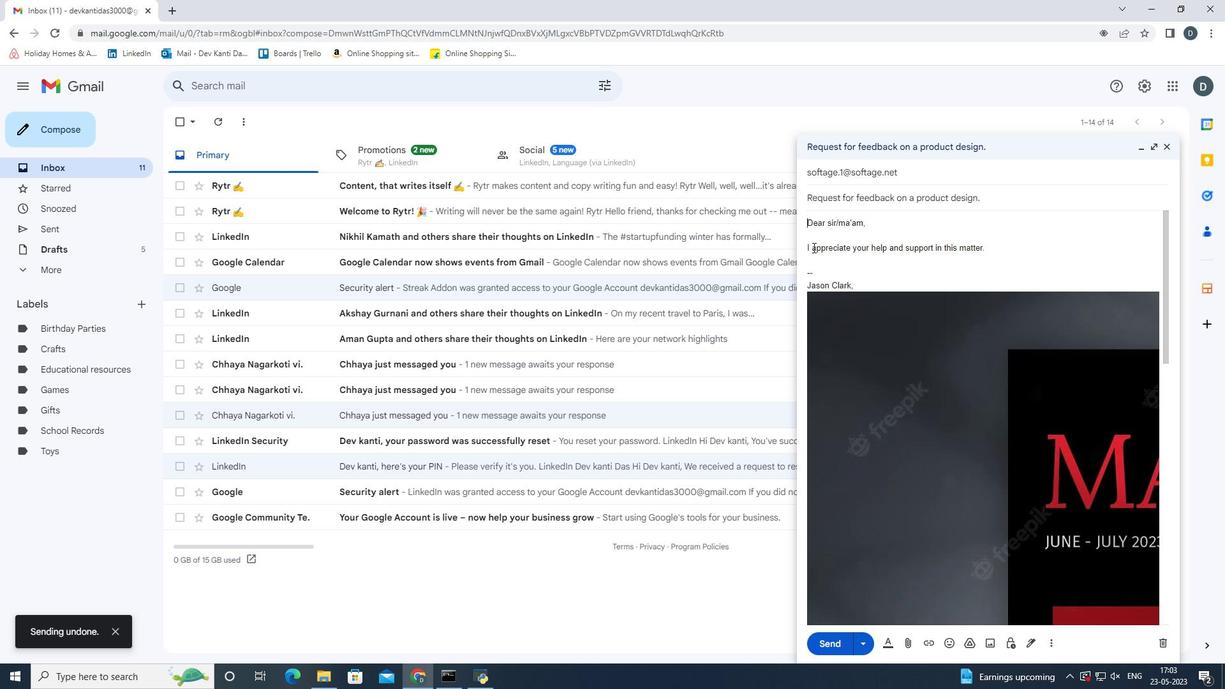 
Action: Key pressed <Key.down>
Screenshot: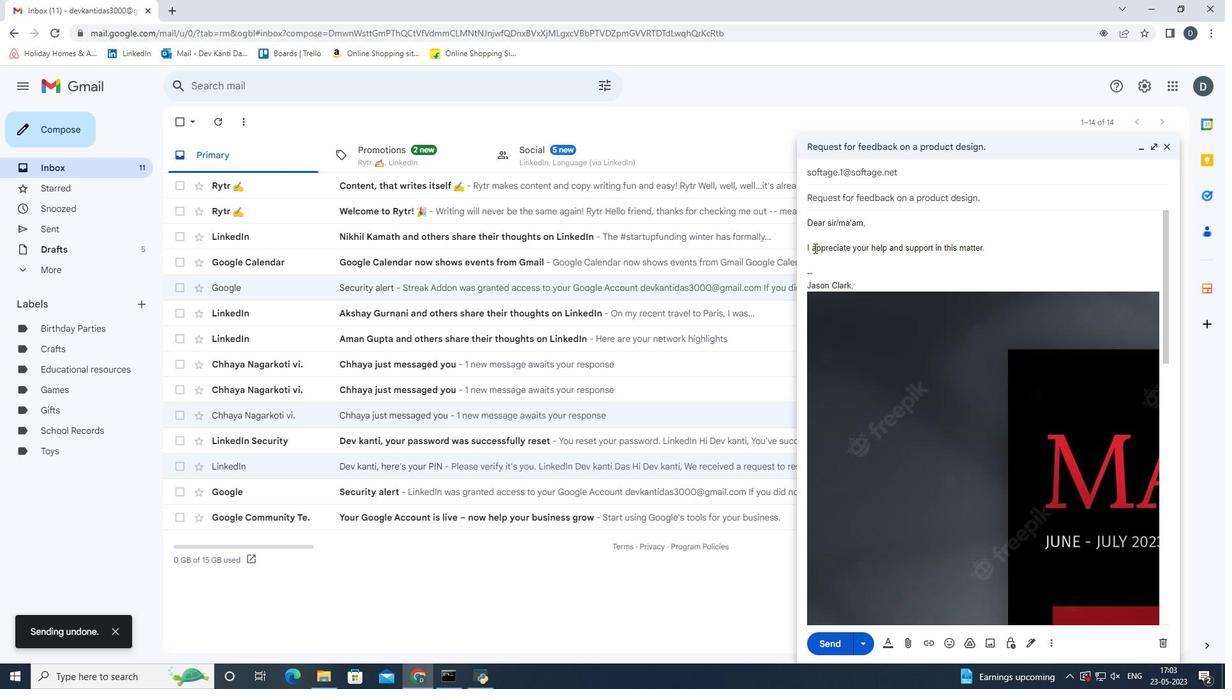 
Action: Mouse moved to (863, 252)
Screenshot: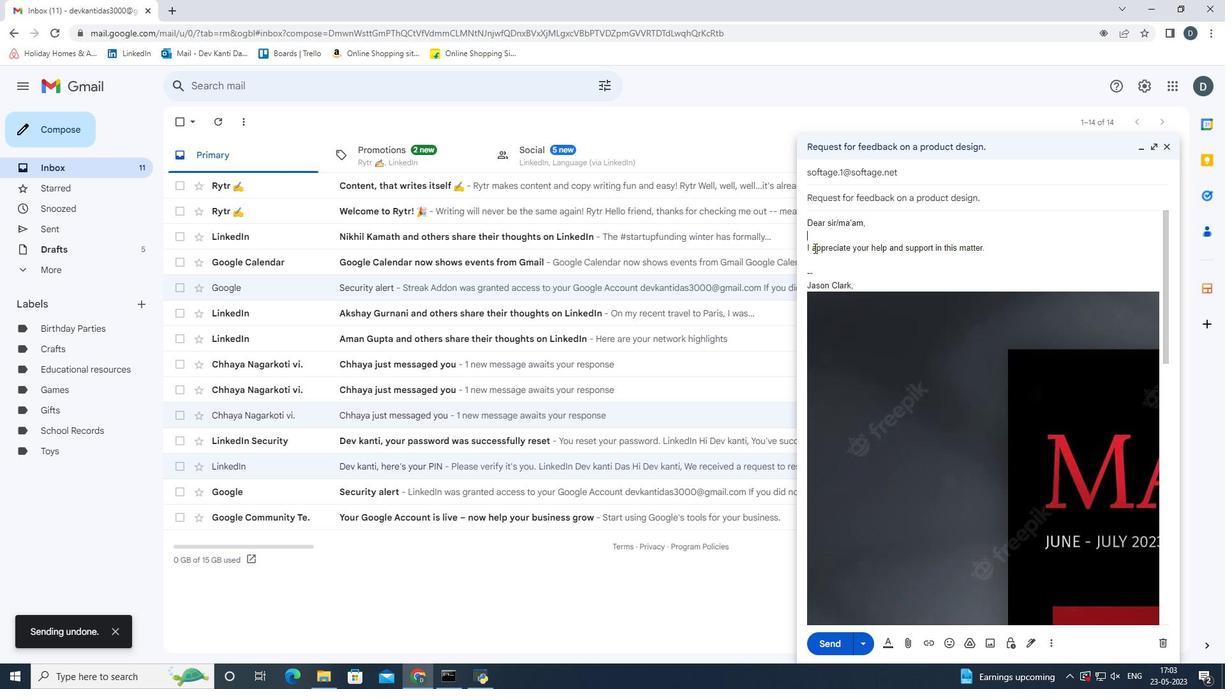 
Action: Key pressed <Key.down><Key.delete><Key.delete><Key.delete><Key.delete><Key.delete><Key.delete><Key.delete><Key.delete><Key.delete><Key.delete><Key.delete><Key.delete><Key.delete><Key.delete><Key.delete><Key.delete><Key.delete><Key.delete><Key.delete><Key.delete><Key.delete><Key.delete><Key.delete><Key.delete><Key.delete><Key.delete><Key.delete><Key.delete><Key.delete><Key.delete><Key.delete><Key.delete><Key.delete><Key.delete><Key.delete><Key.delete><Key.delete><Key.delete><Key.delete><Key.delete><Key.delete><Key.delete><Key.delete><Key.delete><Key.delete><Key.delete><Key.delete><Key.delete><Key.delete><Key.delete>
Screenshot: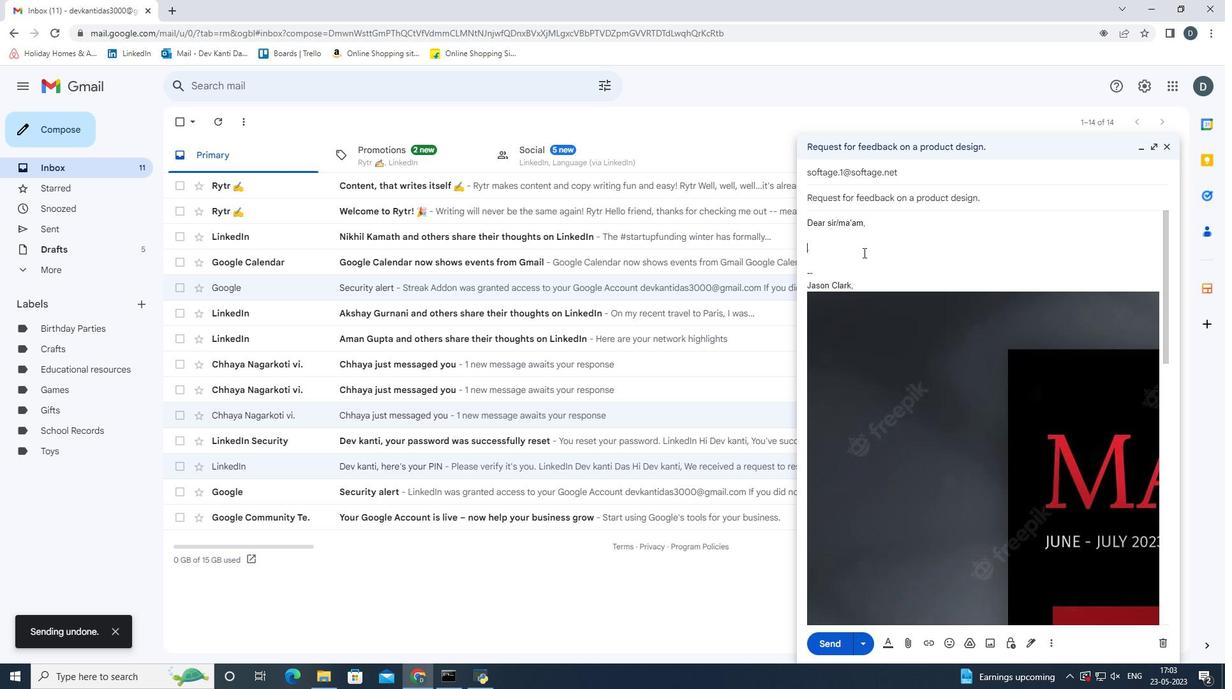 
Action: Mouse moved to (870, 255)
Screenshot: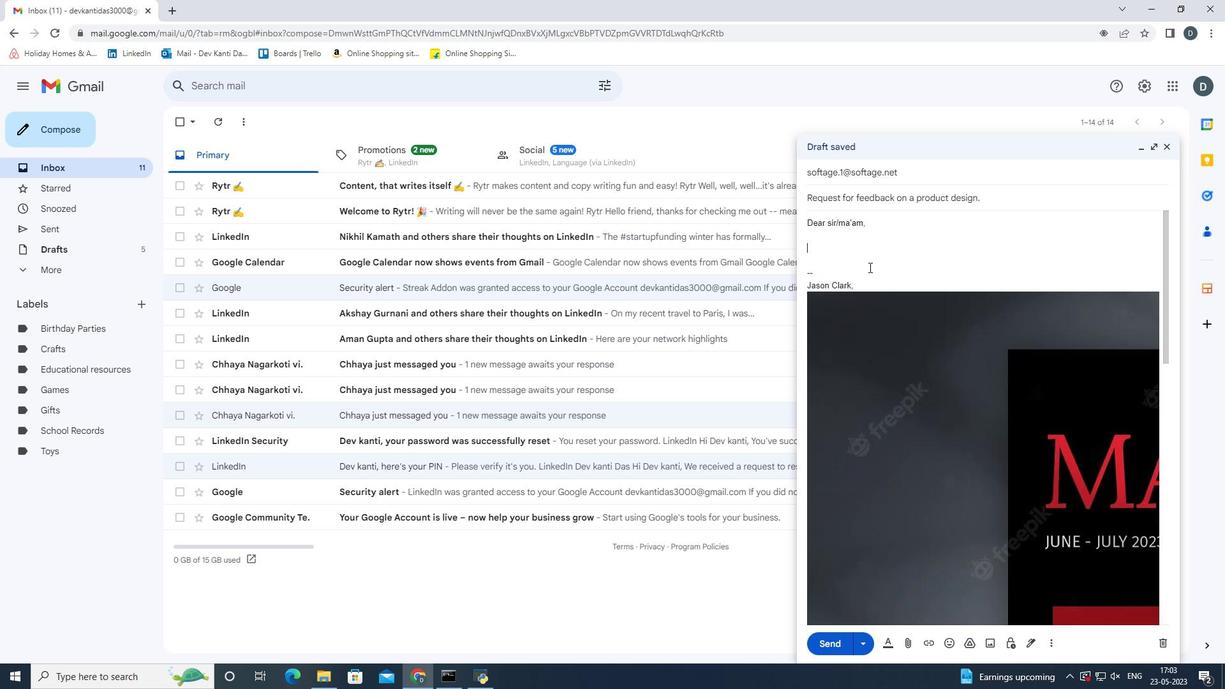 
Action: Key pressed <Key.shift><Key.shift><Key.shift><Key.shift>I<Key.space>would<Key.space>like<Key.space>y<Key.backspace>to<Key.space>request<Key.space>a<Key.space>modification<Key.space>to<Key.space>the<Key.space>project<Key.space>scope.
Screenshot: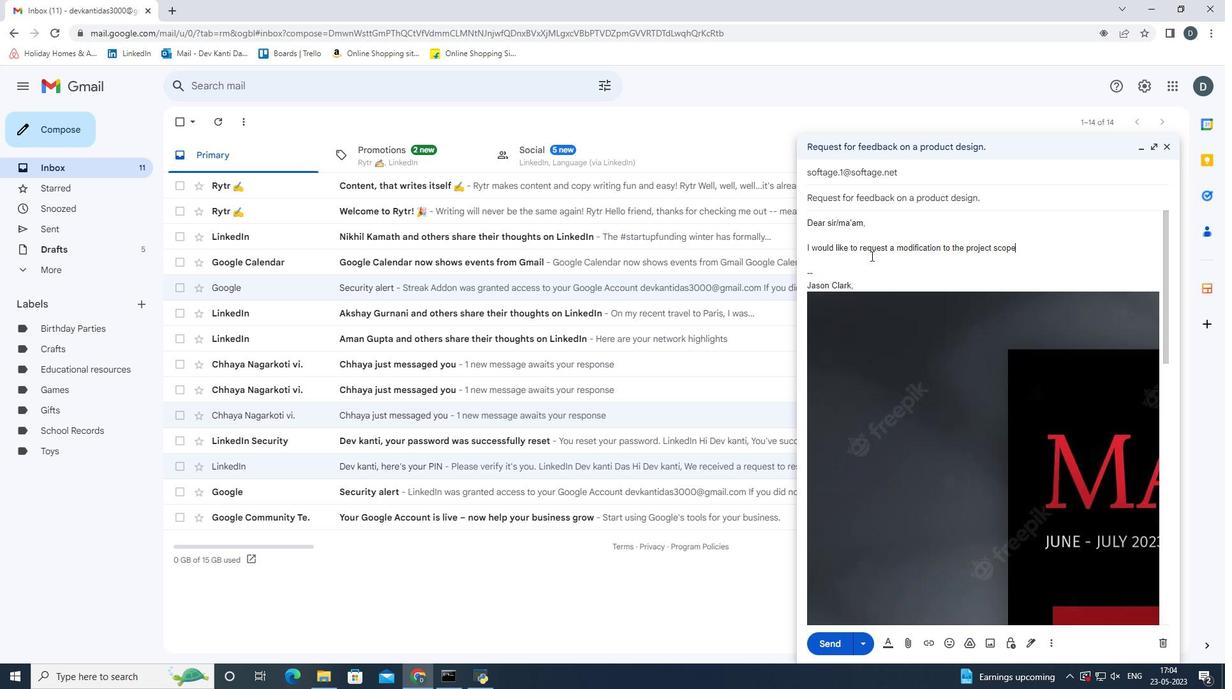 
Action: Mouse moved to (837, 632)
Screenshot: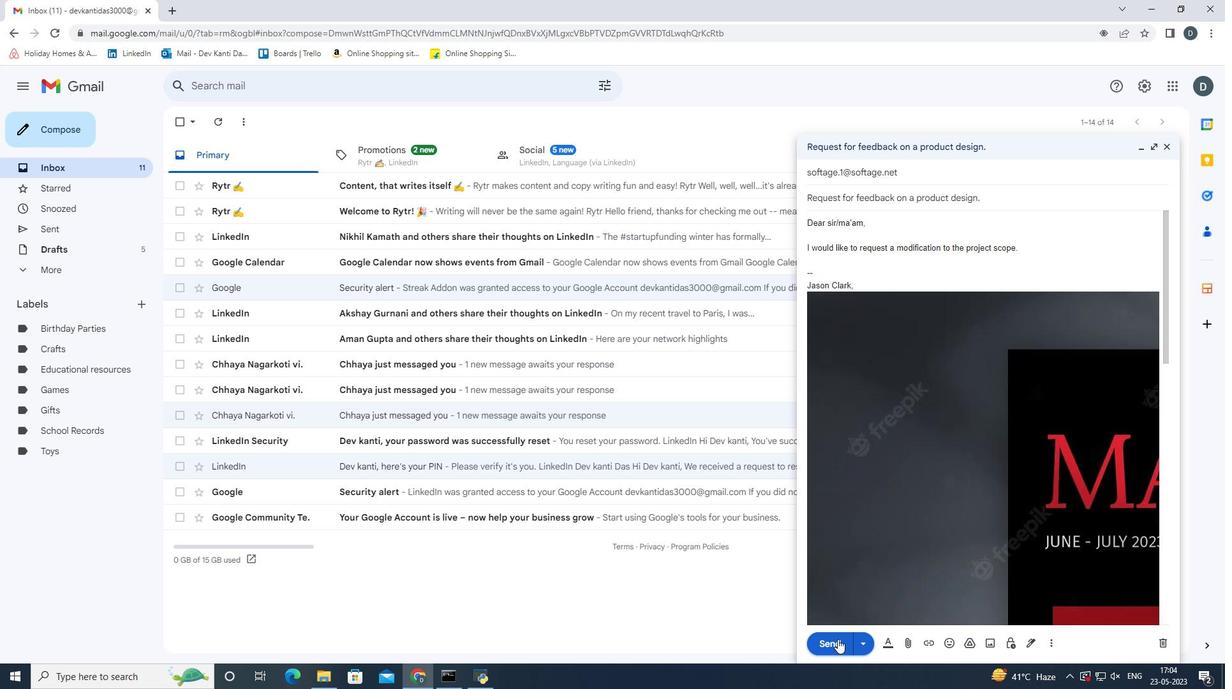 
Action: Mouse pressed left at (837, 632)
Screenshot: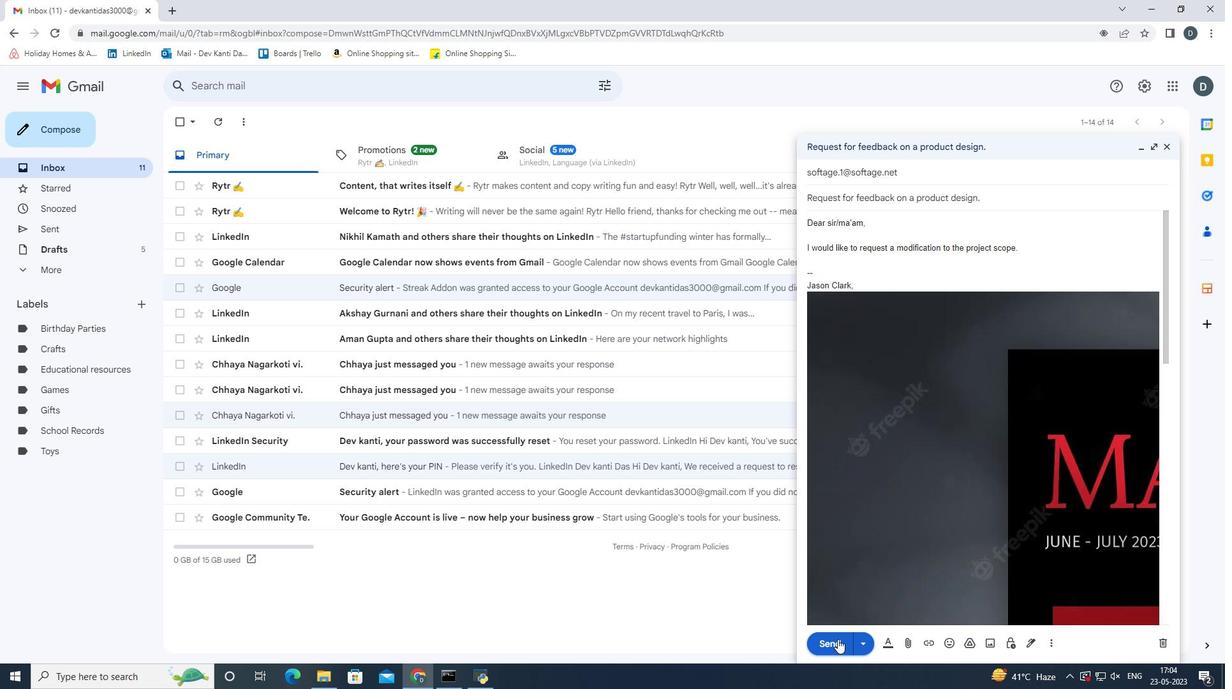 
Action: Mouse moved to (54, 230)
Screenshot: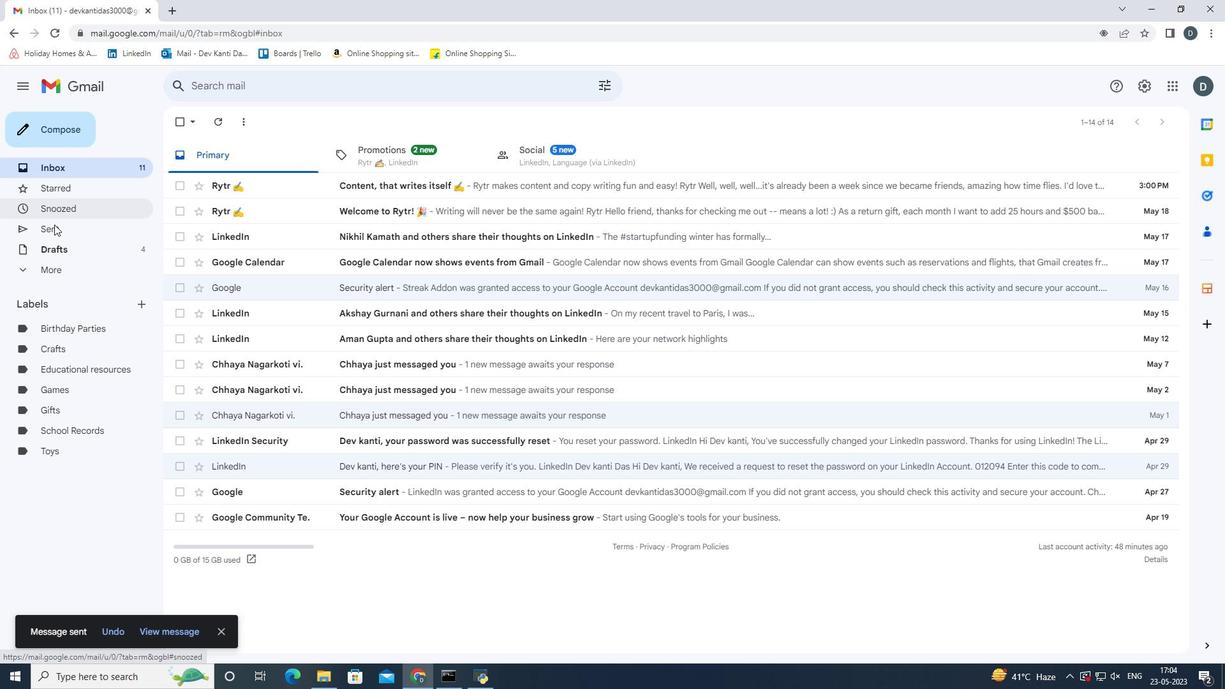 
Action: Mouse pressed left at (54, 230)
Screenshot: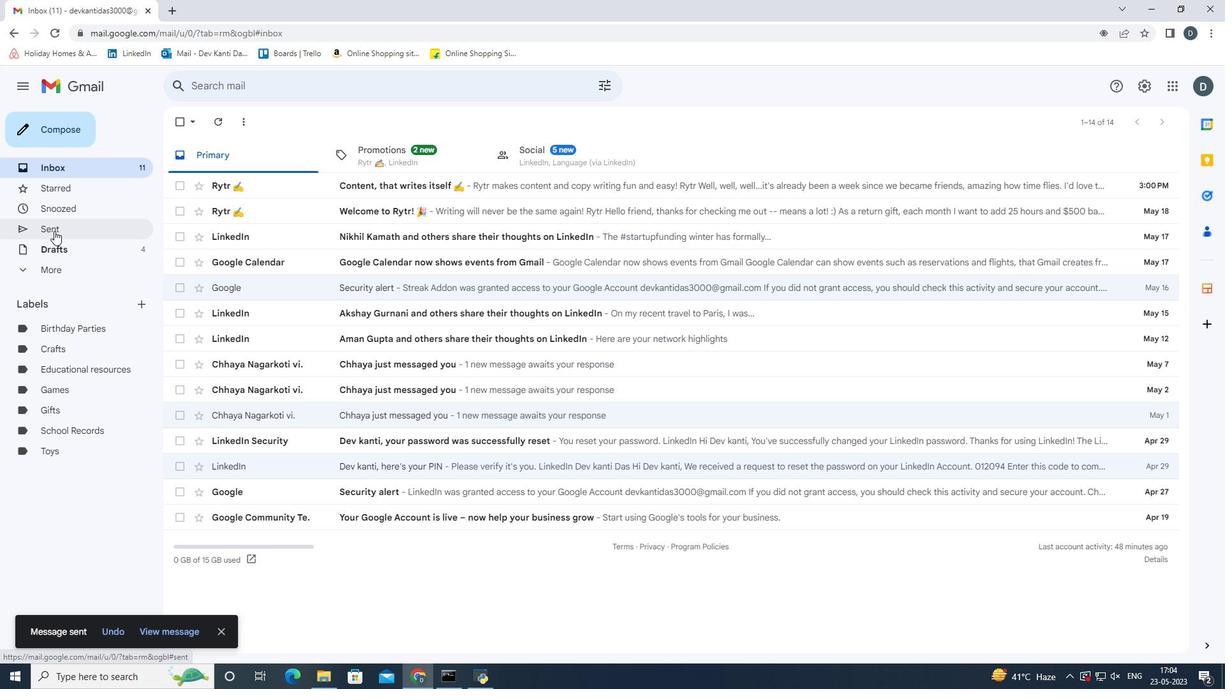 
Action: Mouse moved to (176, 189)
Screenshot: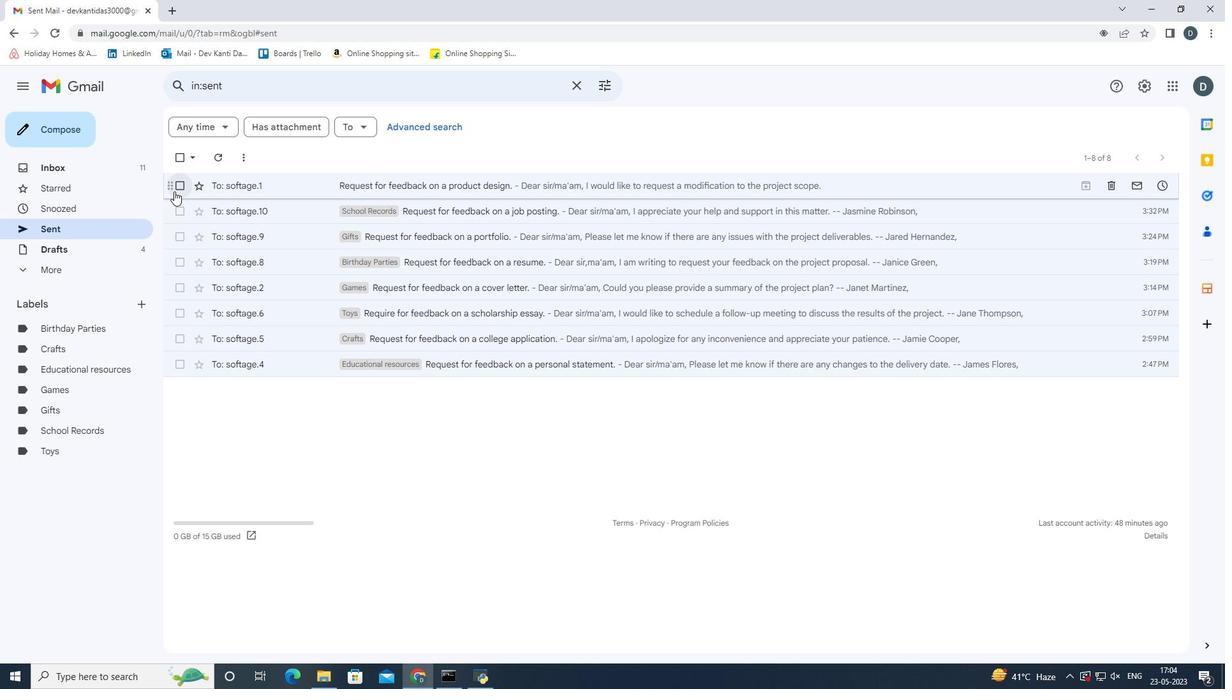 
Action: Mouse pressed left at (176, 189)
Screenshot: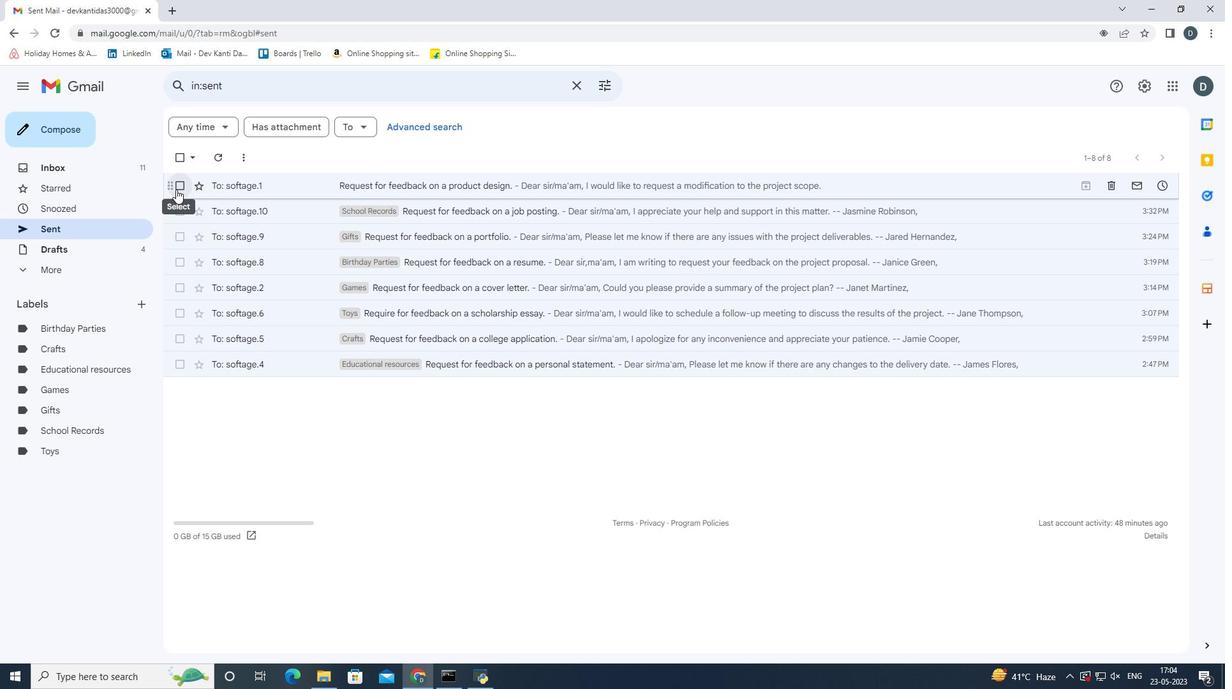 
Action: Mouse moved to (437, 160)
Screenshot: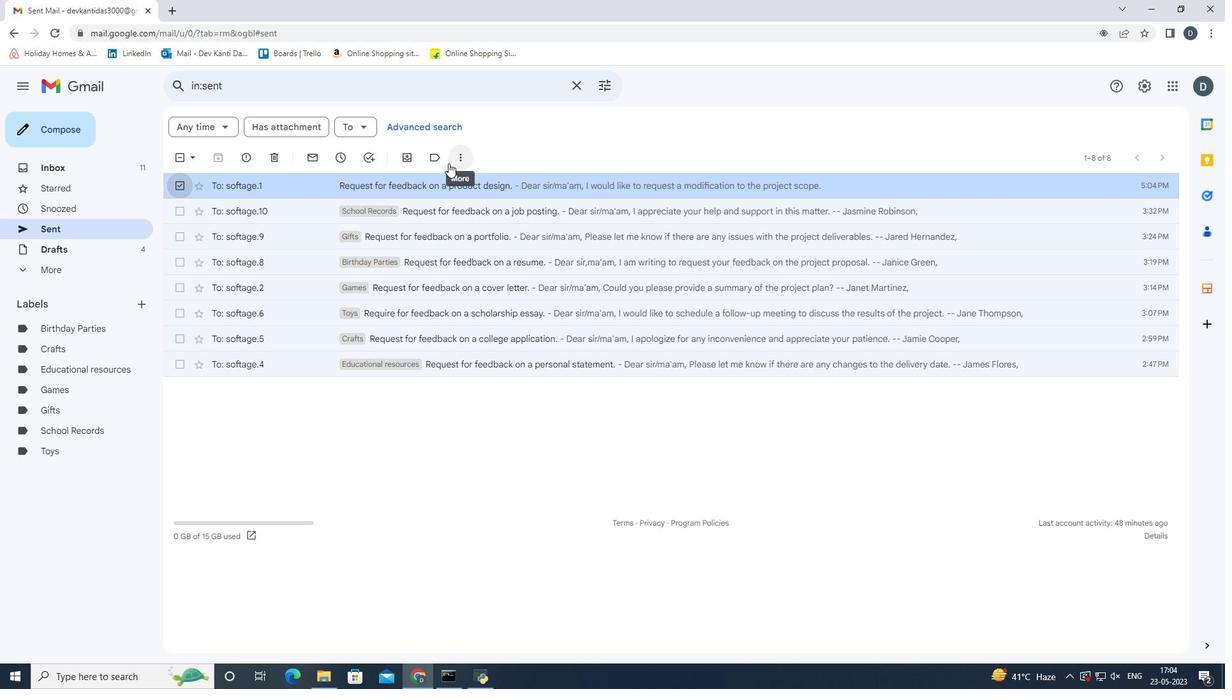 
Action: Mouse pressed left at (437, 160)
Screenshot: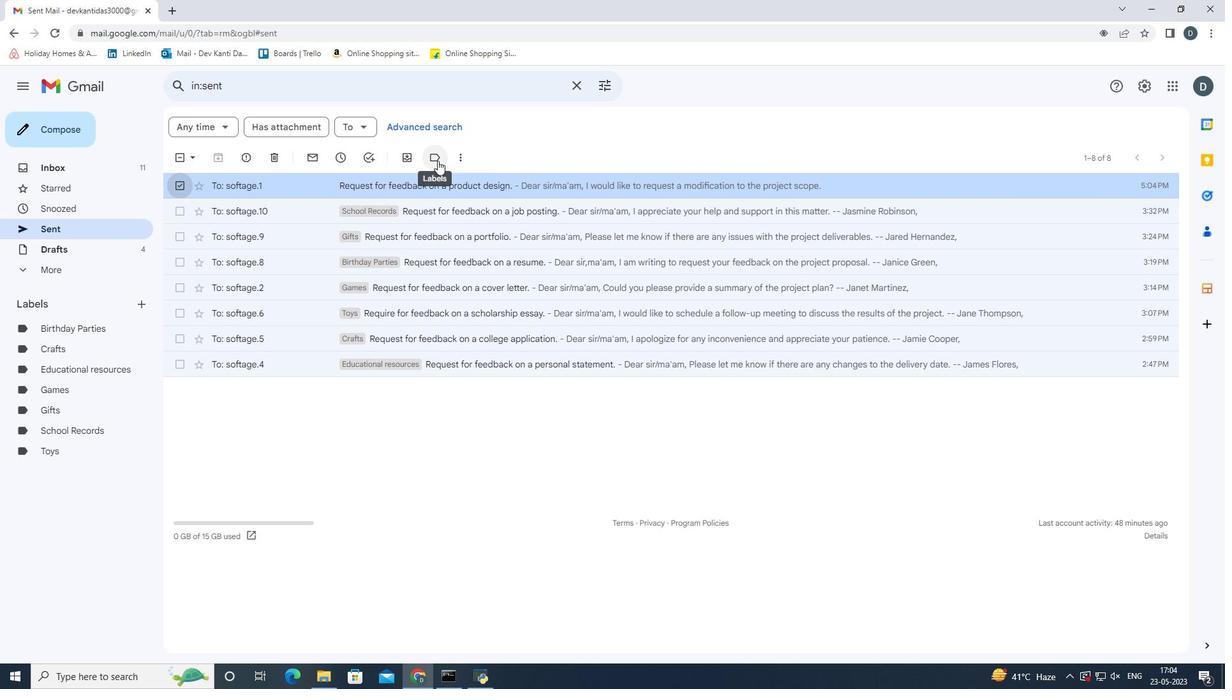 
Action: Mouse moved to (516, 394)
Screenshot: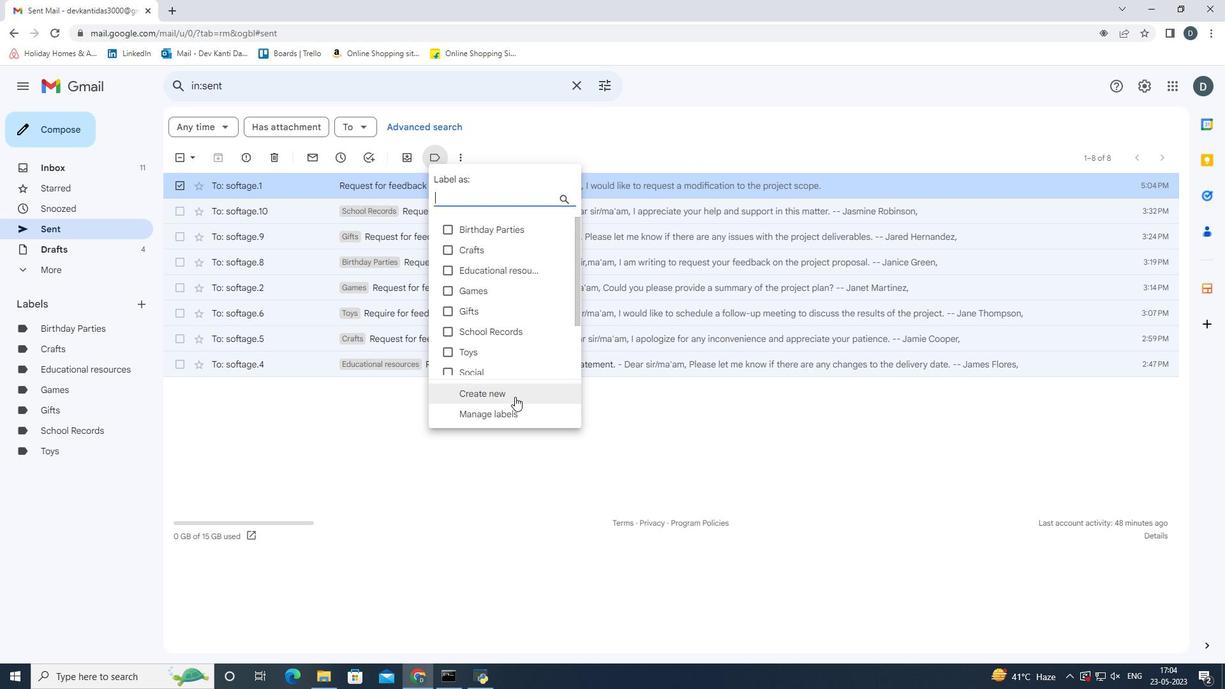 
Action: Mouse pressed left at (516, 394)
Screenshot: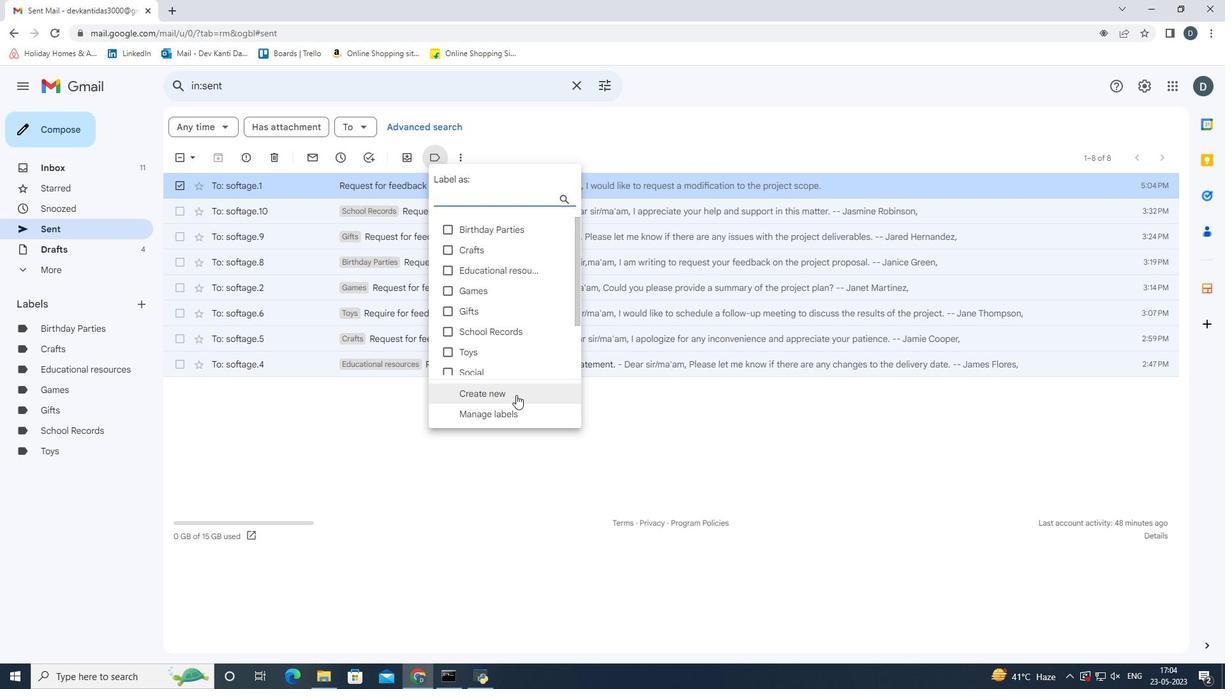 
Action: Key pressed <Key.shift>Class<Key.space><Key.shift>Schedules
Screenshot: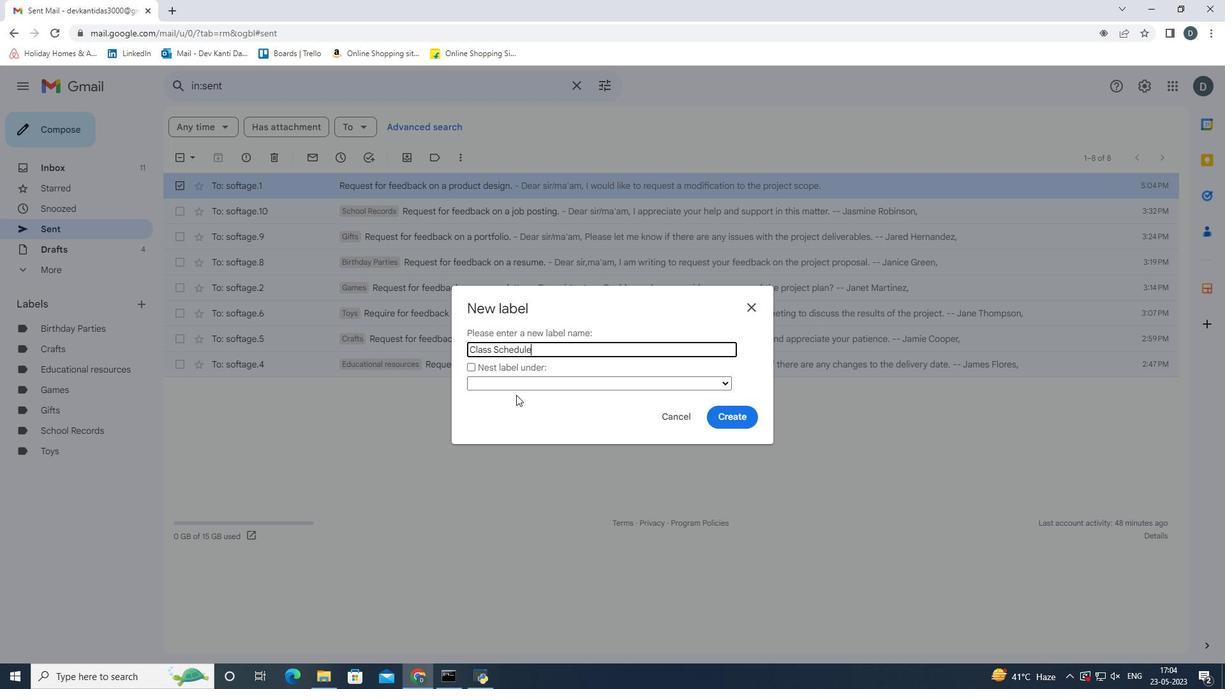 
Action: Mouse moved to (786, 368)
Screenshot: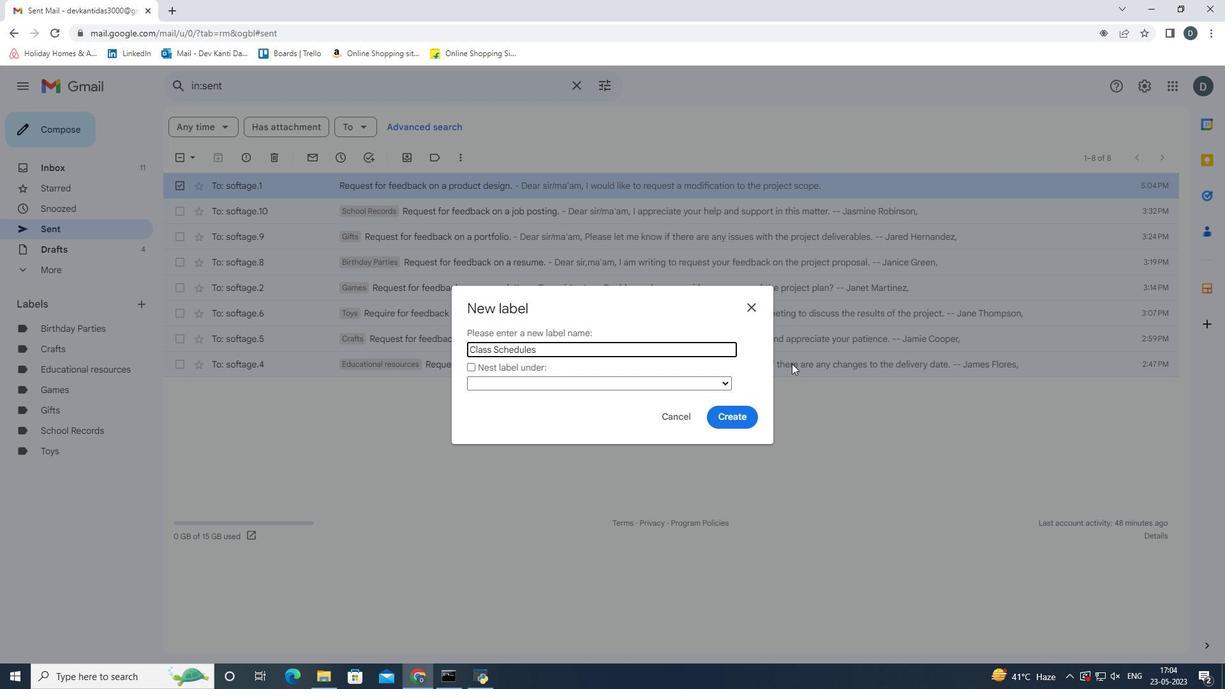
Action: Key pressed <Key.enter>
Screenshot: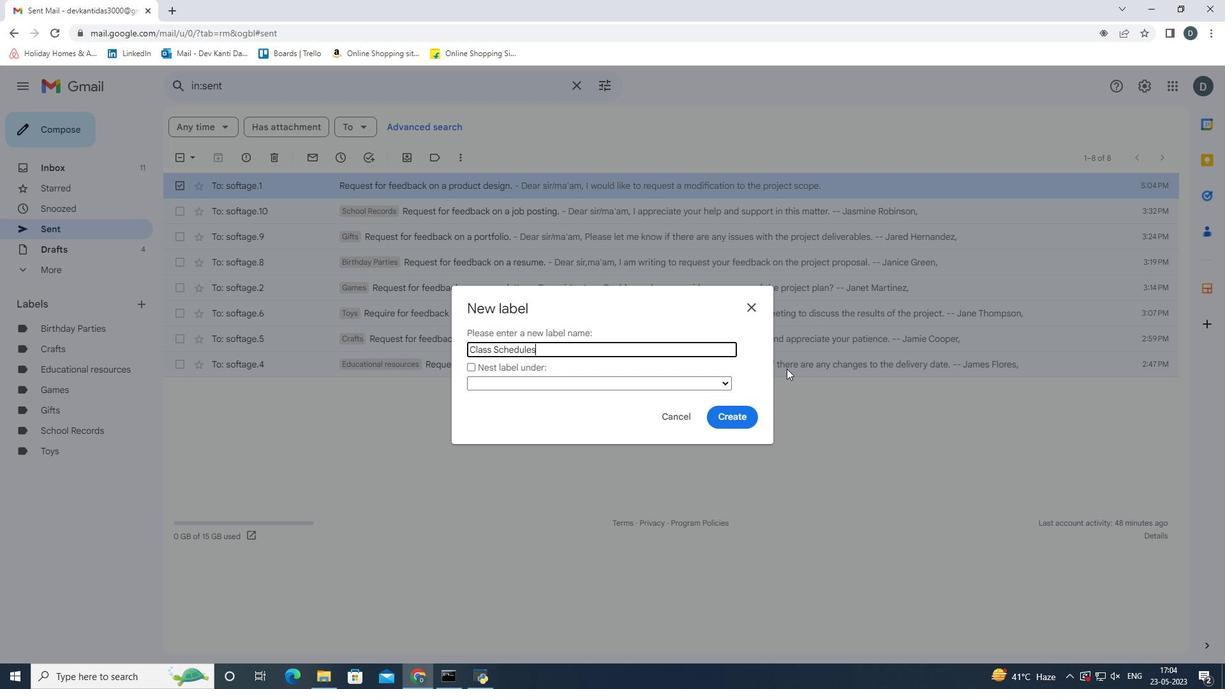 
Action: Mouse moved to (384, 188)
Screenshot: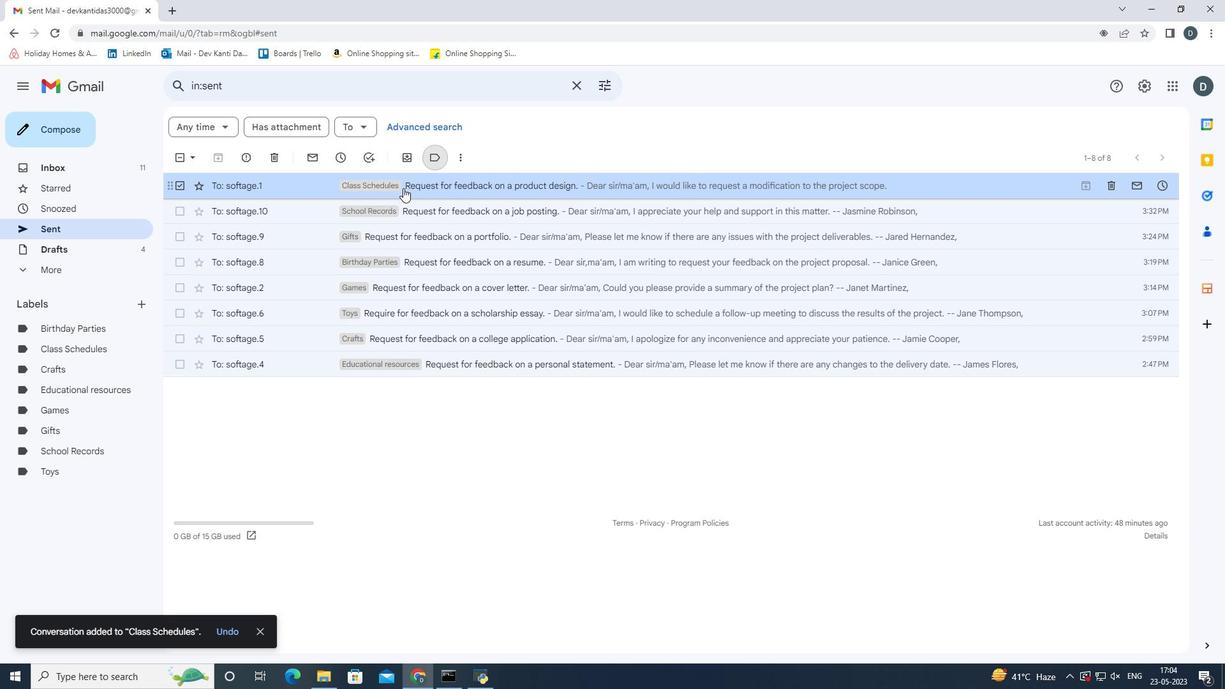 
Action: Mouse pressed left at (384, 188)
Screenshot: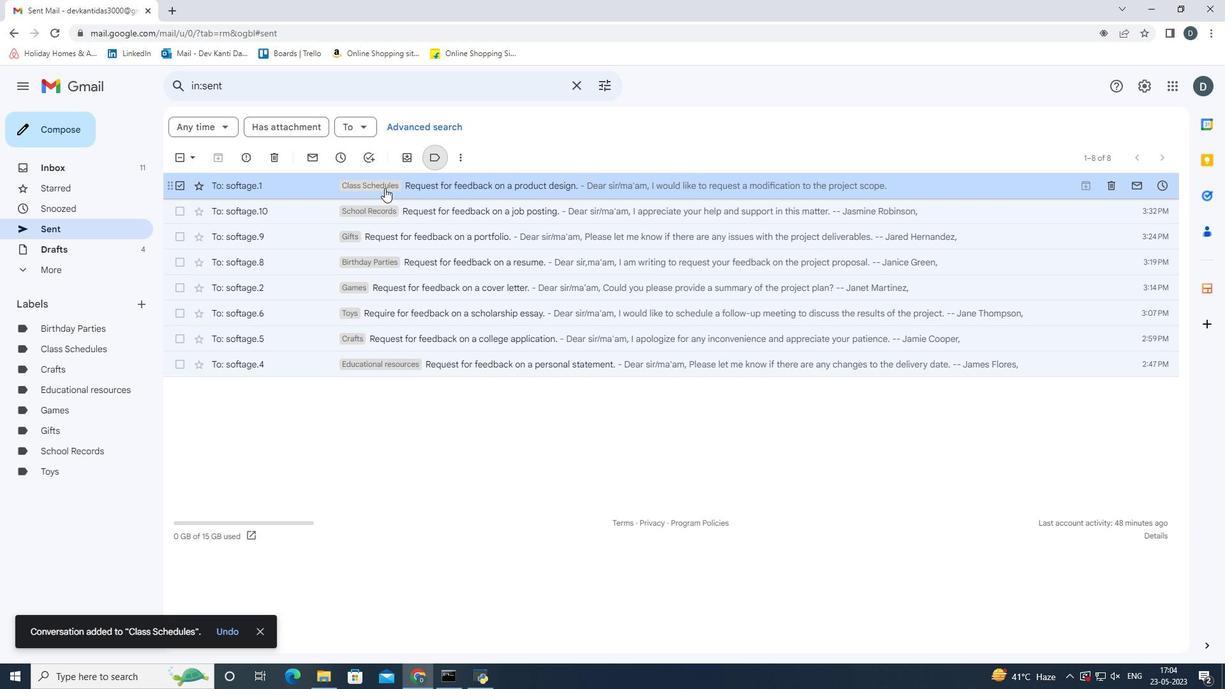 
Action: Mouse moved to (655, 302)
Screenshot: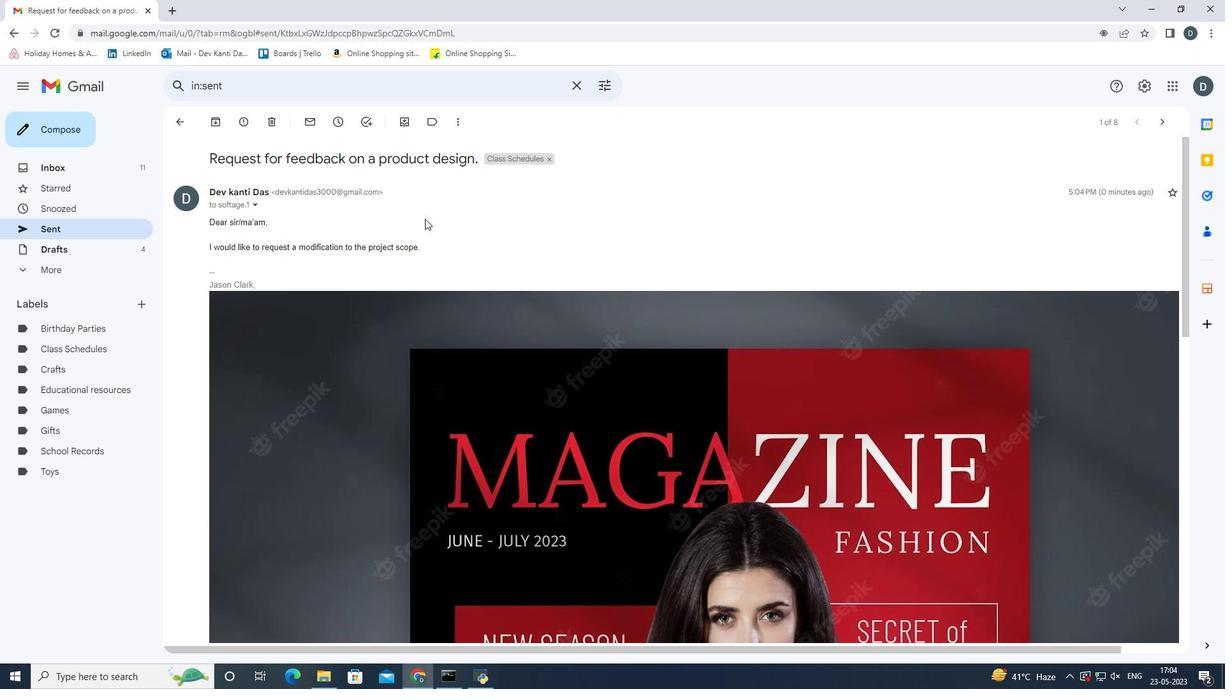 
Action: Mouse scrolled (655, 301) with delta (0, 0)
Screenshot: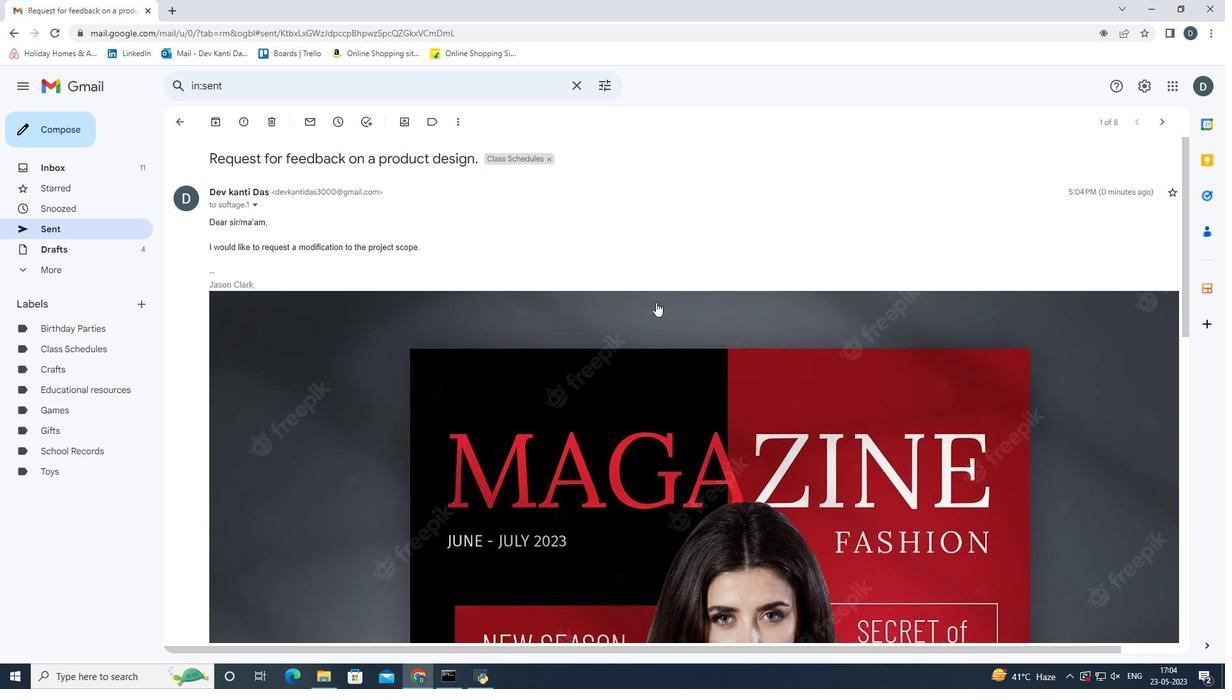 
Action: Mouse scrolled (655, 301) with delta (0, 0)
Screenshot: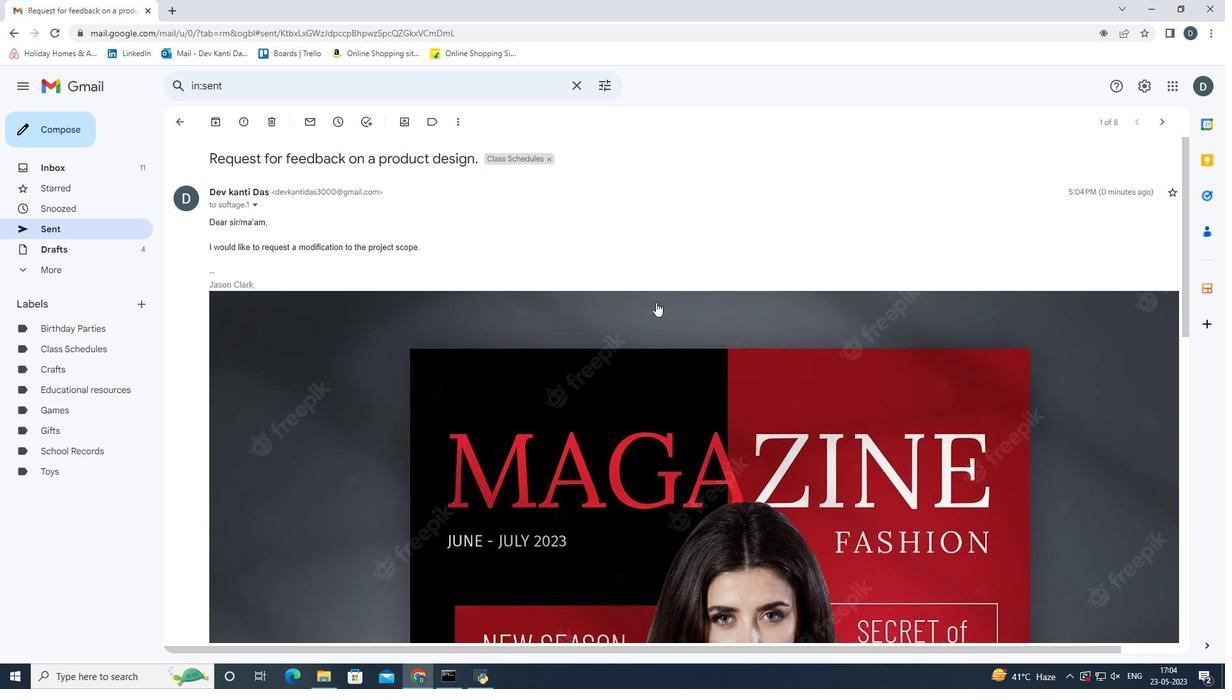
Action: Mouse scrolled (655, 301) with delta (0, 0)
Screenshot: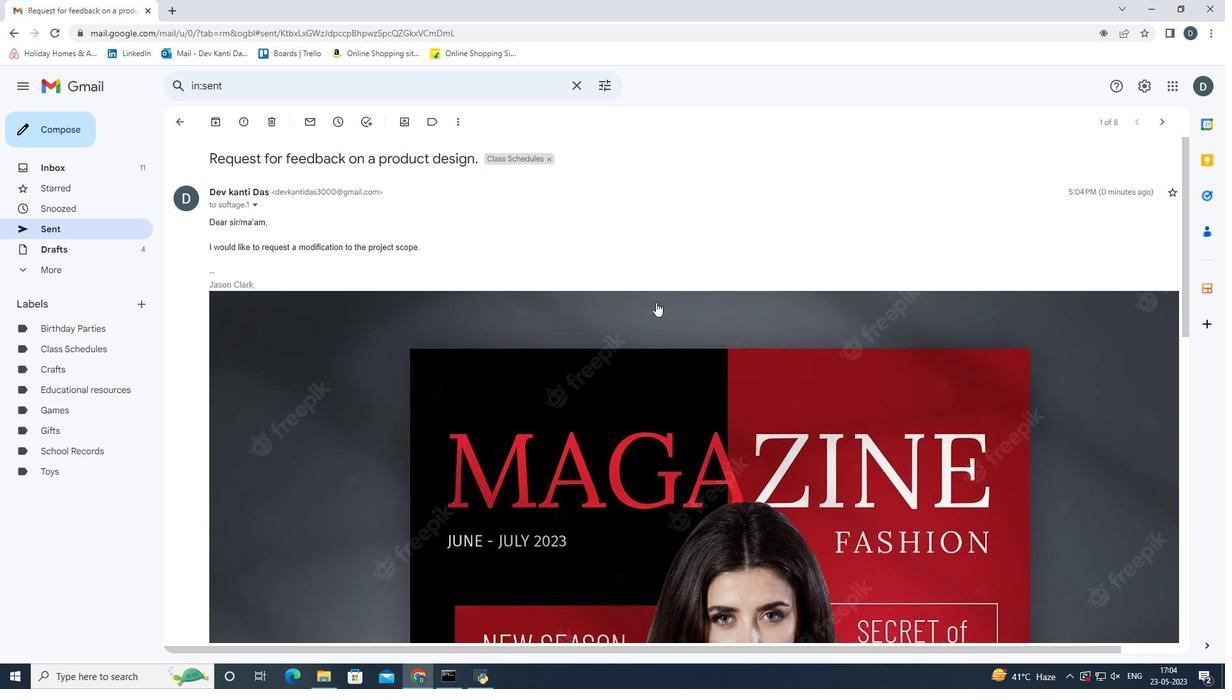 
Action: Mouse scrolled (655, 301) with delta (0, 0)
Screenshot: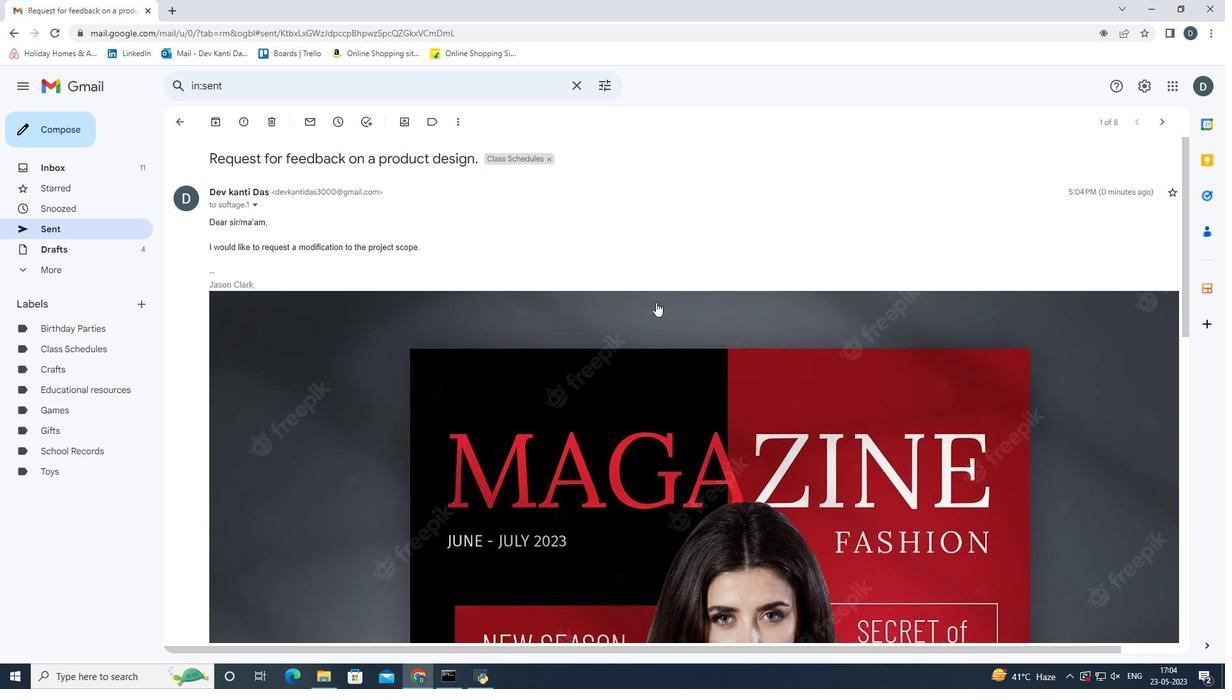 
Action: Mouse scrolled (655, 301) with delta (0, 0)
Screenshot: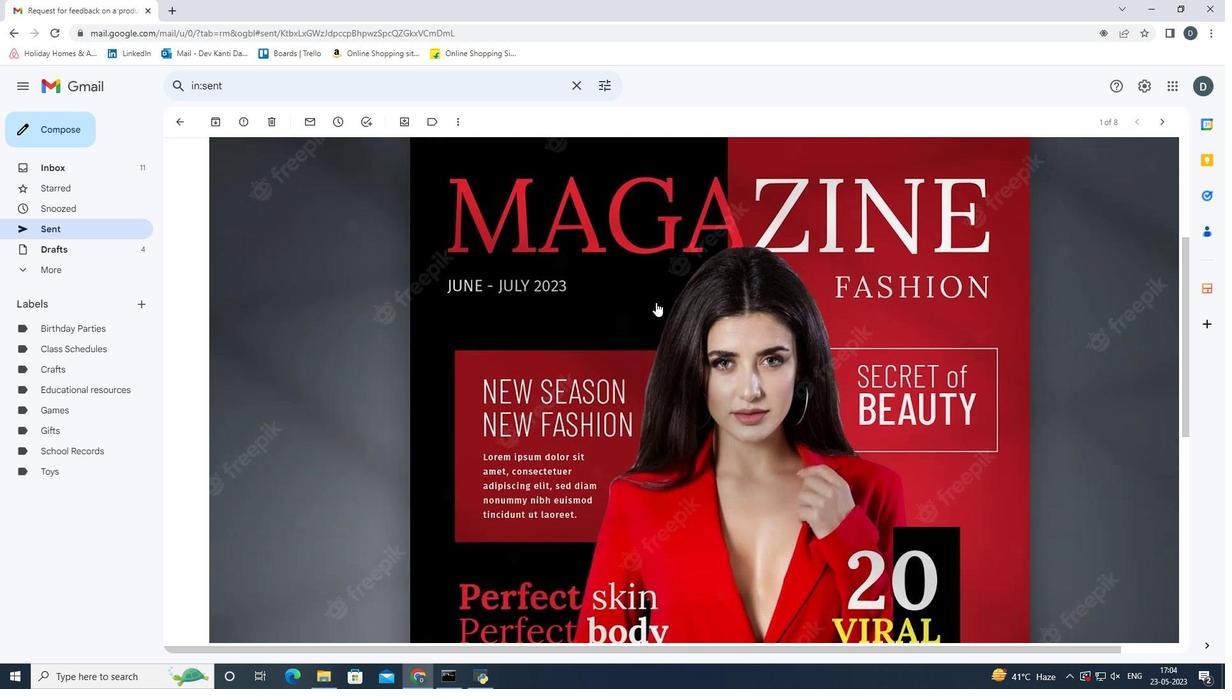 
Action: Mouse scrolled (655, 301) with delta (0, 0)
Screenshot: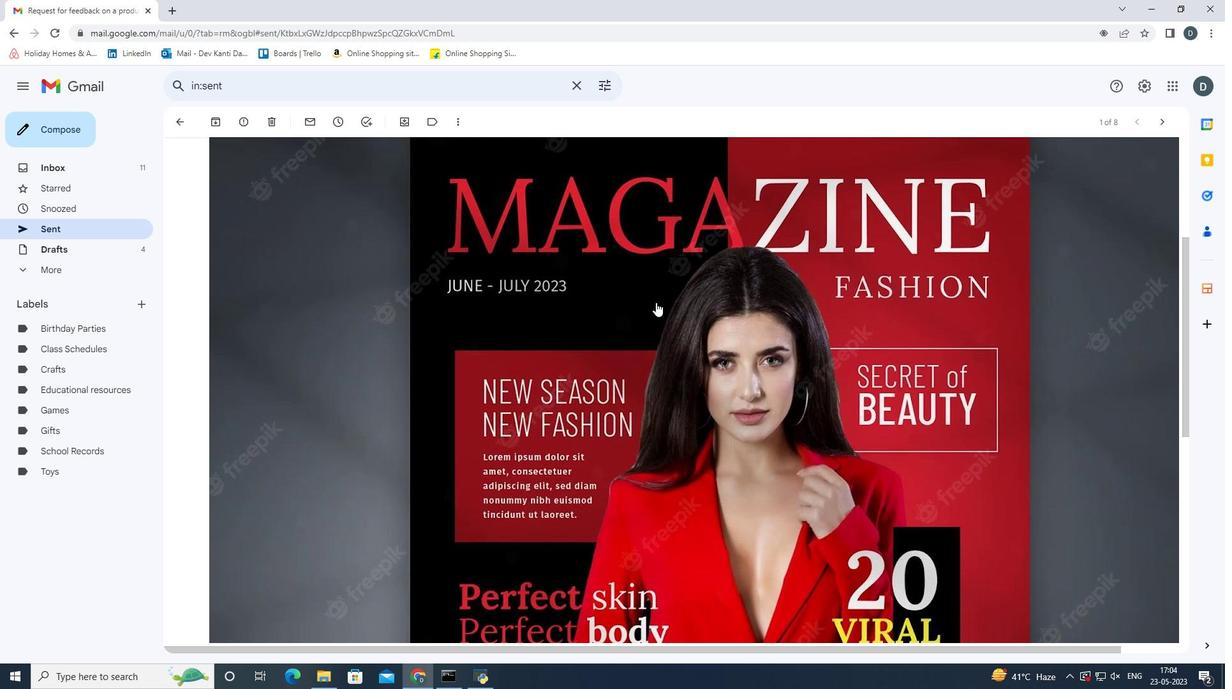 
Action: Mouse scrolled (655, 301) with delta (0, 0)
Screenshot: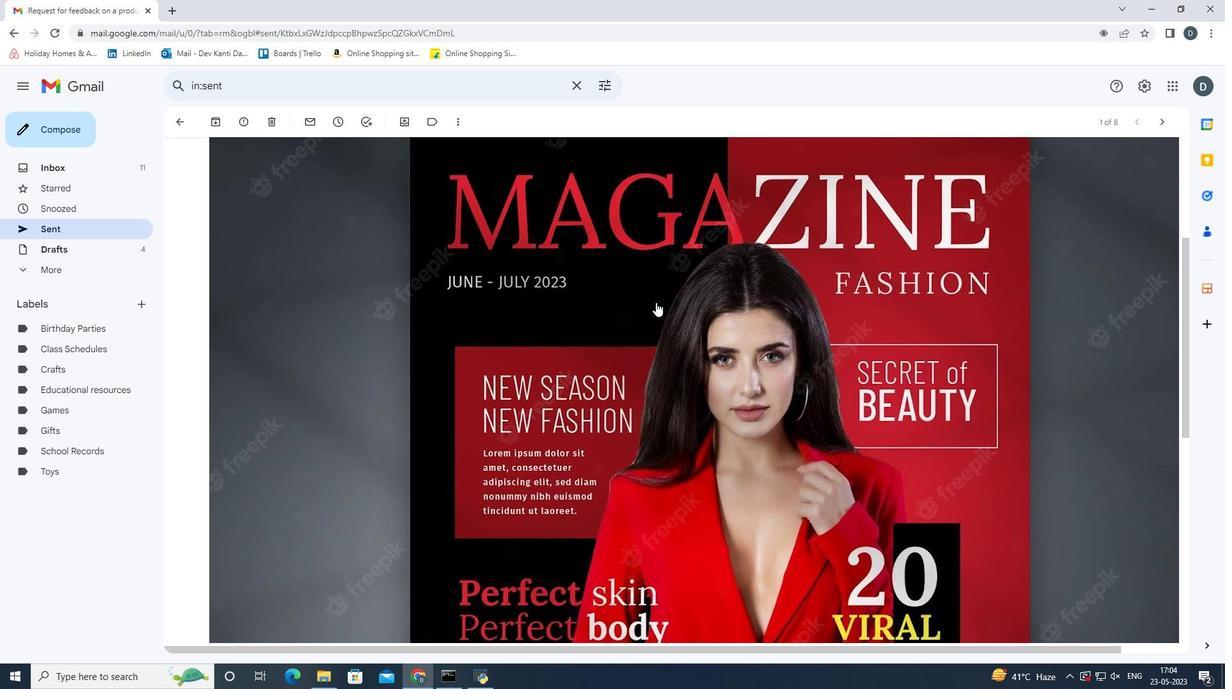 
Action: Mouse scrolled (655, 301) with delta (0, 0)
Screenshot: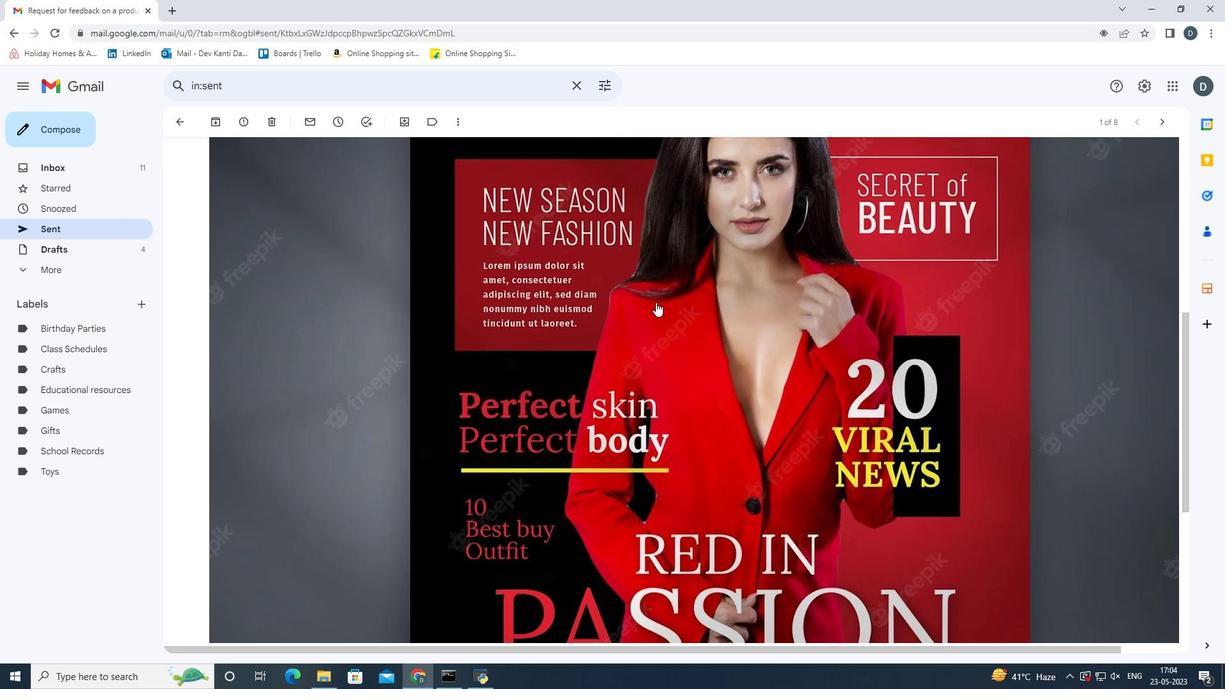 
Action: Mouse scrolled (655, 301) with delta (0, 0)
Screenshot: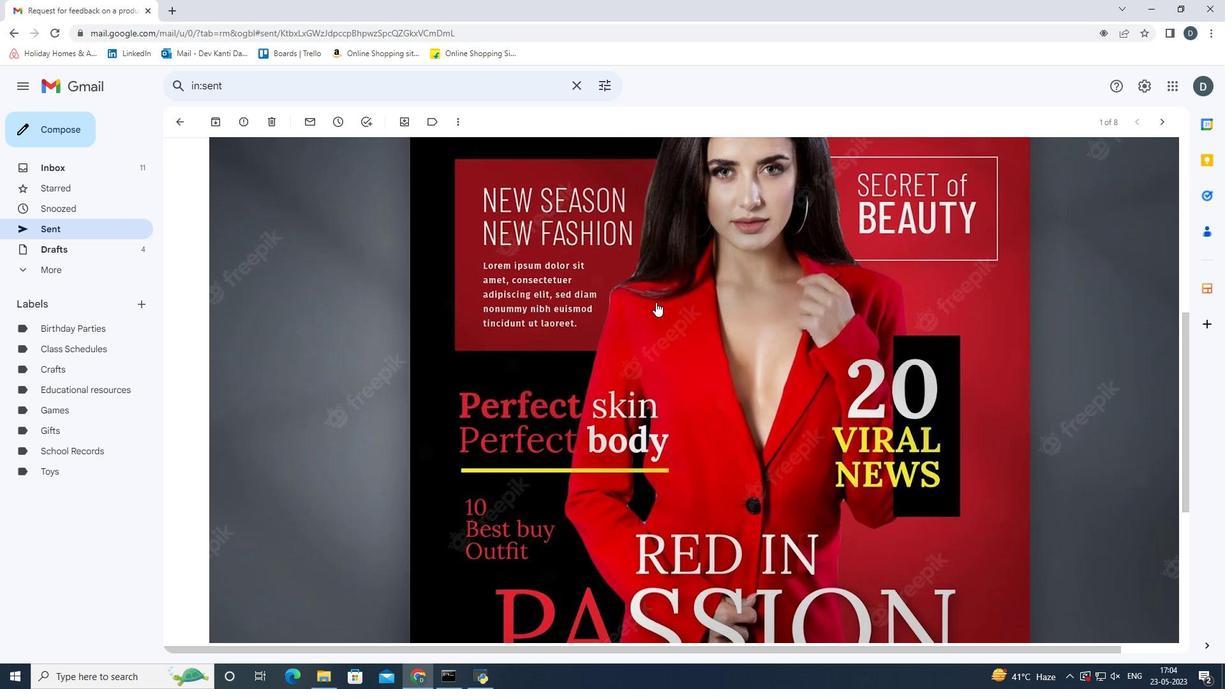 
Action: Mouse moved to (697, 349)
Screenshot: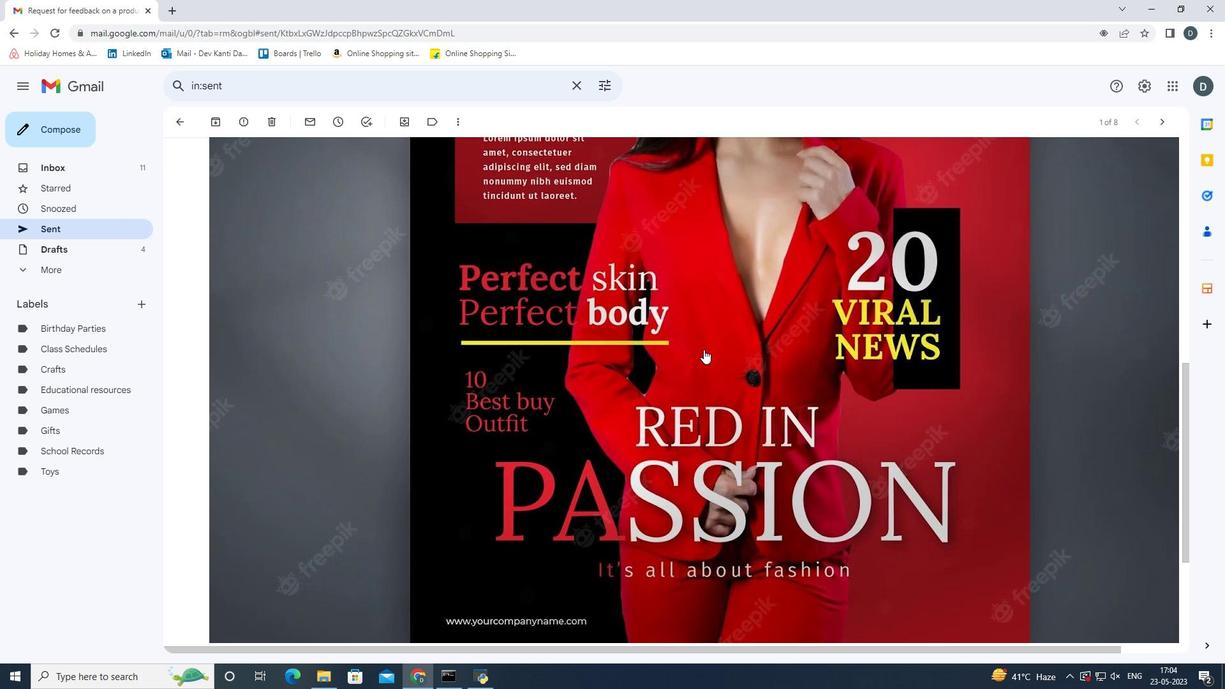 
Action: Mouse scrolled (697, 350) with delta (0, 0)
Screenshot: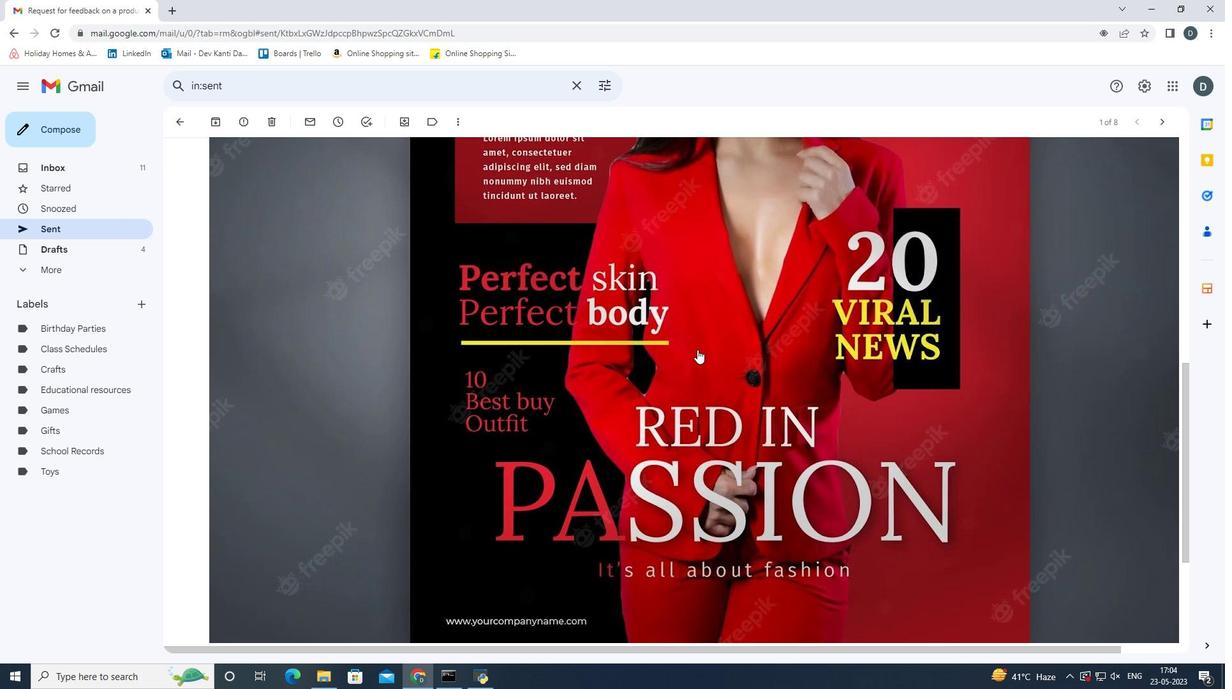 
Action: Mouse scrolled (697, 350) with delta (0, 0)
Screenshot: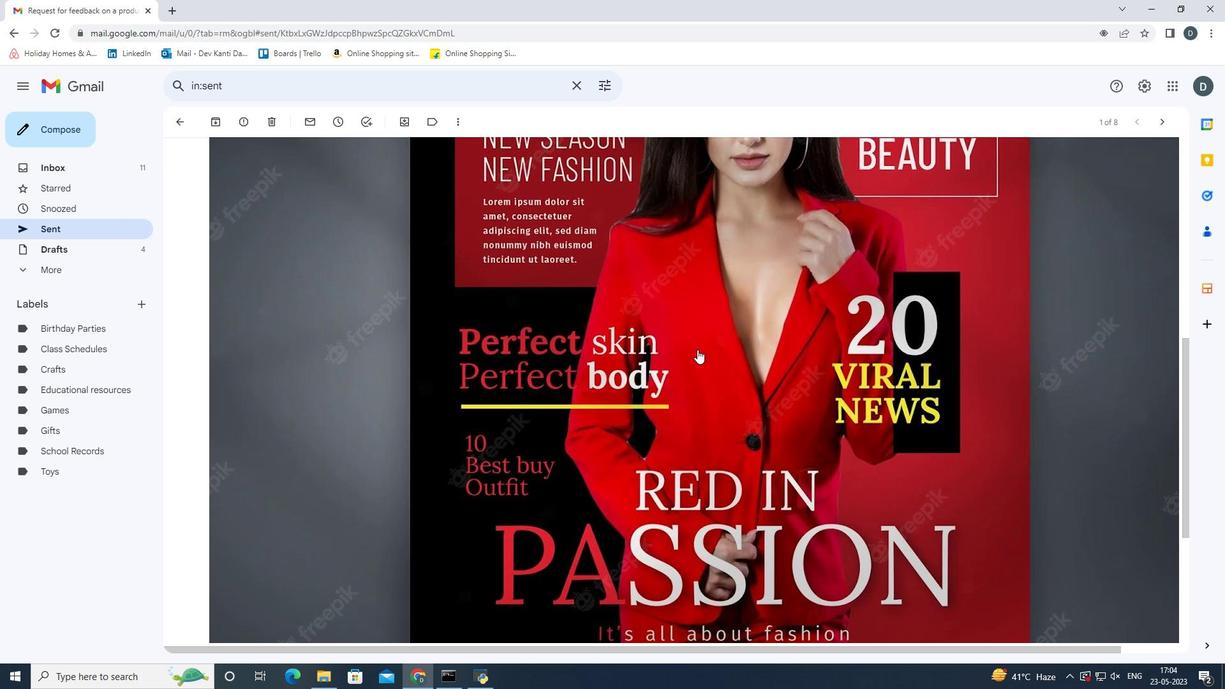 
Action: Mouse scrolled (697, 350) with delta (0, 0)
Screenshot: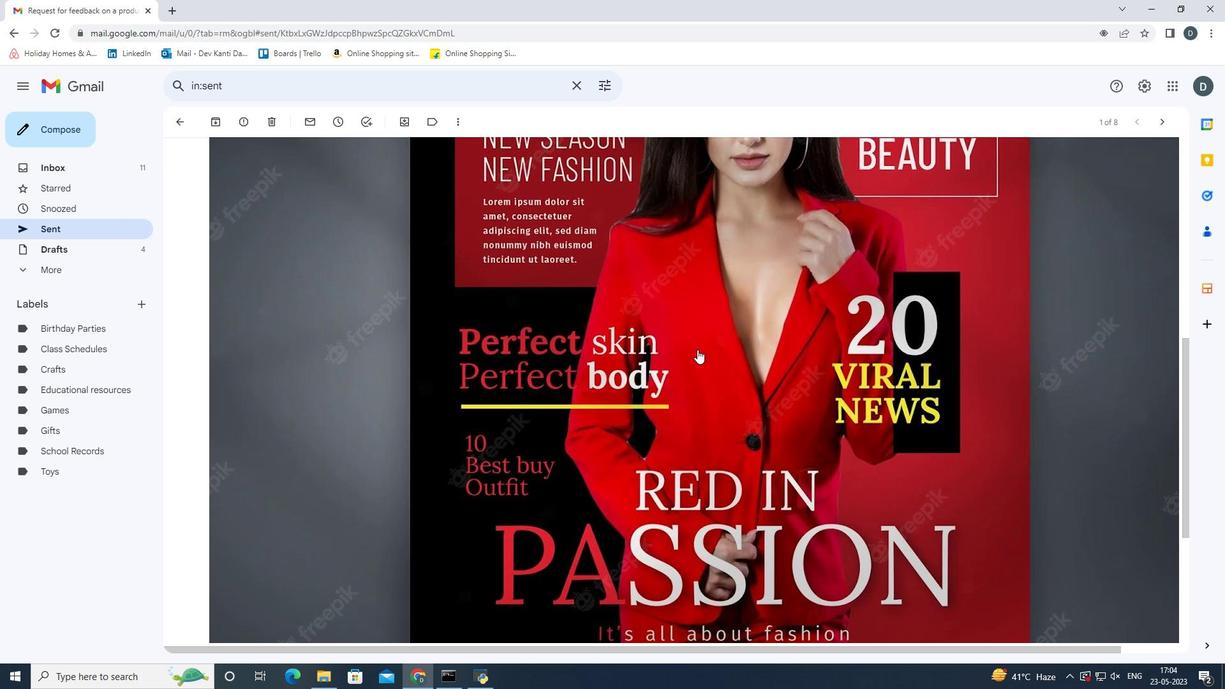 
Action: Mouse scrolled (697, 350) with delta (0, 0)
Screenshot: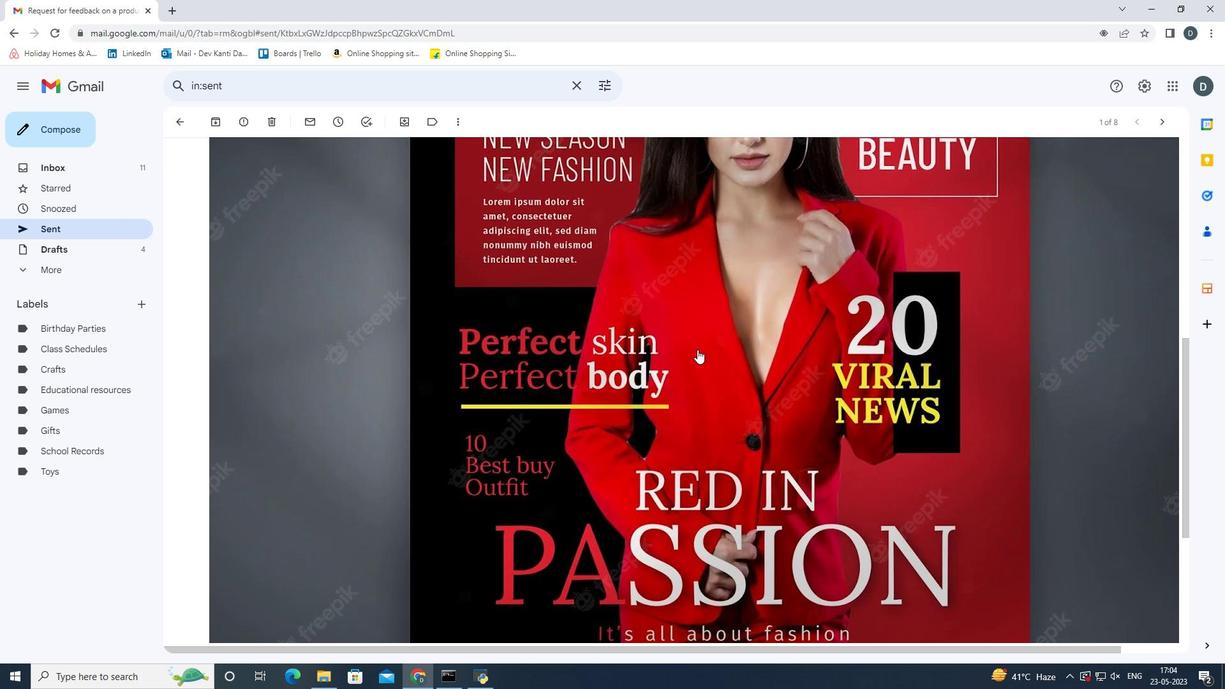 
